 Task: Format the document to make it visually appealing by changing fonts, colors, and styles.
Action: Mouse scrolled (565, 482) with delta (0, 0)
Screenshot: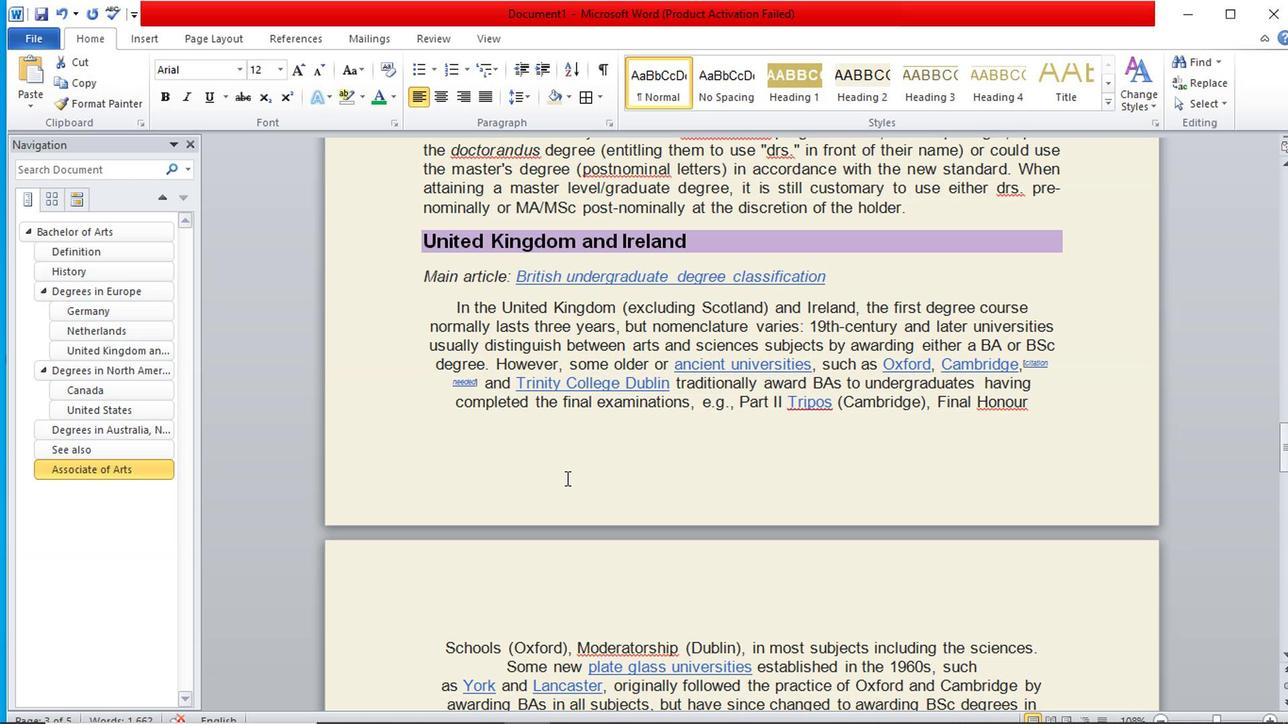 
Action: Mouse scrolled (565, 482) with delta (0, 0)
Screenshot: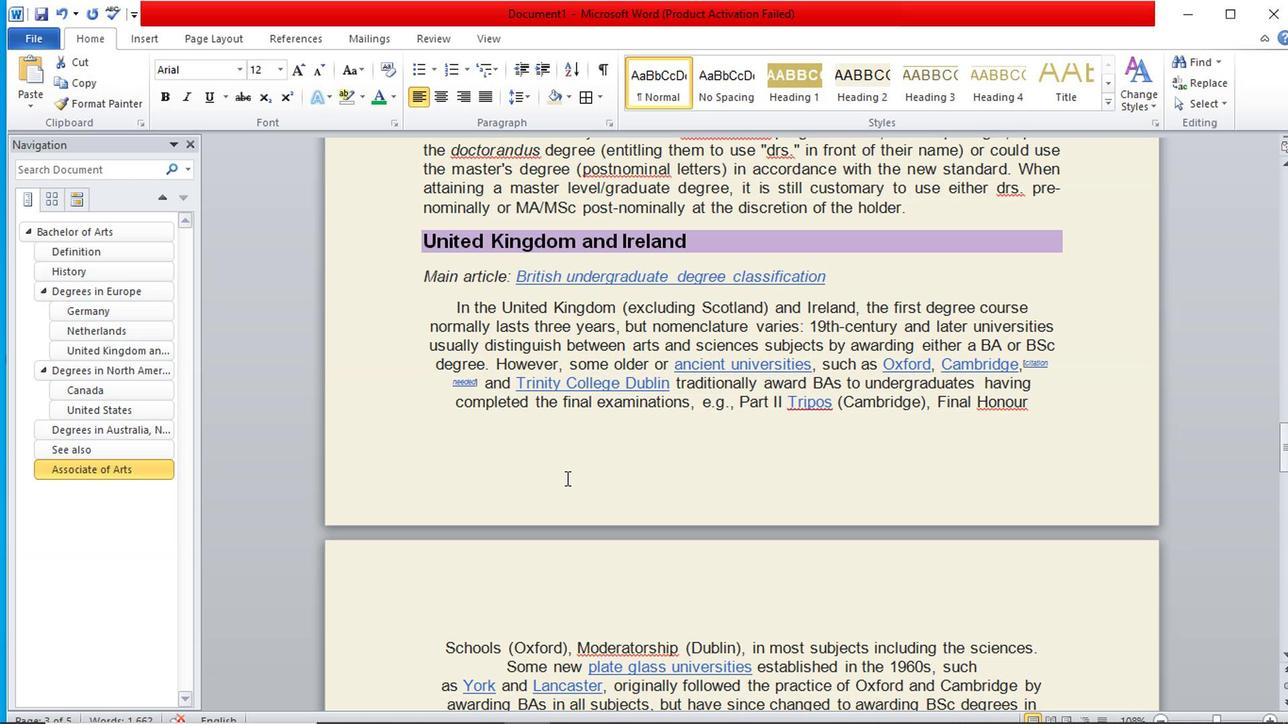 
Action: Mouse scrolled (565, 482) with delta (0, 0)
Screenshot: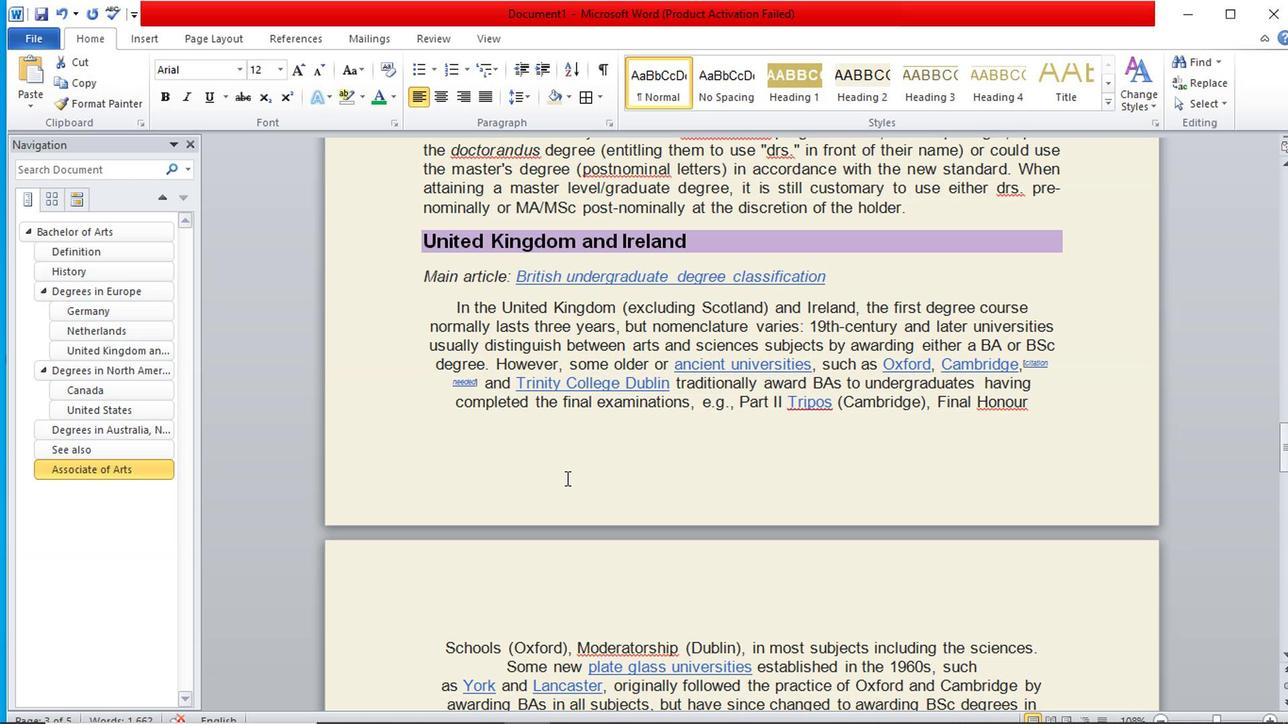 
Action: Mouse scrolled (565, 482) with delta (0, 0)
Screenshot: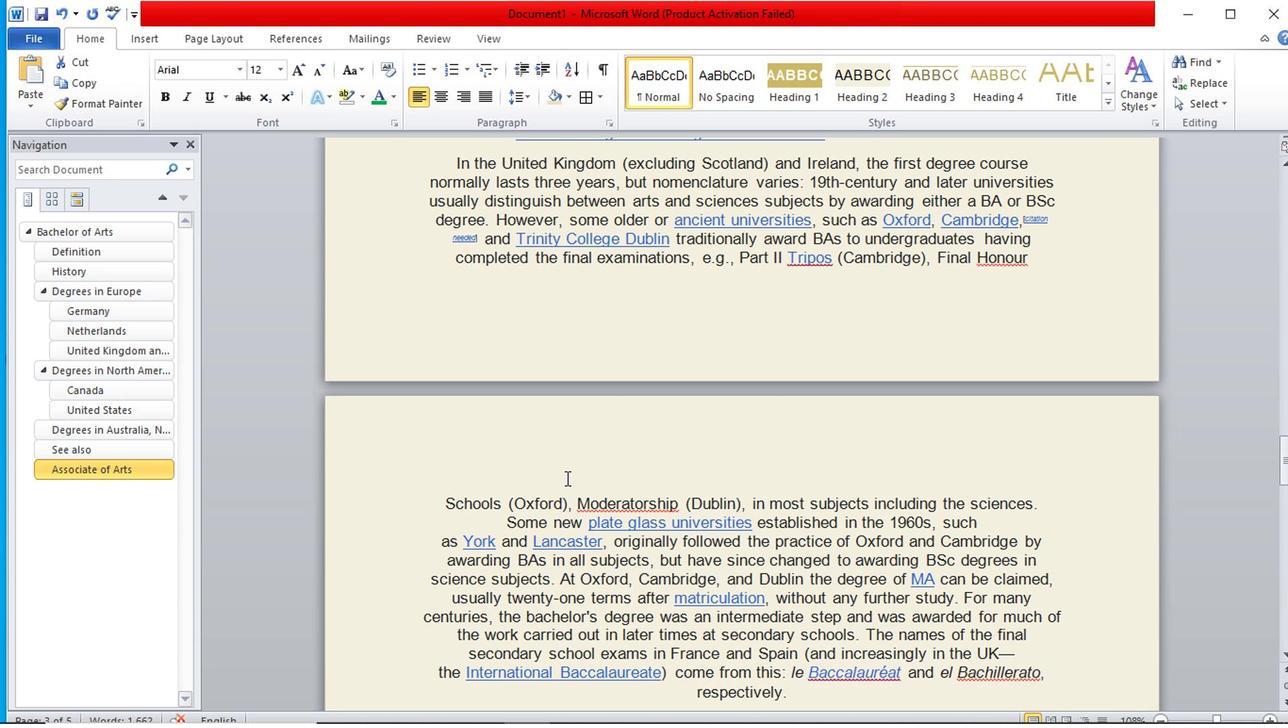 
Action: Mouse scrolled (565, 482) with delta (0, 0)
Screenshot: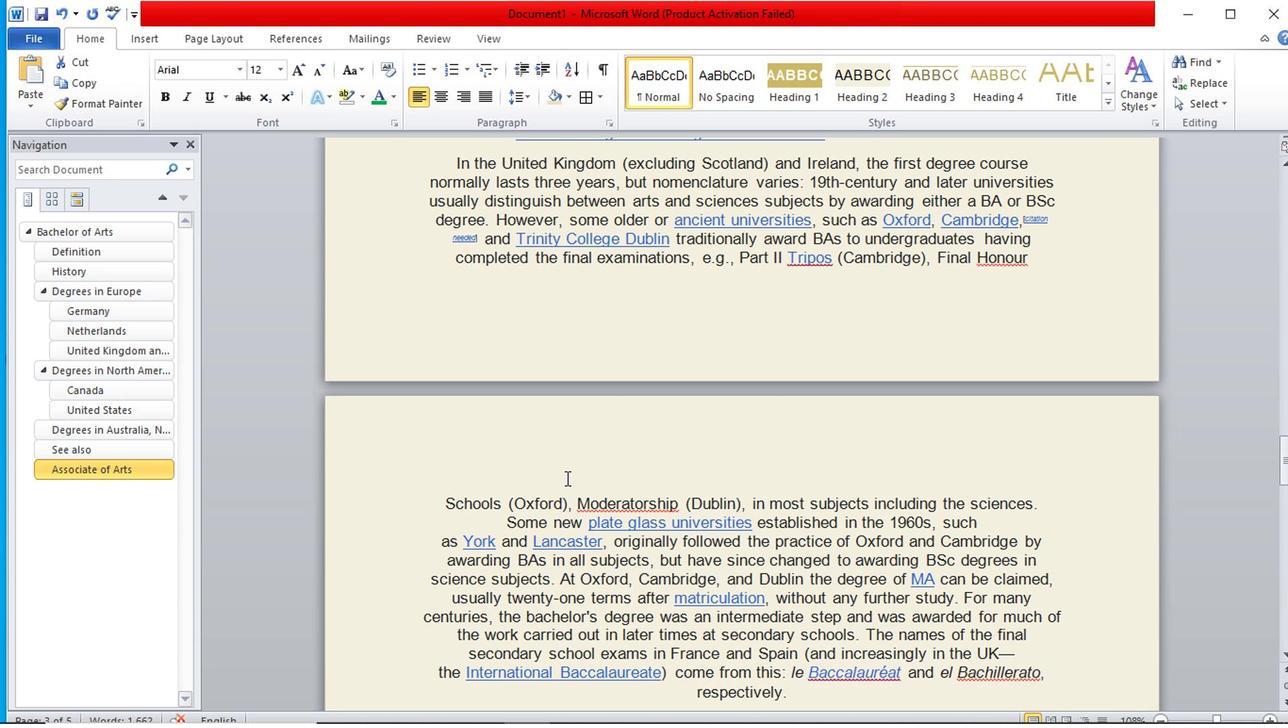
Action: Mouse scrolled (565, 482) with delta (0, 0)
Screenshot: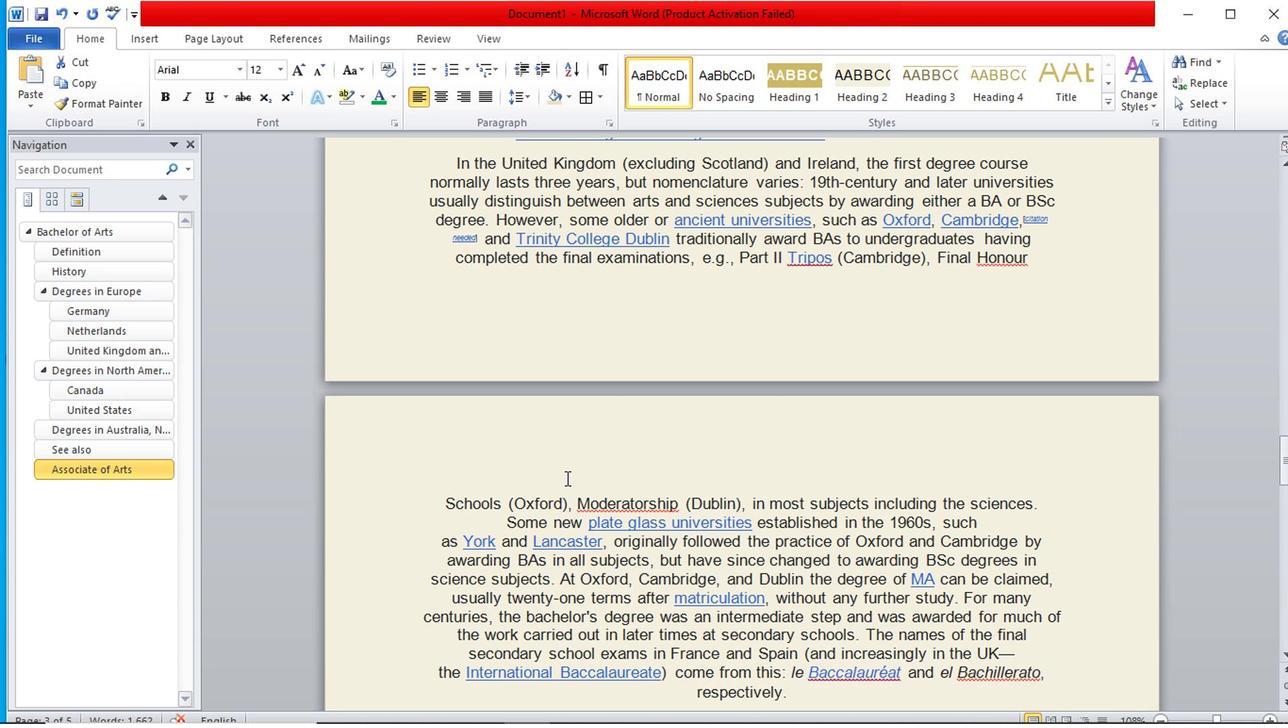 
Action: Mouse scrolled (565, 482) with delta (0, 0)
Screenshot: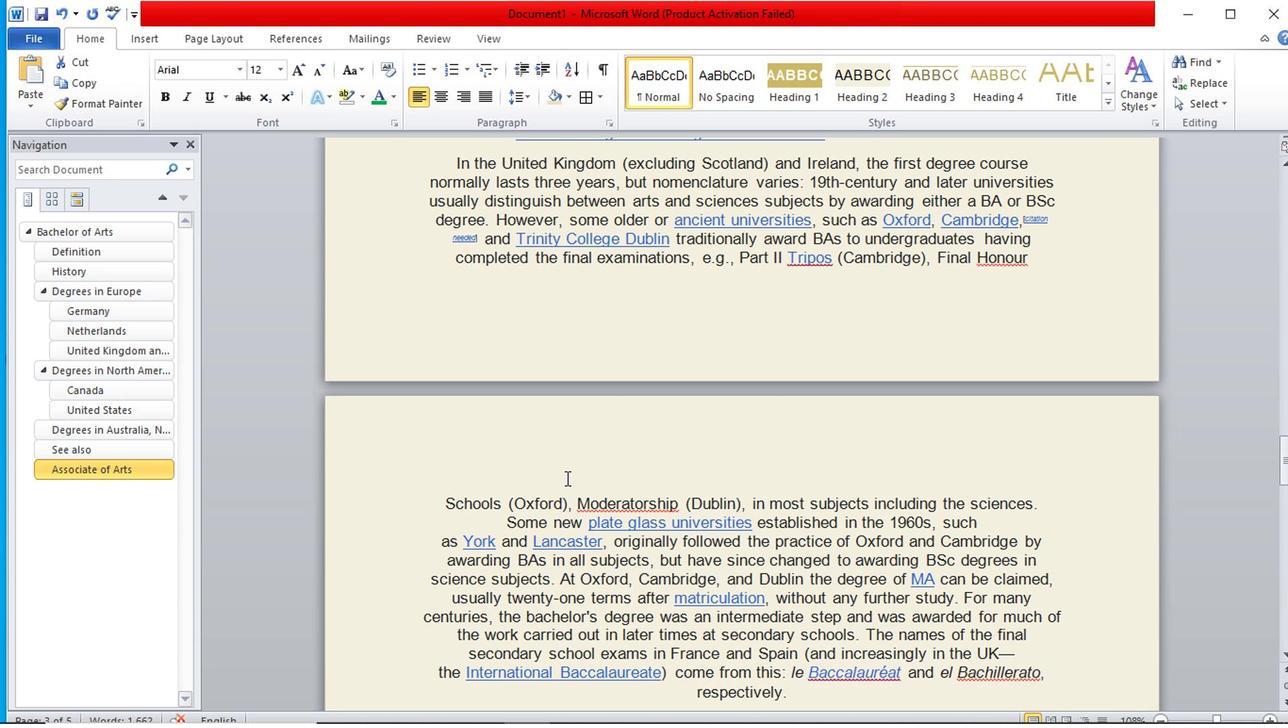 
Action: Mouse moved to (574, 480)
Screenshot: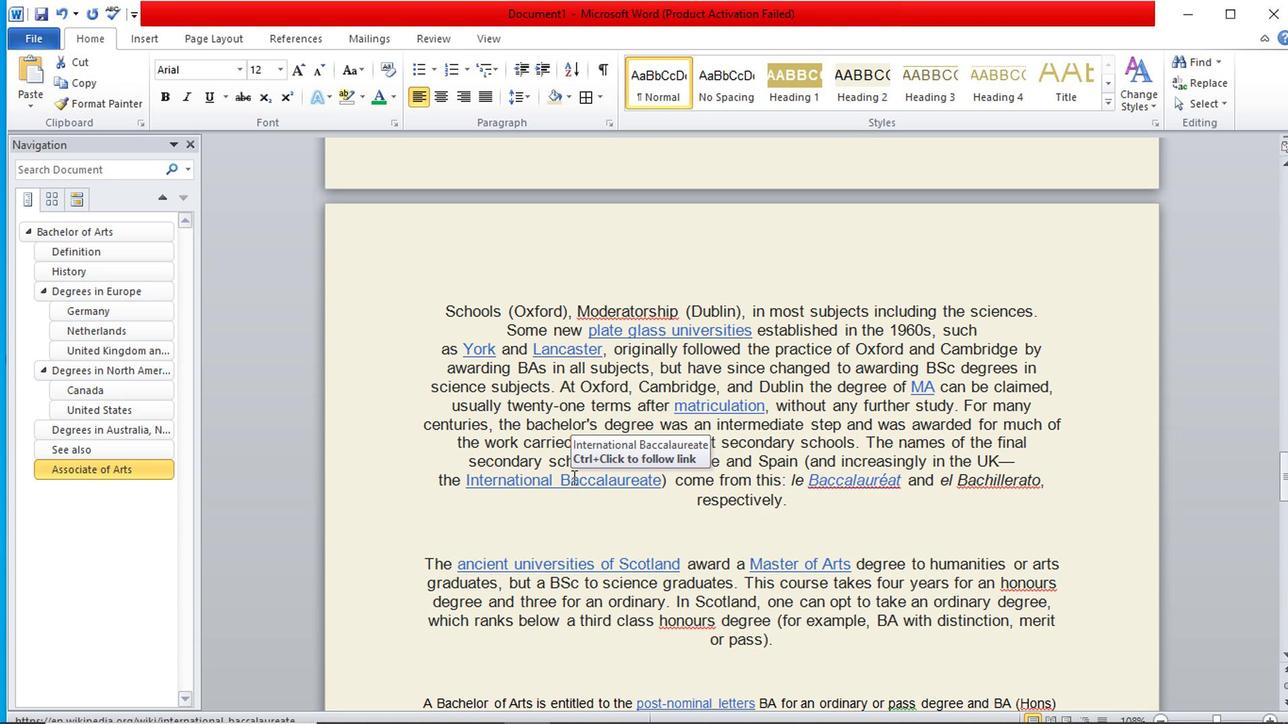 
Action: Mouse scrolled (574, 479) with delta (0, 0)
Screenshot: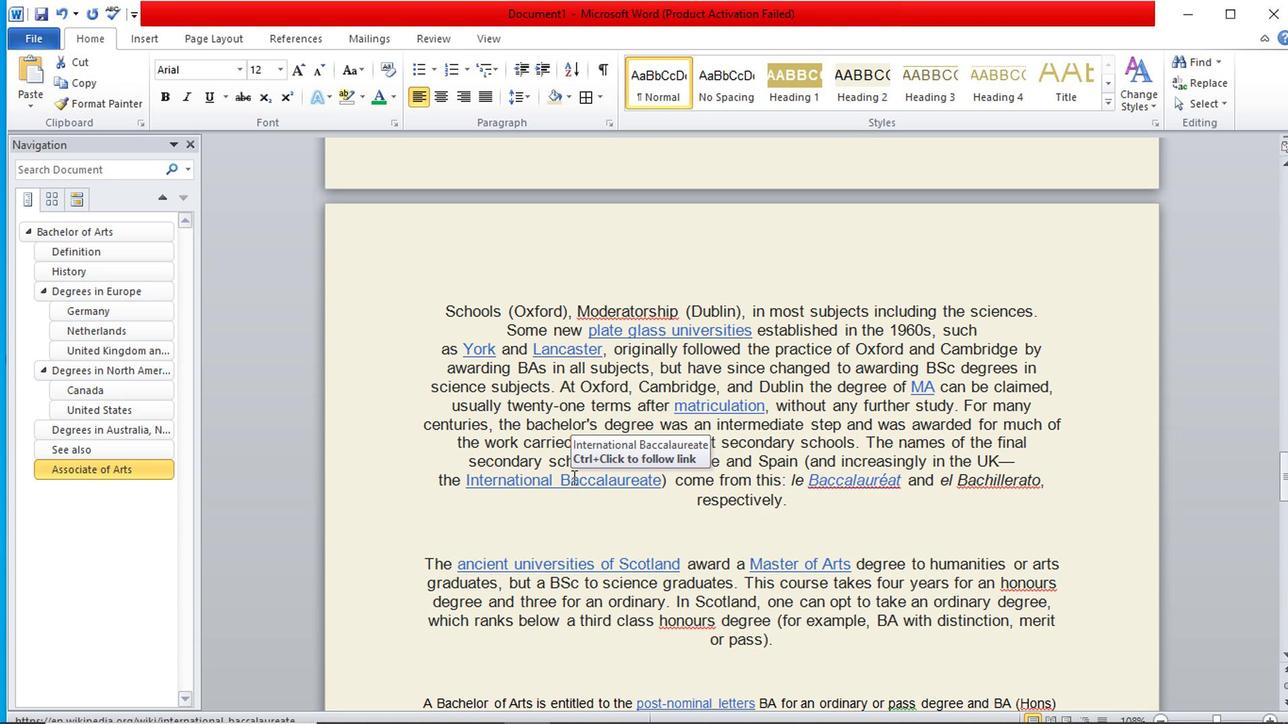 
Action: Mouse scrolled (574, 479) with delta (0, 0)
Screenshot: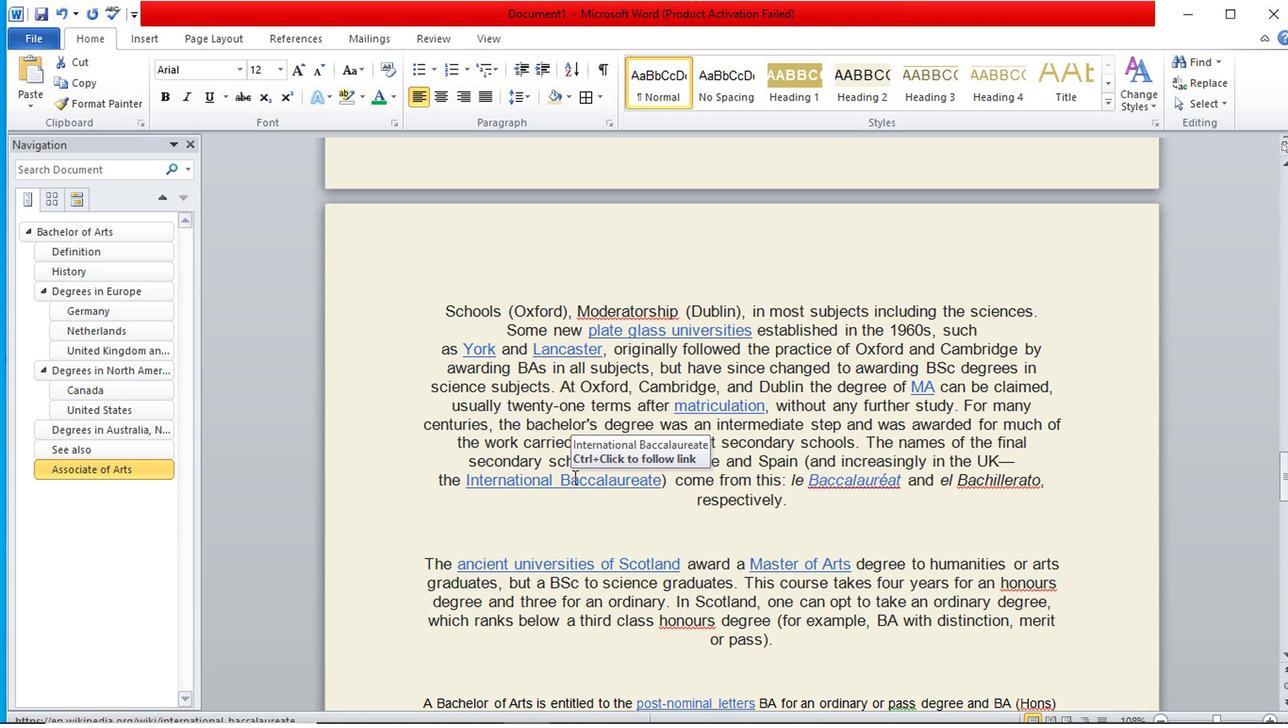 
Action: Mouse moved to (574, 480)
Screenshot: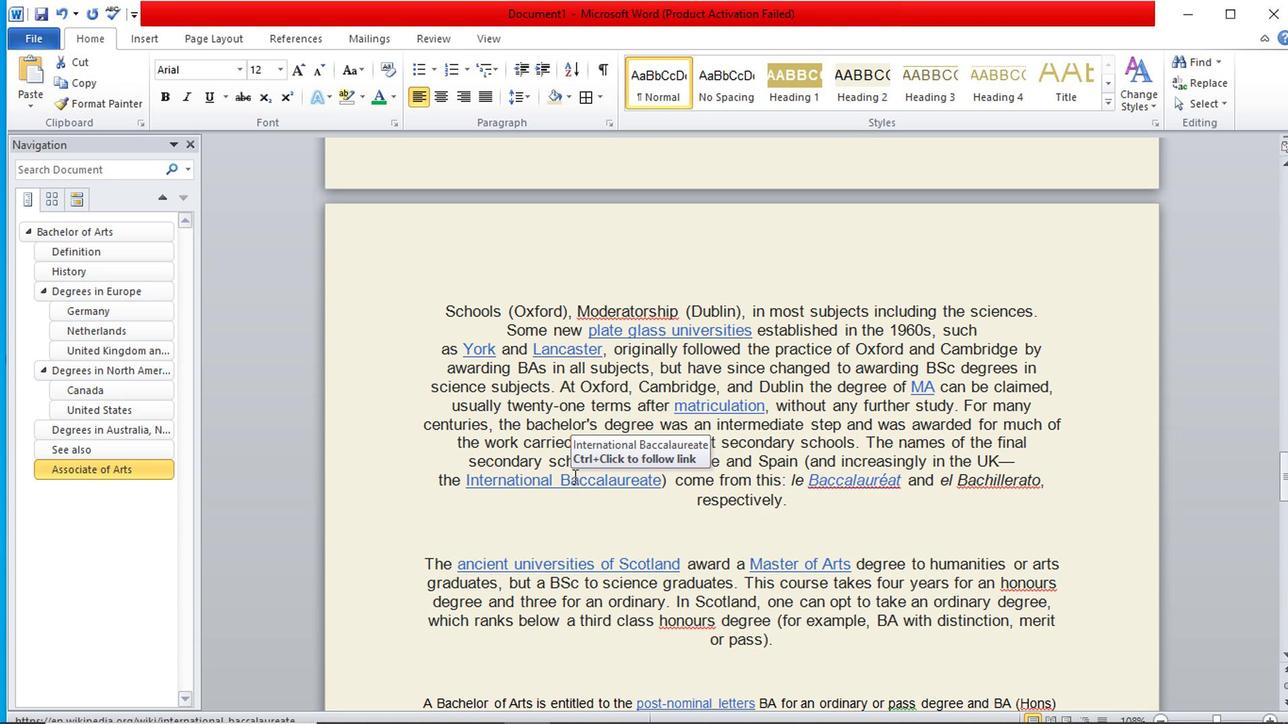 
Action: Mouse scrolled (574, 479) with delta (0, 0)
Screenshot: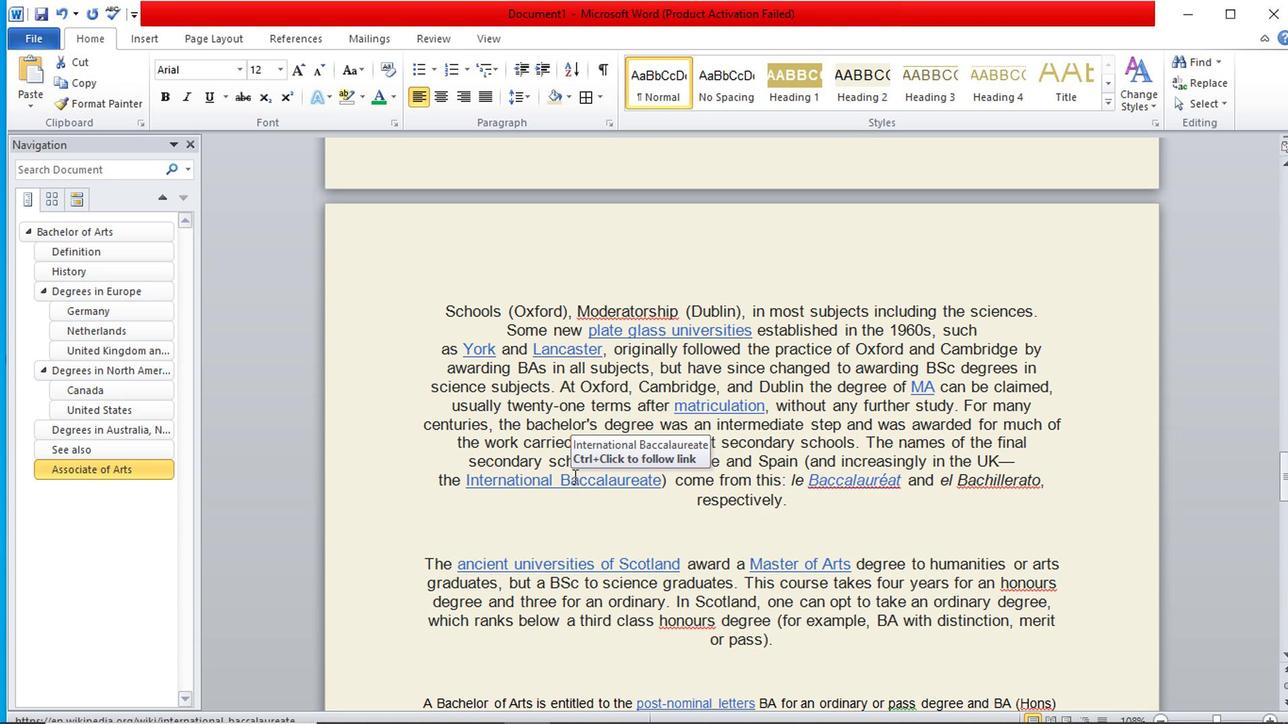 
Action: Mouse scrolled (574, 479) with delta (0, 0)
Screenshot: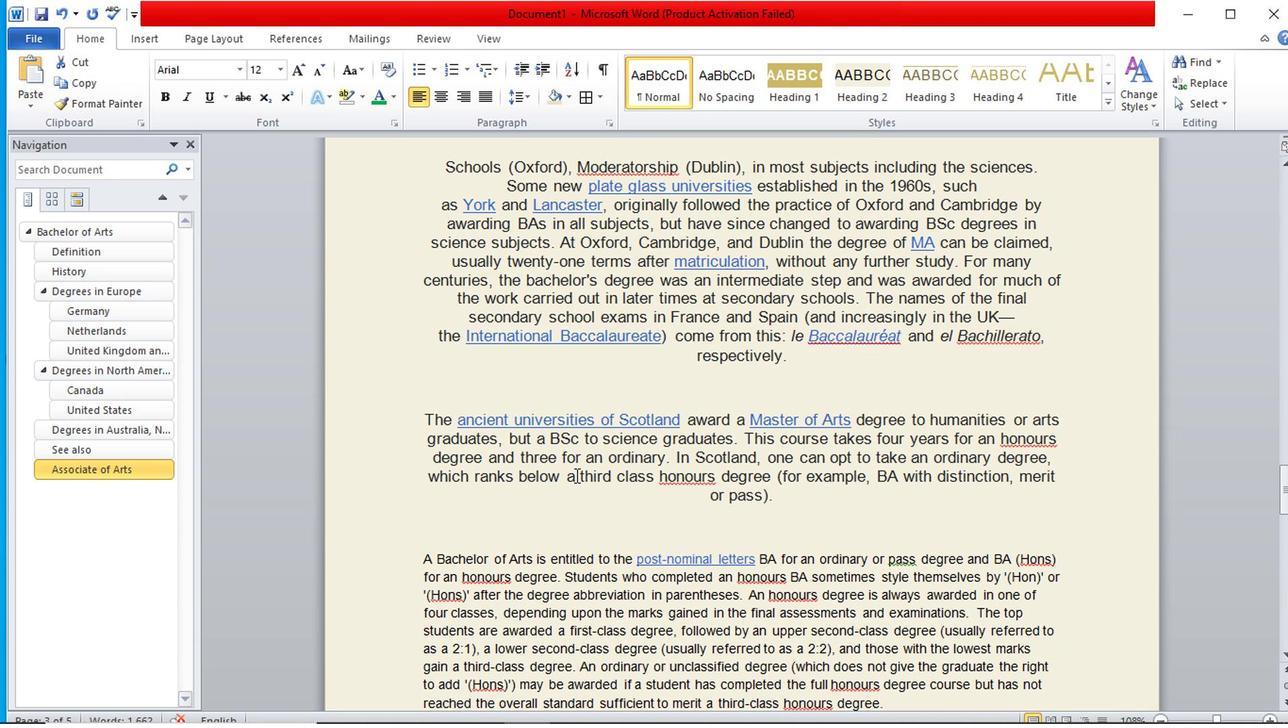
Action: Mouse scrolled (574, 479) with delta (0, 0)
Screenshot: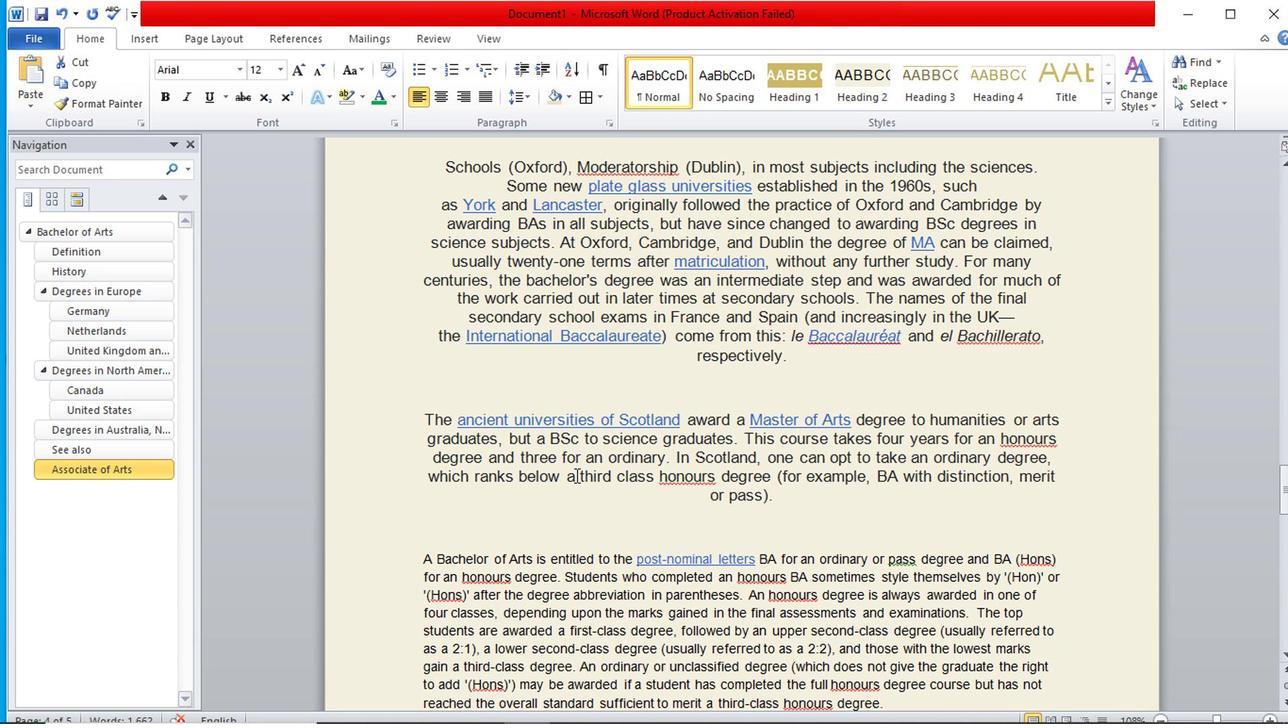 
Action: Mouse scrolled (574, 479) with delta (0, 0)
Screenshot: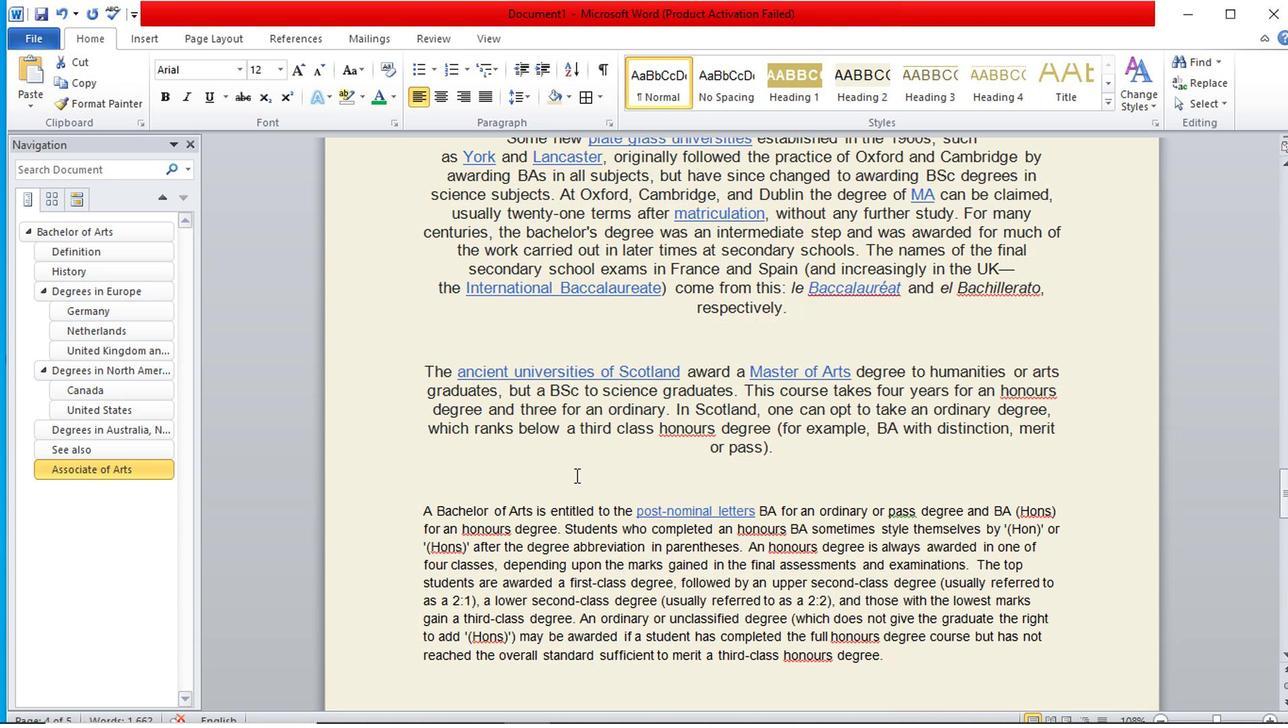 
Action: Mouse scrolled (574, 479) with delta (0, 0)
Screenshot: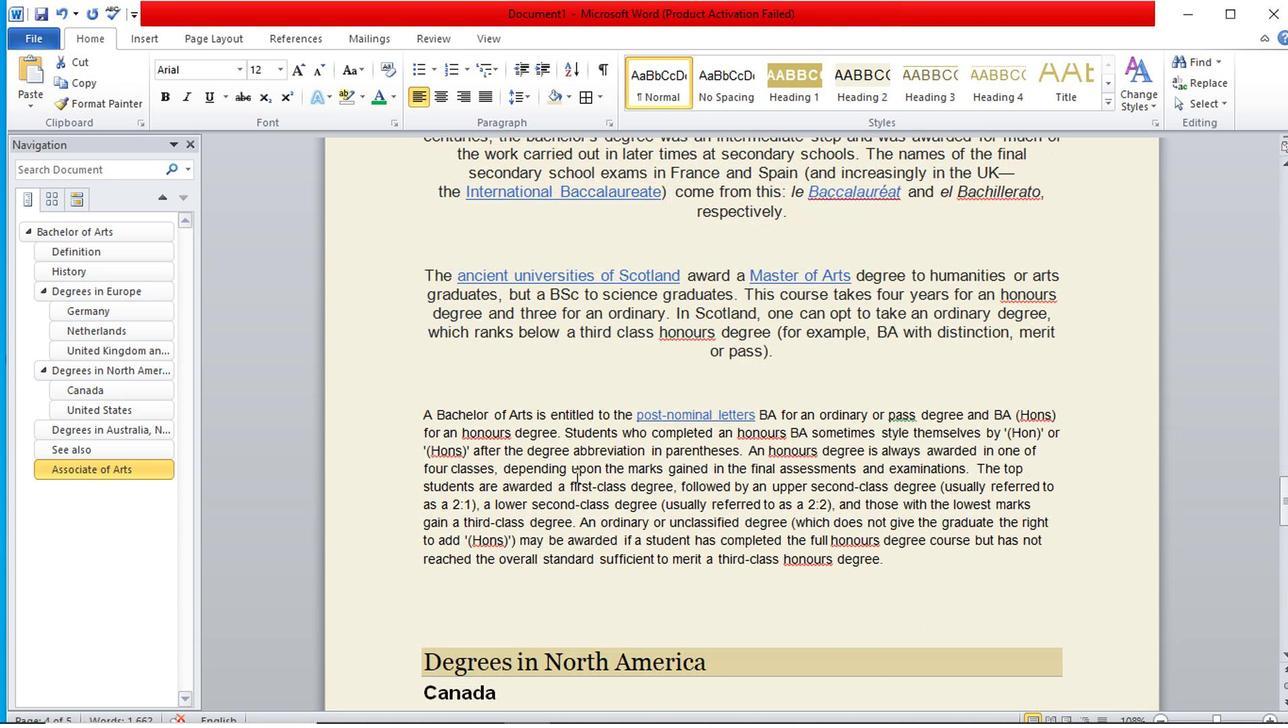 
Action: Mouse scrolled (574, 479) with delta (0, 0)
Screenshot: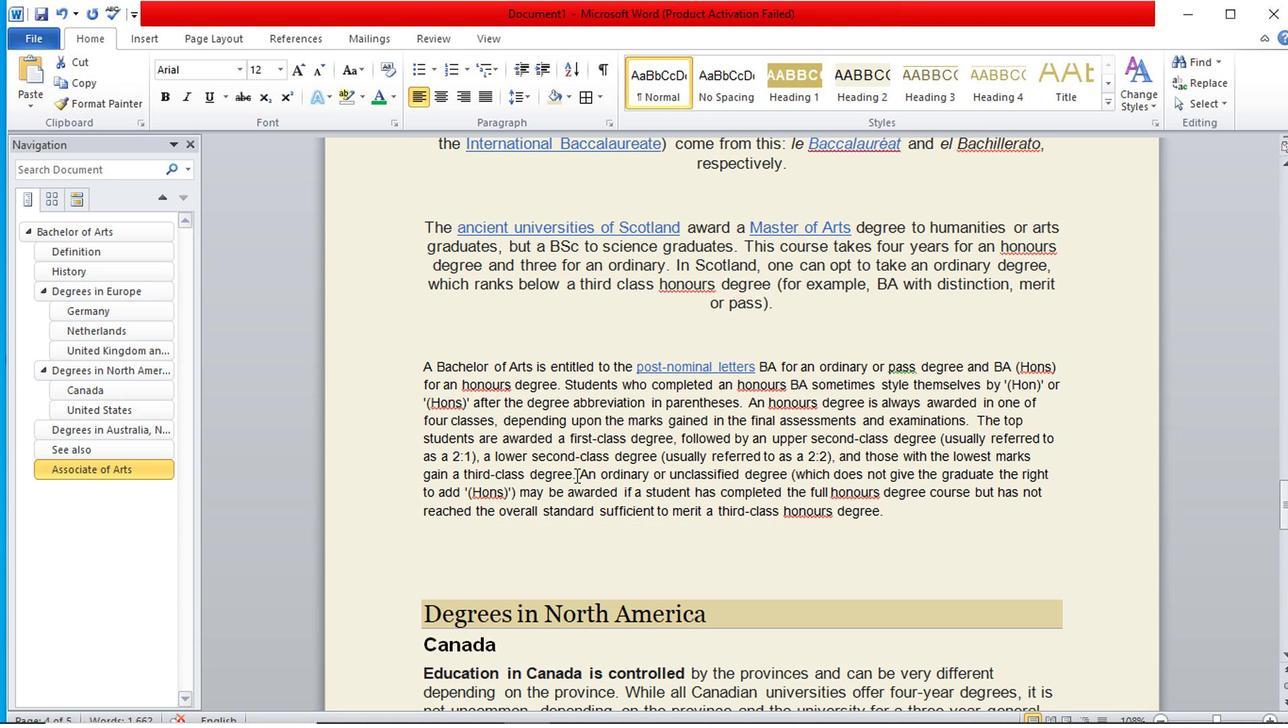 
Action: Mouse scrolled (574, 479) with delta (0, 0)
Screenshot: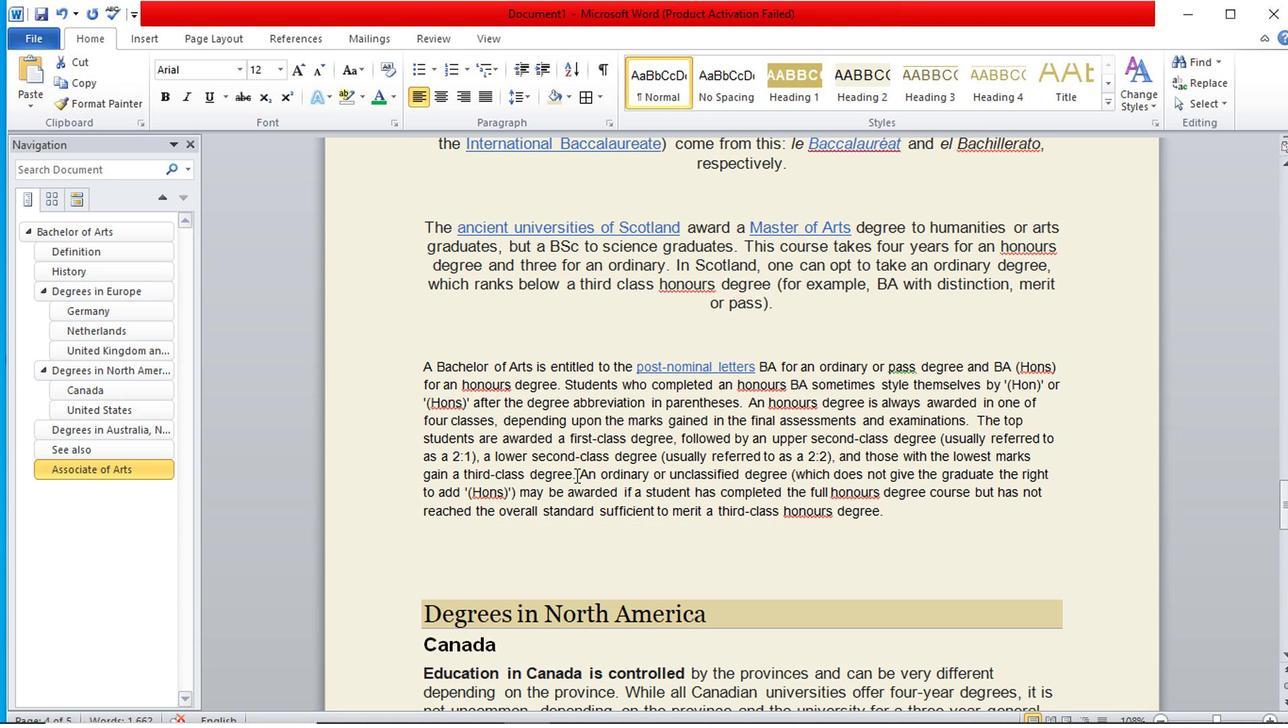 
Action: Mouse moved to (544, 450)
Screenshot: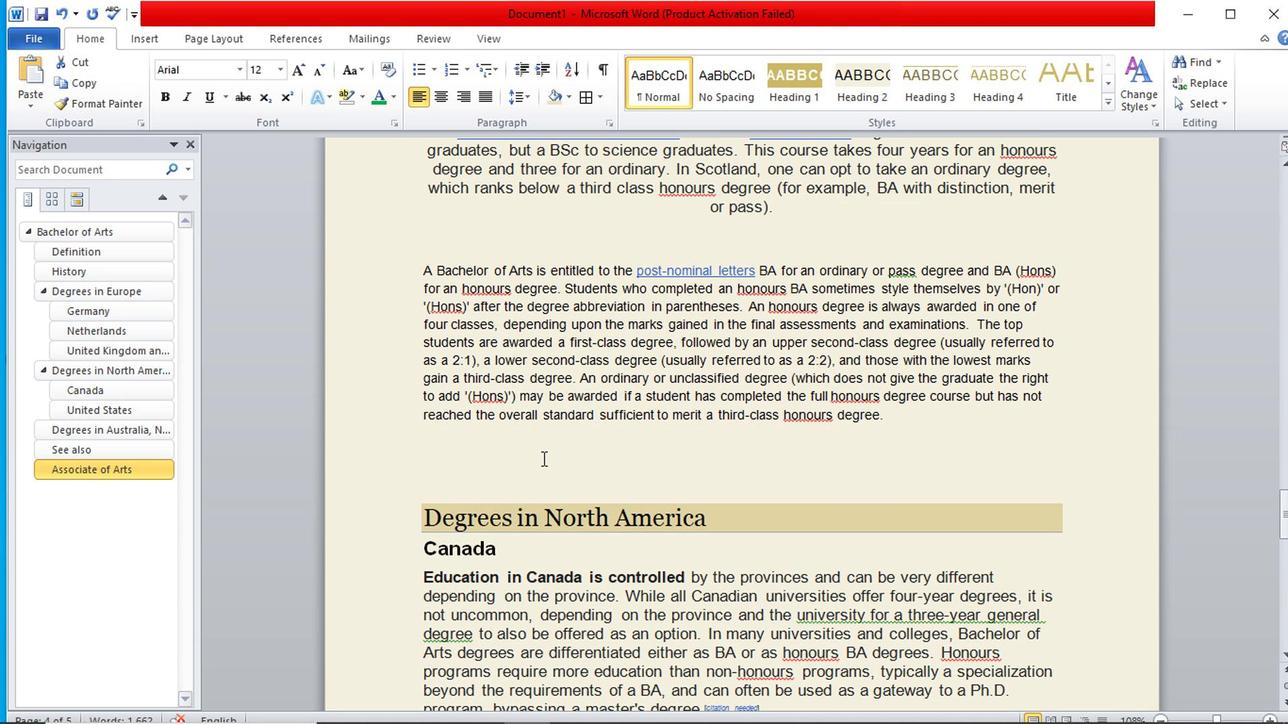 
Action: Mouse scrolled (544, 449) with delta (0, 0)
Screenshot: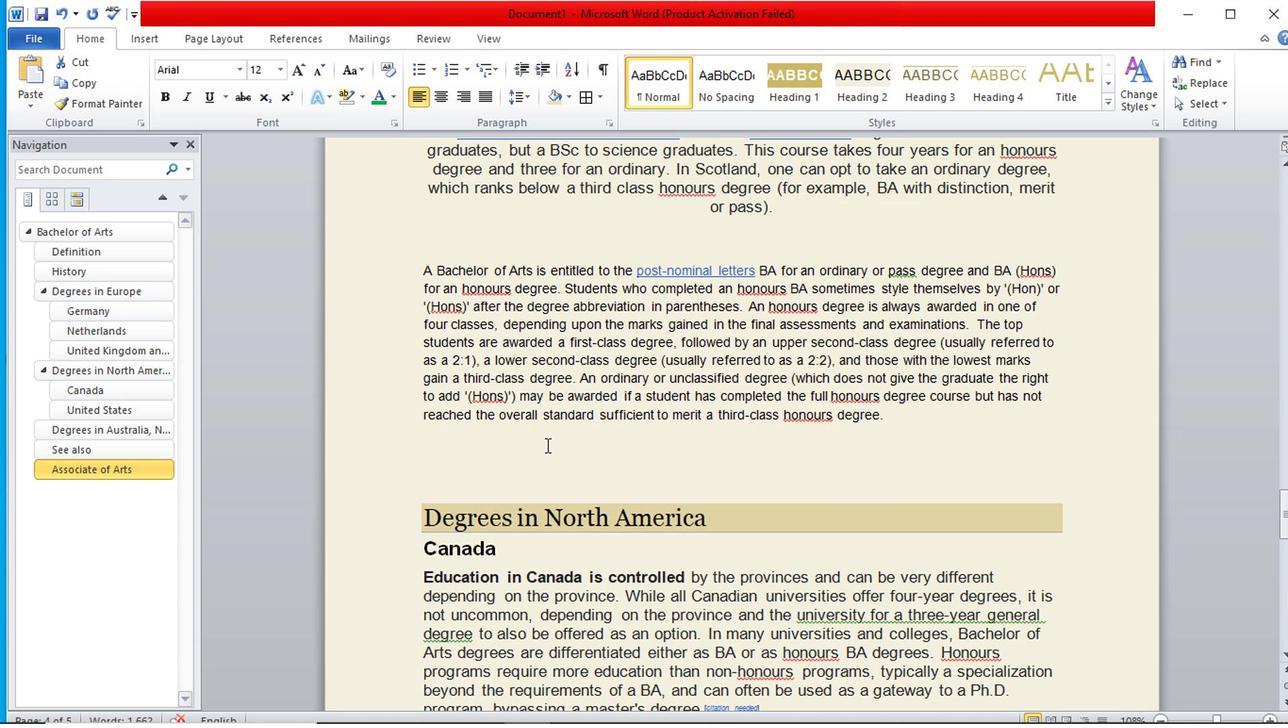 
Action: Mouse moved to (548, 413)
Screenshot: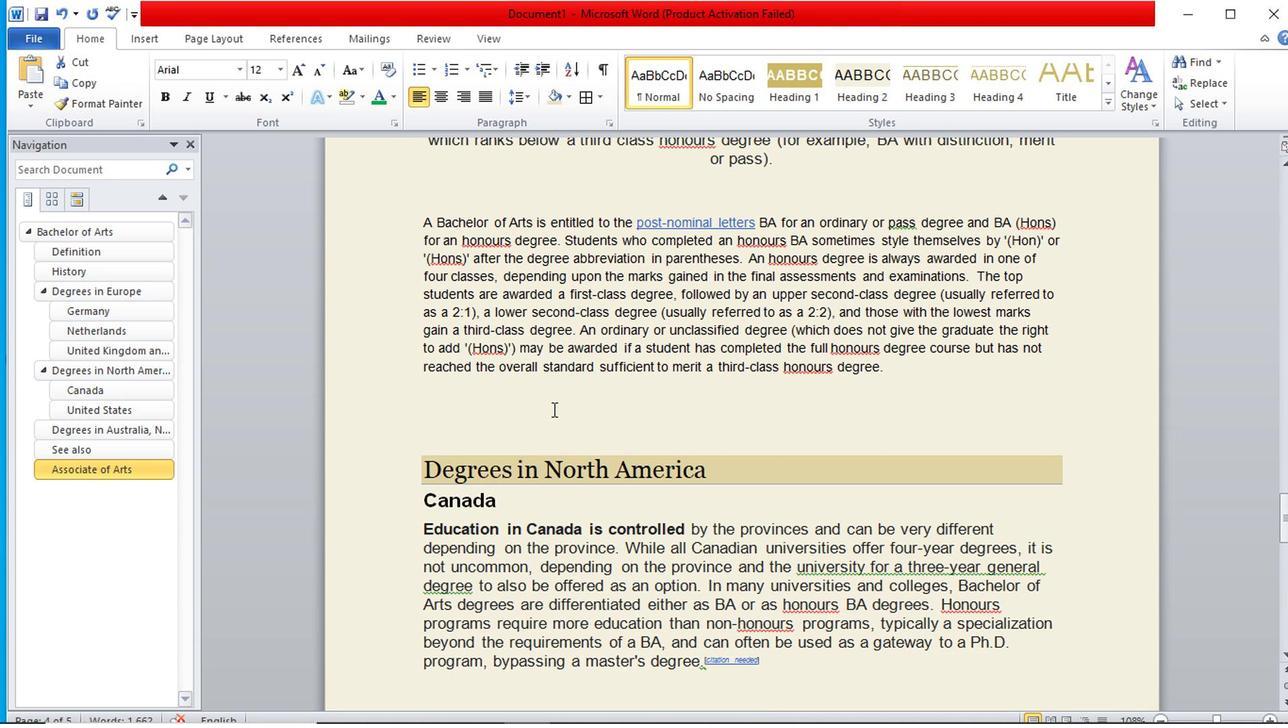 
Action: Mouse scrolled (548, 412) with delta (0, 0)
Screenshot: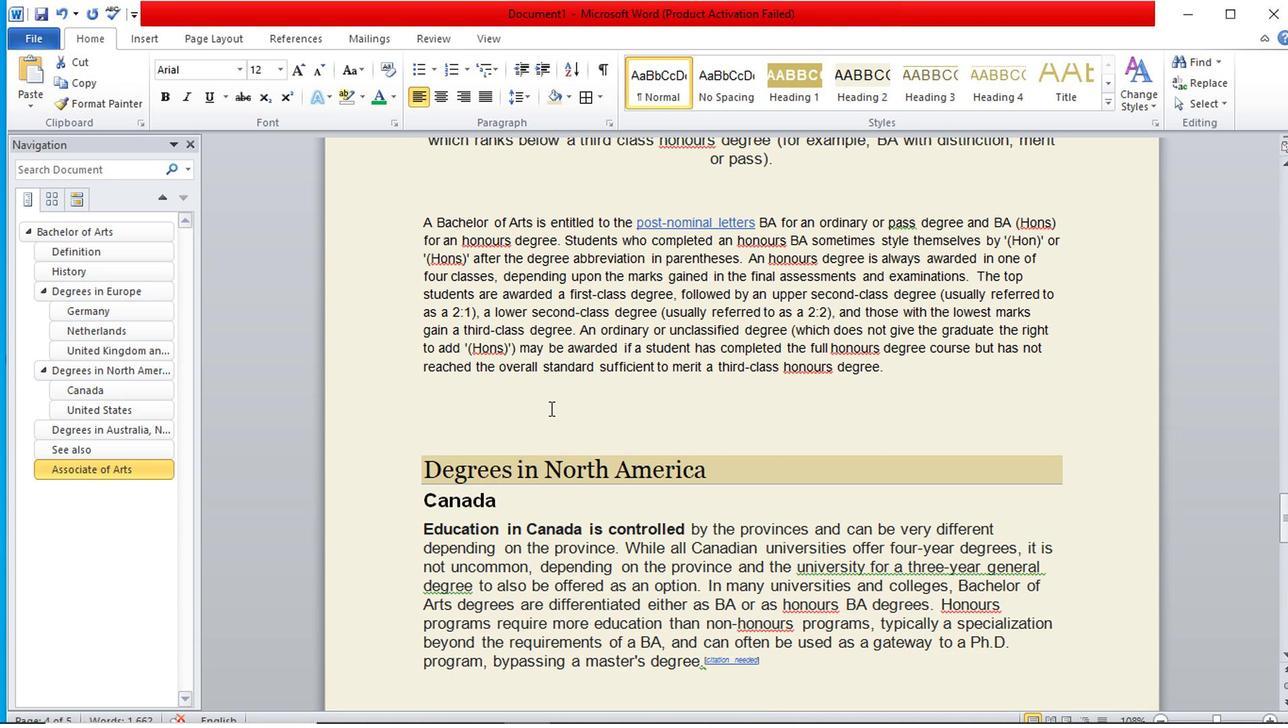 
Action: Mouse scrolled (548, 412) with delta (0, 0)
Screenshot: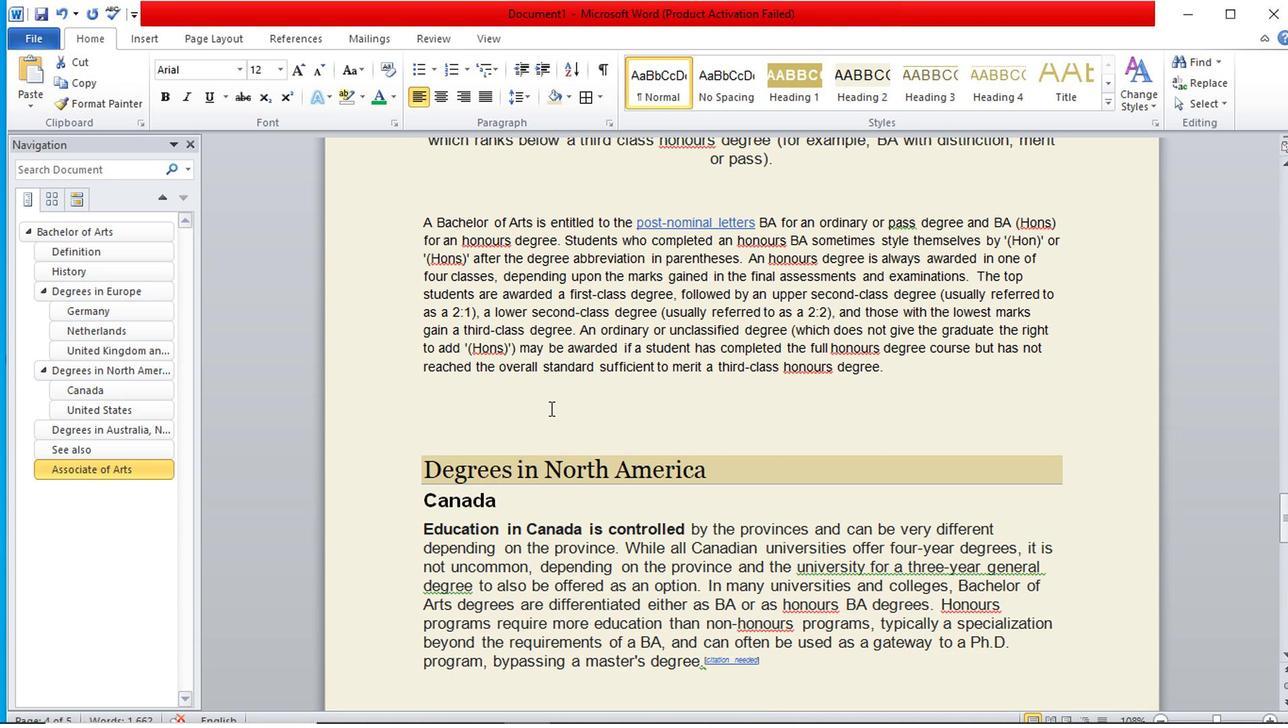 
Action: Mouse scrolled (548, 412) with delta (0, 0)
Screenshot: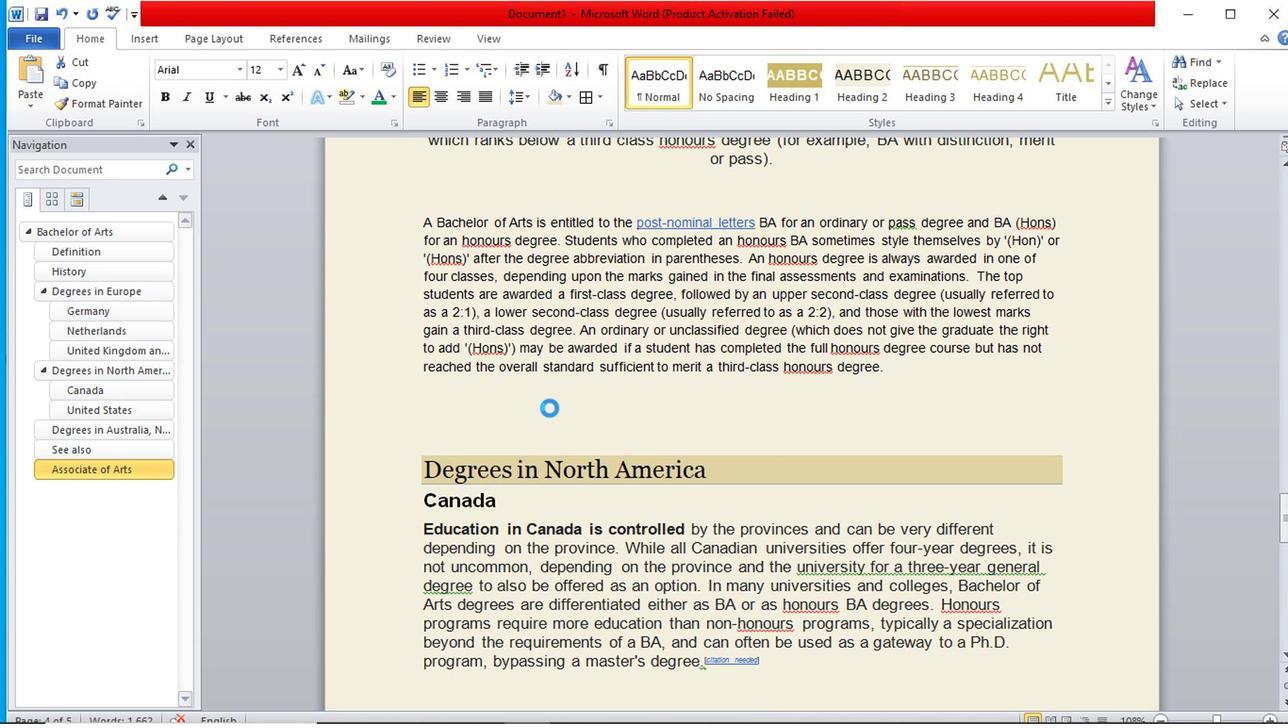 
Action: Mouse scrolled (548, 412) with delta (0, 0)
Screenshot: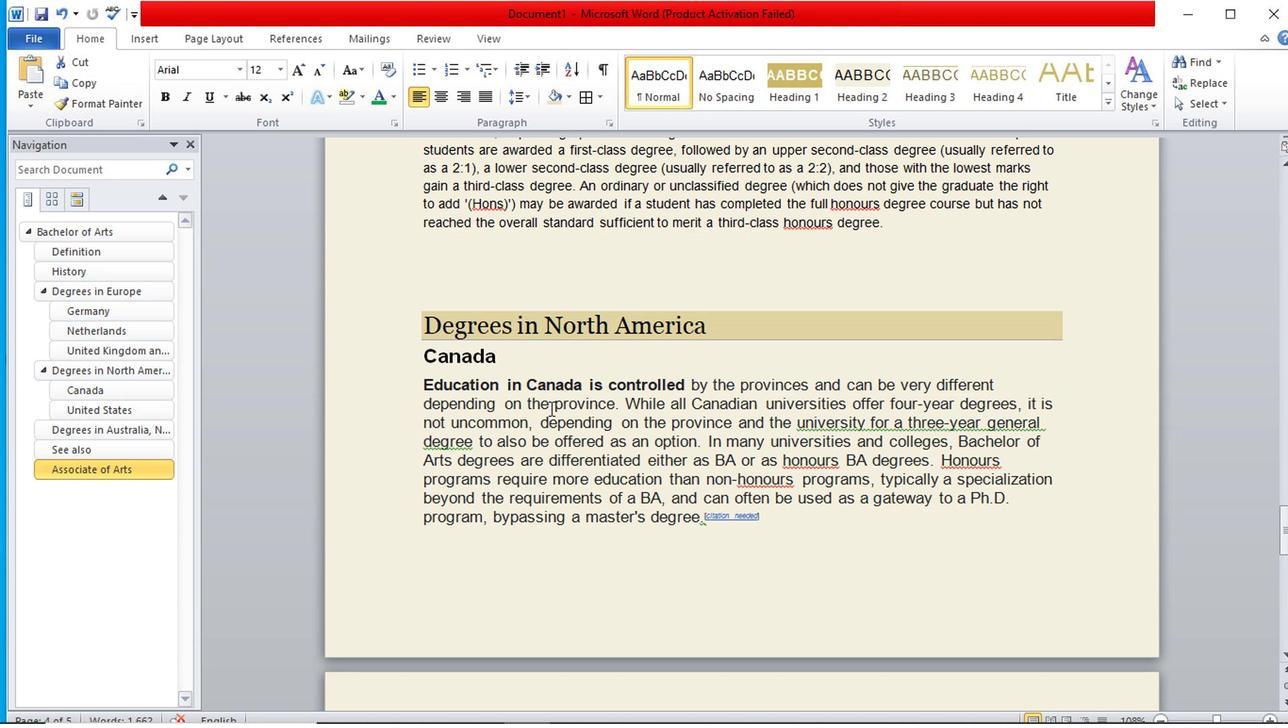 
Action: Mouse scrolled (548, 412) with delta (0, 0)
Screenshot: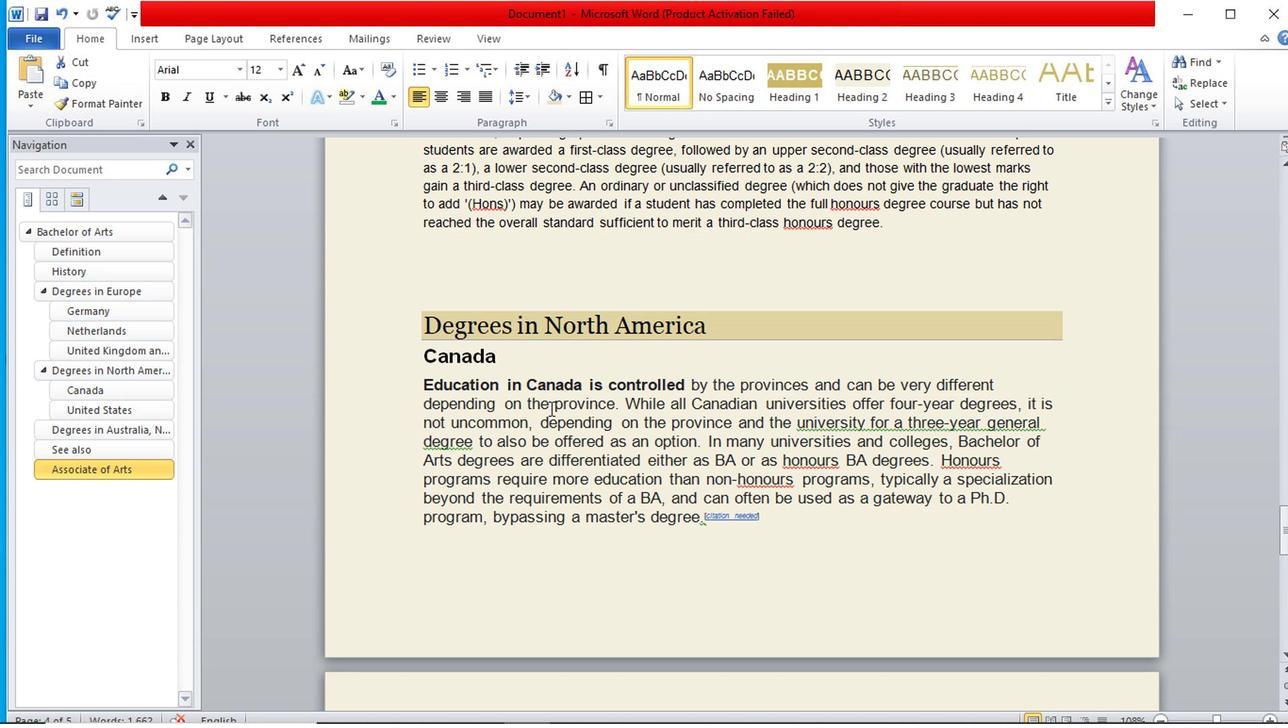 
Action: Mouse scrolled (548, 412) with delta (0, 0)
Screenshot: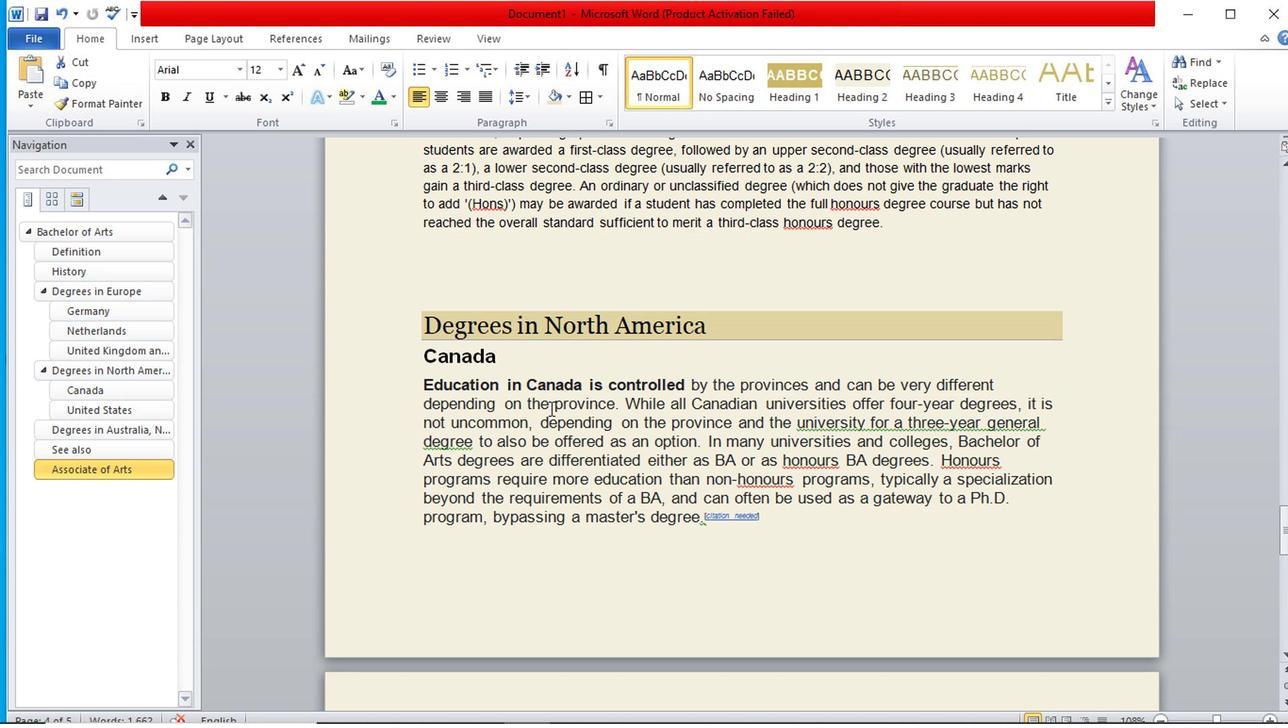 
Action: Mouse moved to (542, 408)
Screenshot: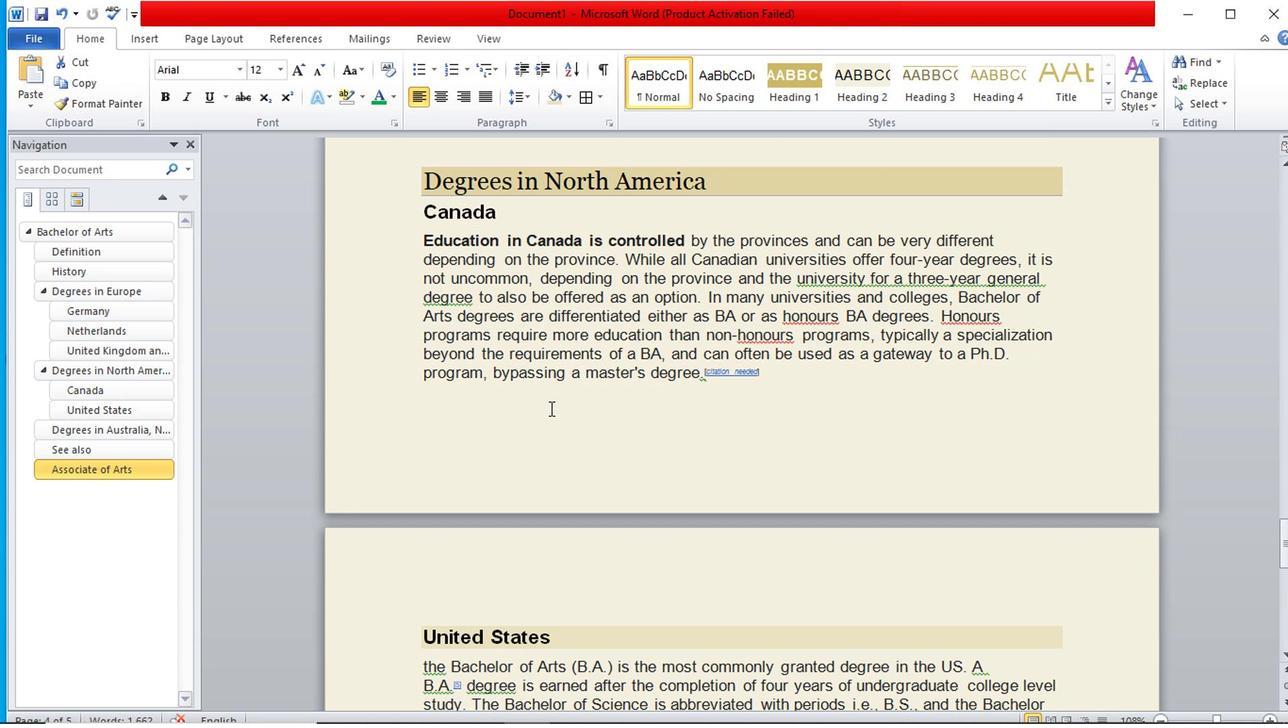 
Action: Mouse scrolled (542, 406) with delta (0, -1)
Screenshot: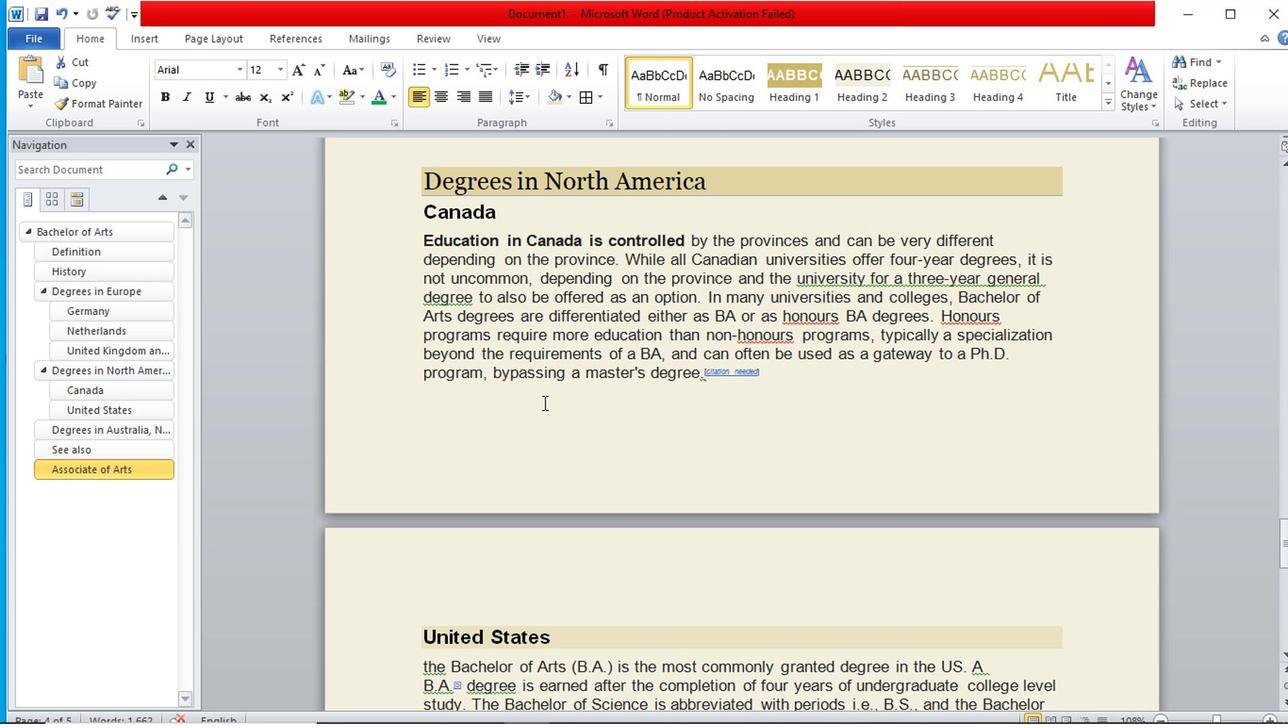 
Action: Mouse scrolled (542, 406) with delta (0, -1)
Screenshot: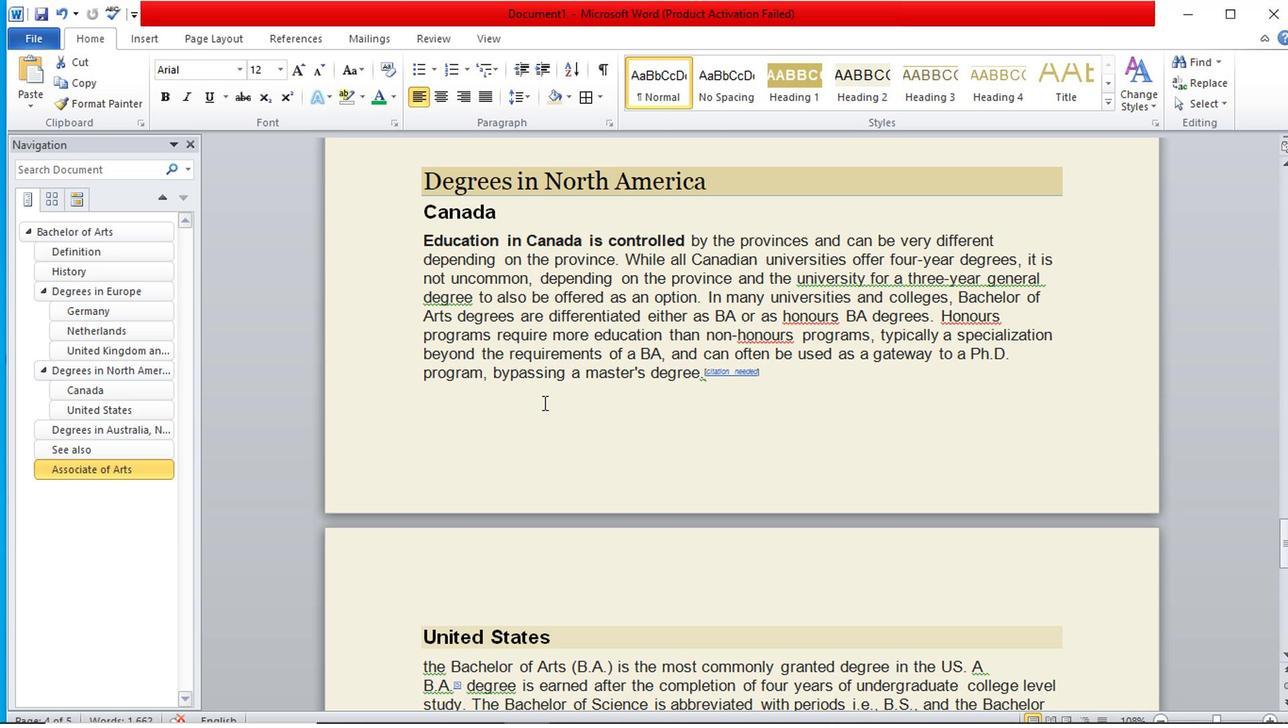 
Action: Mouse scrolled (542, 406) with delta (0, -1)
Screenshot: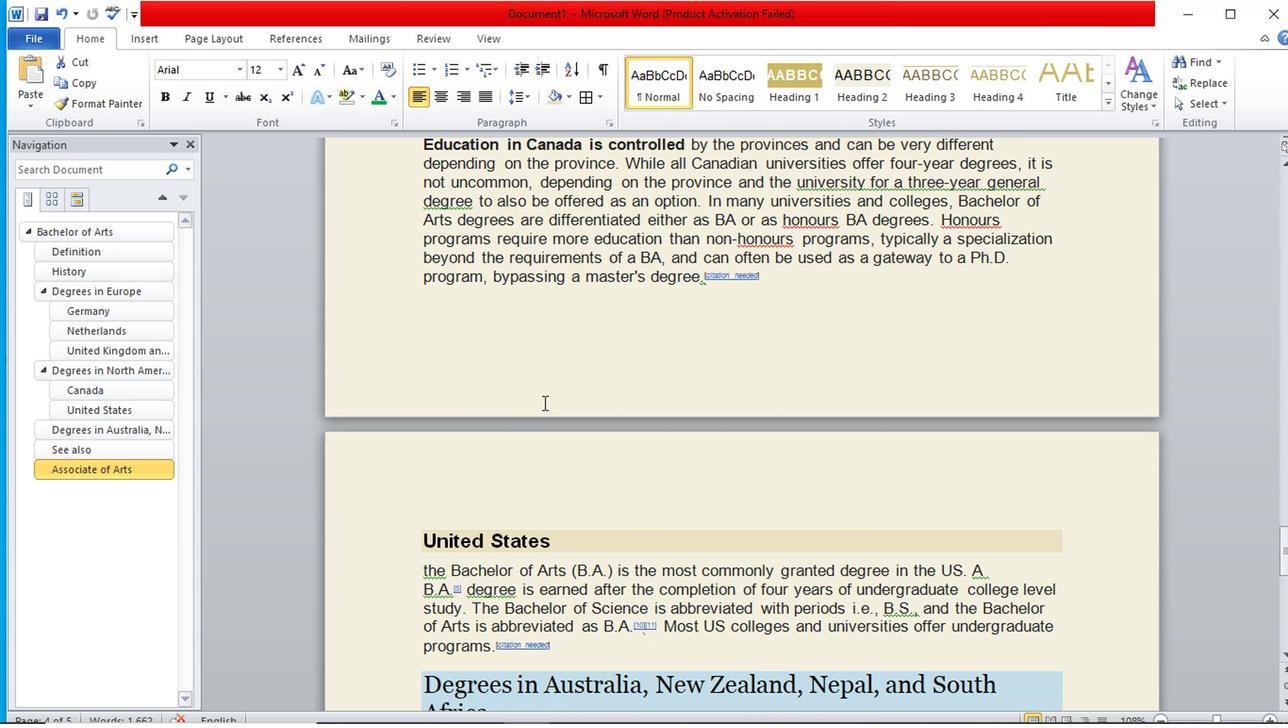 
Action: Mouse scrolled (542, 406) with delta (0, -1)
Screenshot: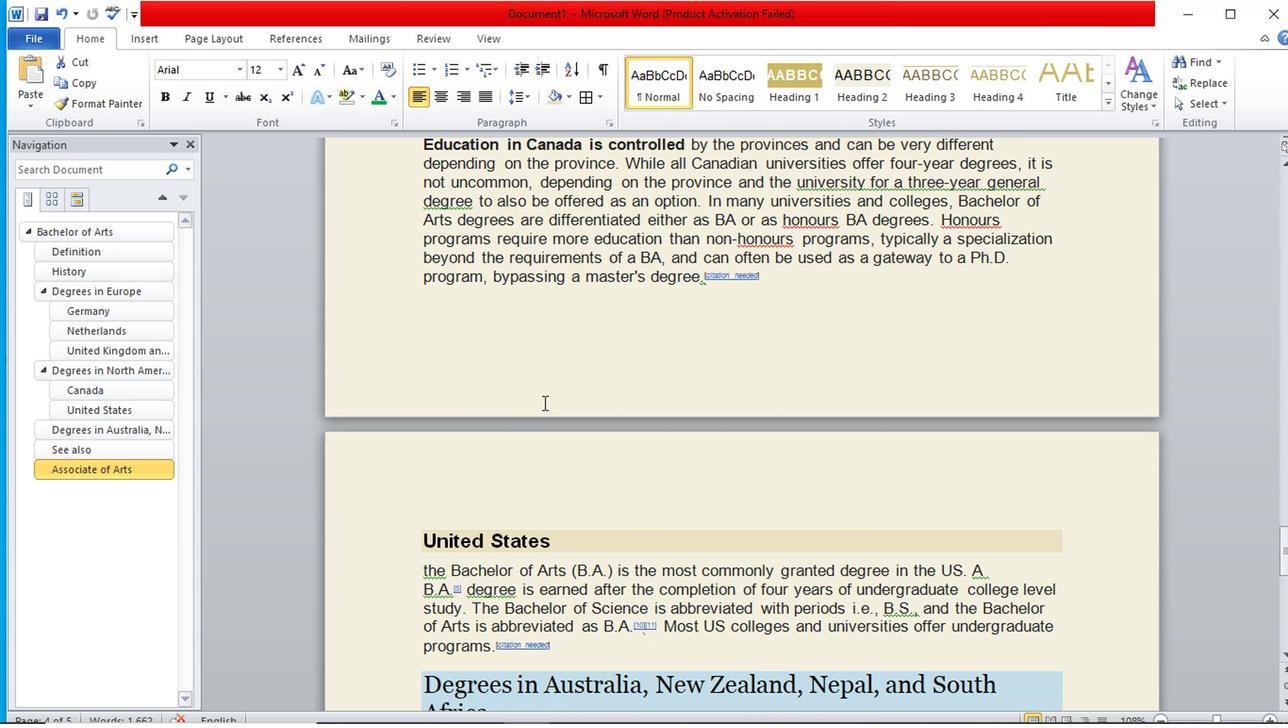 
Action: Mouse scrolled (542, 406) with delta (0, -1)
Screenshot: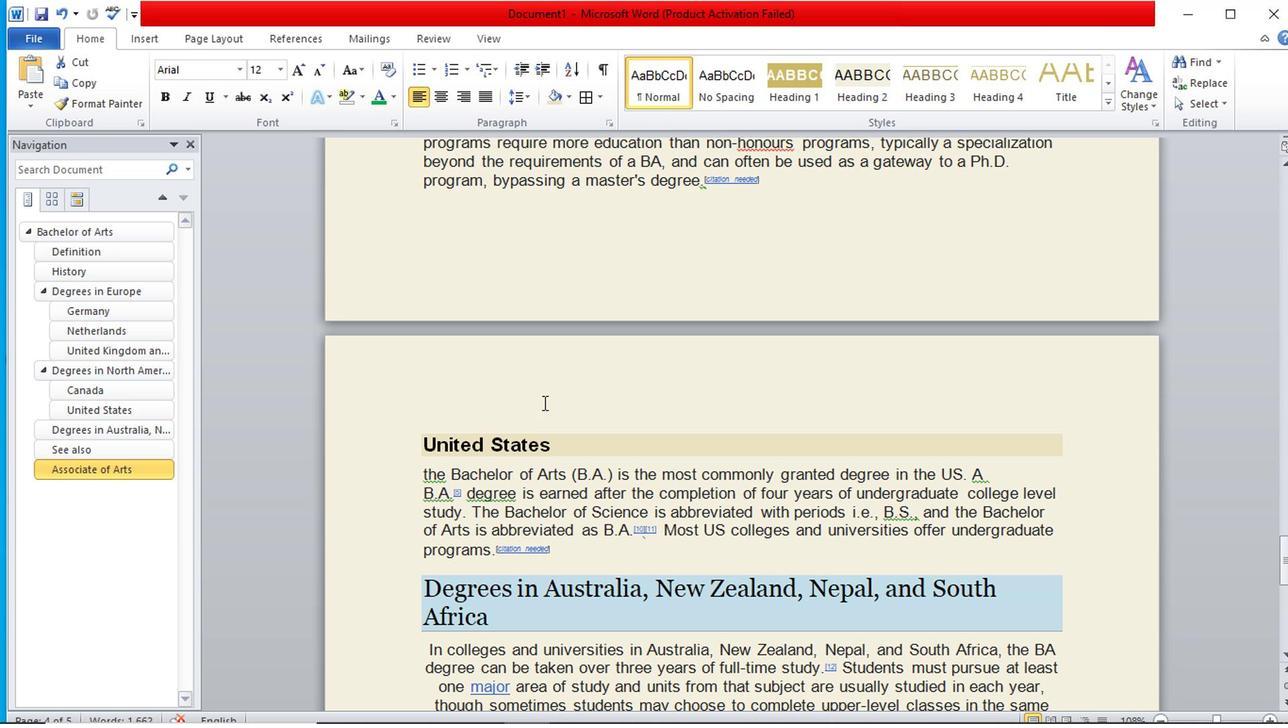 
Action: Mouse scrolled (542, 406) with delta (0, -1)
Screenshot: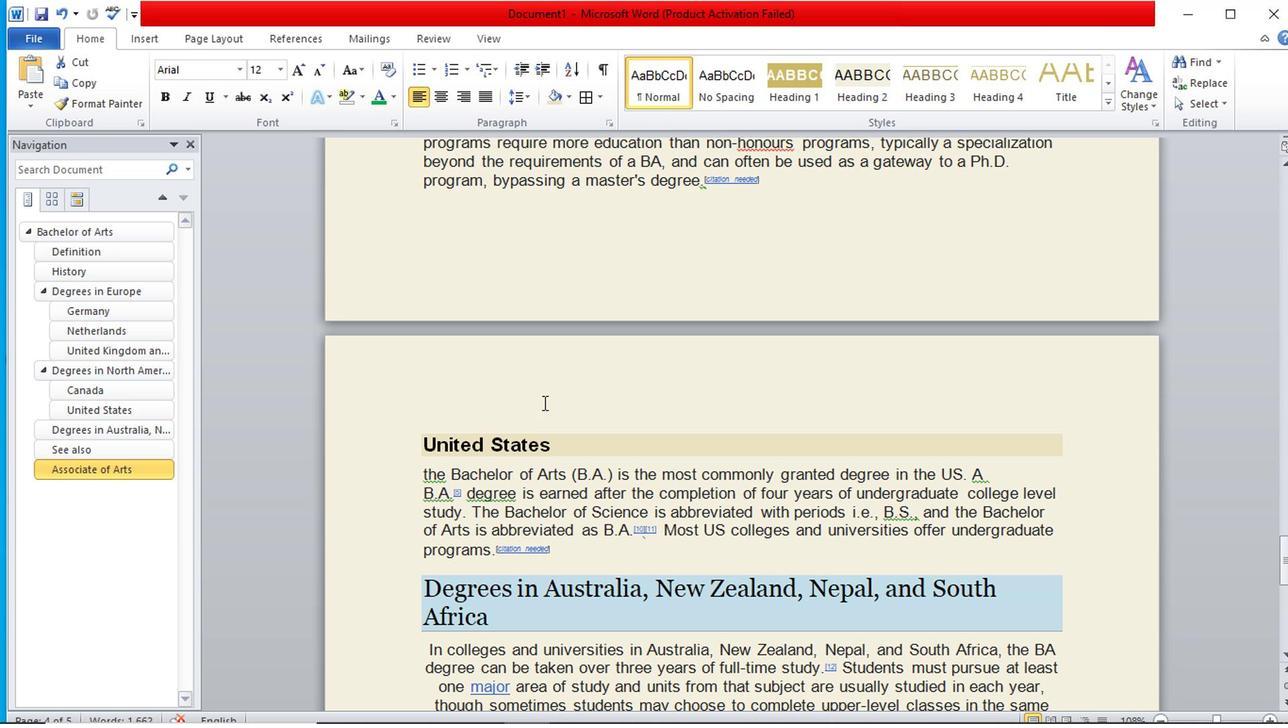 
Action: Mouse scrolled (542, 406) with delta (0, -1)
Screenshot: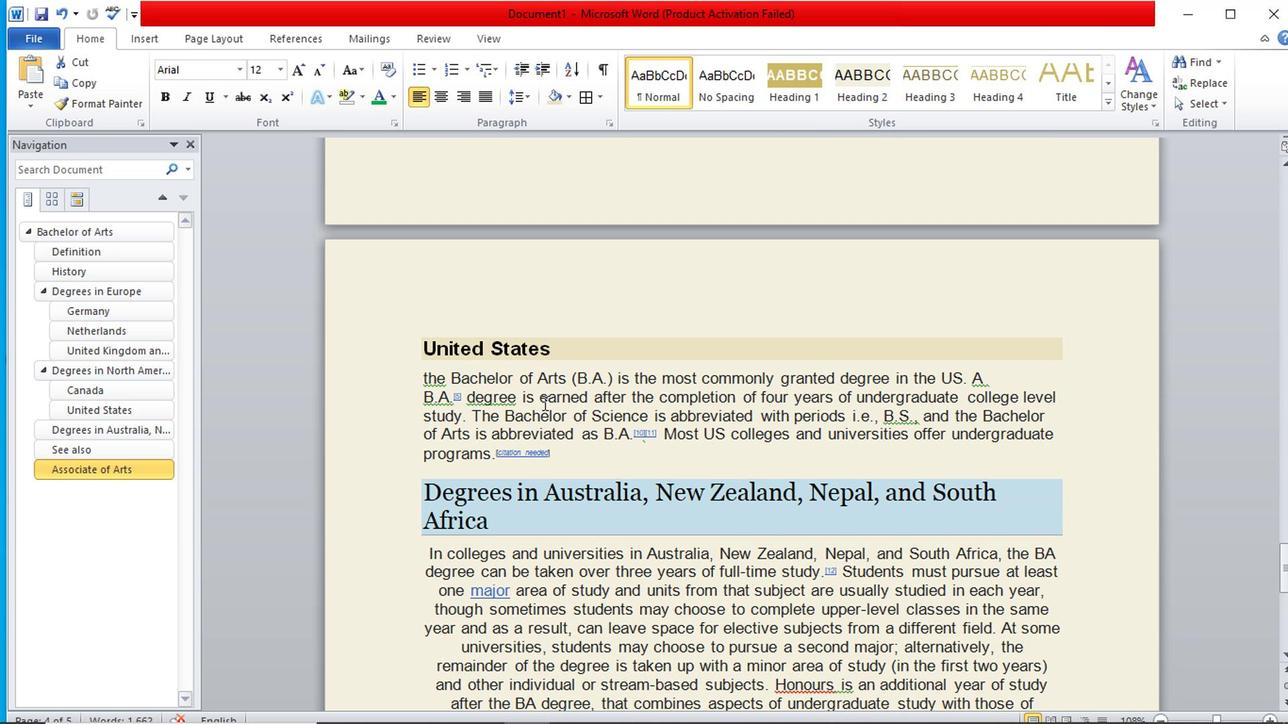 
Action: Mouse scrolled (542, 406) with delta (0, -1)
Screenshot: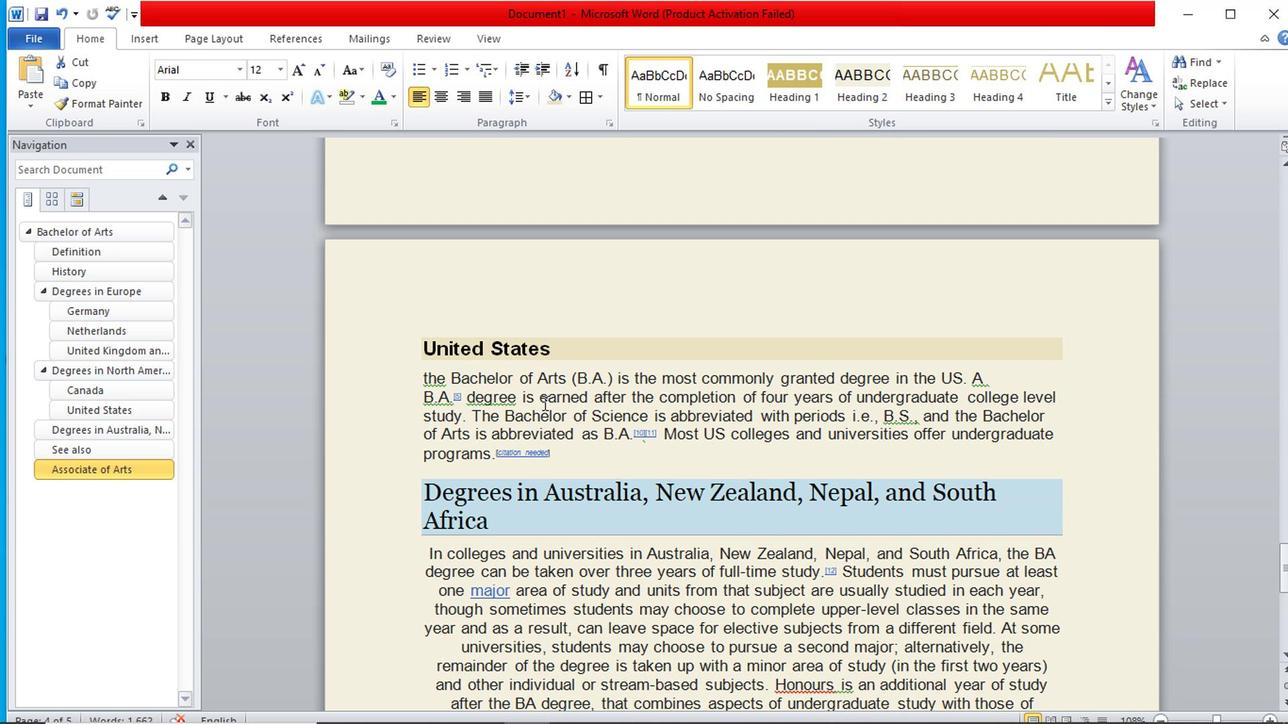
Action: Mouse scrolled (542, 406) with delta (0, -1)
Screenshot: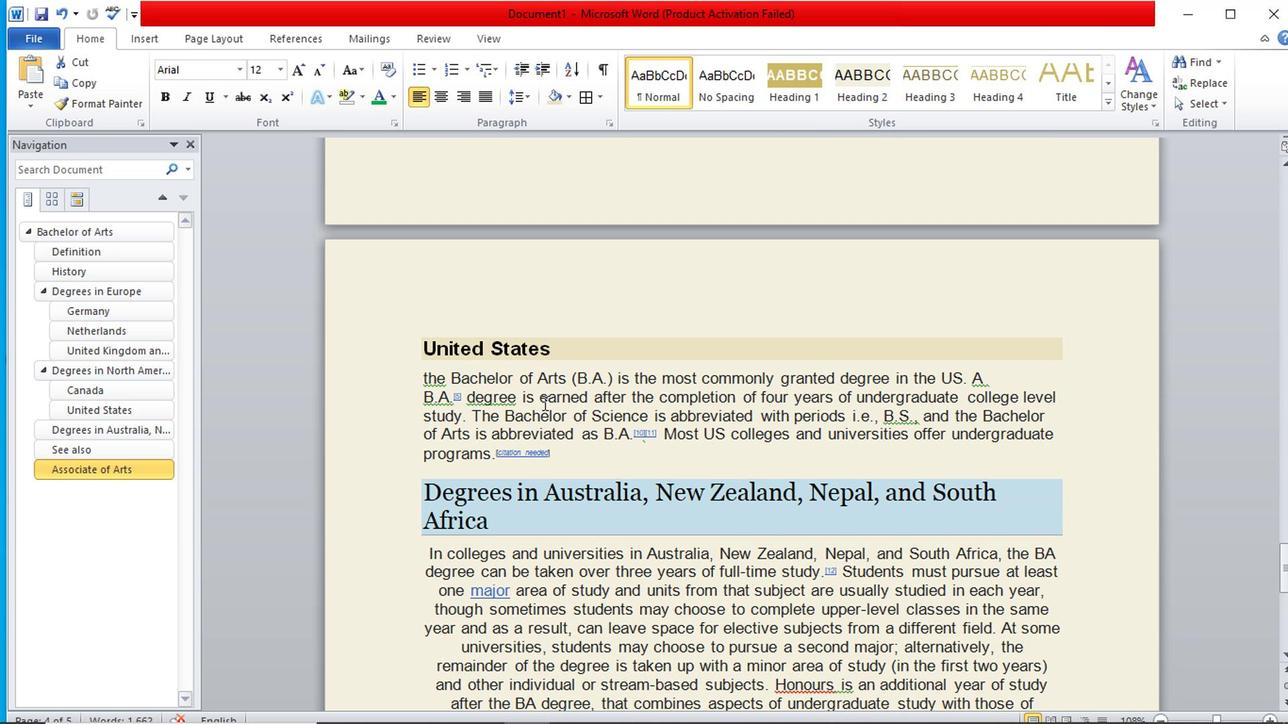 
Action: Mouse scrolled (542, 406) with delta (0, -1)
Screenshot: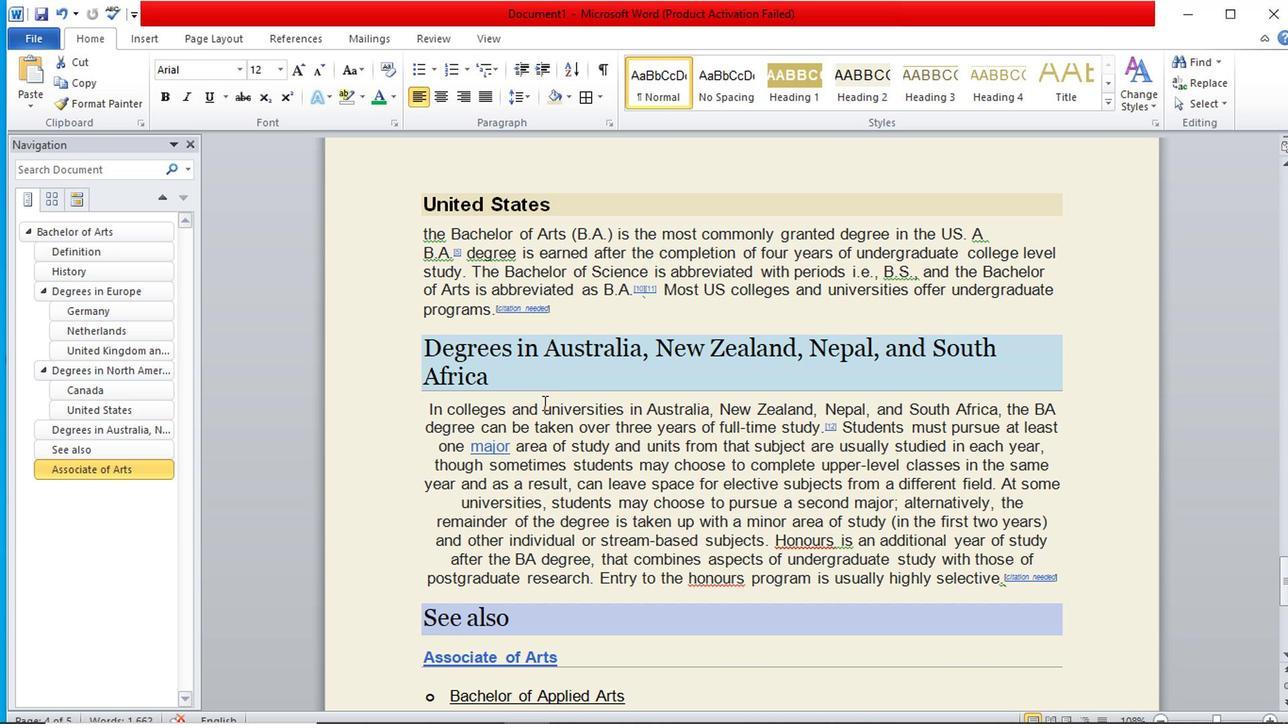 
Action: Mouse scrolled (542, 406) with delta (0, -1)
Screenshot: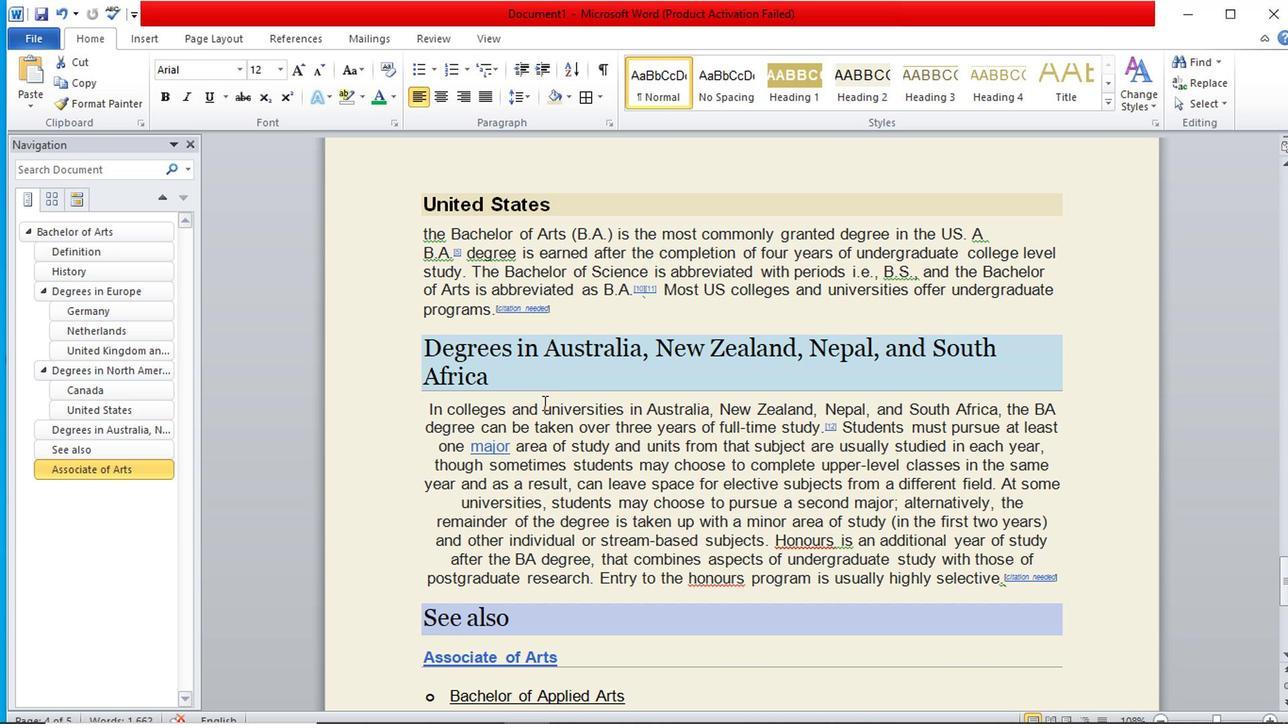 
Action: Mouse scrolled (542, 406) with delta (0, -1)
Screenshot: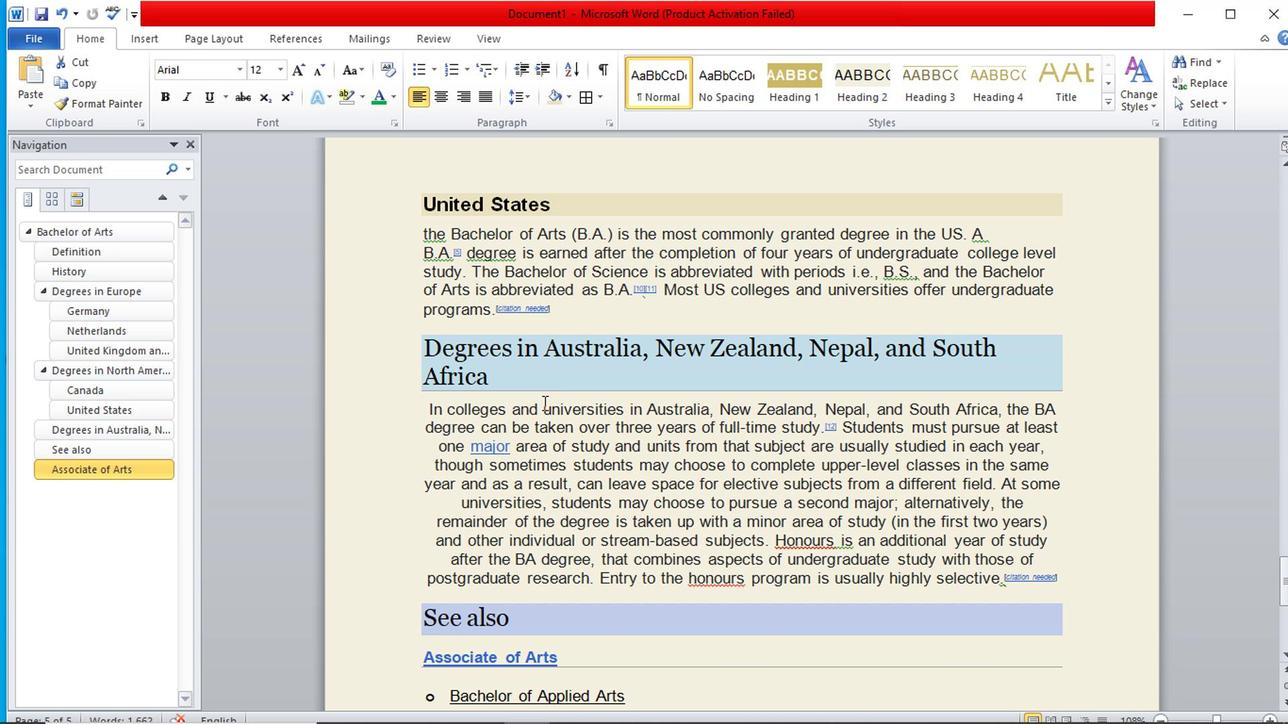 
Action: Mouse scrolled (542, 406) with delta (0, -1)
Screenshot: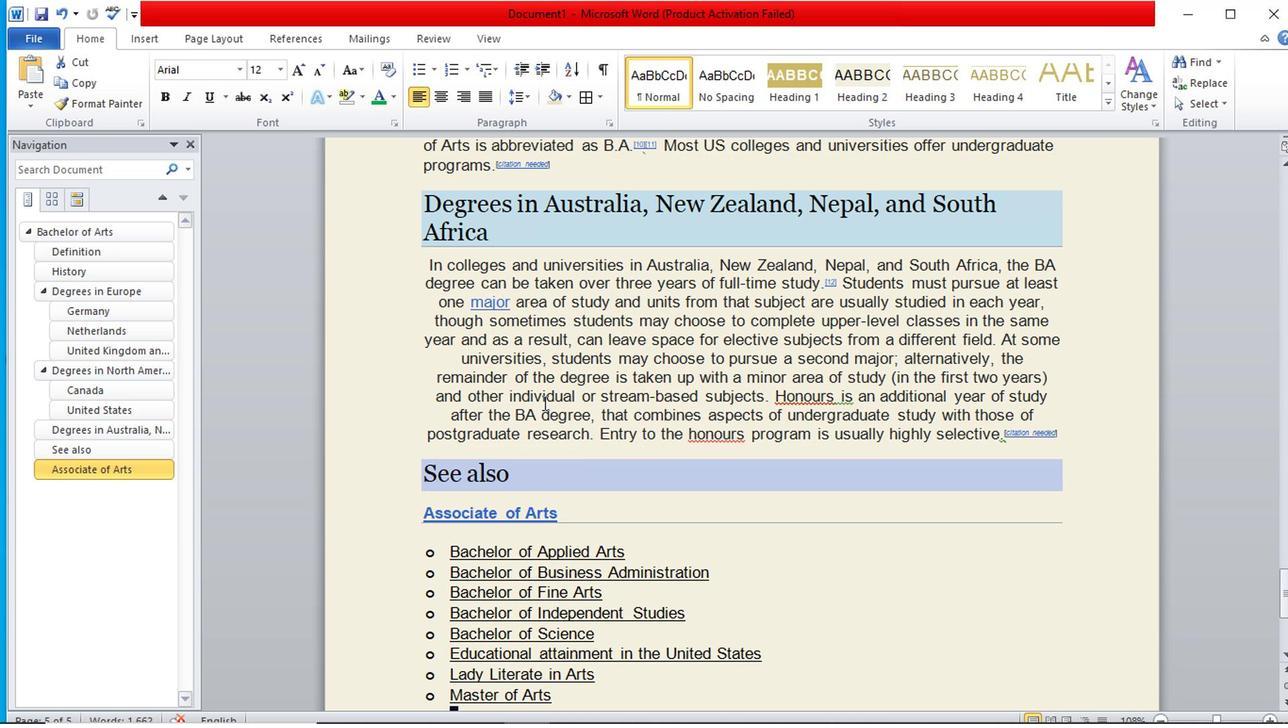 
Action: Mouse scrolled (542, 406) with delta (0, -1)
Screenshot: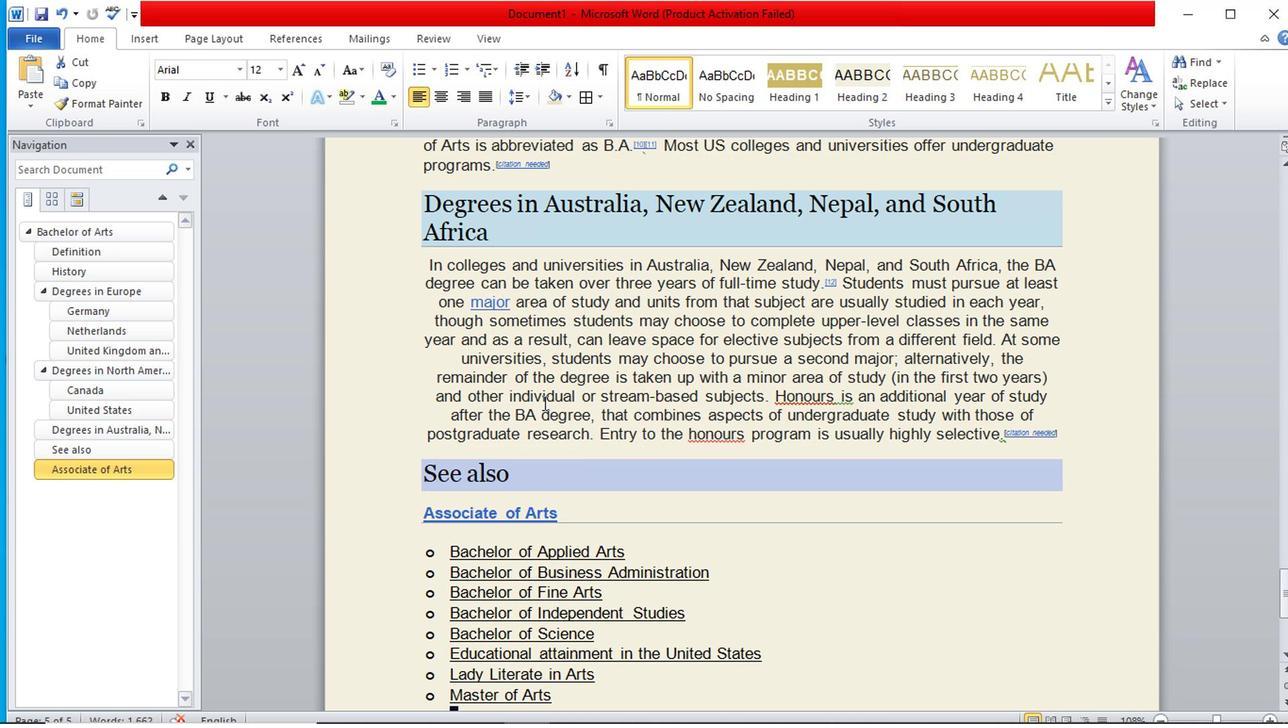 
Action: Mouse scrolled (542, 406) with delta (0, -1)
Screenshot: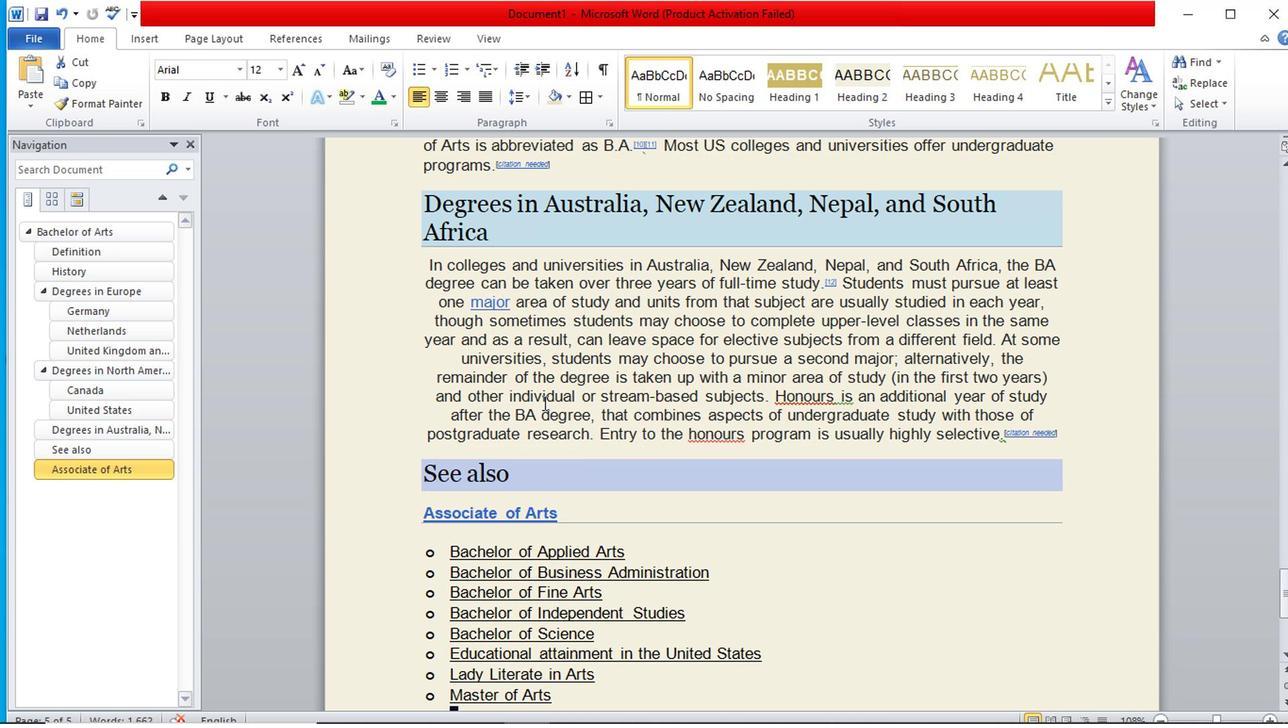 
Action: Mouse scrolled (542, 406) with delta (0, -1)
Screenshot: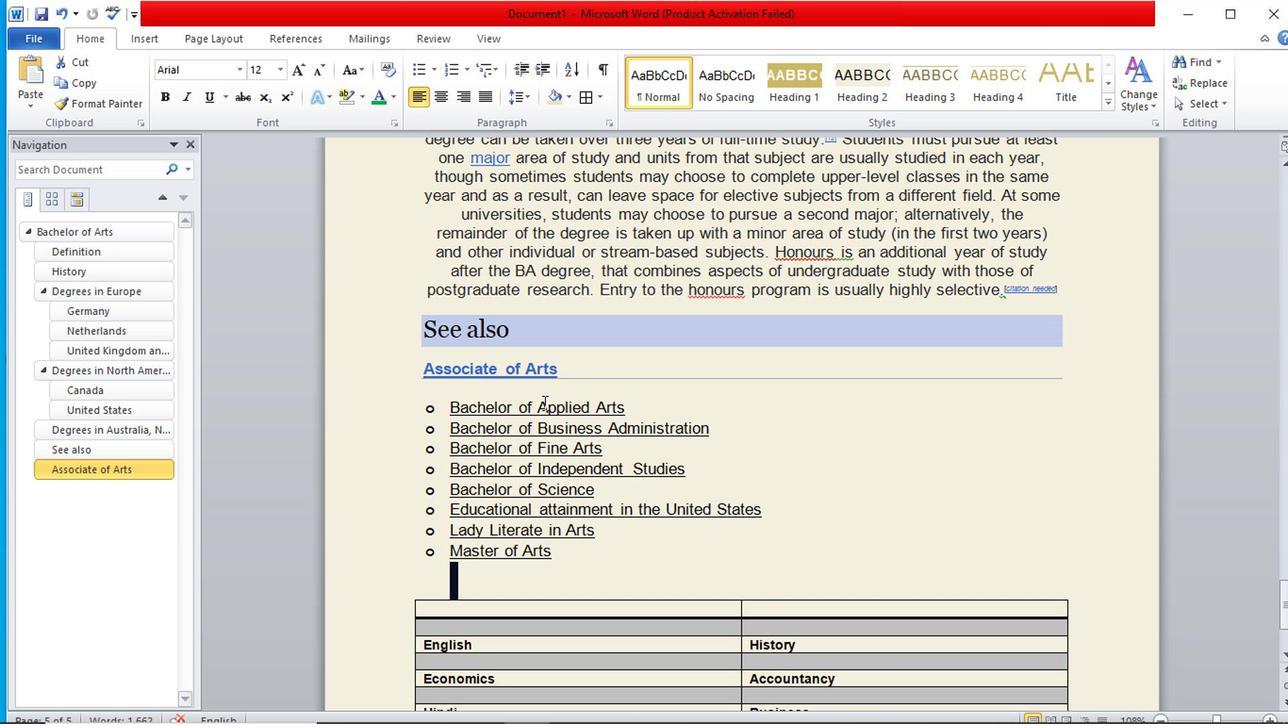 
Action: Mouse scrolled (542, 406) with delta (0, -1)
Screenshot: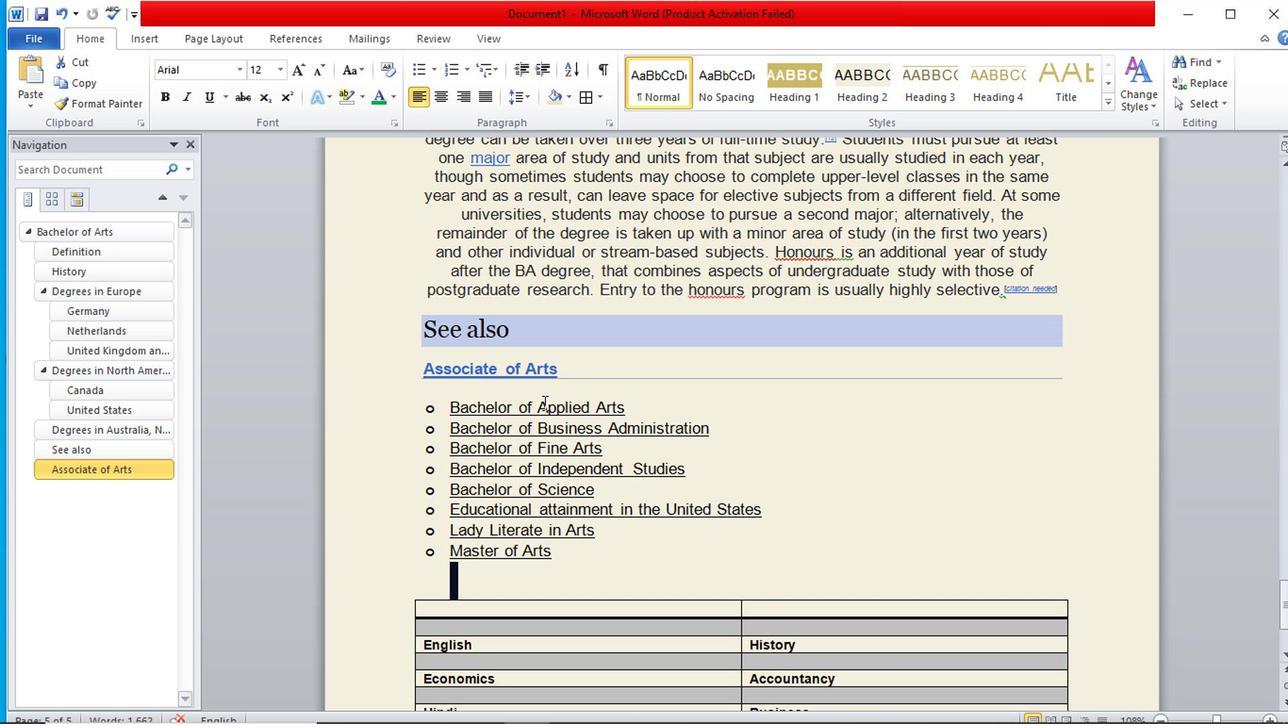 
Action: Mouse scrolled (542, 406) with delta (0, -1)
Screenshot: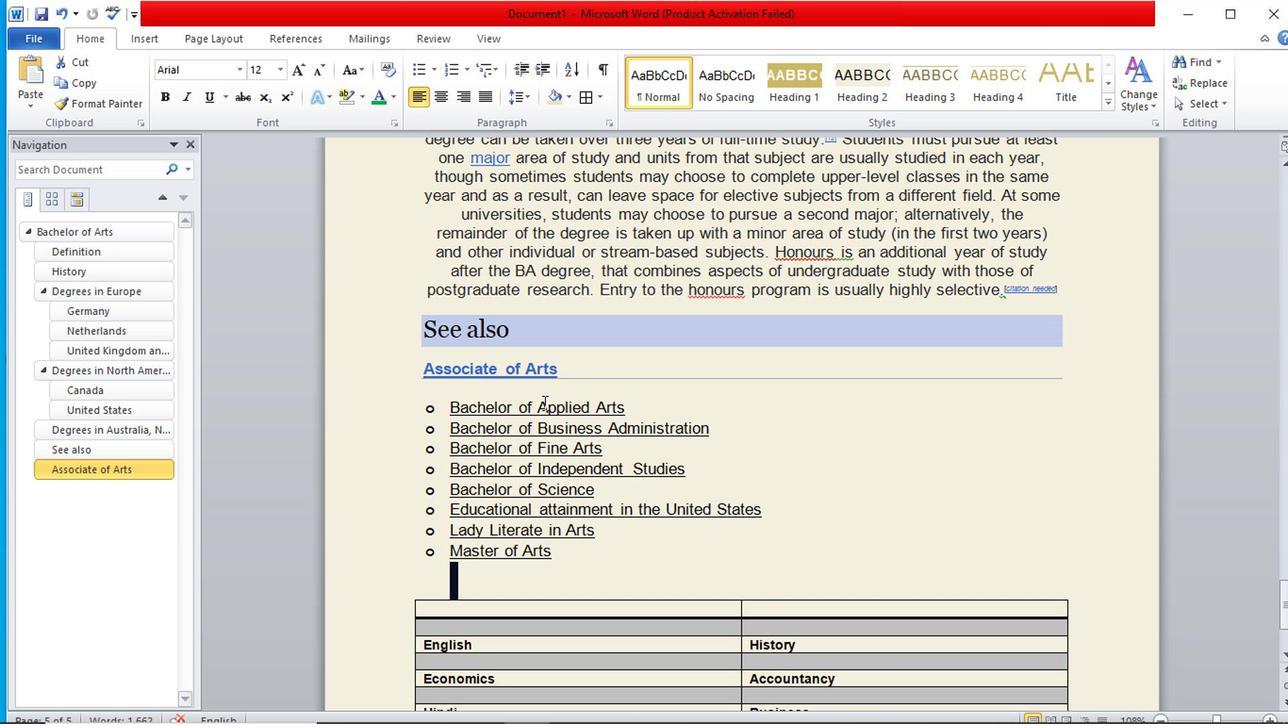 
Action: Mouse scrolled (542, 406) with delta (0, -1)
Screenshot: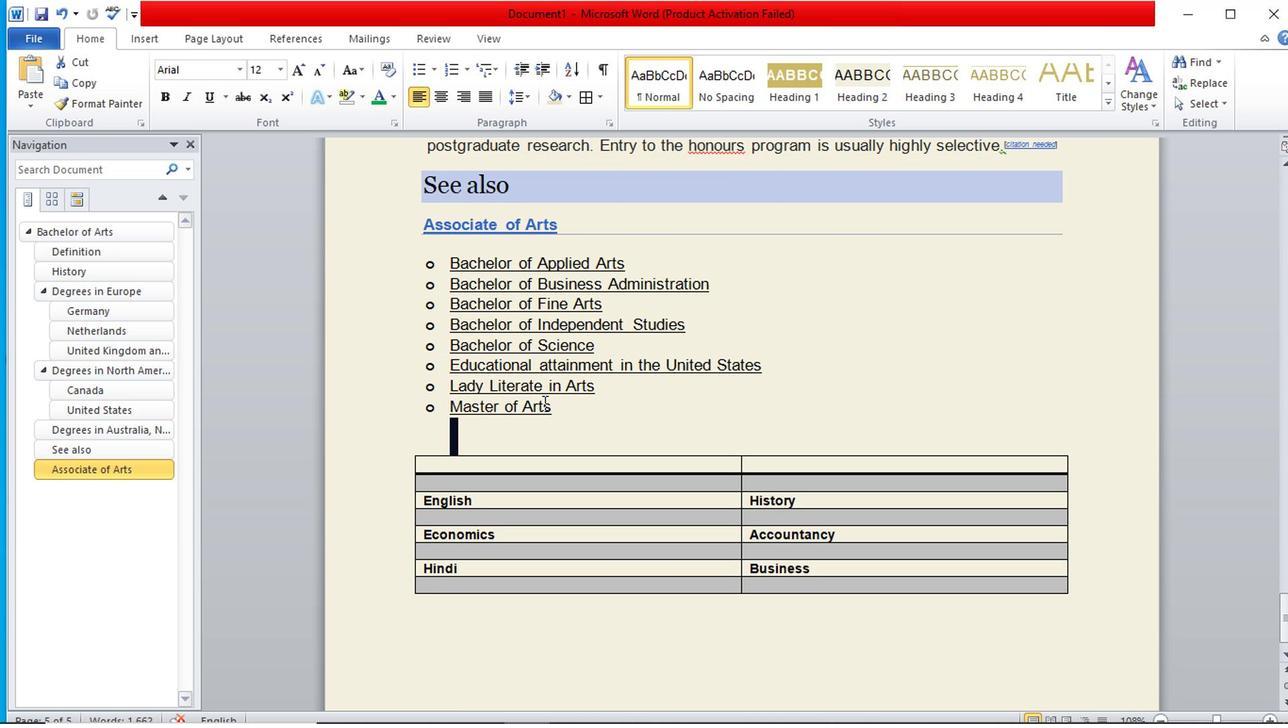 
Action: Mouse scrolled (542, 406) with delta (0, -1)
Screenshot: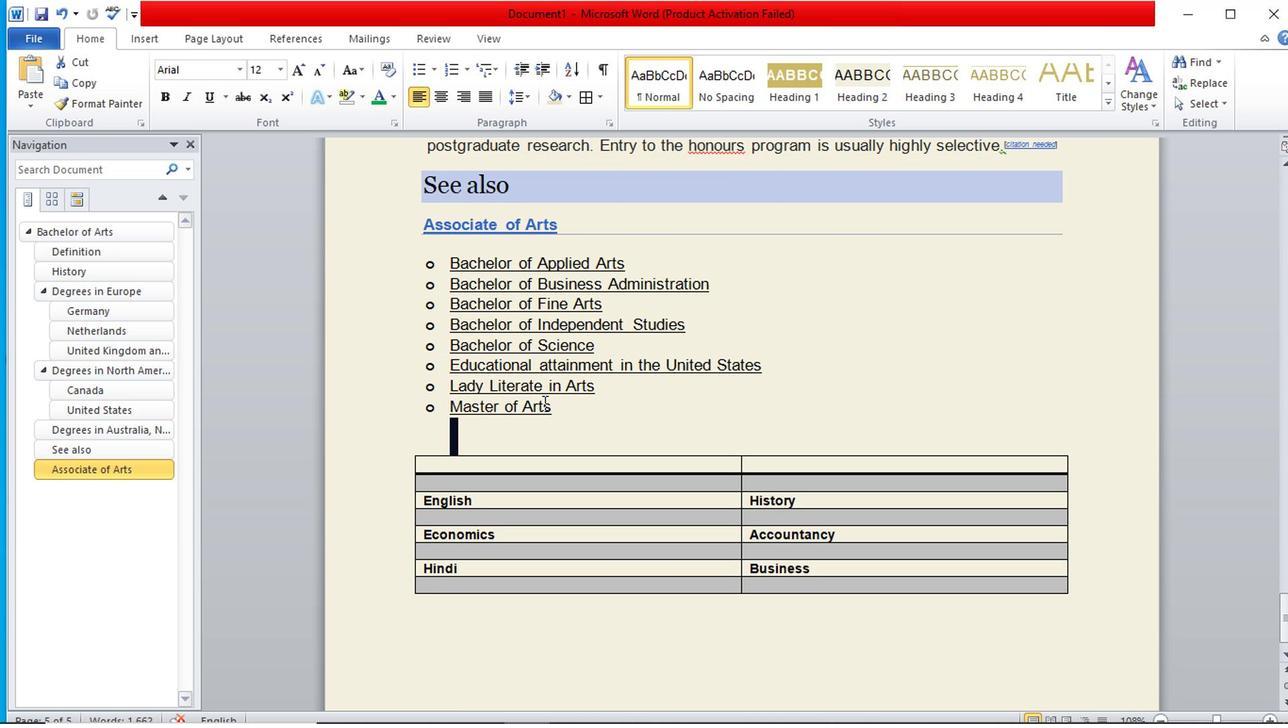 
Action: Mouse scrolled (542, 406) with delta (0, -1)
Screenshot: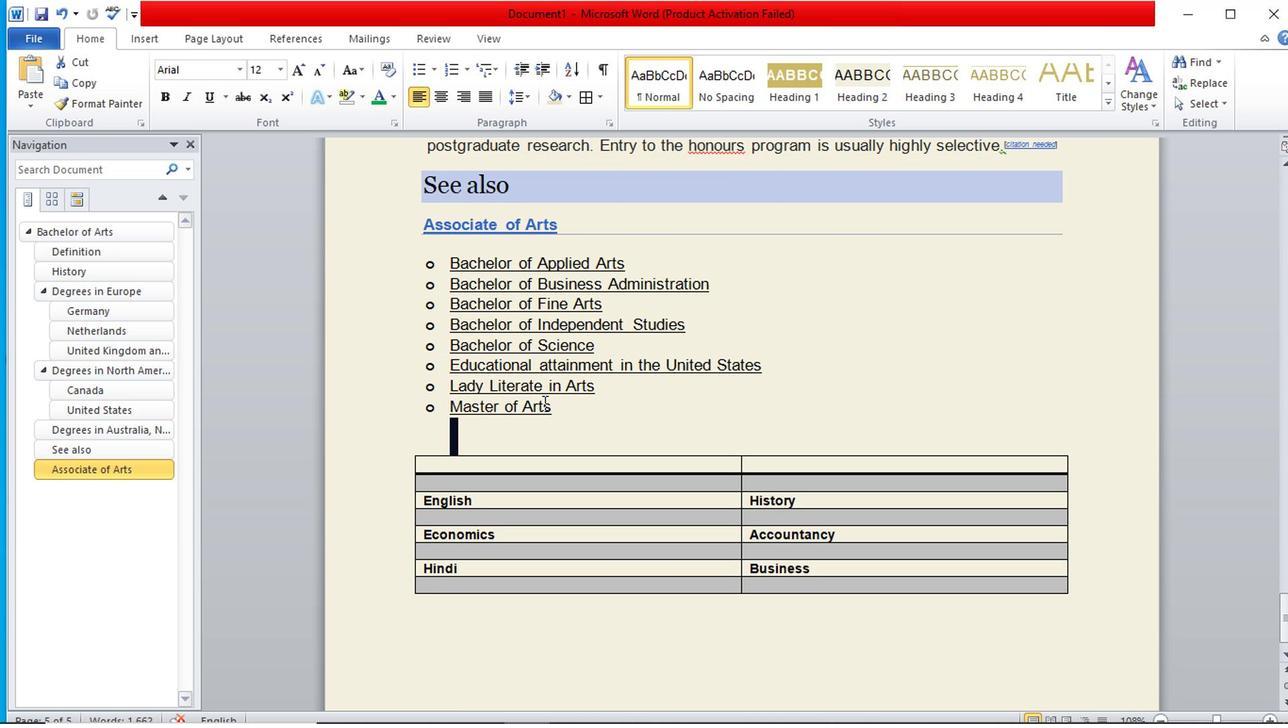 
Action: Mouse scrolled (542, 406) with delta (0, -1)
Screenshot: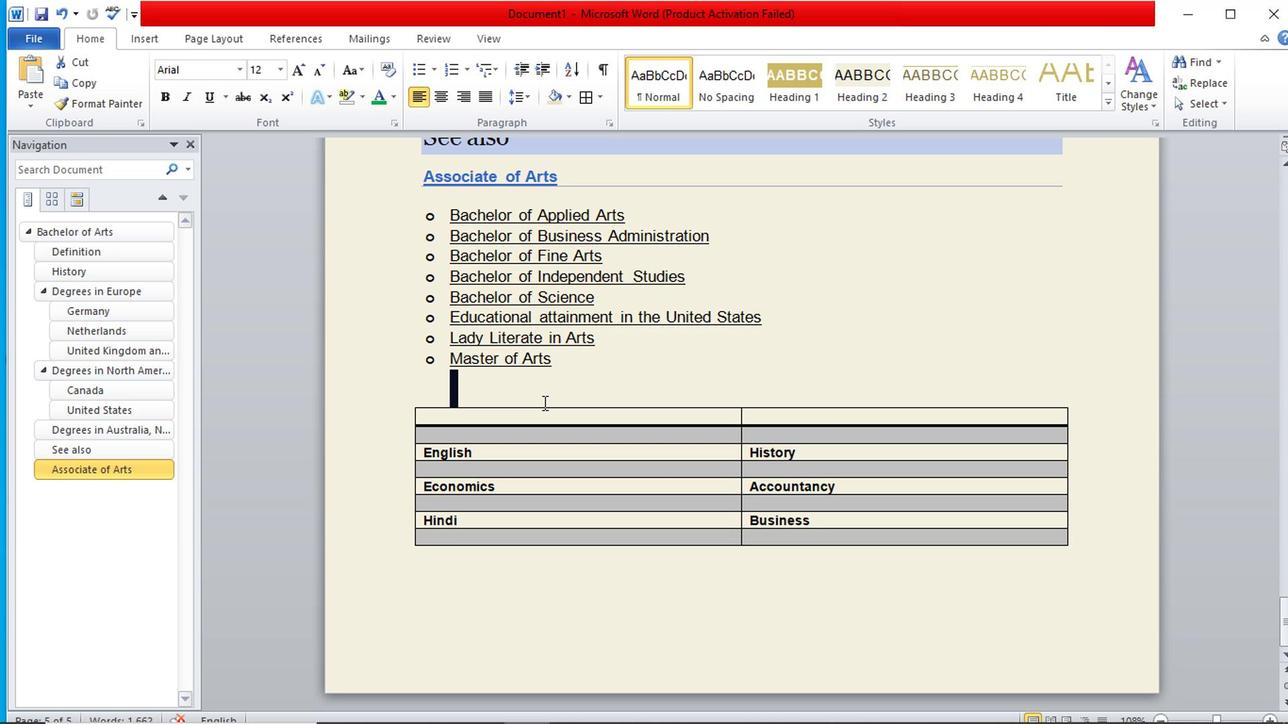 
Action: Mouse scrolled (542, 406) with delta (0, -1)
Screenshot: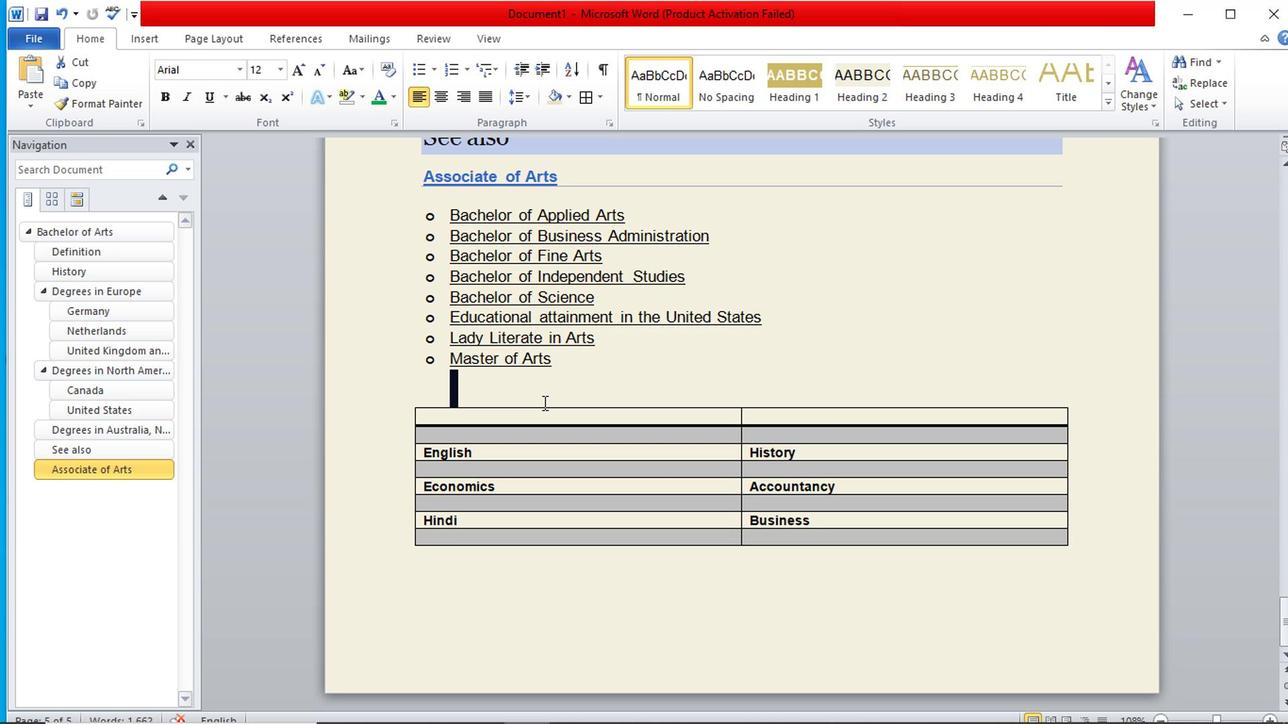 
Action: Mouse scrolled (542, 408) with delta (0, 0)
Screenshot: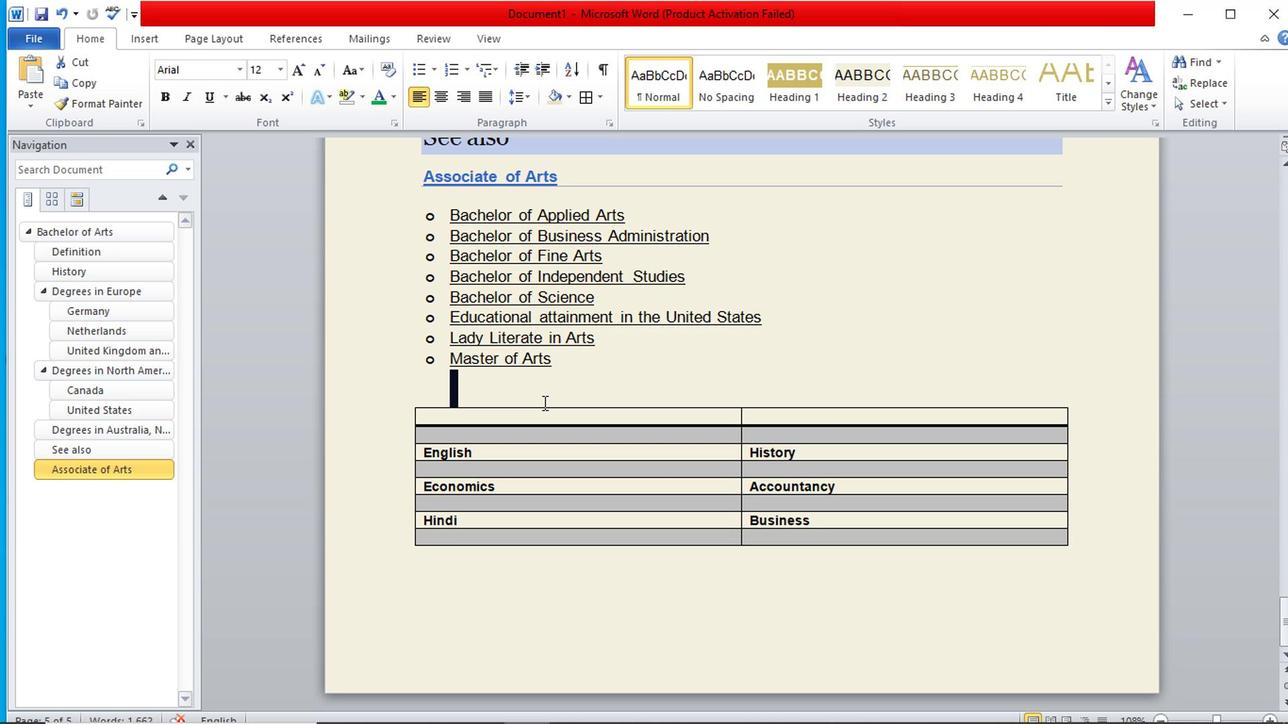 
Action: Mouse scrolled (542, 408) with delta (0, 0)
Screenshot: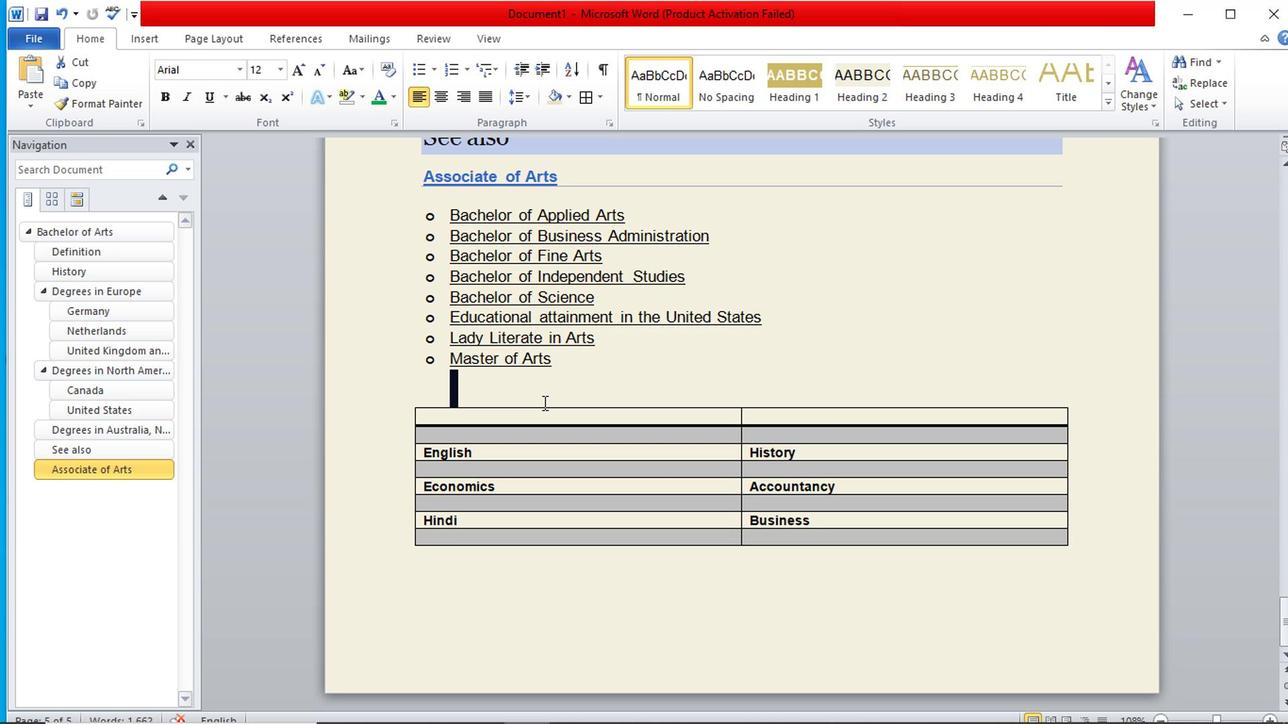 
Action: Mouse scrolled (542, 408) with delta (0, 0)
Screenshot: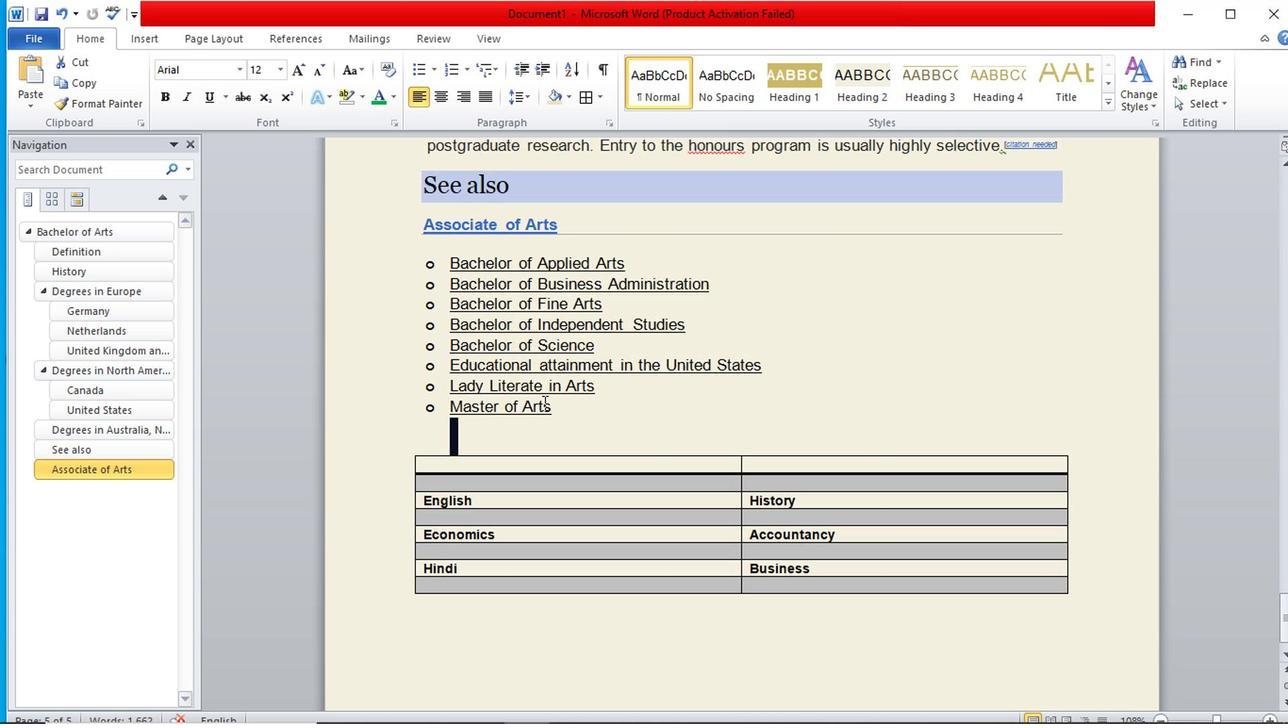 
Action: Mouse scrolled (542, 408) with delta (0, 0)
Screenshot: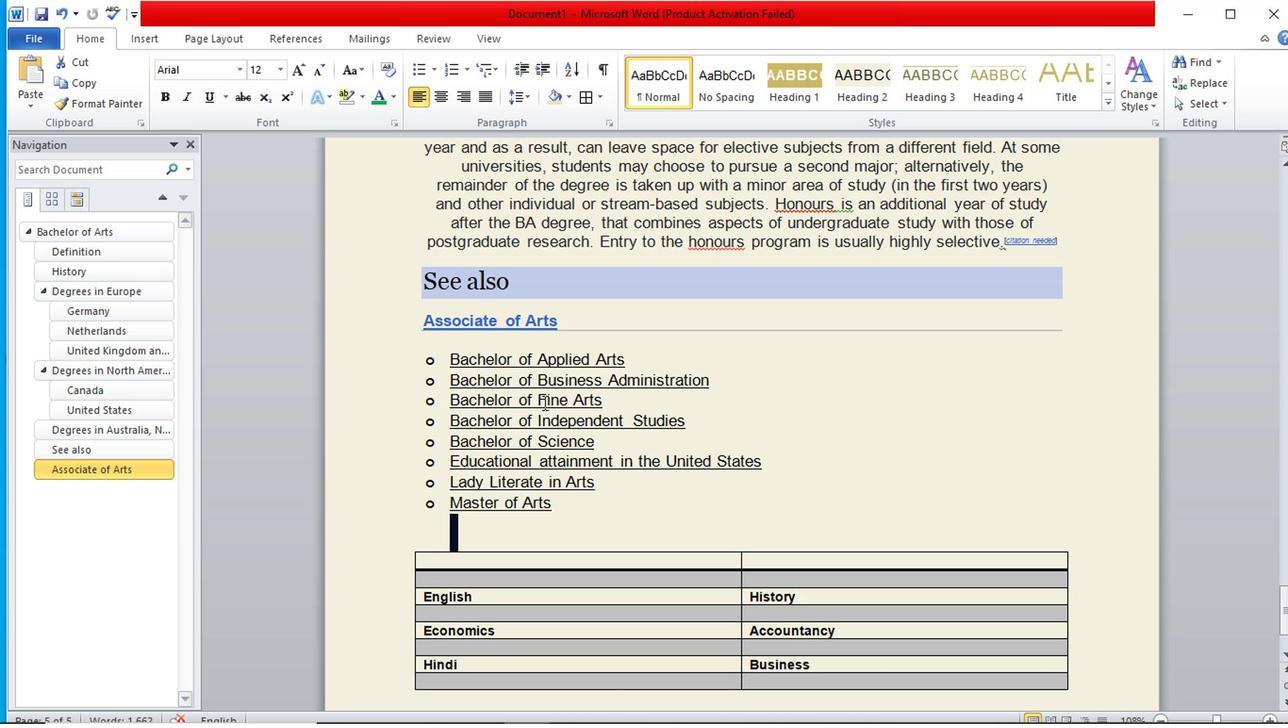 
Action: Mouse scrolled (542, 408) with delta (0, 0)
Screenshot: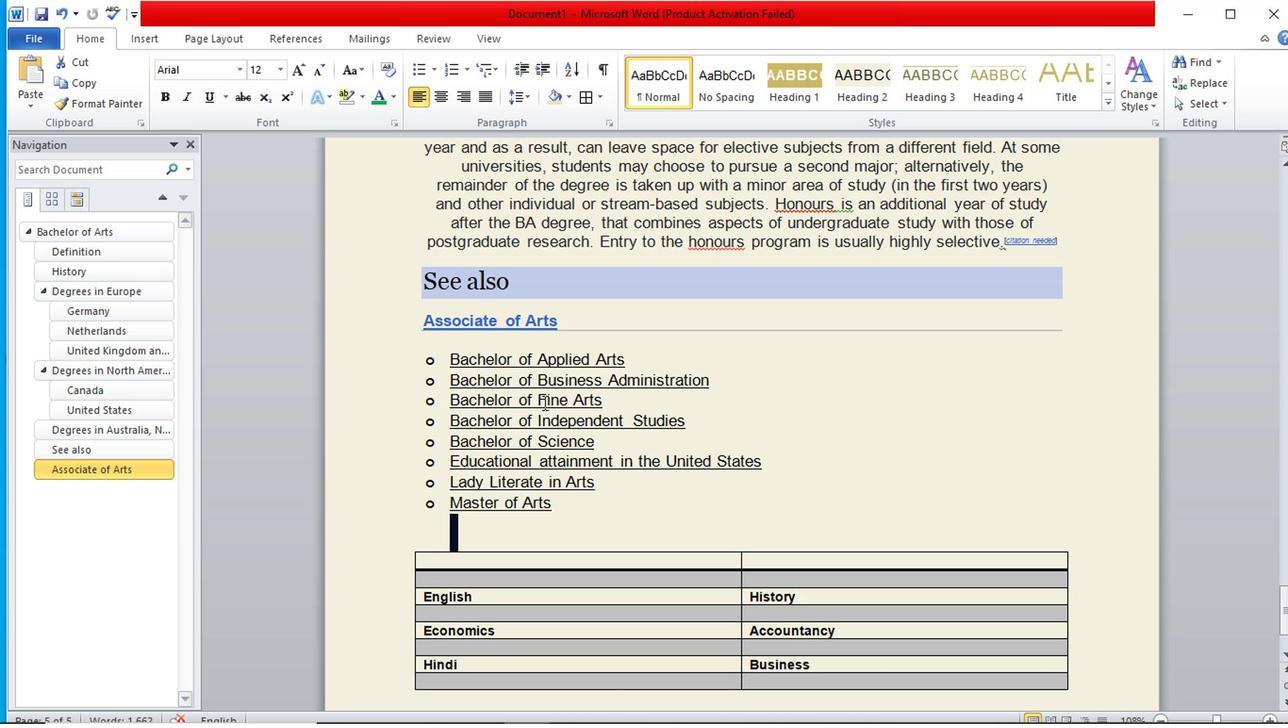 
Action: Mouse scrolled (542, 408) with delta (0, 0)
Screenshot: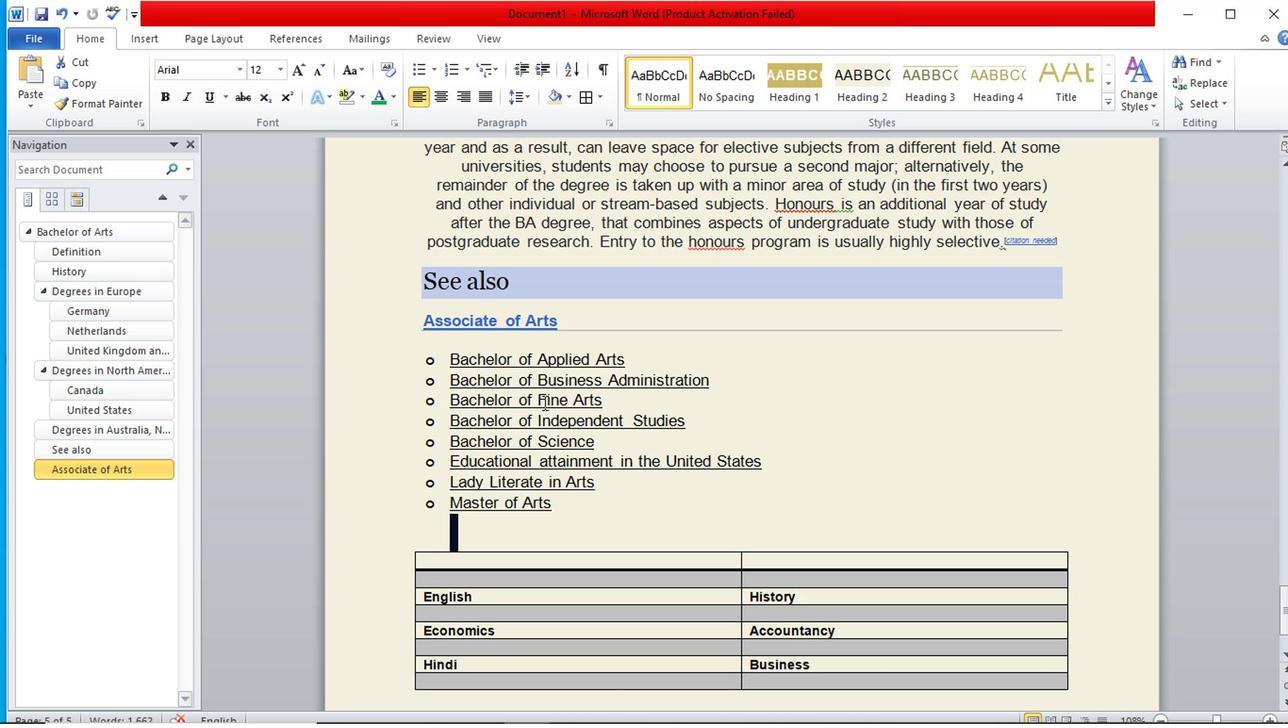
Action: Mouse scrolled (542, 408) with delta (0, 0)
Screenshot: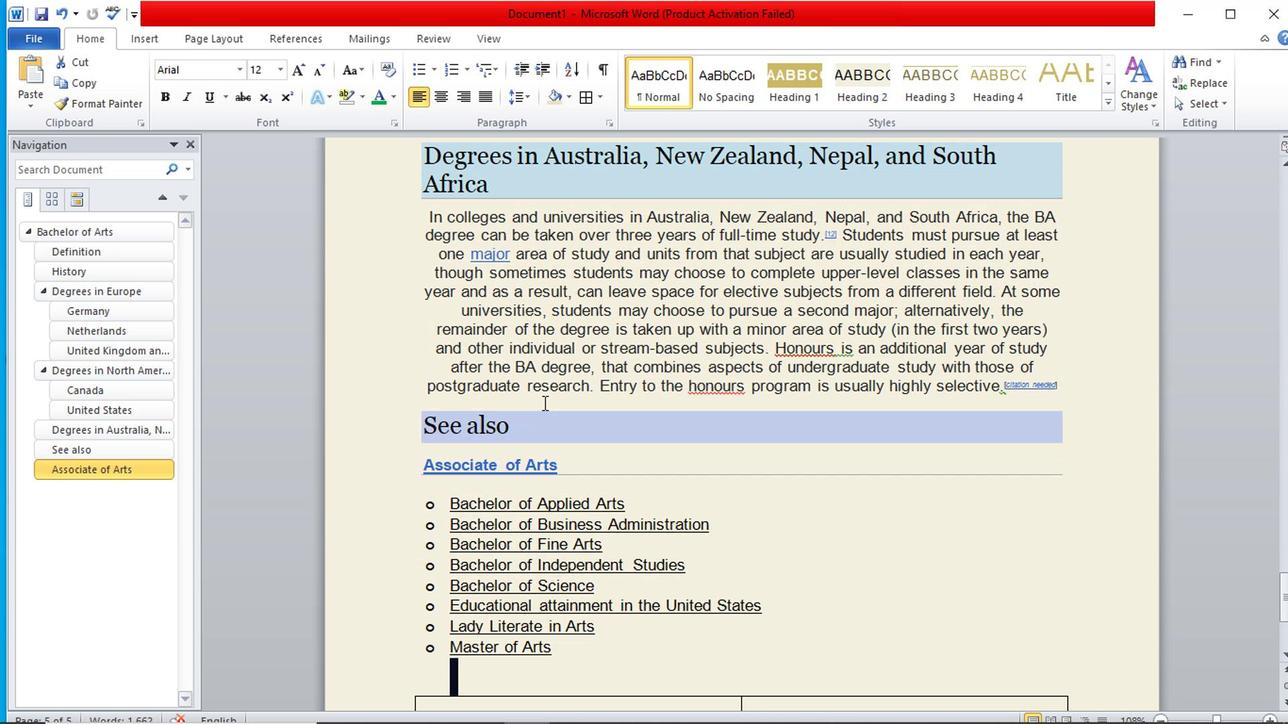 
Action: Mouse scrolled (542, 408) with delta (0, 0)
Screenshot: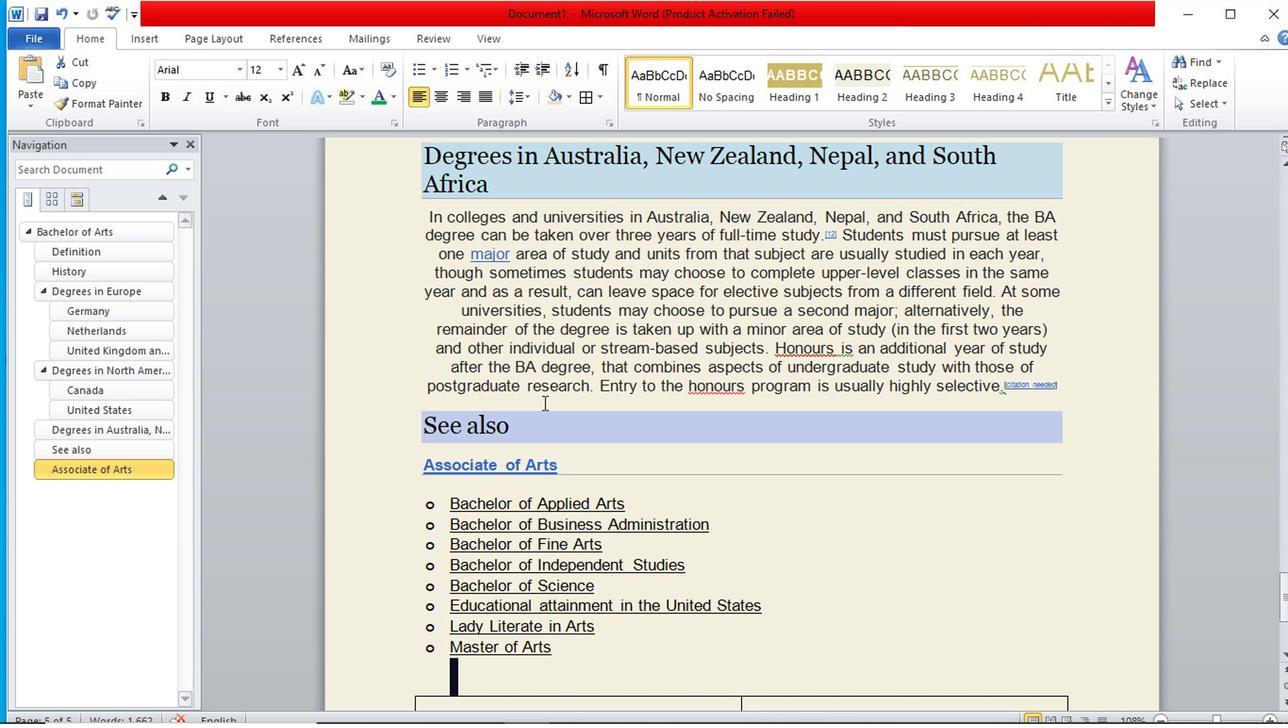 
Action: Mouse scrolled (542, 408) with delta (0, 0)
Screenshot: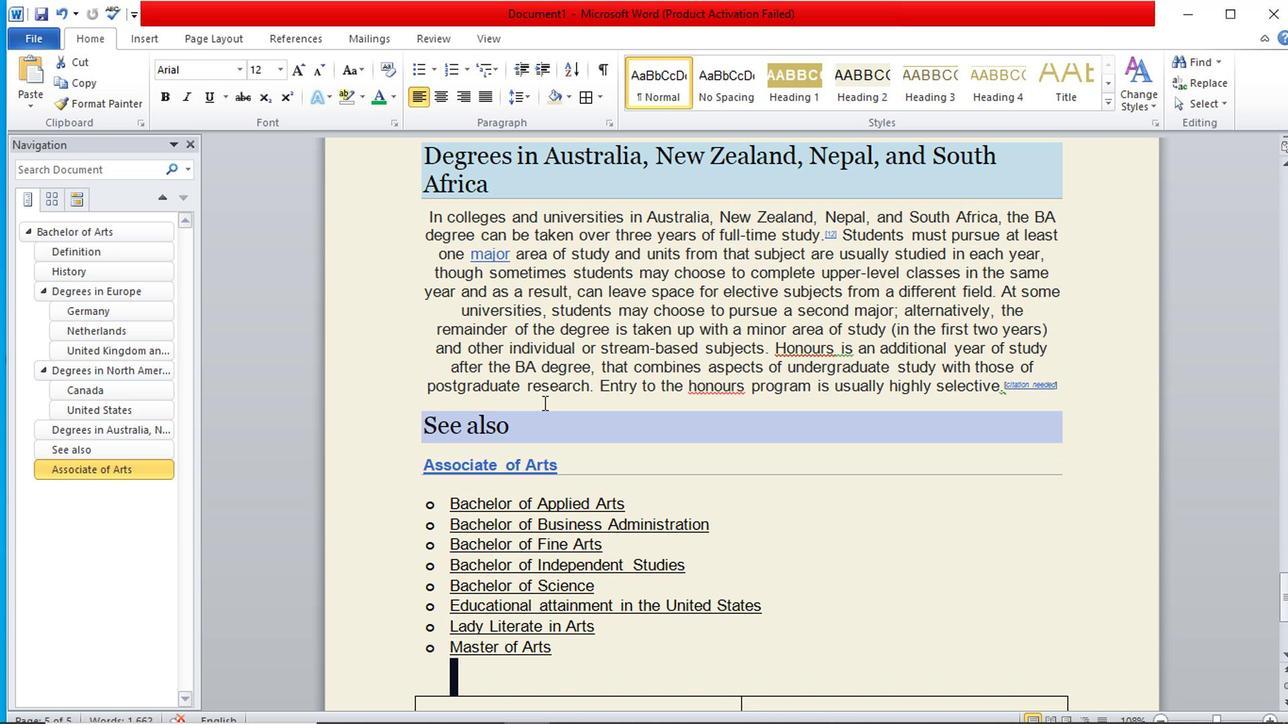 
Action: Mouse scrolled (542, 408) with delta (0, 0)
Screenshot: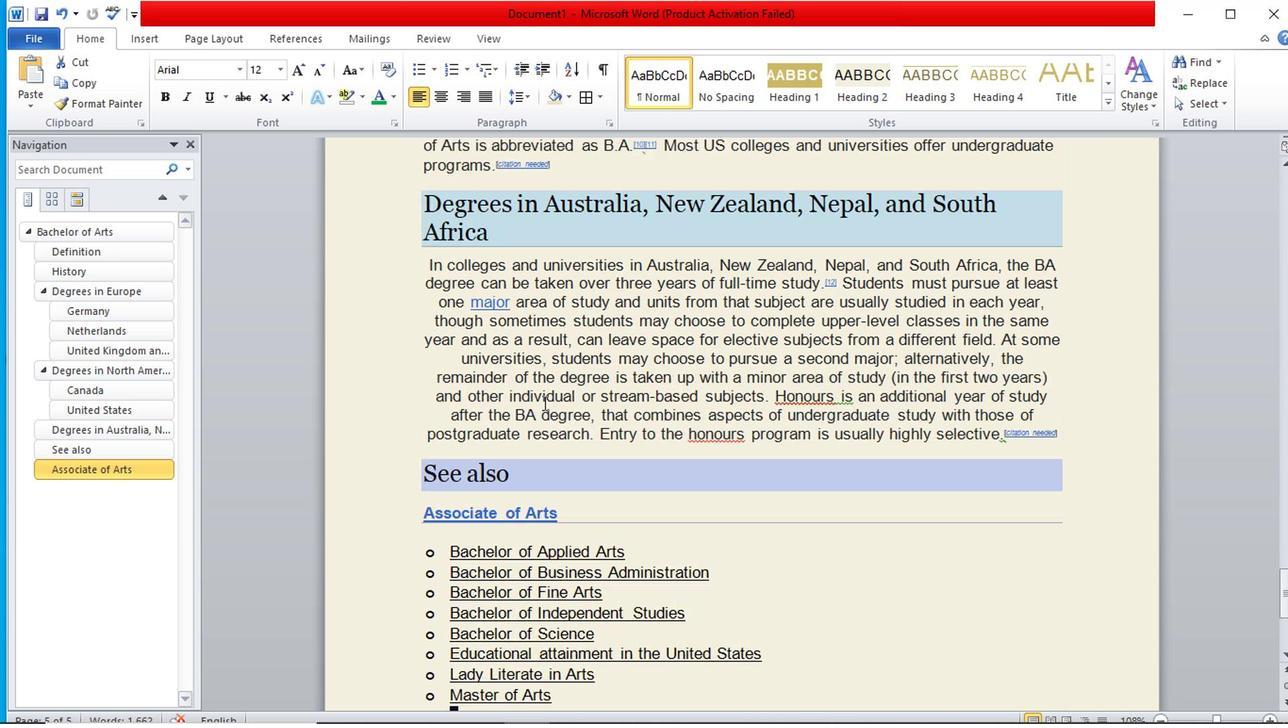 
Action: Mouse scrolled (542, 408) with delta (0, 0)
Screenshot: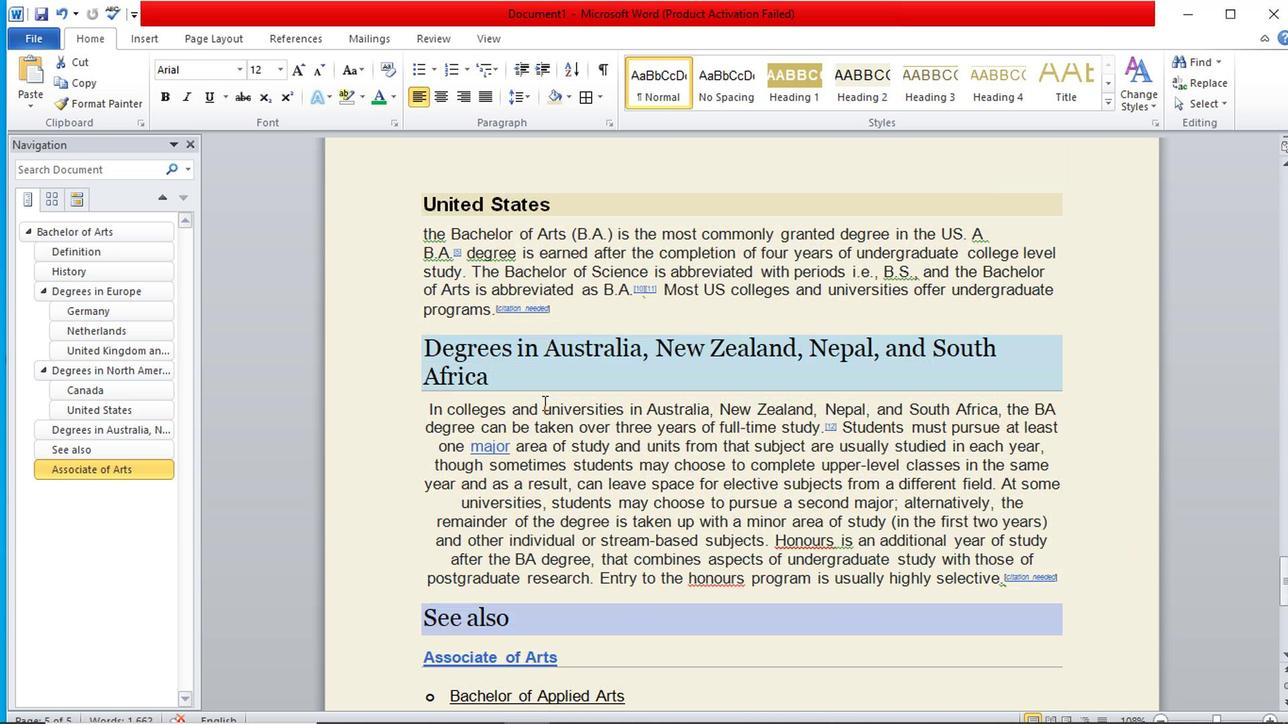 
Action: Mouse scrolled (542, 408) with delta (0, 0)
Screenshot: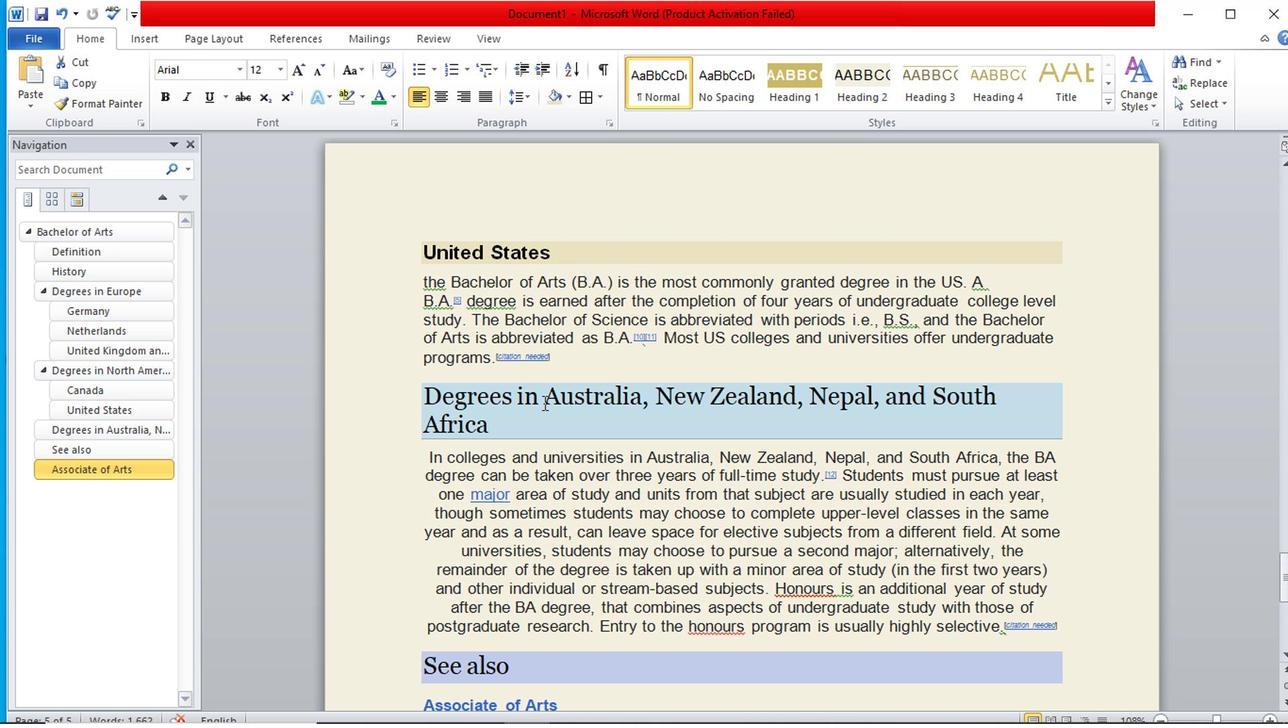 
Action: Mouse scrolled (542, 408) with delta (0, 0)
Screenshot: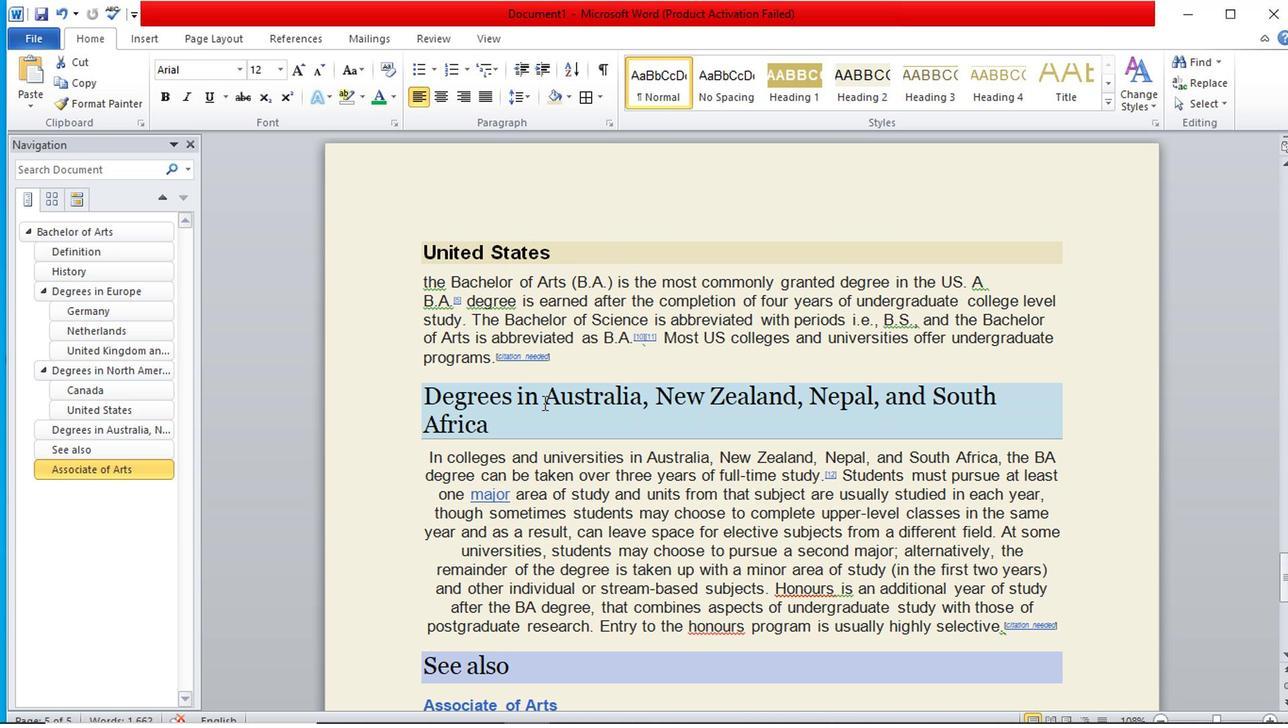 
Action: Mouse scrolled (542, 408) with delta (0, 0)
Screenshot: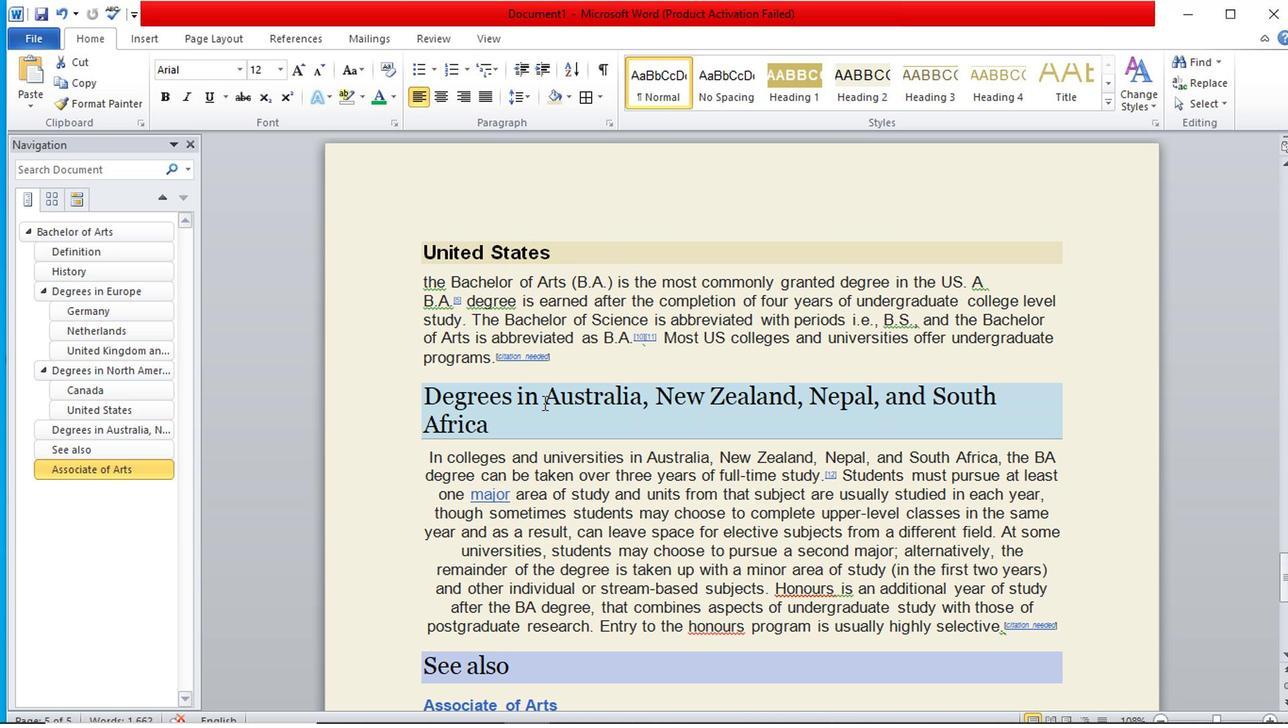 
Action: Mouse scrolled (542, 408) with delta (0, 0)
Screenshot: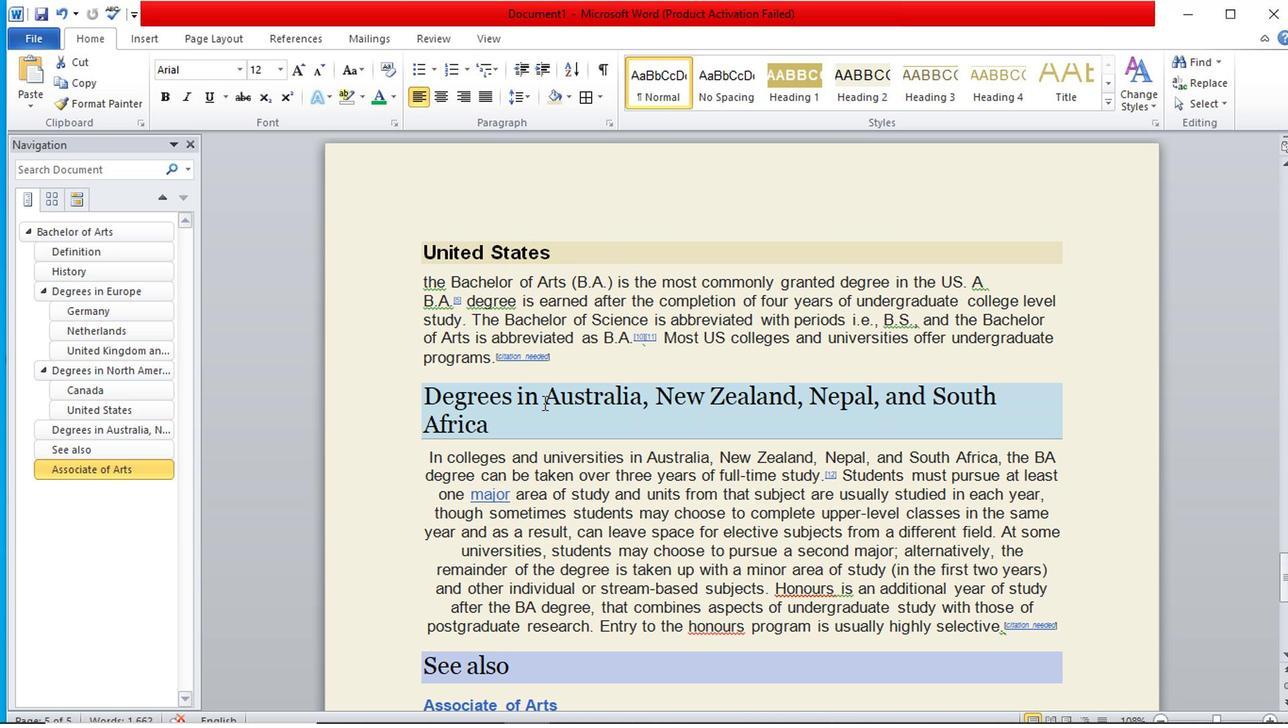 
Action: Mouse scrolled (542, 408) with delta (0, 0)
Screenshot: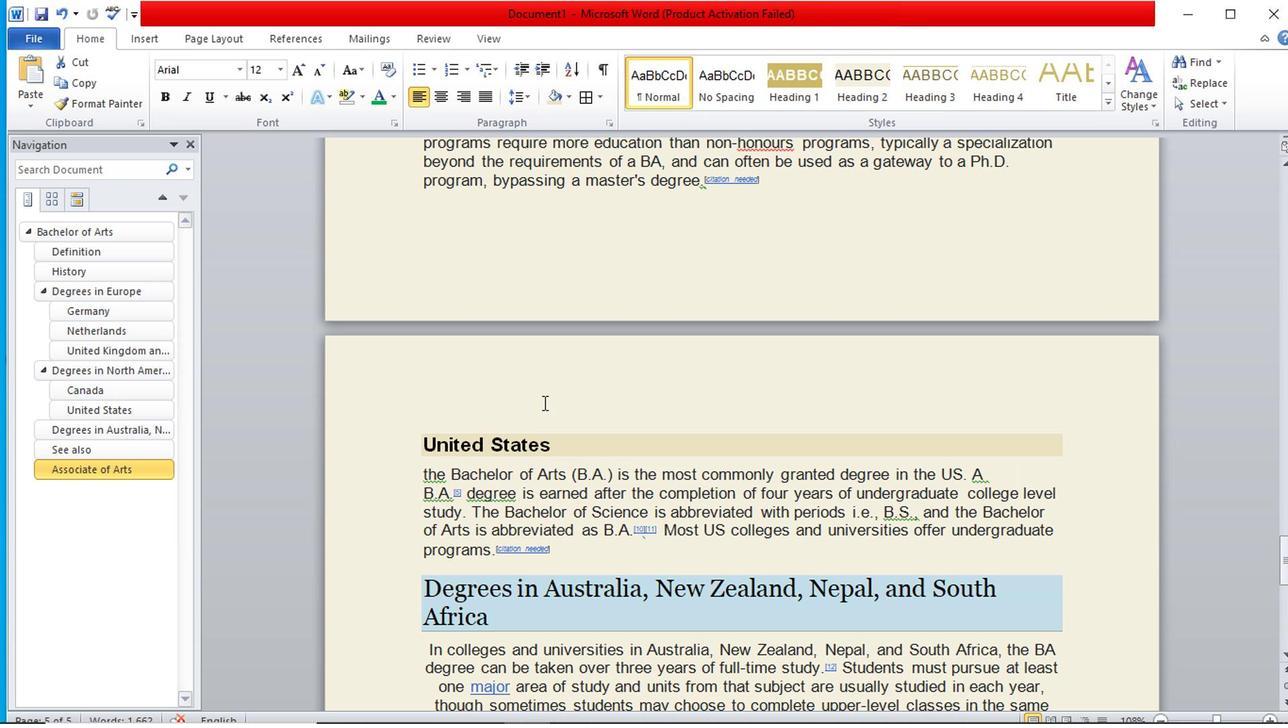 
Action: Mouse scrolled (542, 408) with delta (0, 0)
Screenshot: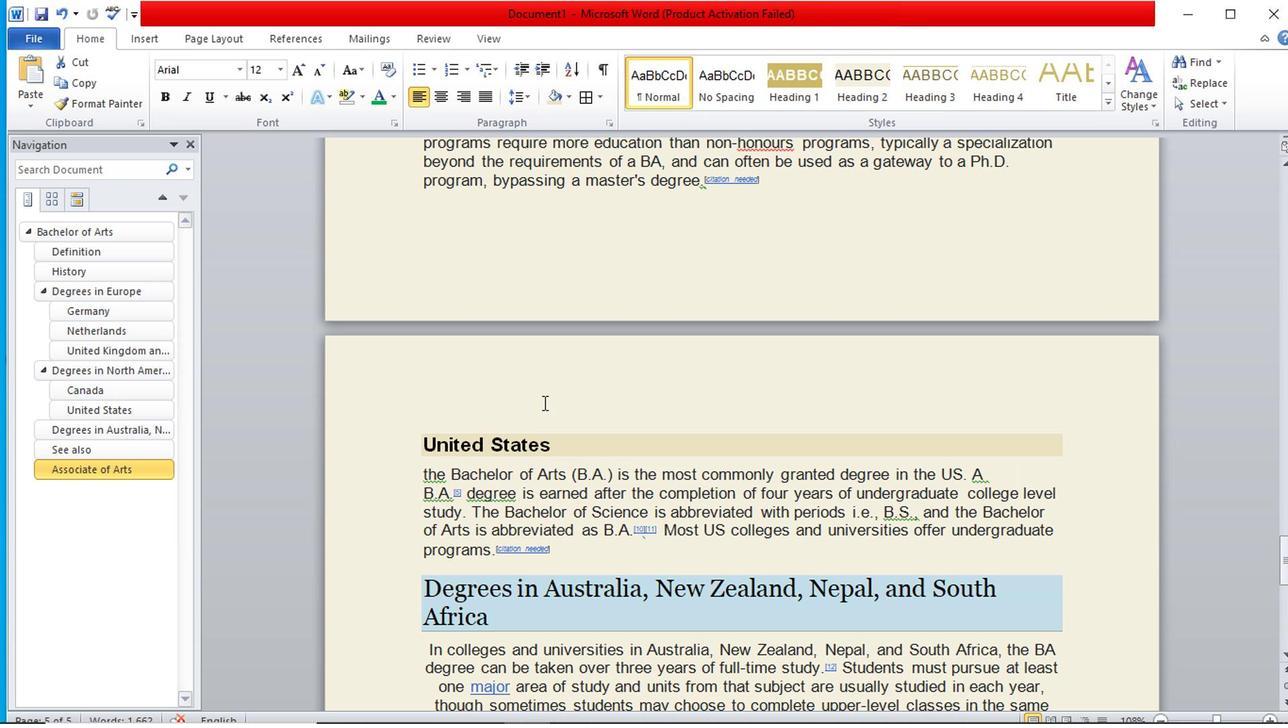 
Action: Mouse scrolled (542, 408) with delta (0, 0)
Screenshot: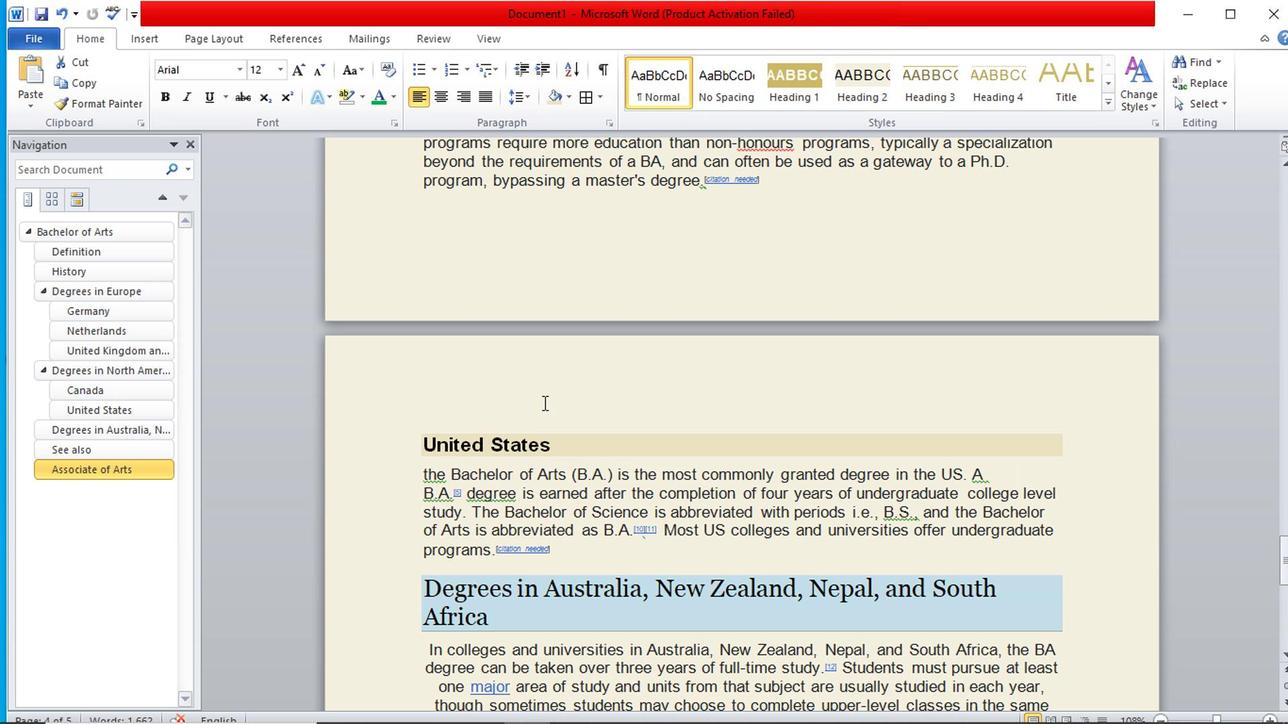 
Action: Mouse scrolled (542, 408) with delta (0, 0)
Screenshot: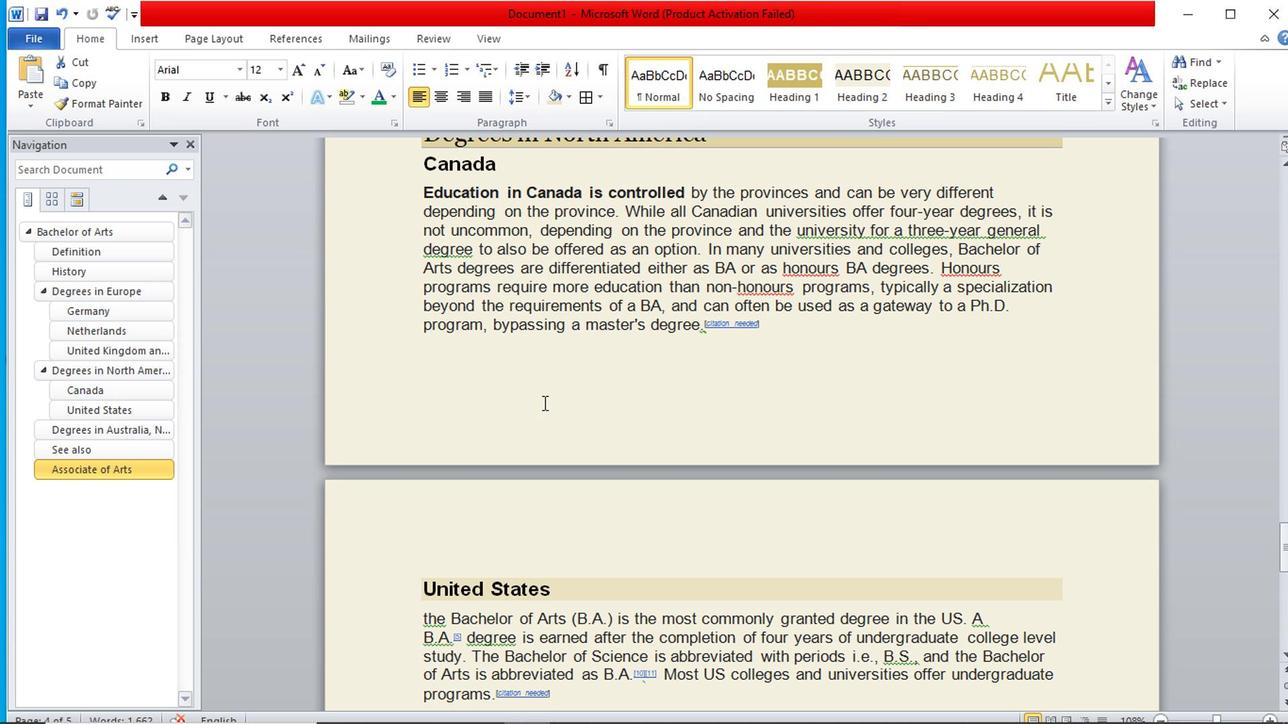 
Action: Mouse scrolled (542, 408) with delta (0, 0)
Screenshot: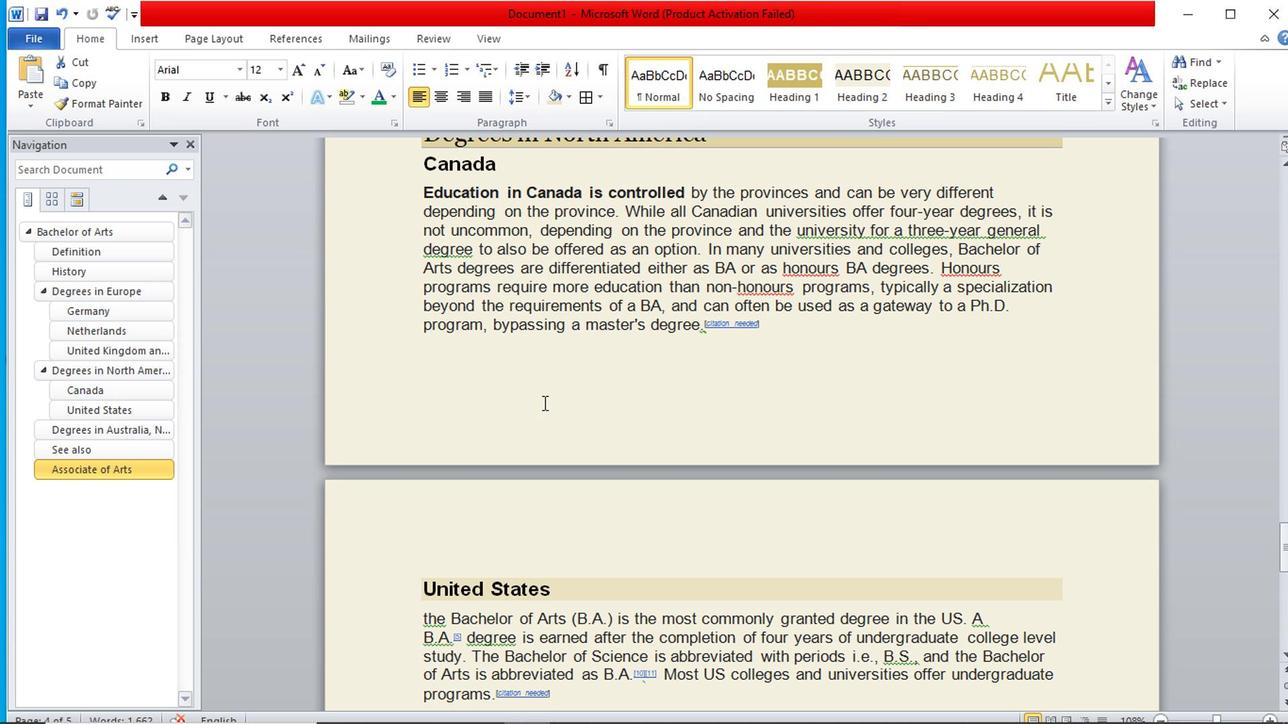 
Action: Mouse scrolled (542, 408) with delta (0, 0)
Screenshot: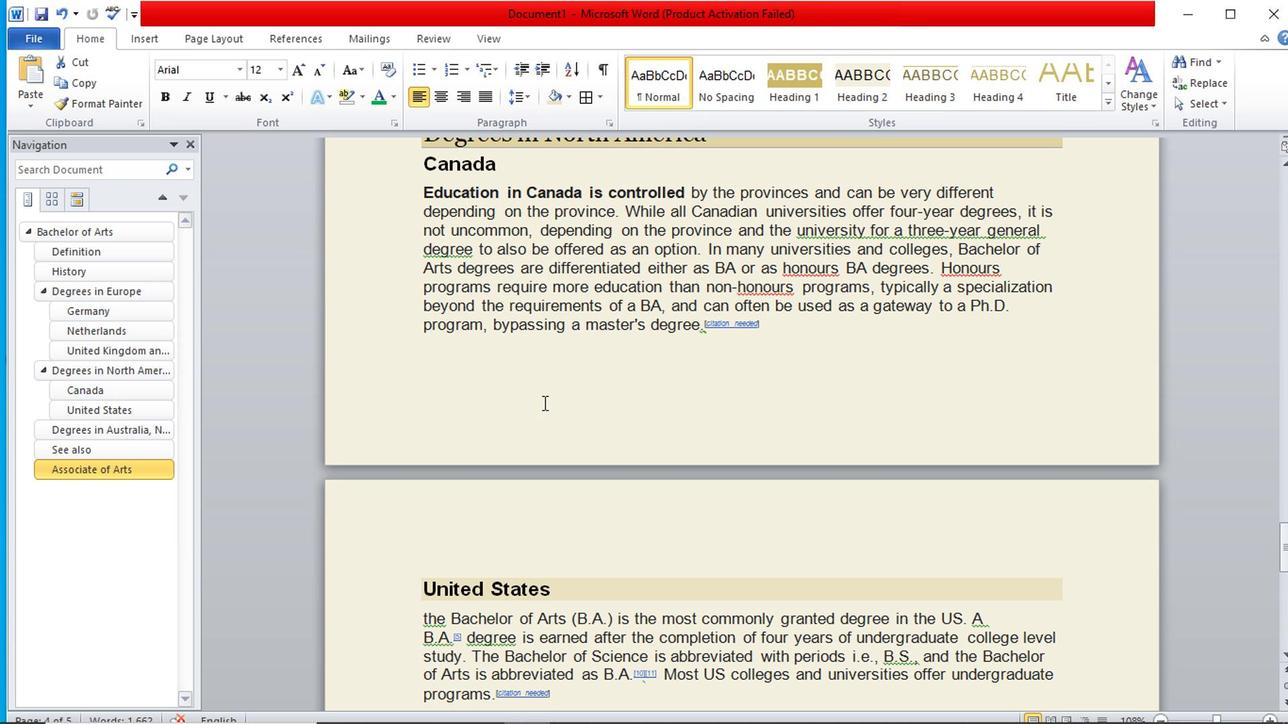 
Action: Mouse scrolled (542, 408) with delta (0, 0)
Screenshot: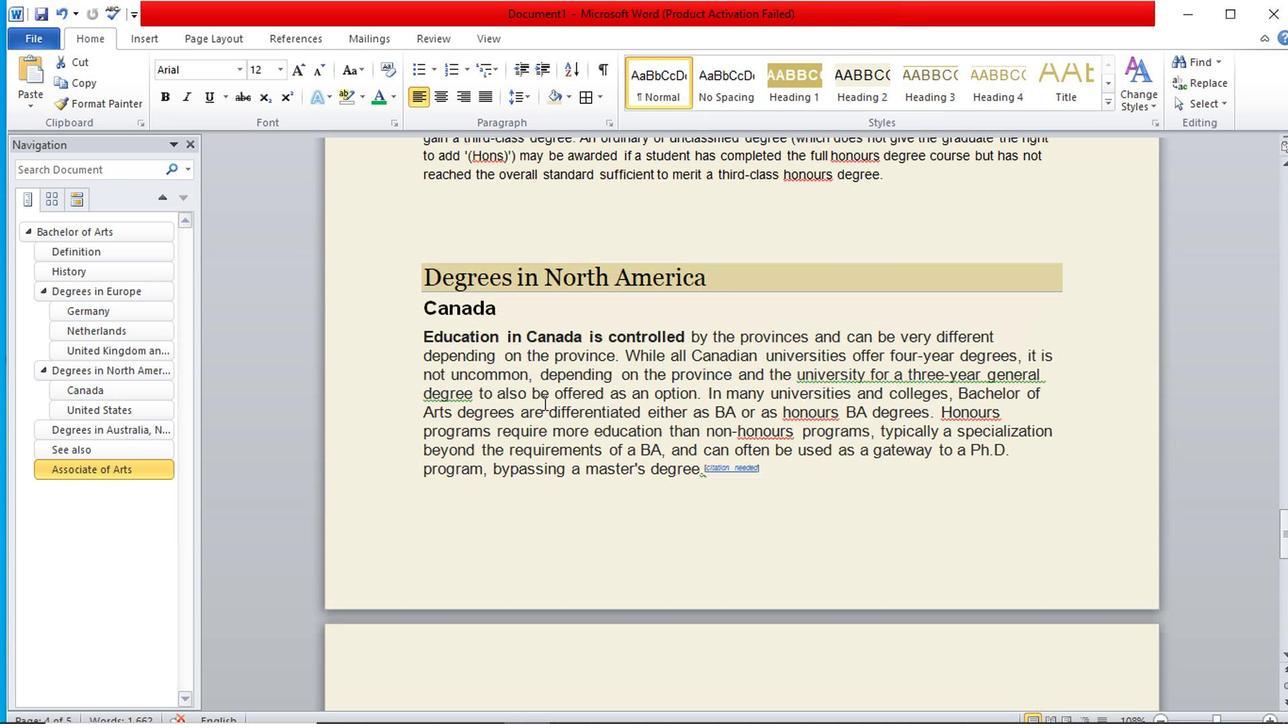 
Action: Mouse scrolled (542, 408) with delta (0, 0)
Screenshot: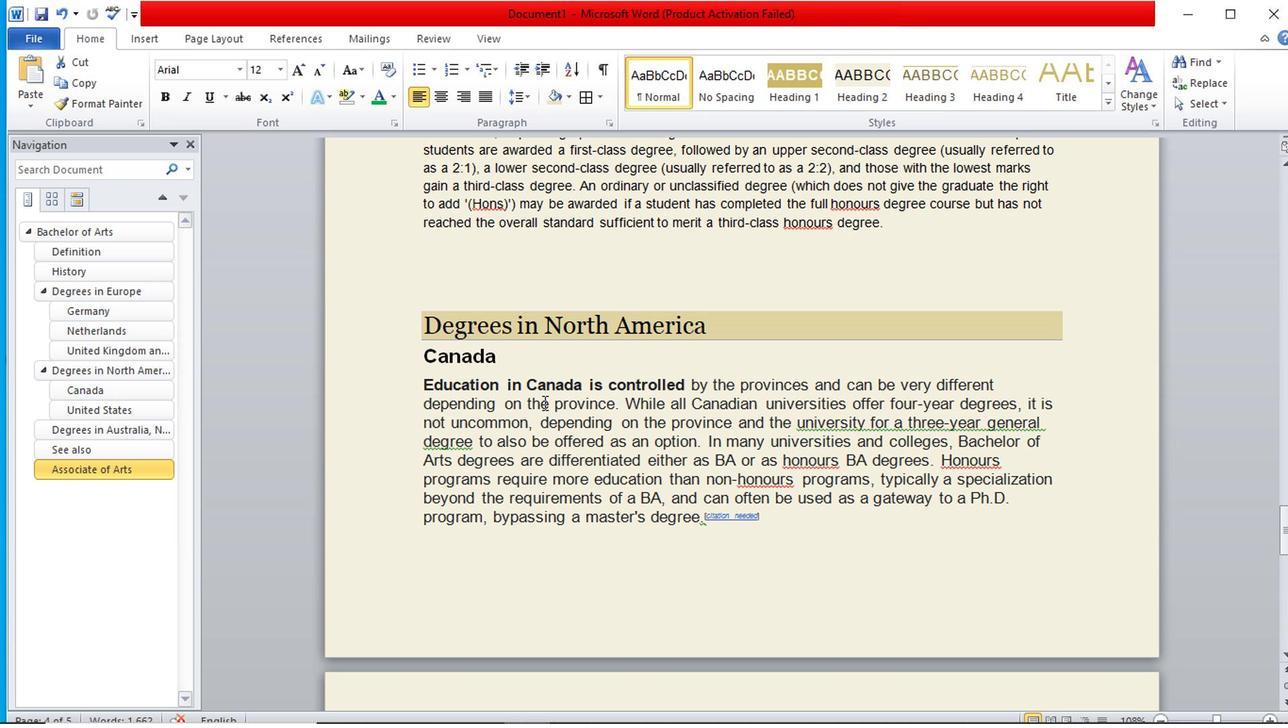 
Action: Mouse scrolled (542, 408) with delta (0, 0)
Screenshot: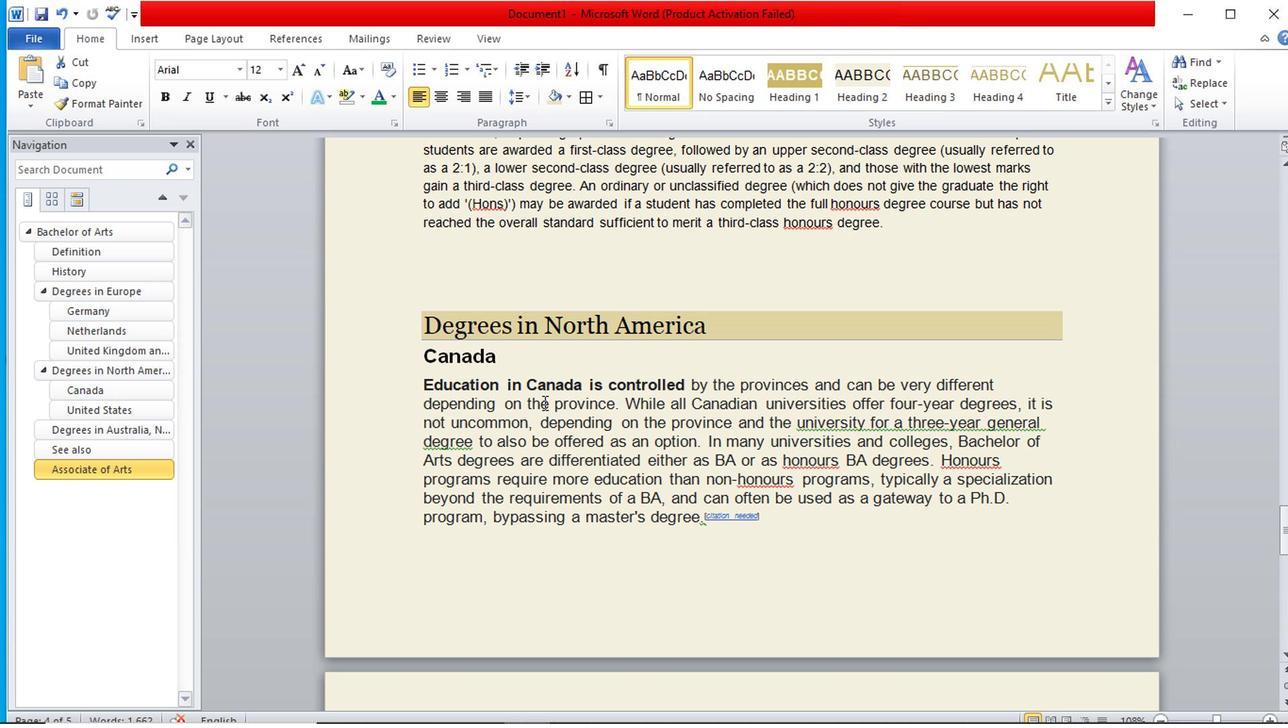 
Action: Mouse scrolled (542, 408) with delta (0, 0)
Screenshot: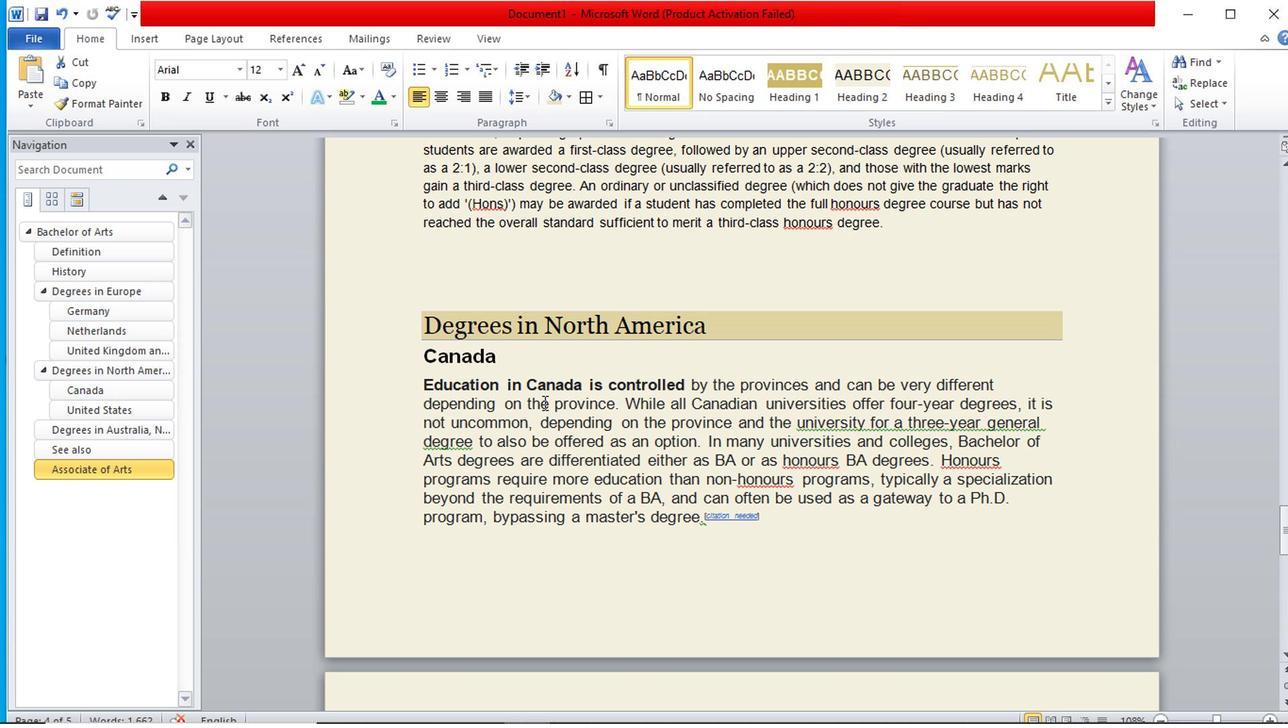 
Action: Mouse moved to (492, 405)
Screenshot: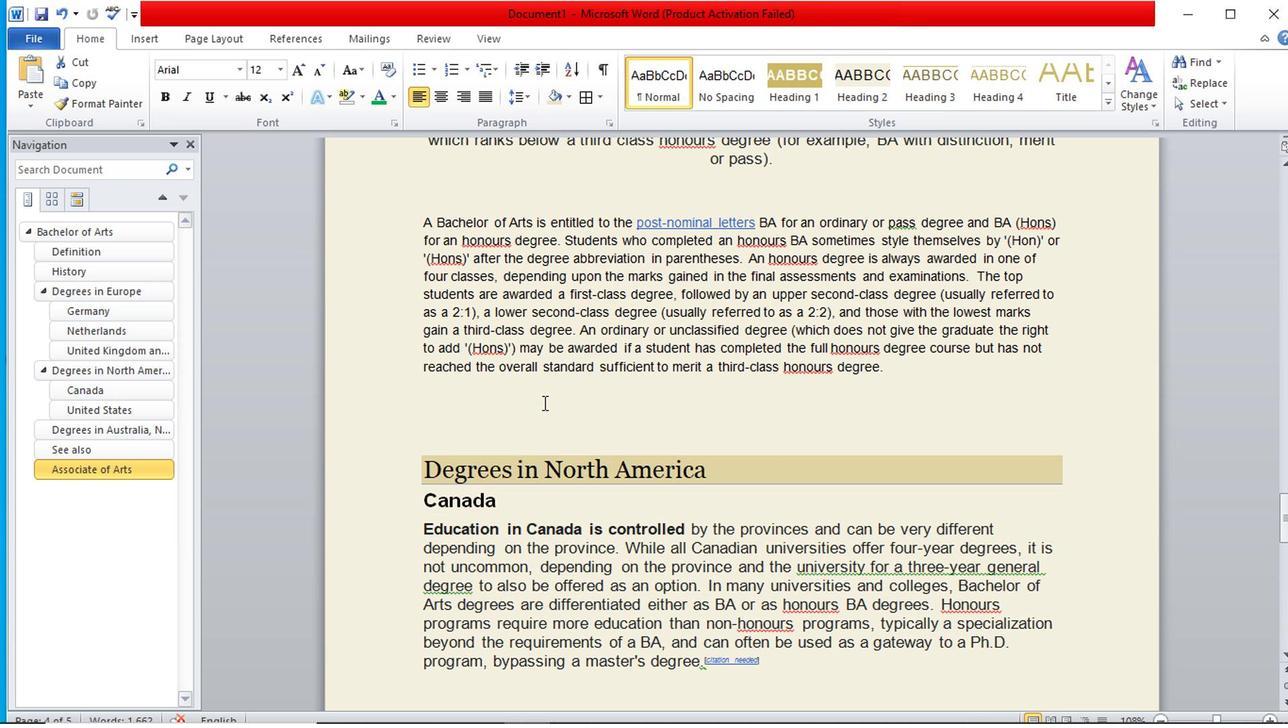 
Action: Mouse scrolled (492, 406) with delta (0, 0)
Screenshot: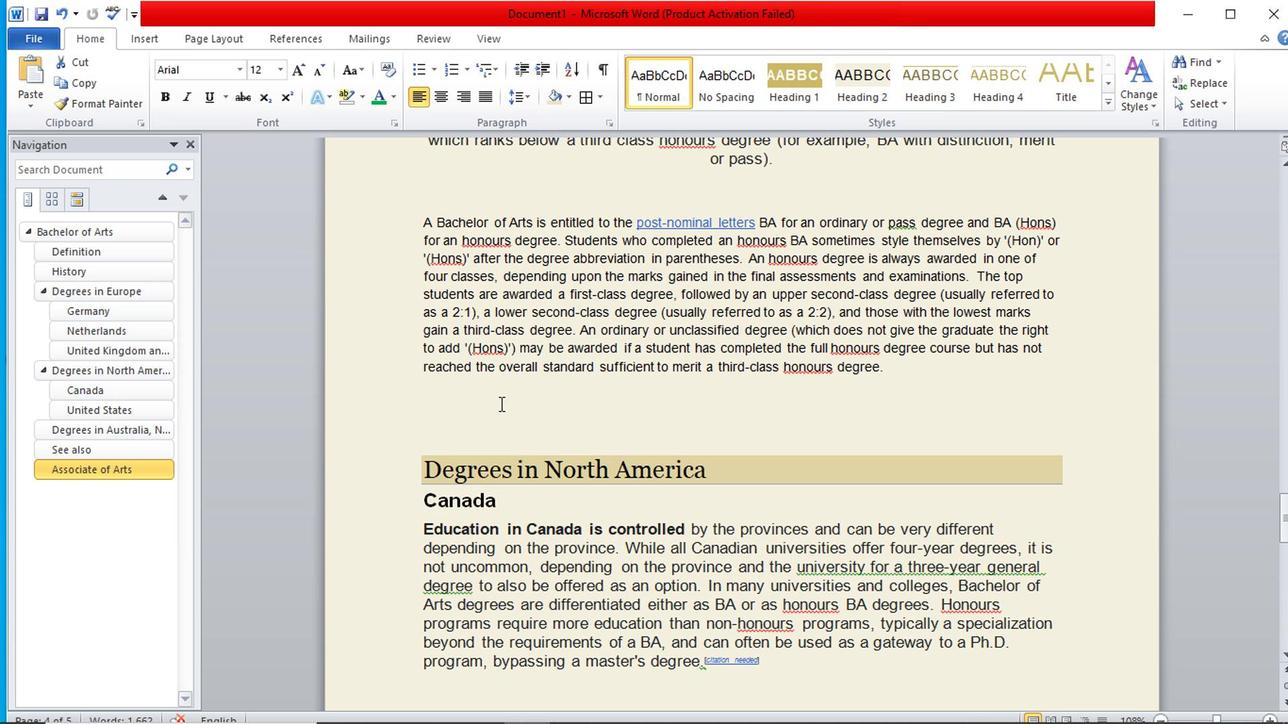 
Action: Mouse scrolled (492, 406) with delta (0, 0)
Screenshot: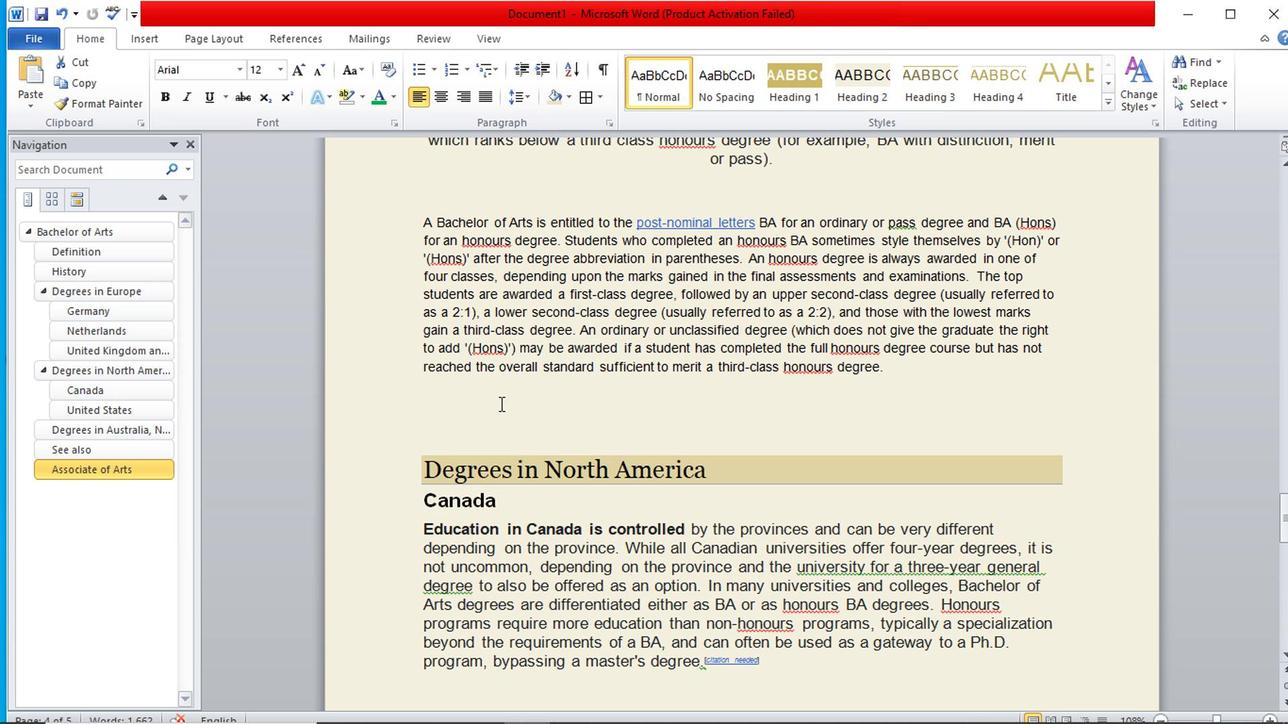 
Action: Mouse scrolled (492, 406) with delta (0, 0)
Screenshot: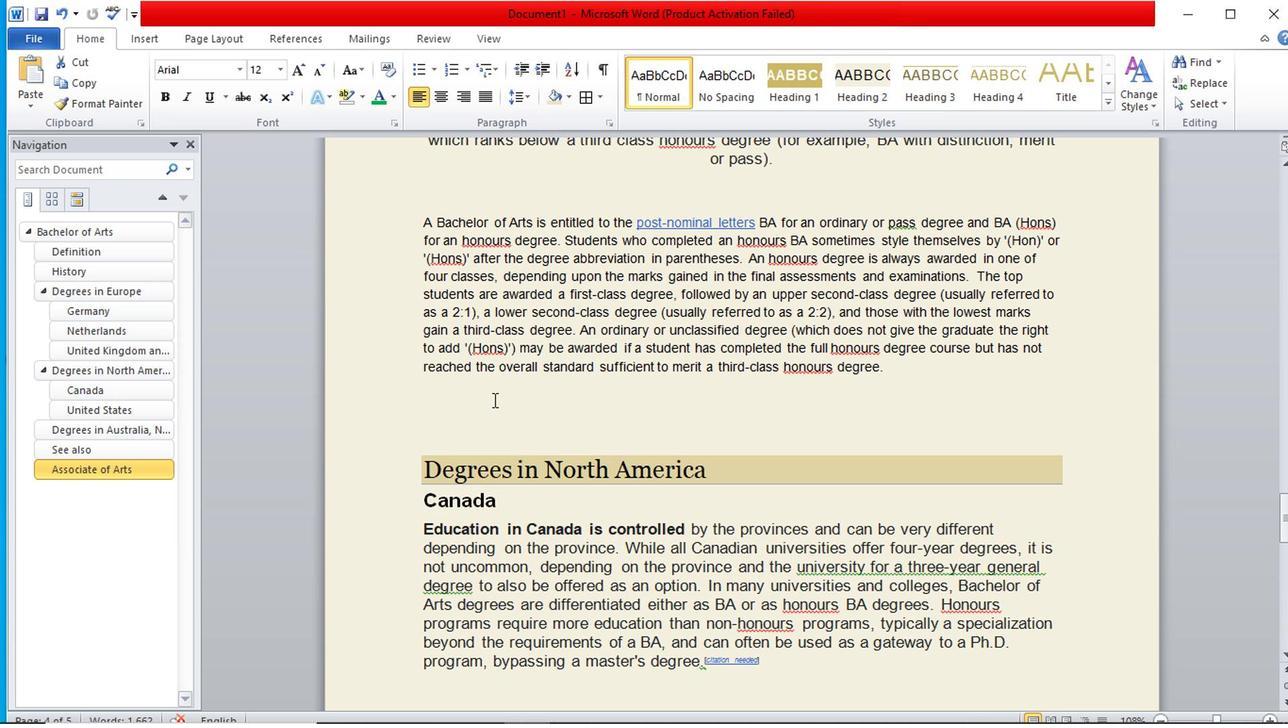 
Action: Mouse moved to (491, 326)
Screenshot: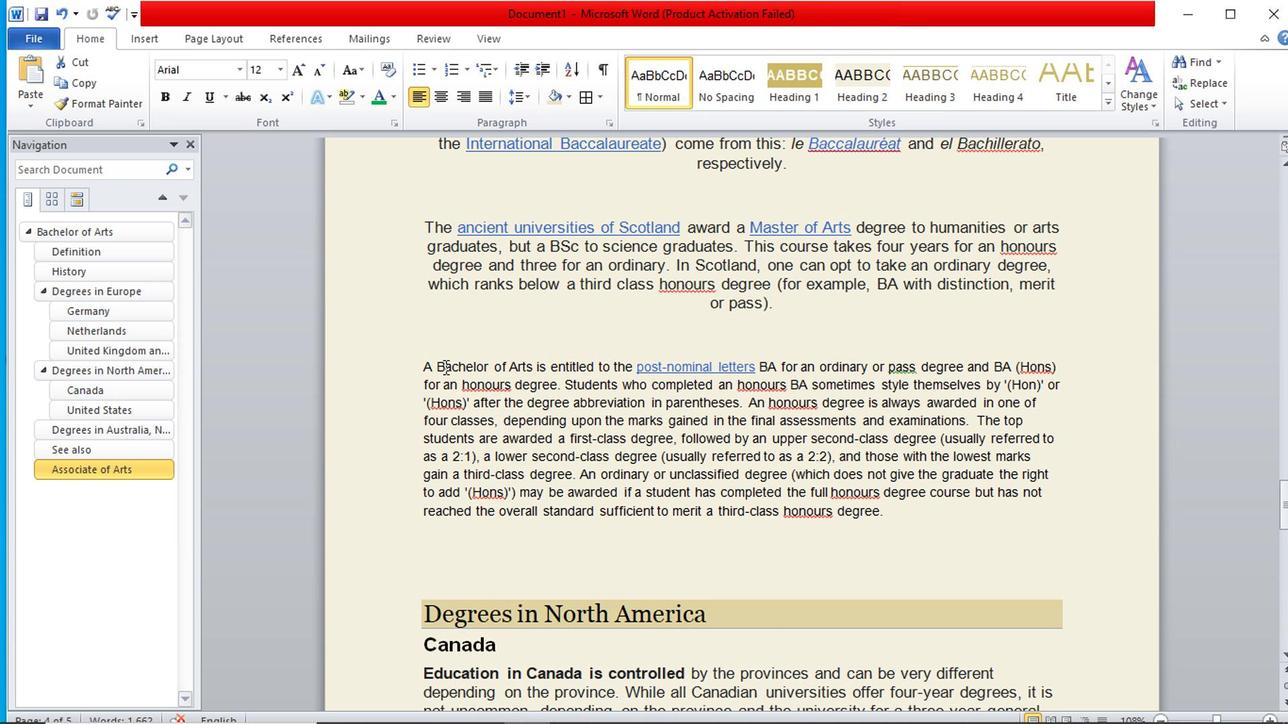 
Action: Mouse scrolled (491, 327) with delta (0, 0)
Screenshot: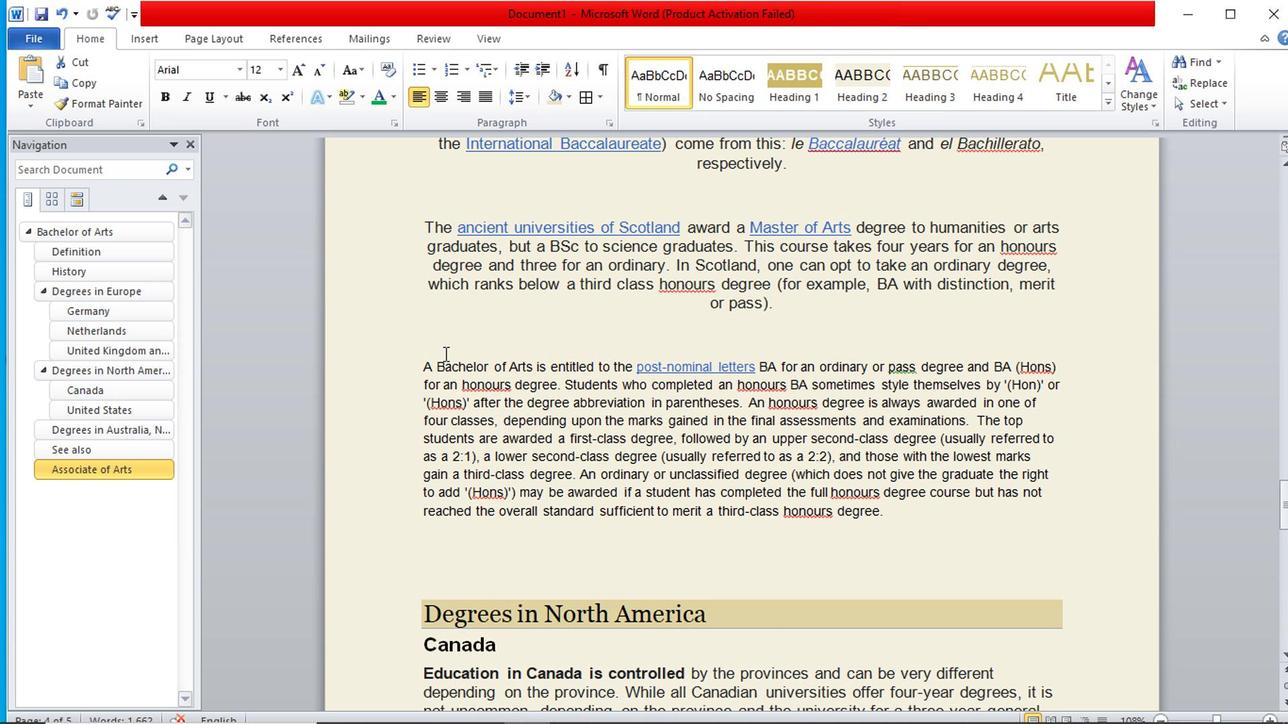 
Action: Mouse scrolled (491, 327) with delta (0, 0)
Screenshot: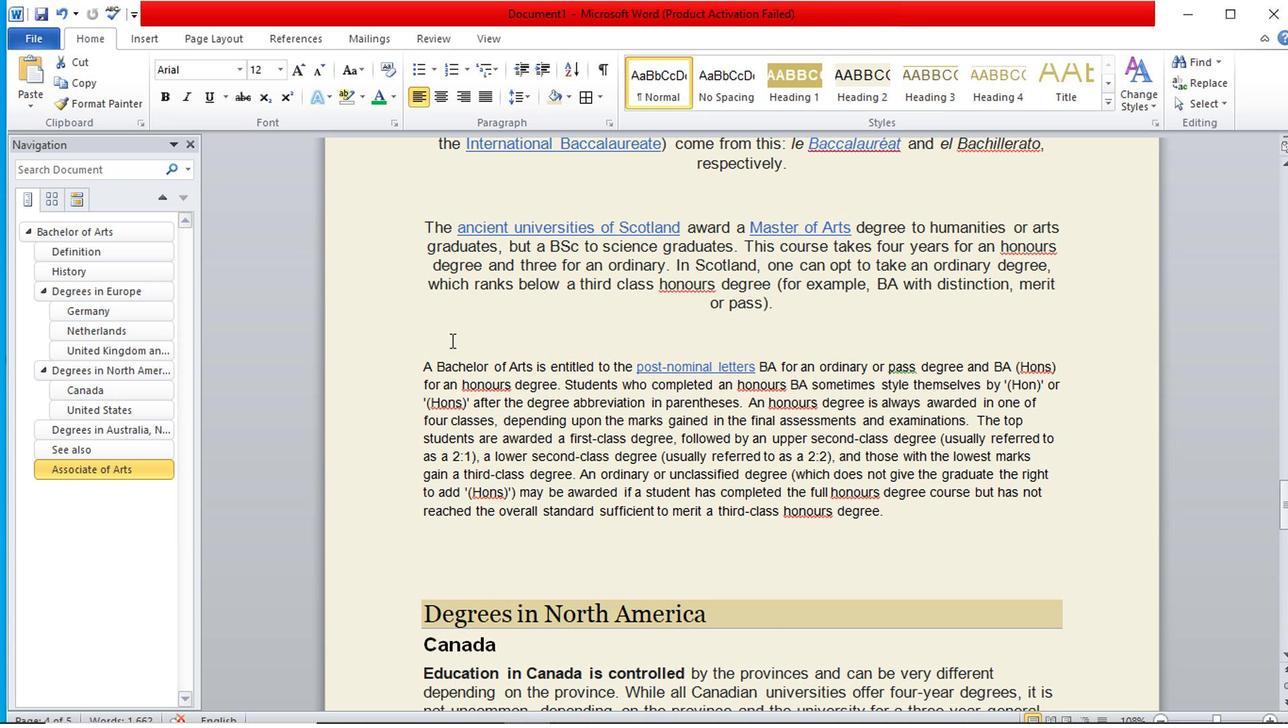 
Action: Mouse scrolled (491, 327) with delta (0, 0)
Screenshot: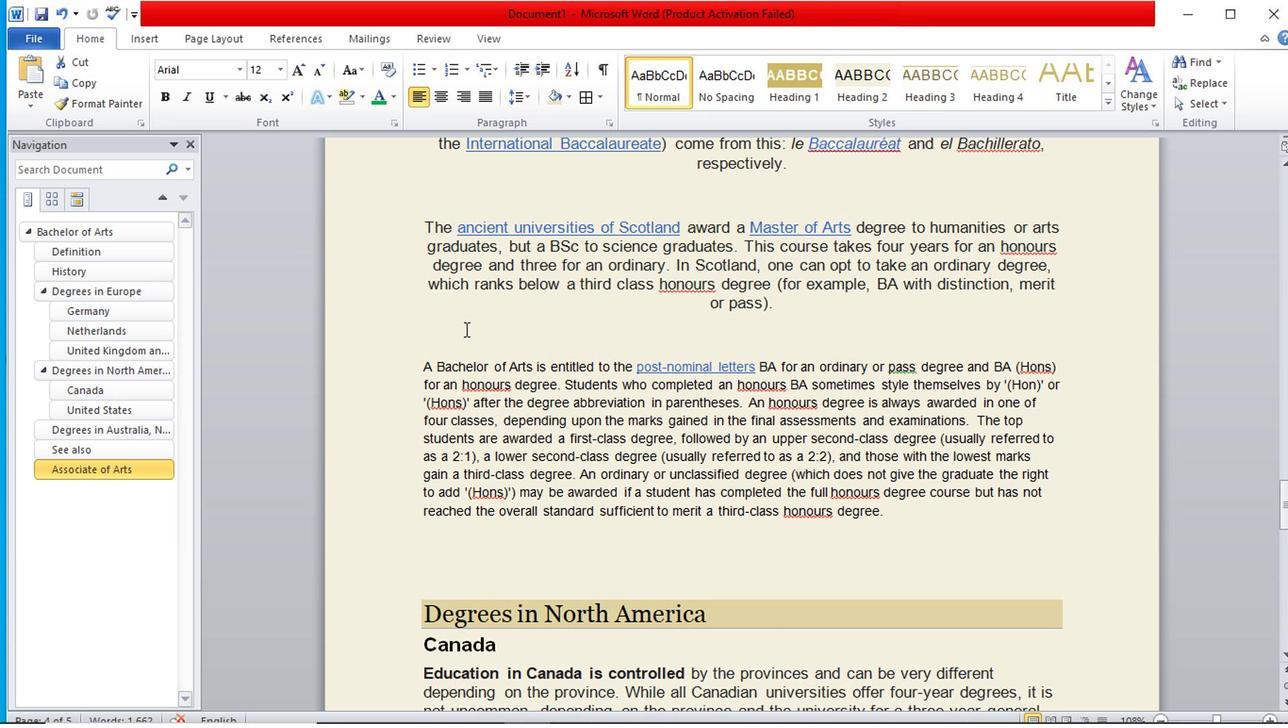 
Action: Mouse moved to (492, 326)
Screenshot: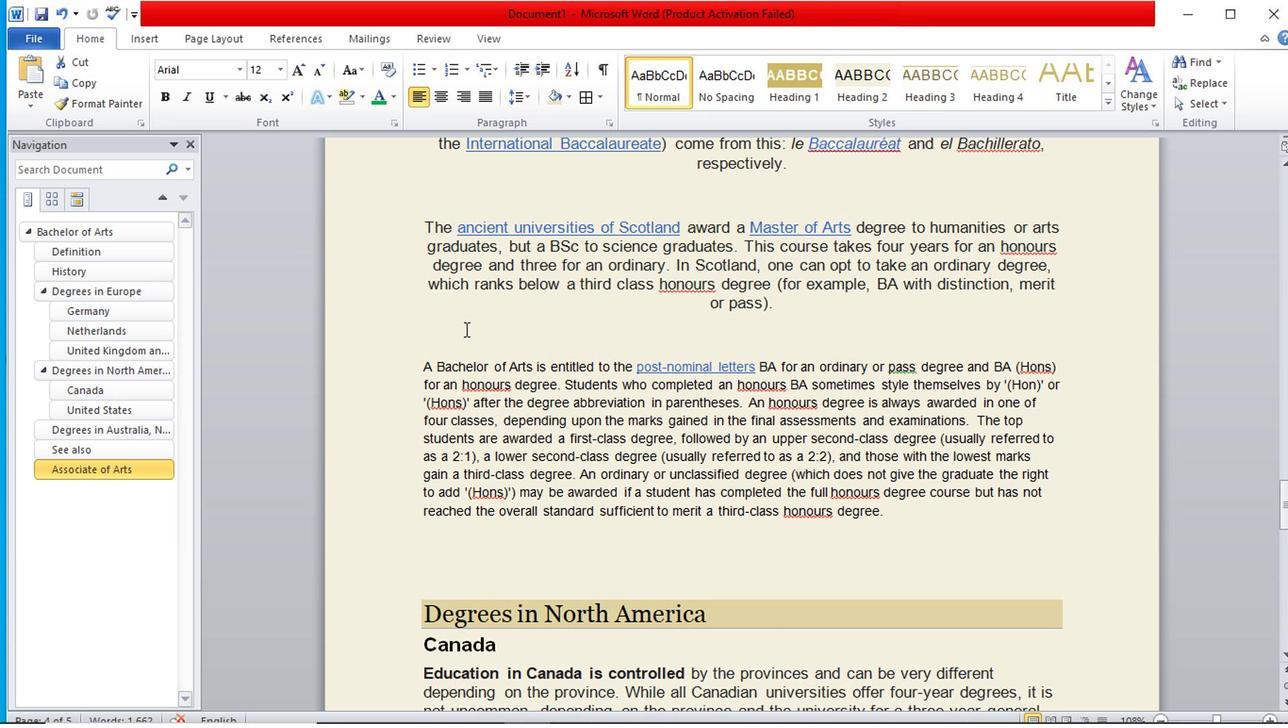 
Action: Mouse scrolled (492, 327) with delta (0, 0)
Screenshot: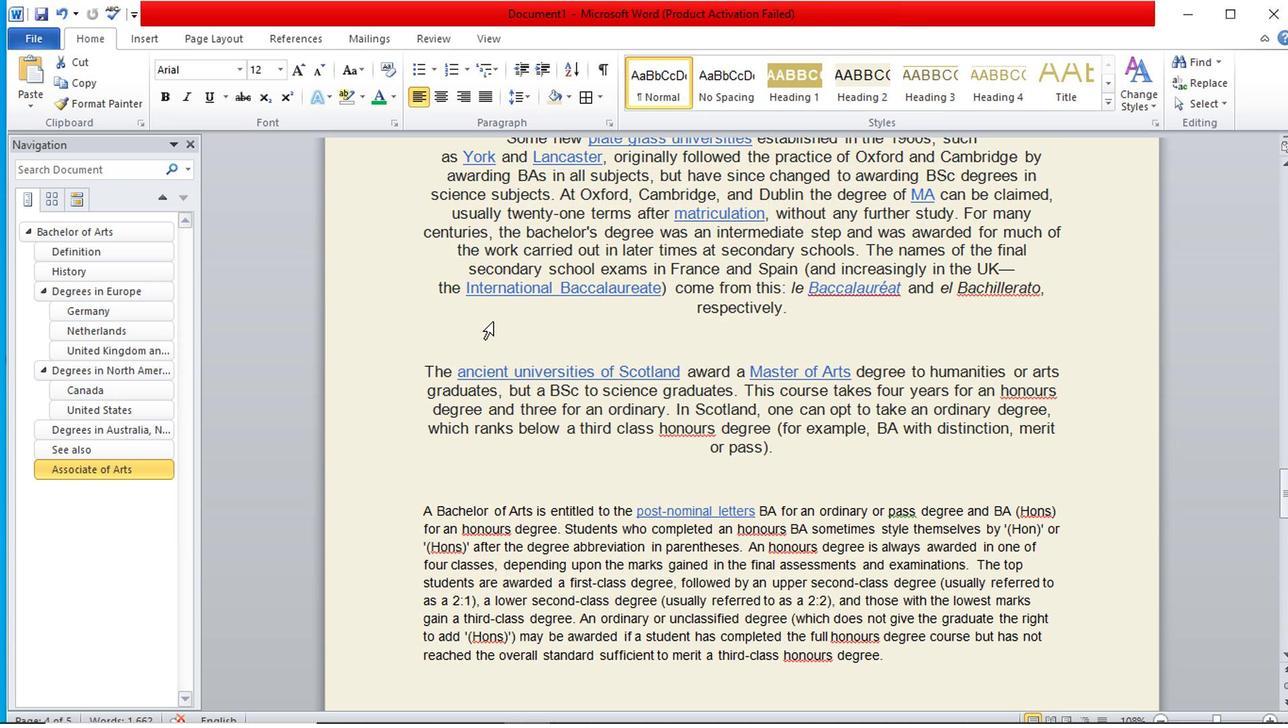 
Action: Mouse scrolled (492, 327) with delta (0, 0)
Screenshot: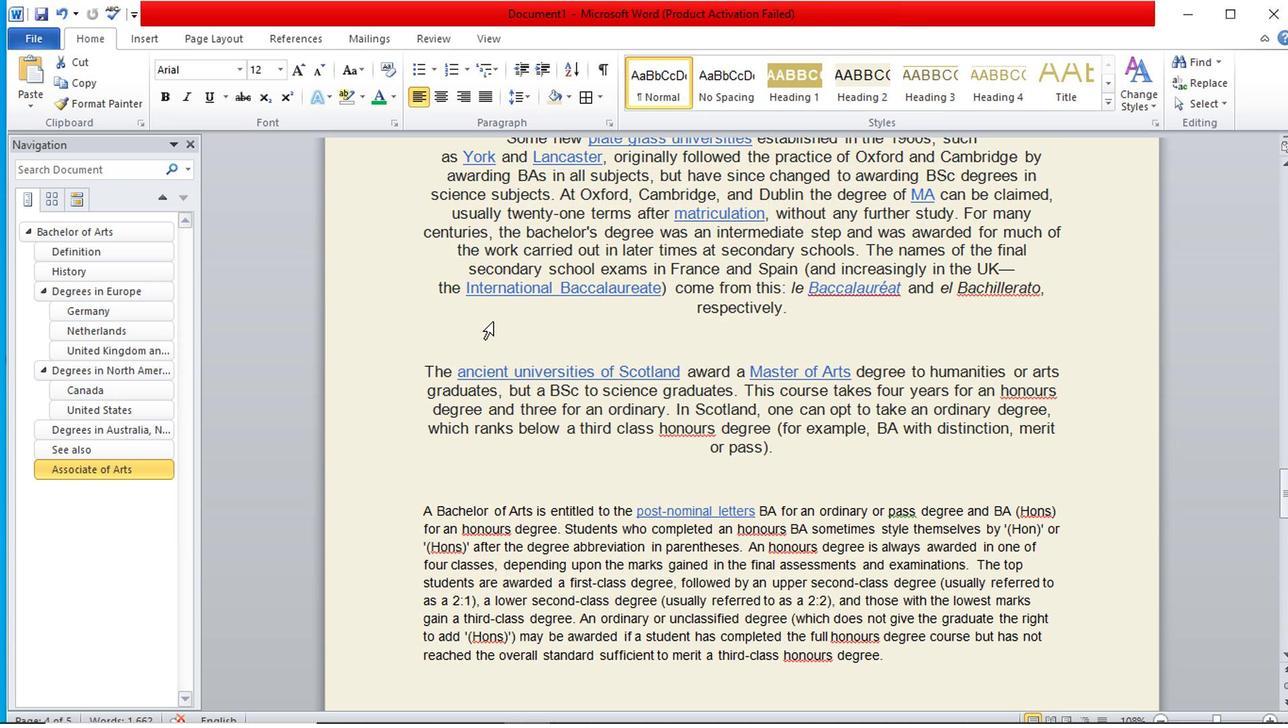 
Action: Mouse scrolled (492, 327) with delta (0, 0)
Screenshot: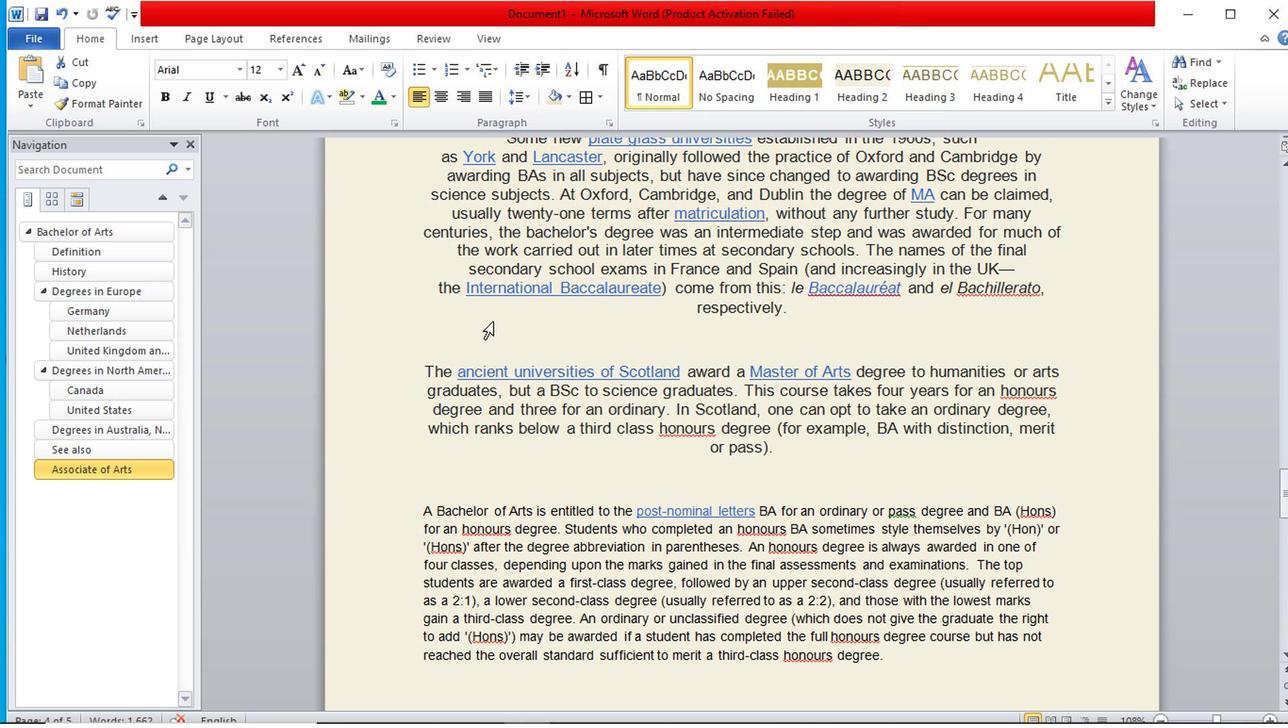 
Action: Mouse scrolled (492, 327) with delta (0, 0)
Screenshot: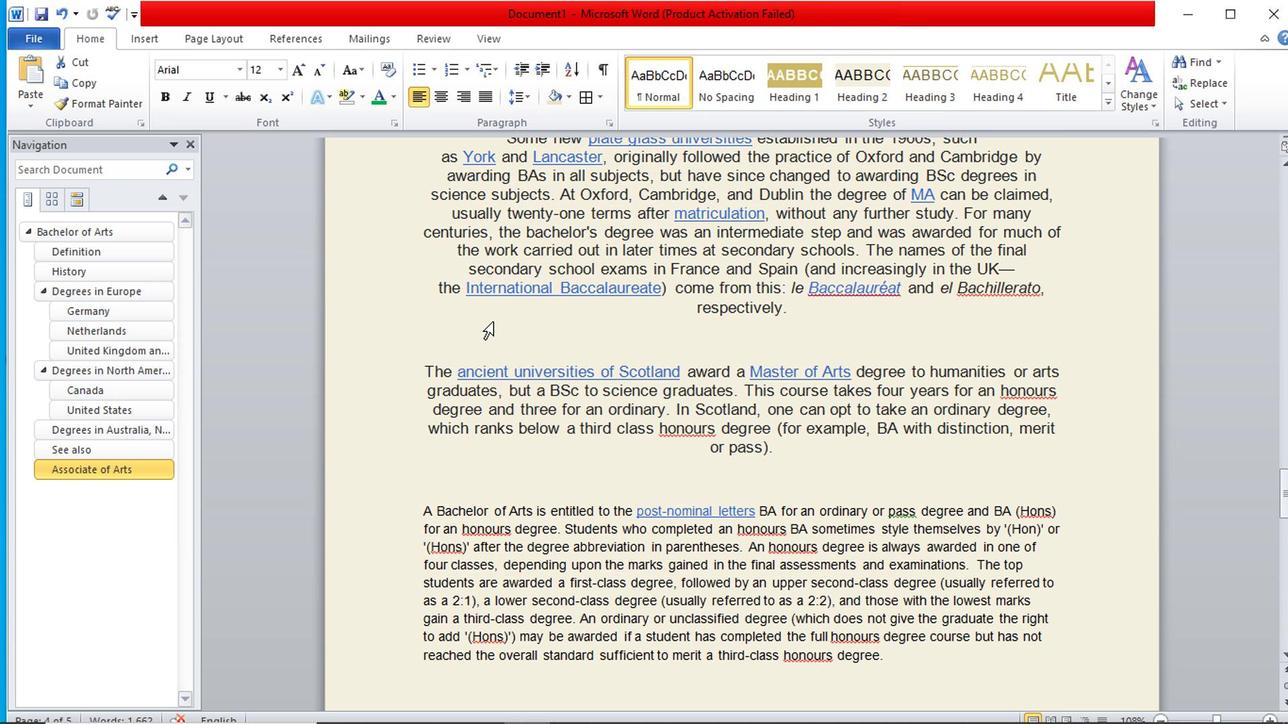 
Action: Mouse moved to (528, 335)
Screenshot: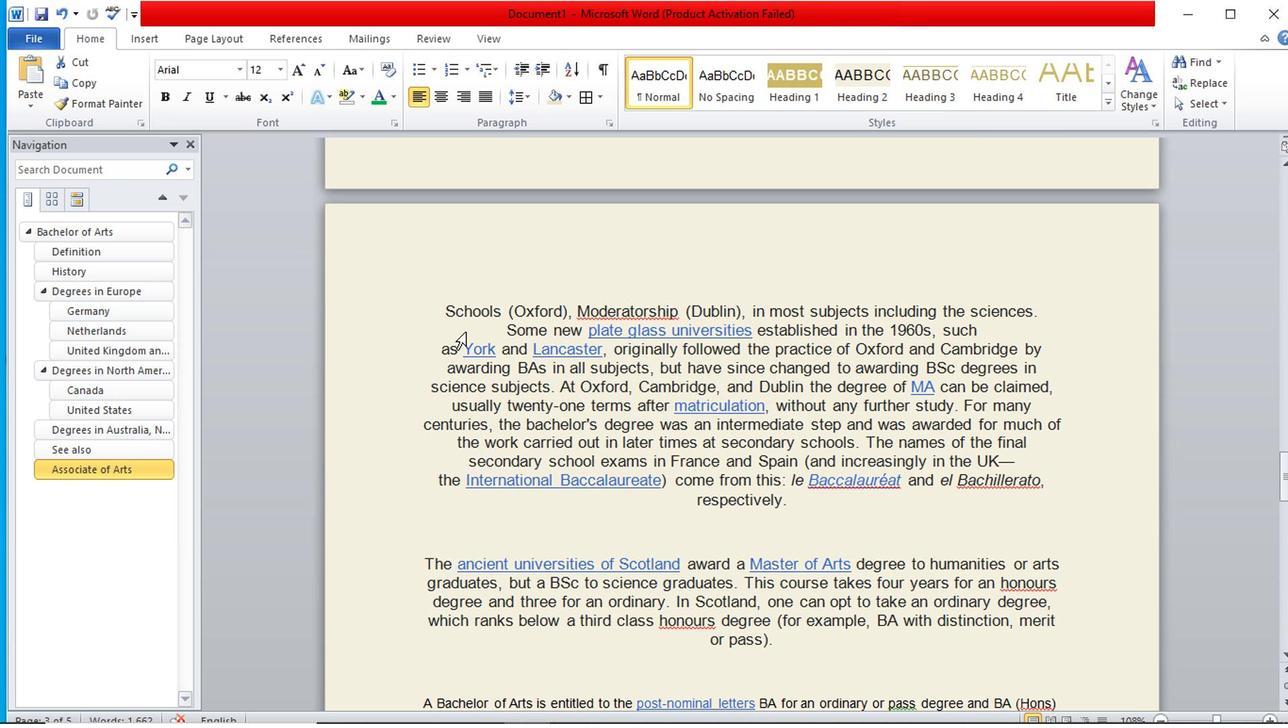
Action: Mouse scrolled (528, 336) with delta (0, 0)
Screenshot: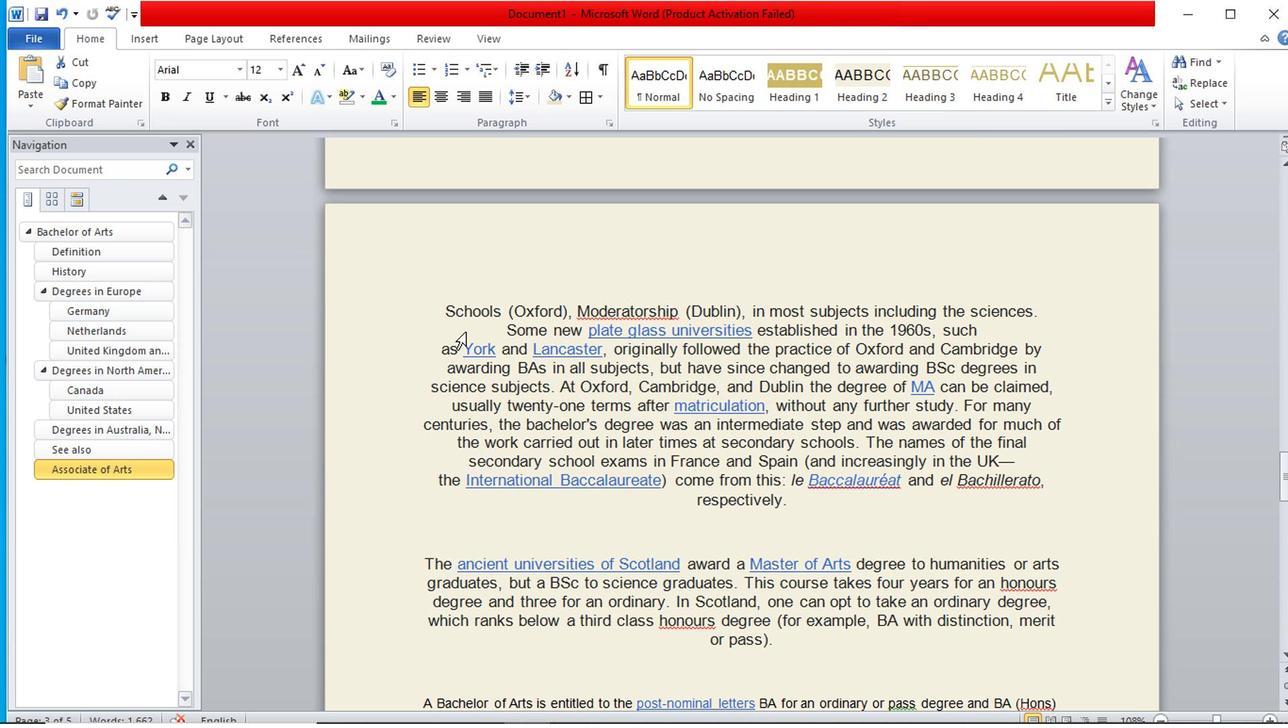 
Action: Mouse moved to (532, 336)
Screenshot: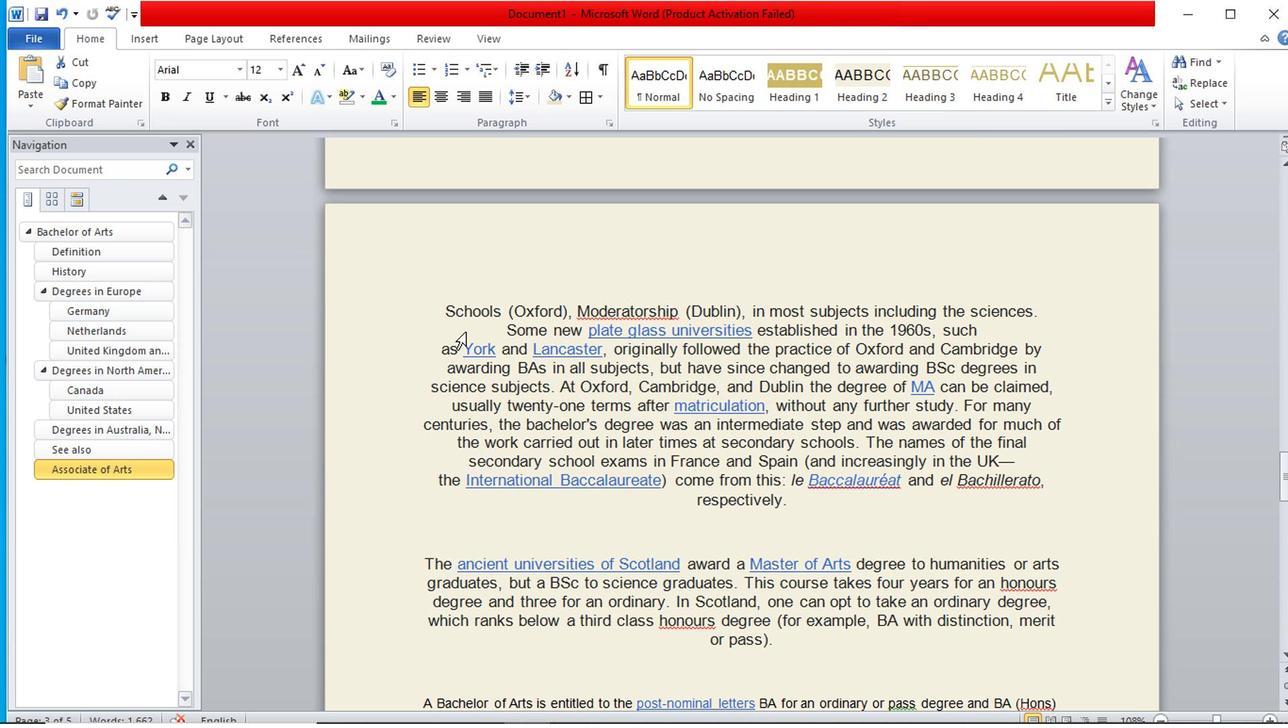 
Action: Mouse scrolled (532, 336) with delta (0, 0)
Screenshot: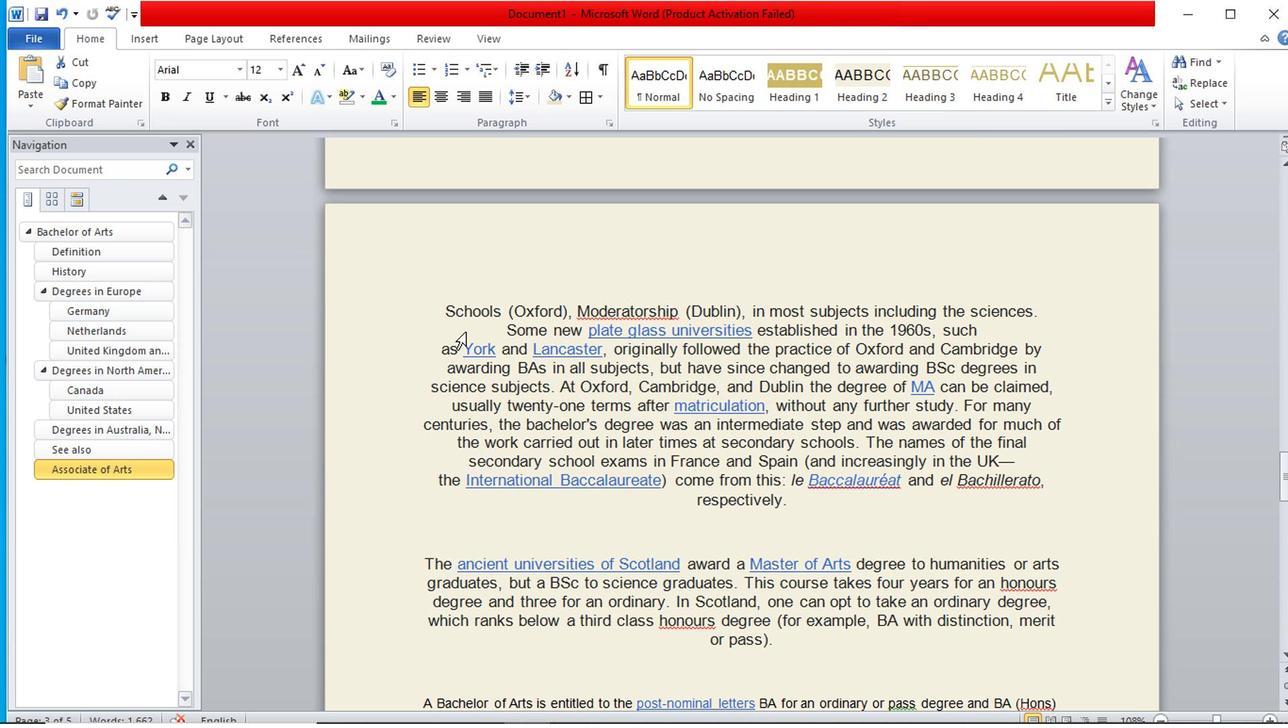 
Action: Mouse scrolled (532, 336) with delta (0, 0)
Screenshot: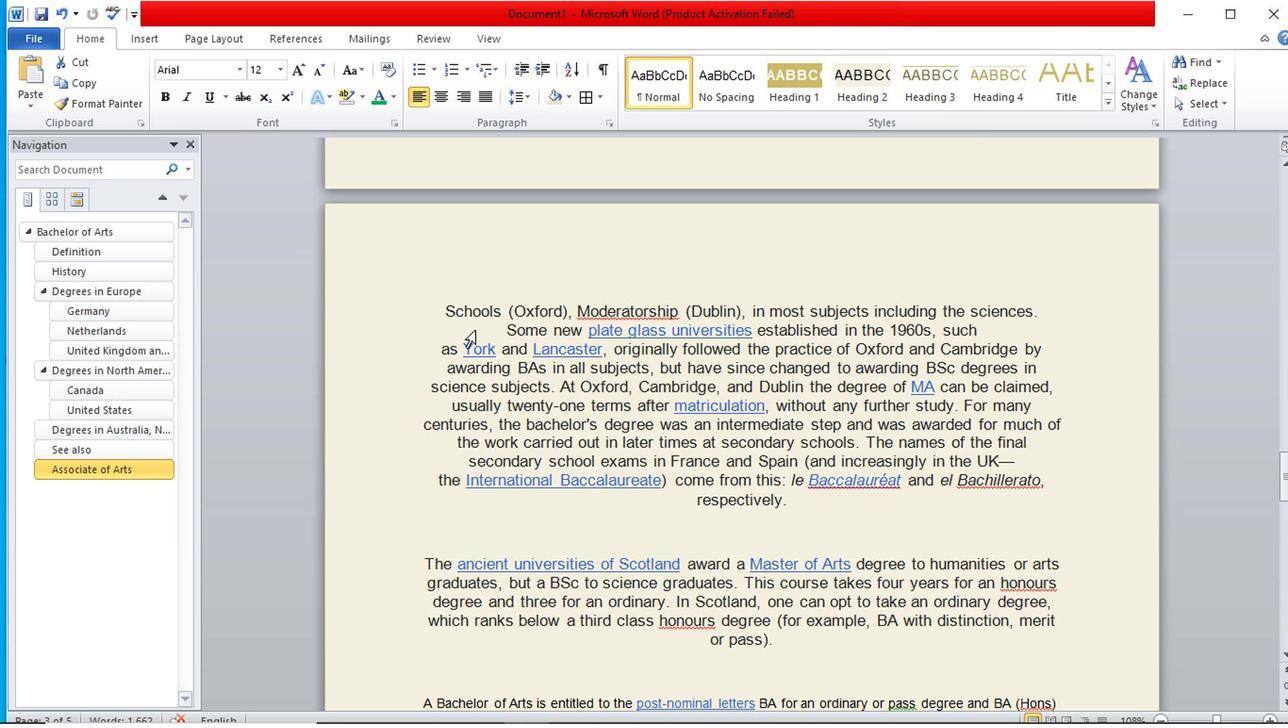 
Action: Mouse scrolled (532, 336) with delta (0, 0)
Screenshot: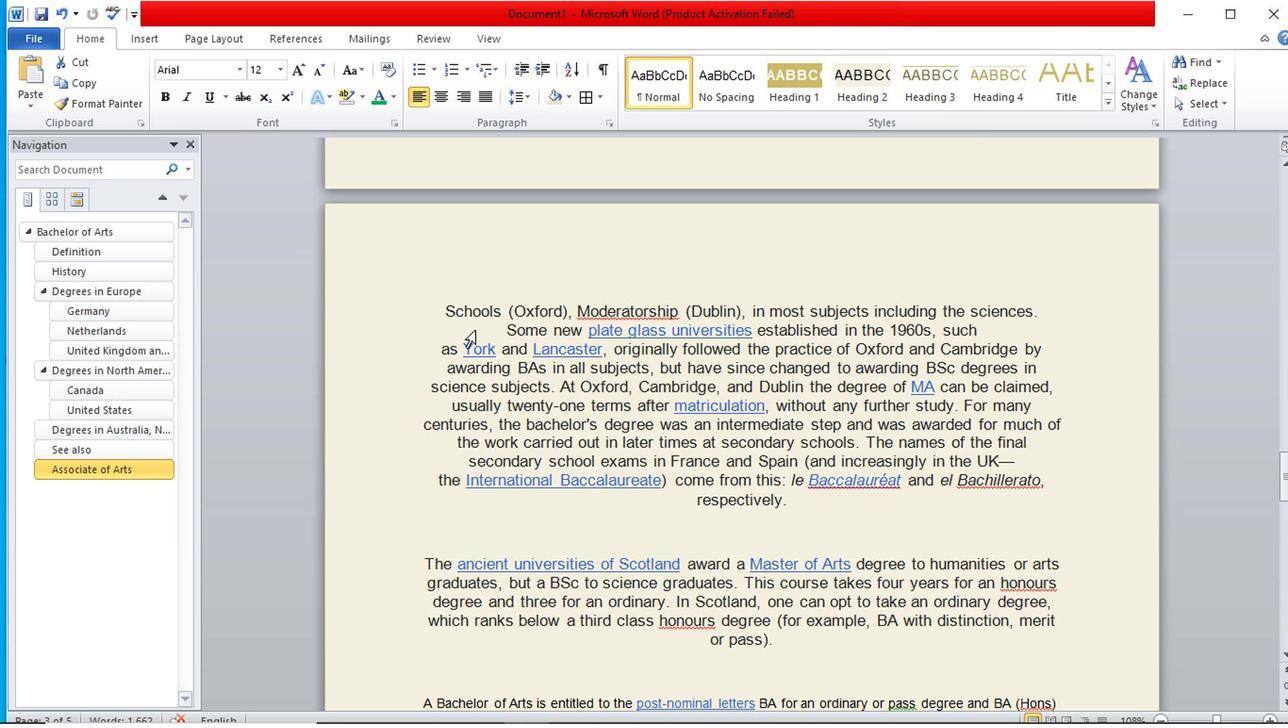 
Action: Mouse moved to (536, 331)
Screenshot: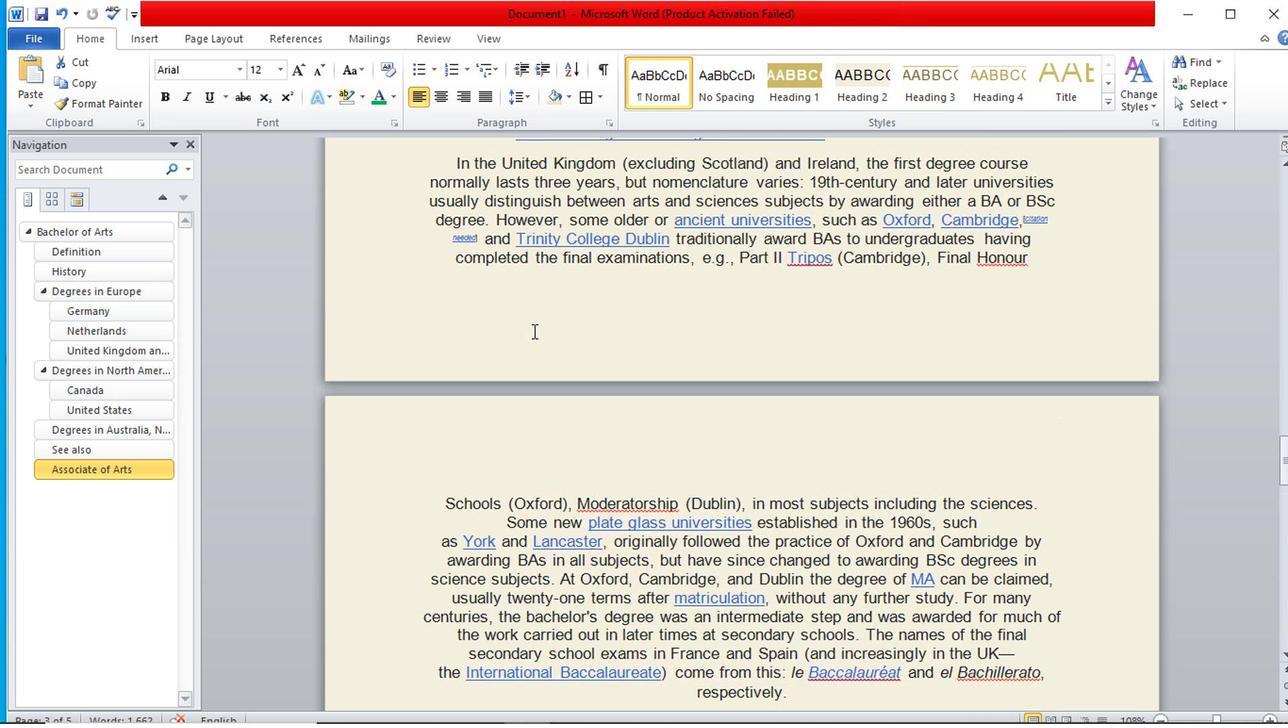
Action: Mouse scrolled (536, 332) with delta (0, 0)
Screenshot: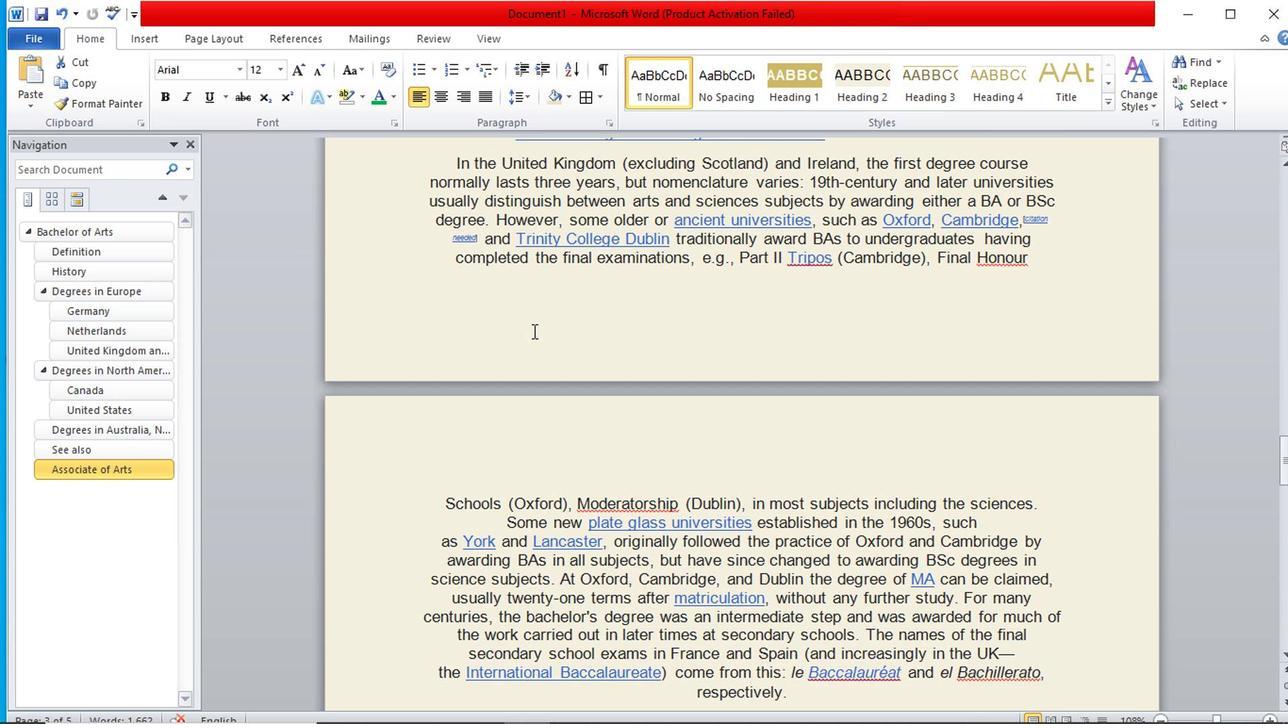 
Action: Mouse scrolled (536, 332) with delta (0, 0)
Screenshot: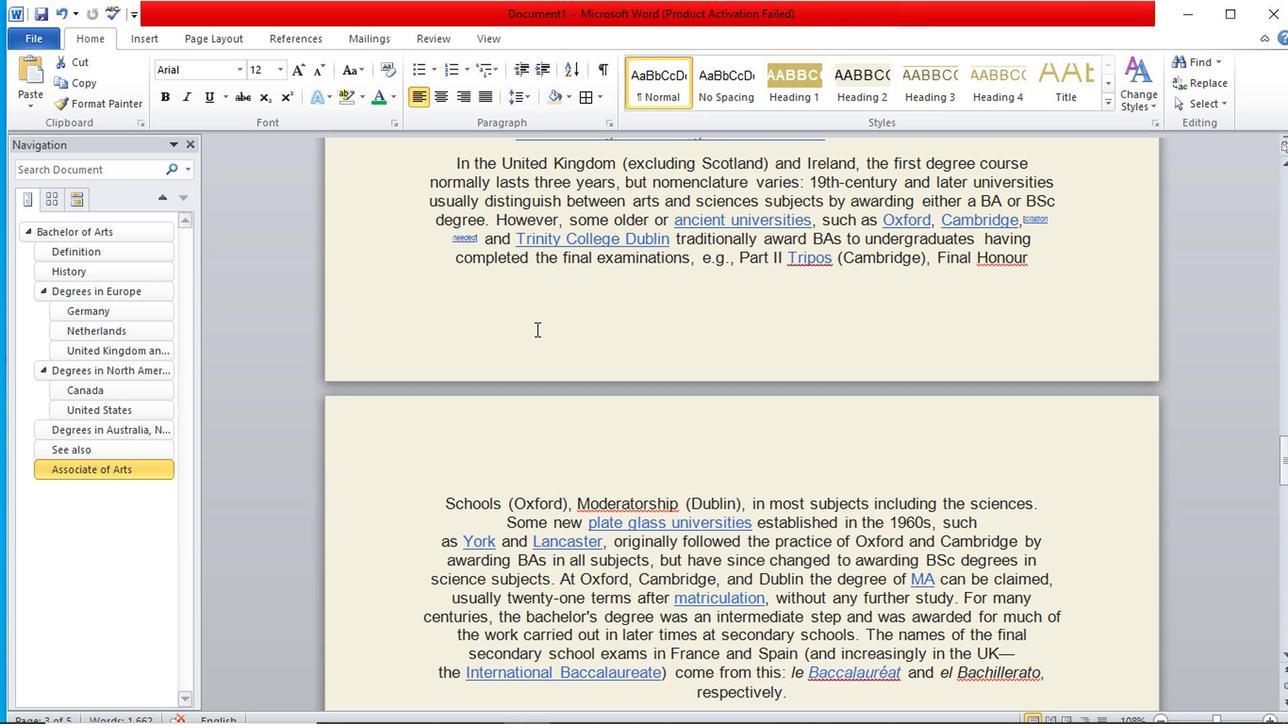 
Action: Mouse scrolled (536, 332) with delta (0, 0)
Screenshot: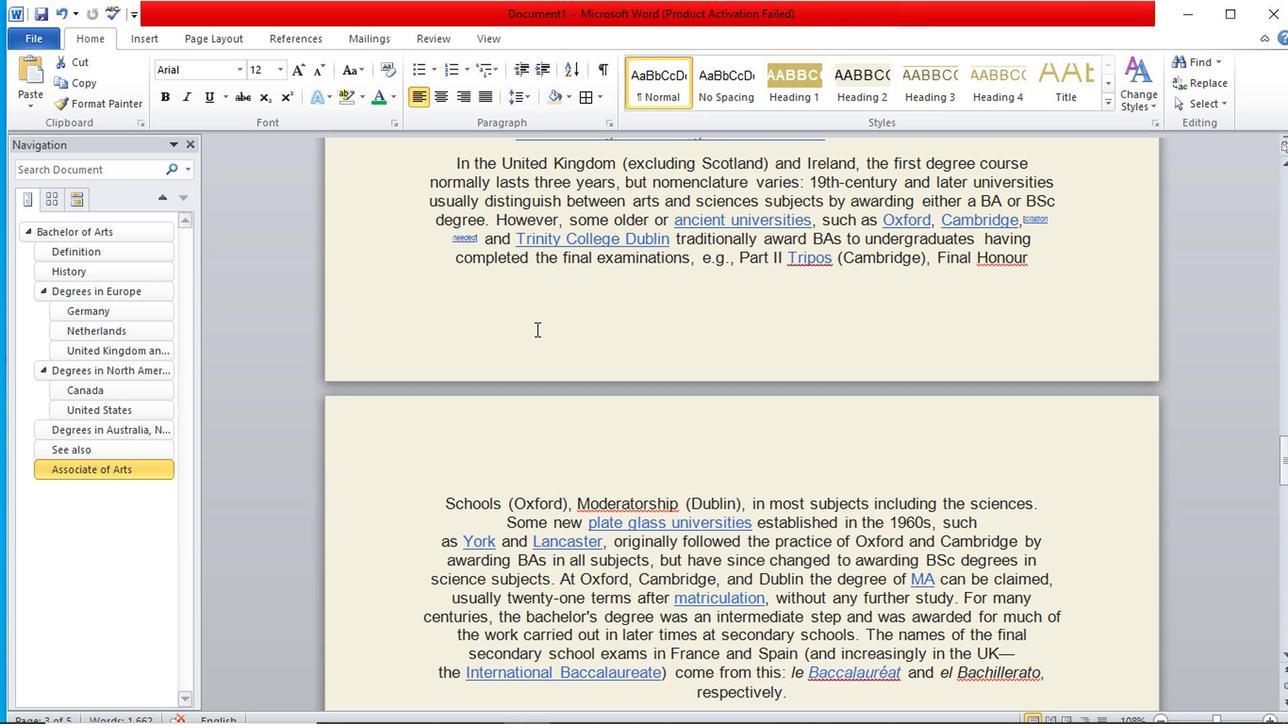 
Action: Mouse scrolled (536, 332) with delta (0, 0)
Screenshot: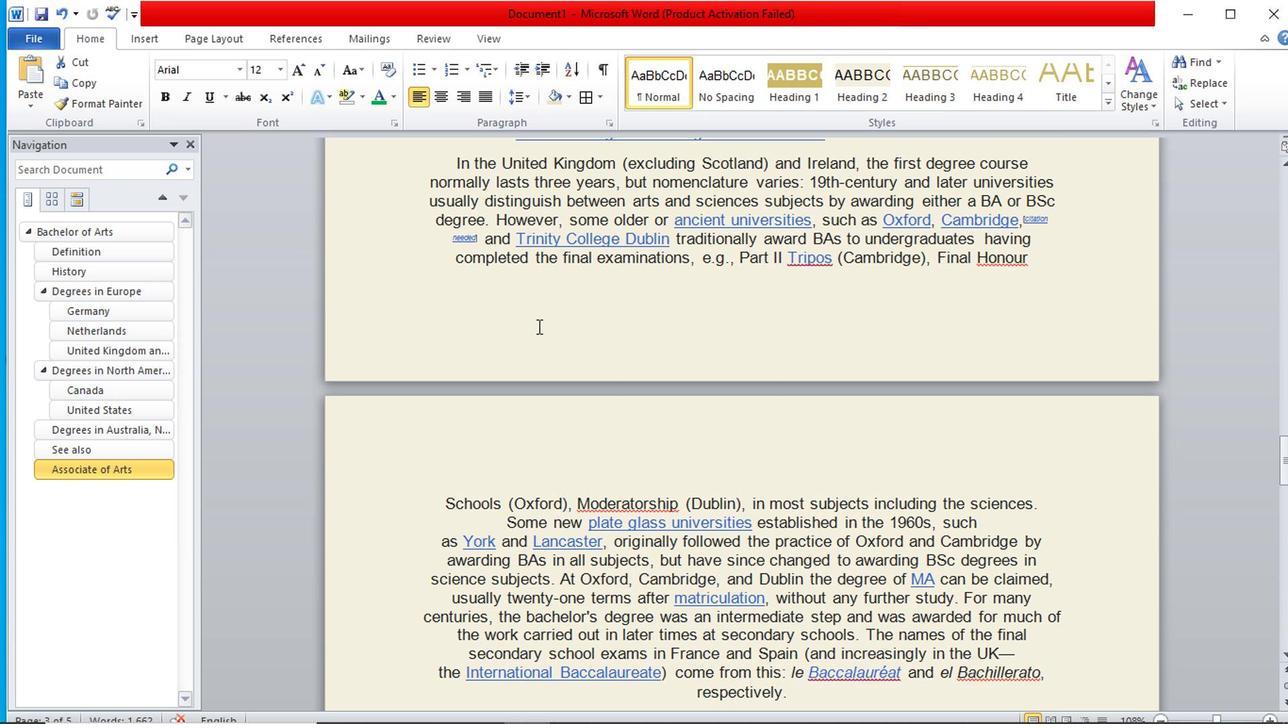 
Action: Mouse scrolled (536, 332) with delta (0, 0)
Screenshot: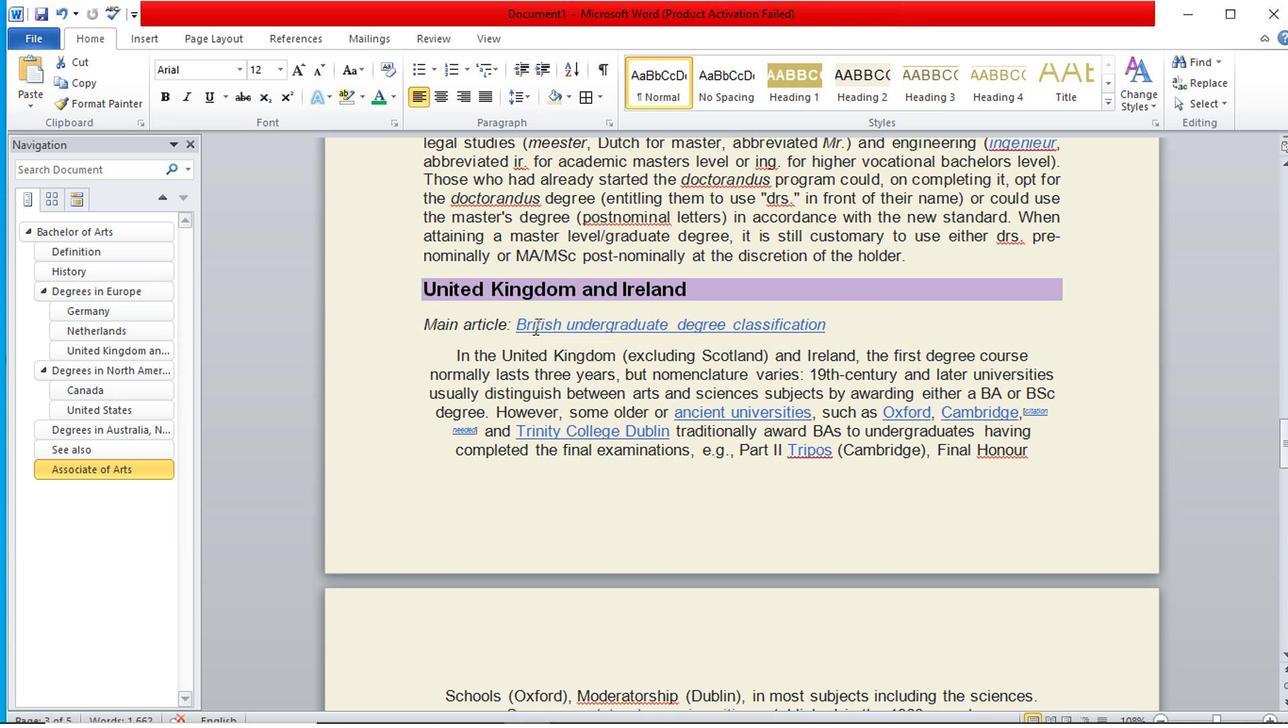 
Action: Mouse scrolled (536, 332) with delta (0, 0)
Screenshot: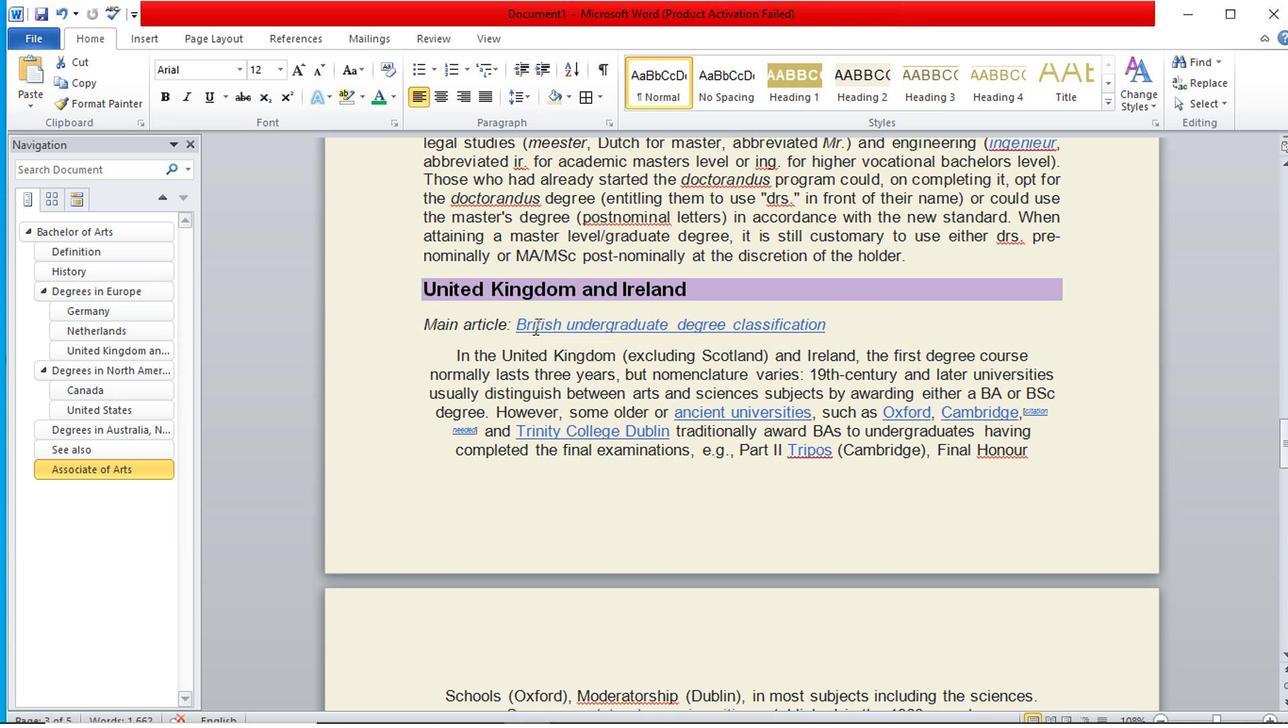 
Action: Mouse scrolled (536, 332) with delta (0, 0)
Screenshot: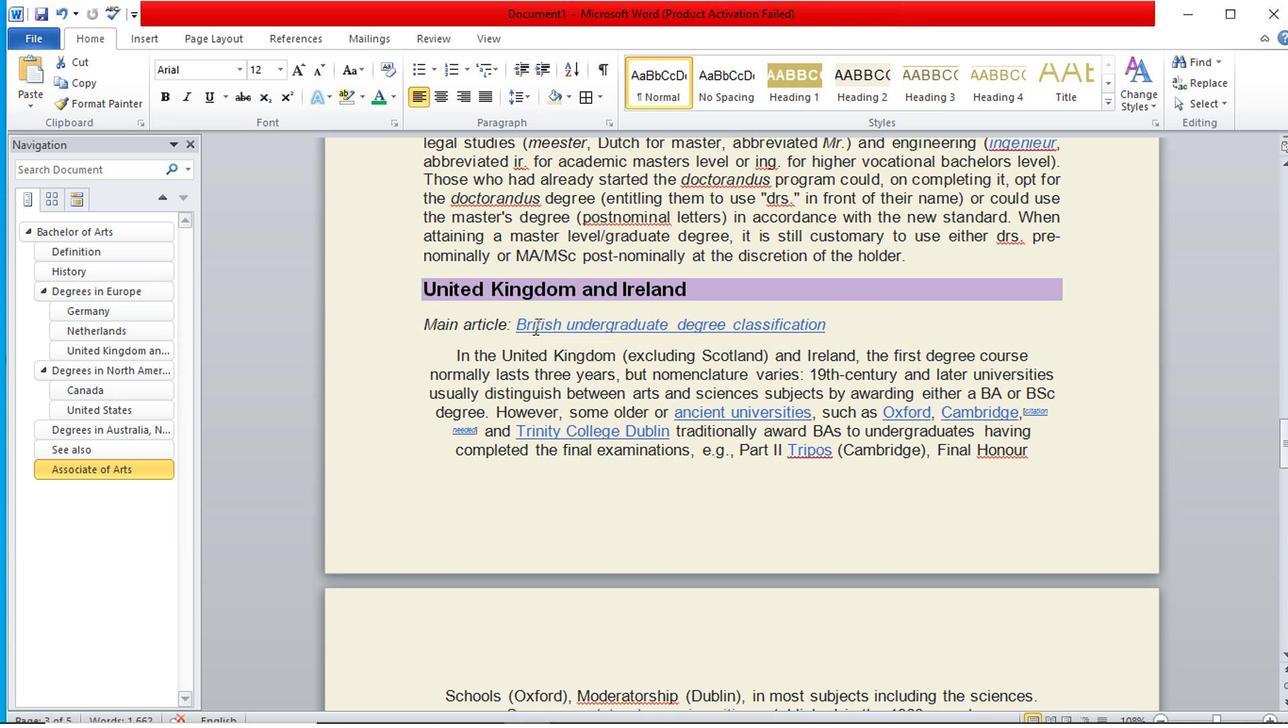
Action: Mouse moved to (537, 330)
Screenshot: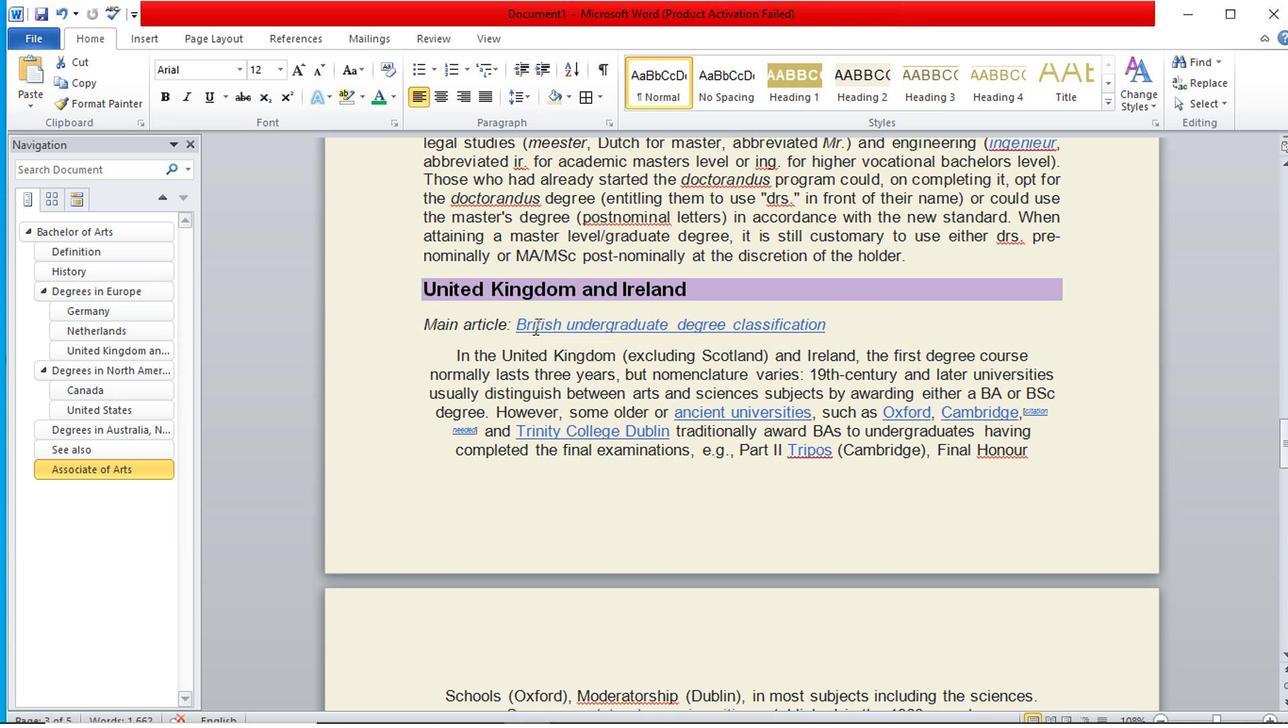 
Action: Mouse scrolled (537, 331) with delta (0, 0)
Screenshot: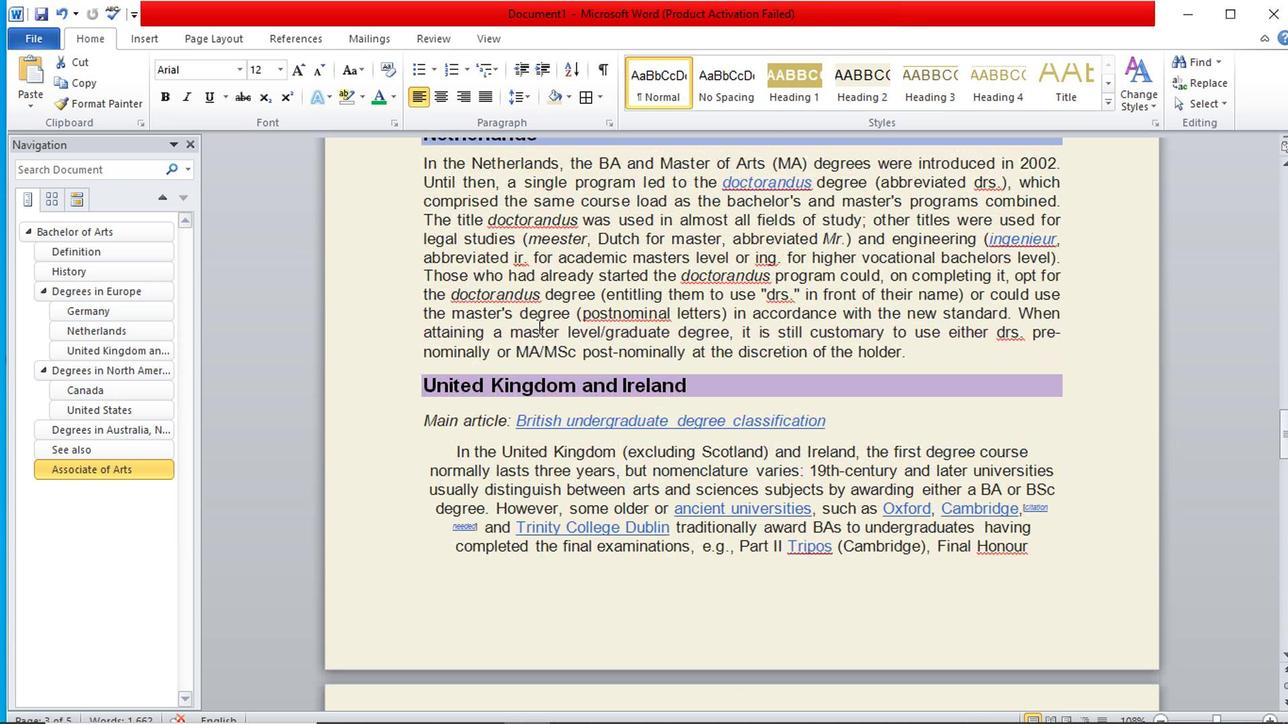 
Action: Mouse scrolled (537, 331) with delta (0, 0)
Screenshot: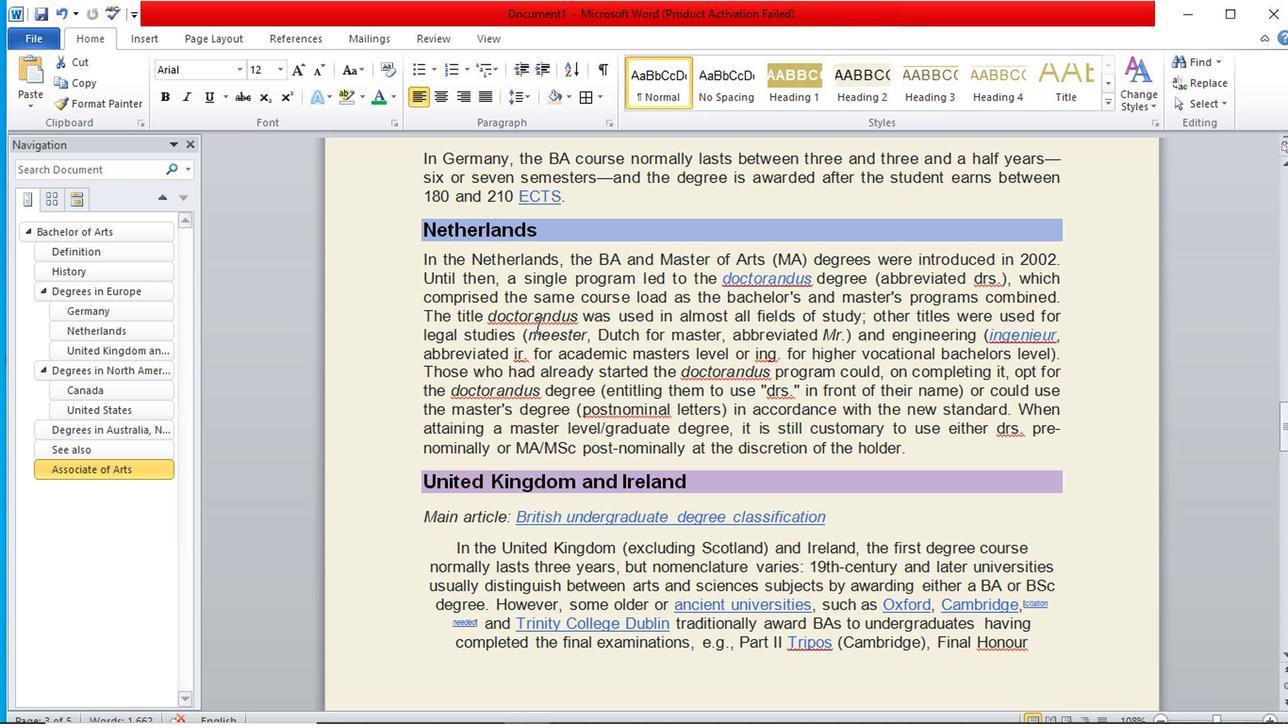 
Action: Mouse scrolled (537, 331) with delta (0, 0)
Screenshot: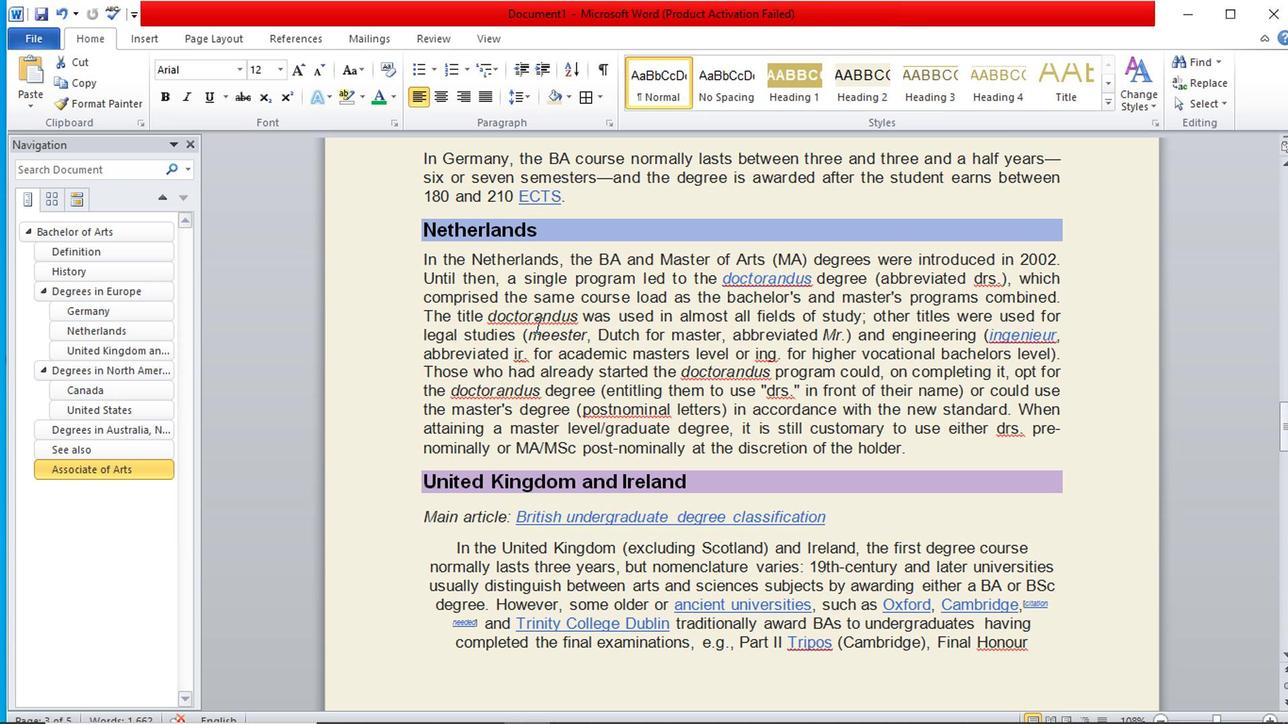 
Action: Mouse scrolled (537, 331) with delta (0, 0)
Screenshot: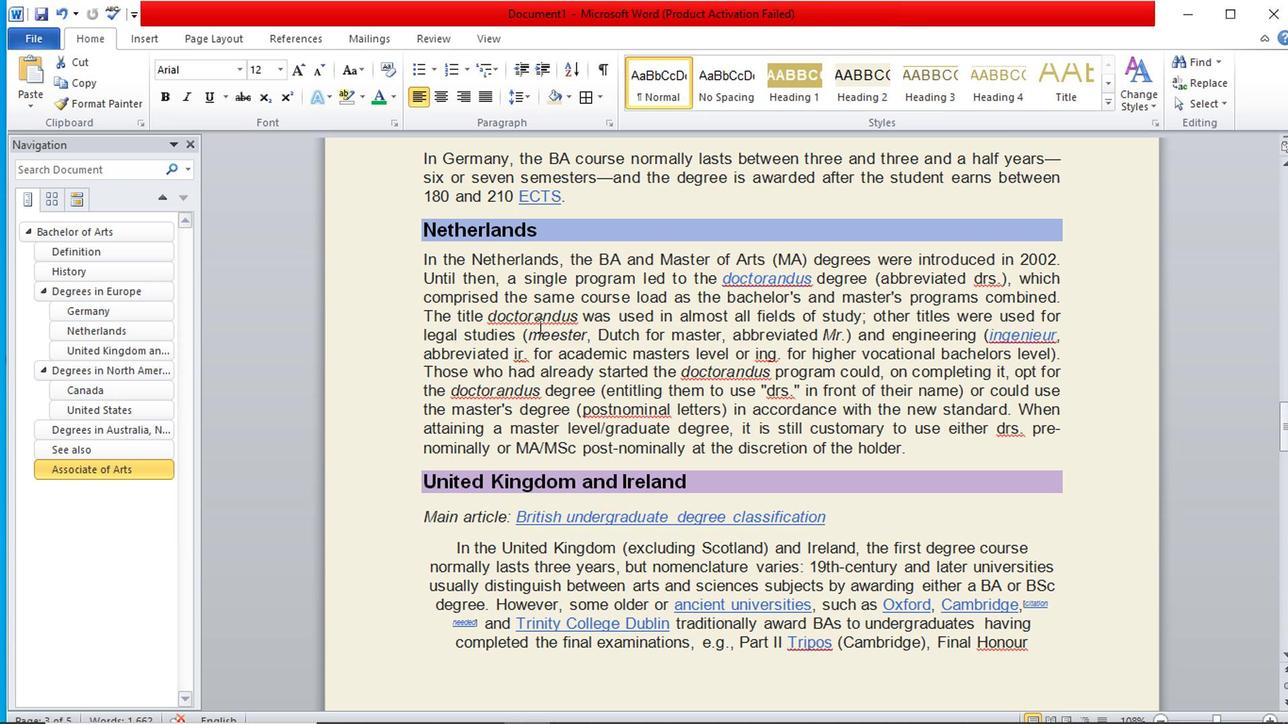 
Action: Mouse scrolled (537, 331) with delta (0, 0)
Screenshot: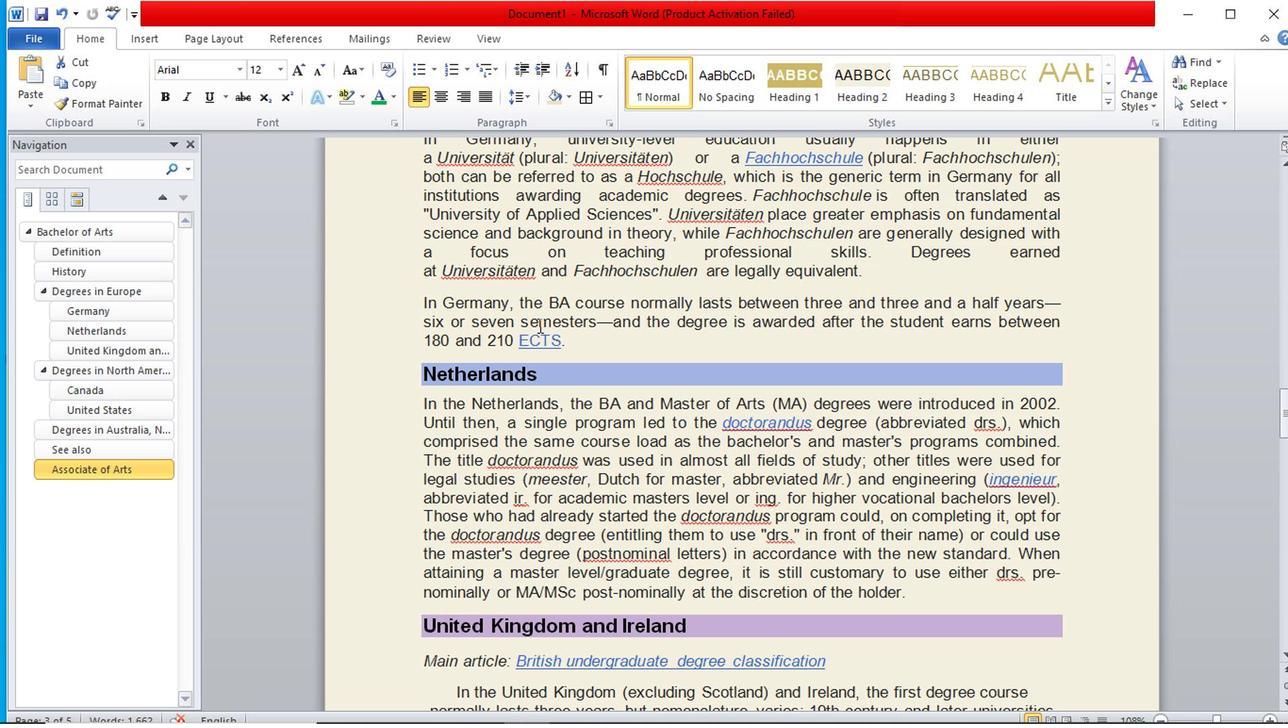 
Action: Mouse scrolled (537, 331) with delta (0, 0)
Screenshot: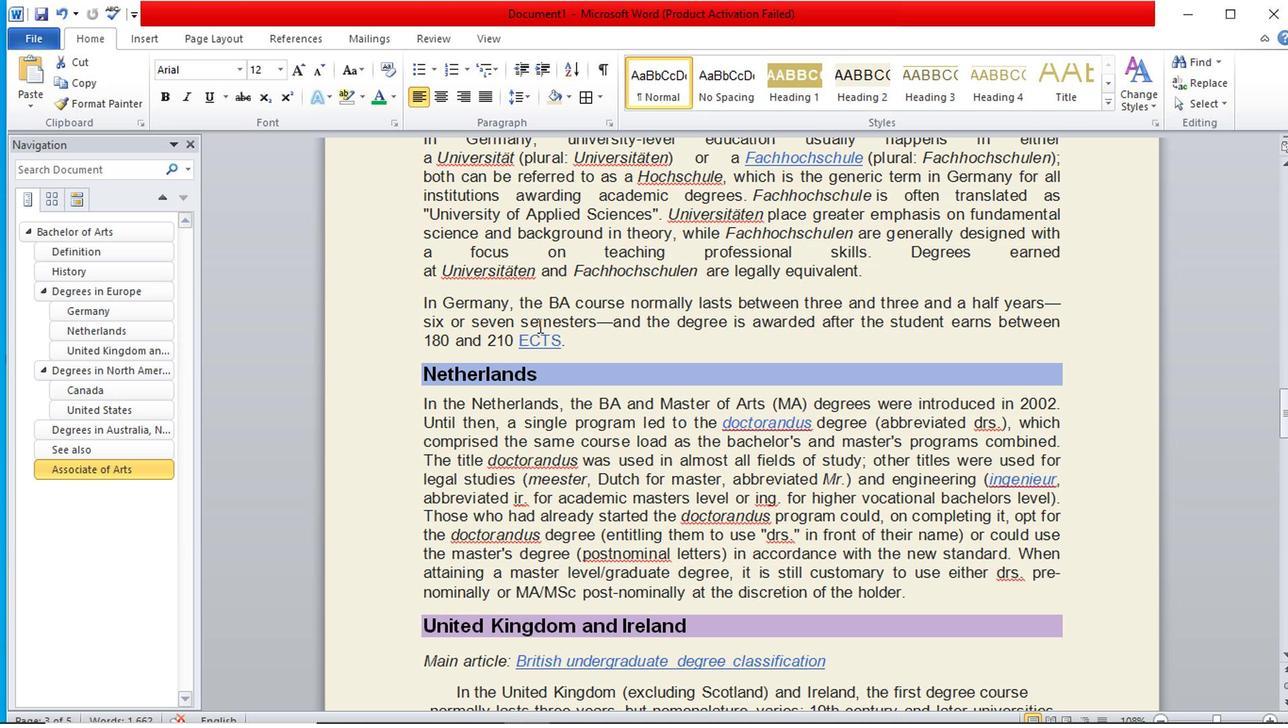 
Action: Mouse scrolled (537, 331) with delta (0, 0)
Screenshot: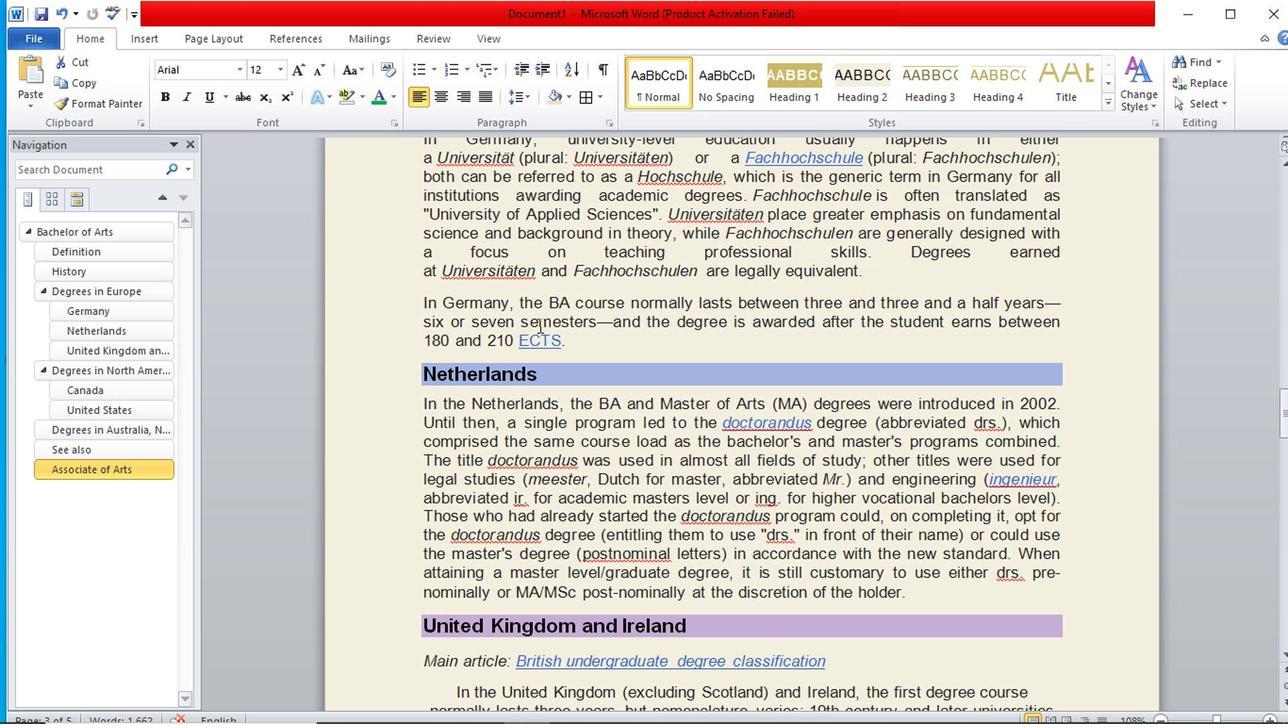 
Action: Mouse scrolled (537, 331) with delta (0, 0)
Screenshot: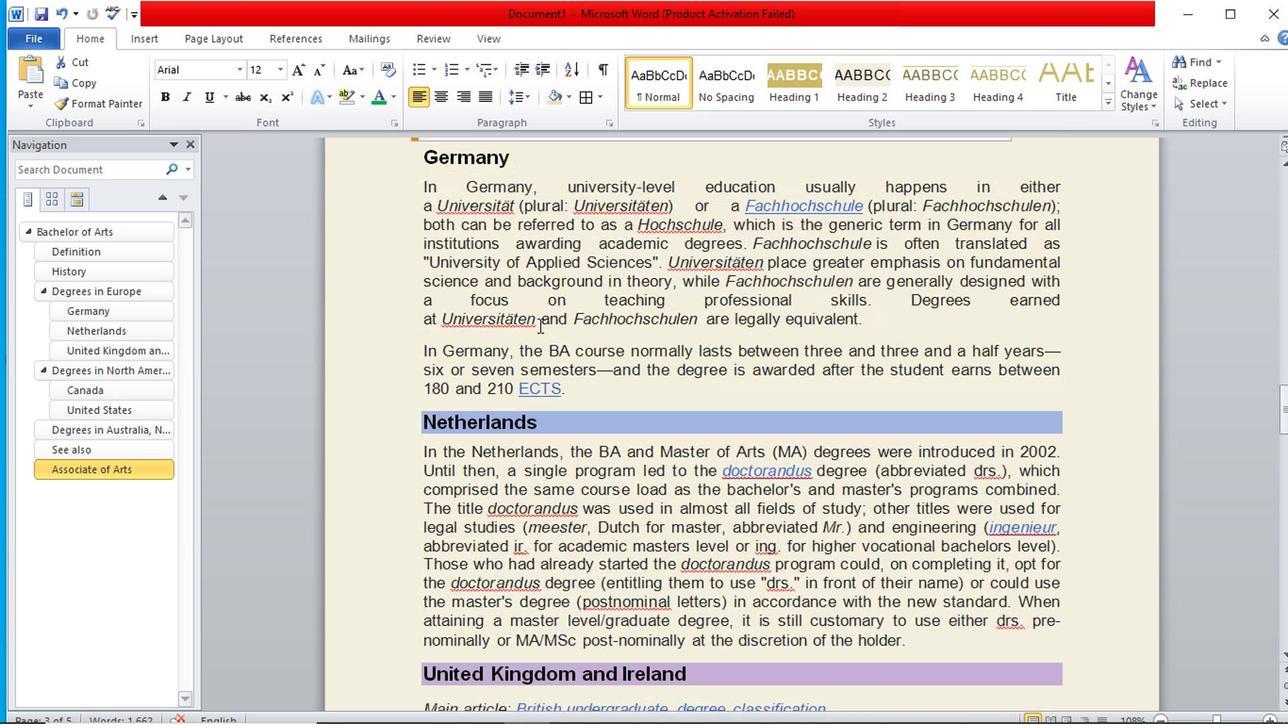 
Action: Mouse moved to (420, 330)
Screenshot: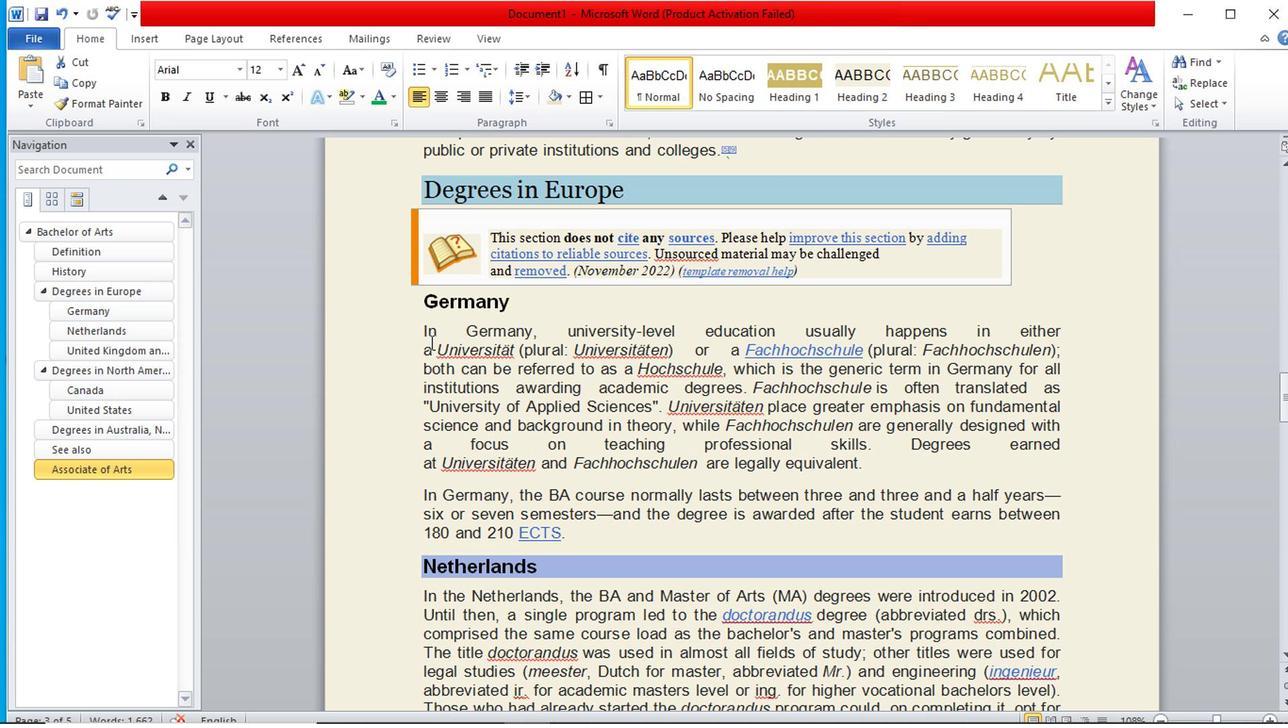 
Action: Mouse pressed left at (420, 330)
Screenshot: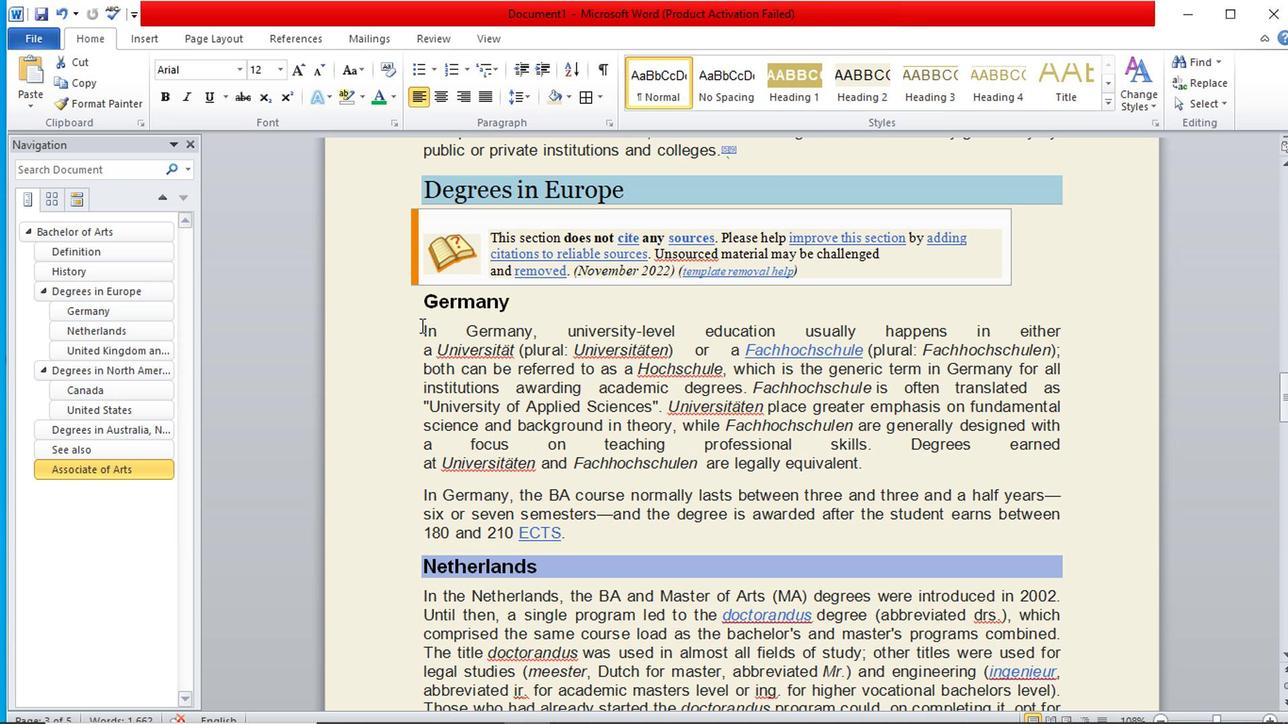 
Action: Mouse moved to (901, 476)
Screenshot: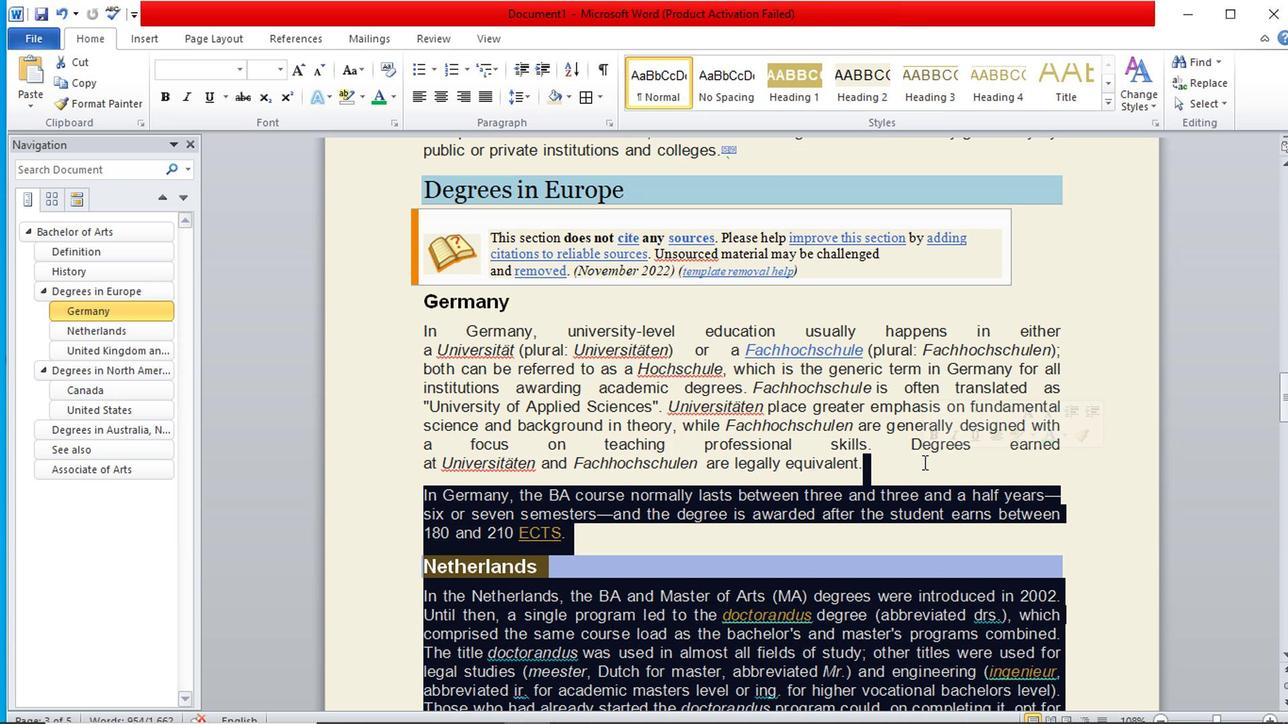 
Action: Mouse pressed left at (901, 476)
Screenshot: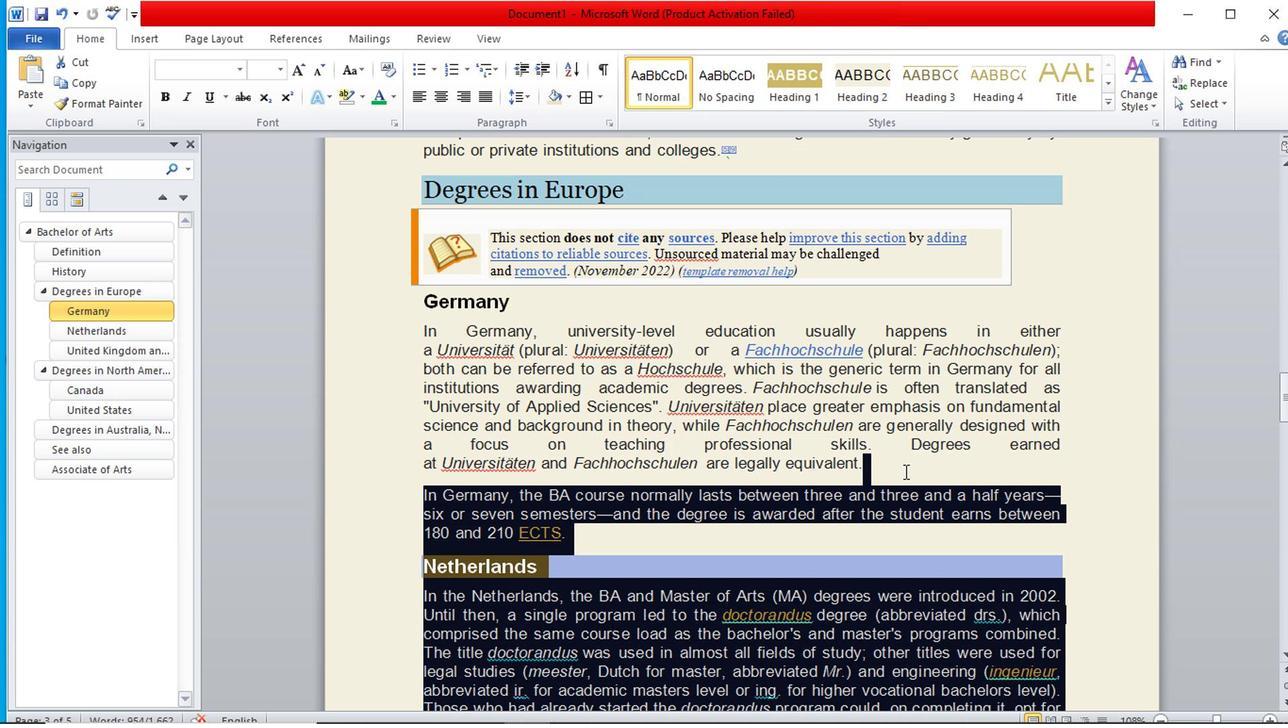 
Action: Mouse moved to (1024, 316)
Screenshot: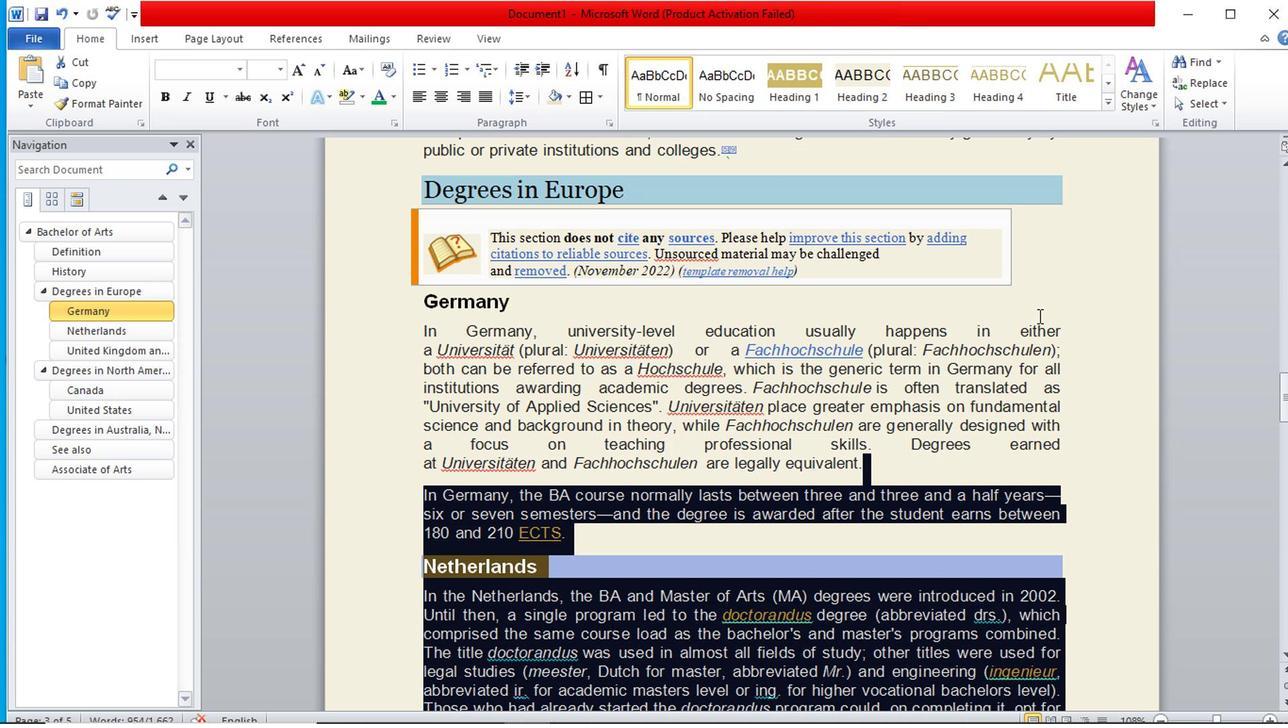 
Action: Mouse pressed left at (1024, 316)
Screenshot: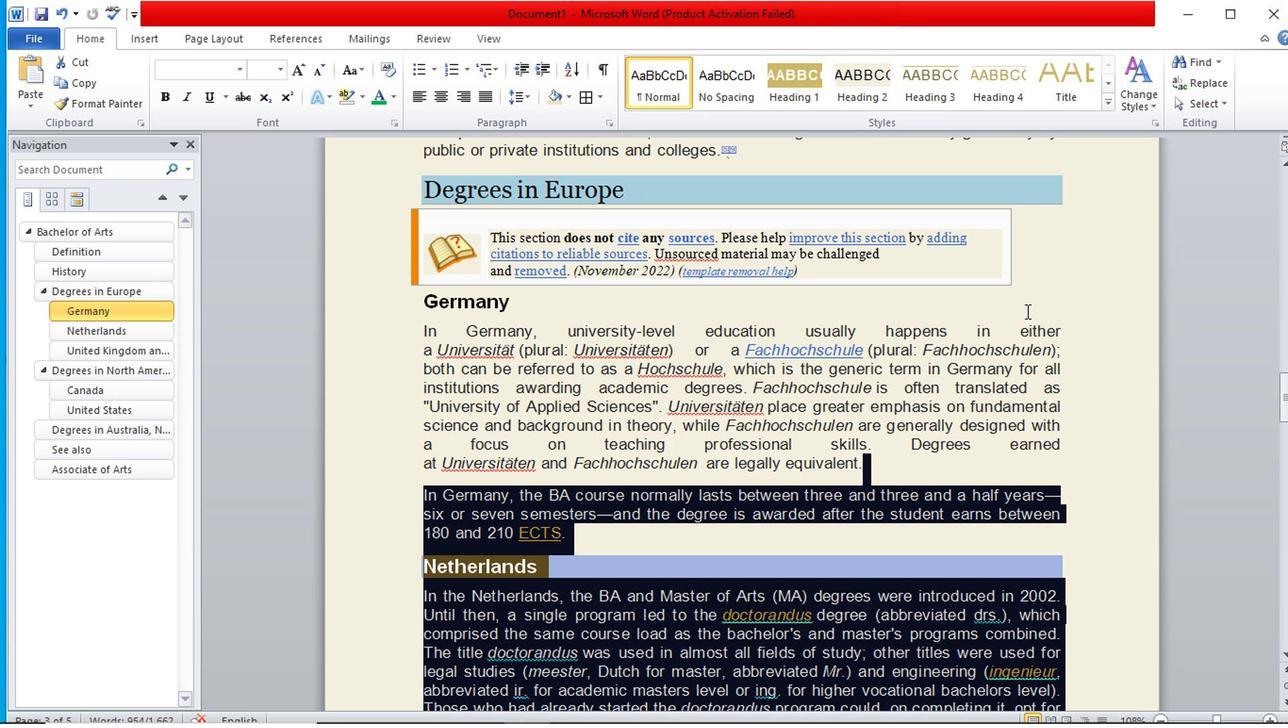 
Action: Mouse moved to (190, 105)
Screenshot: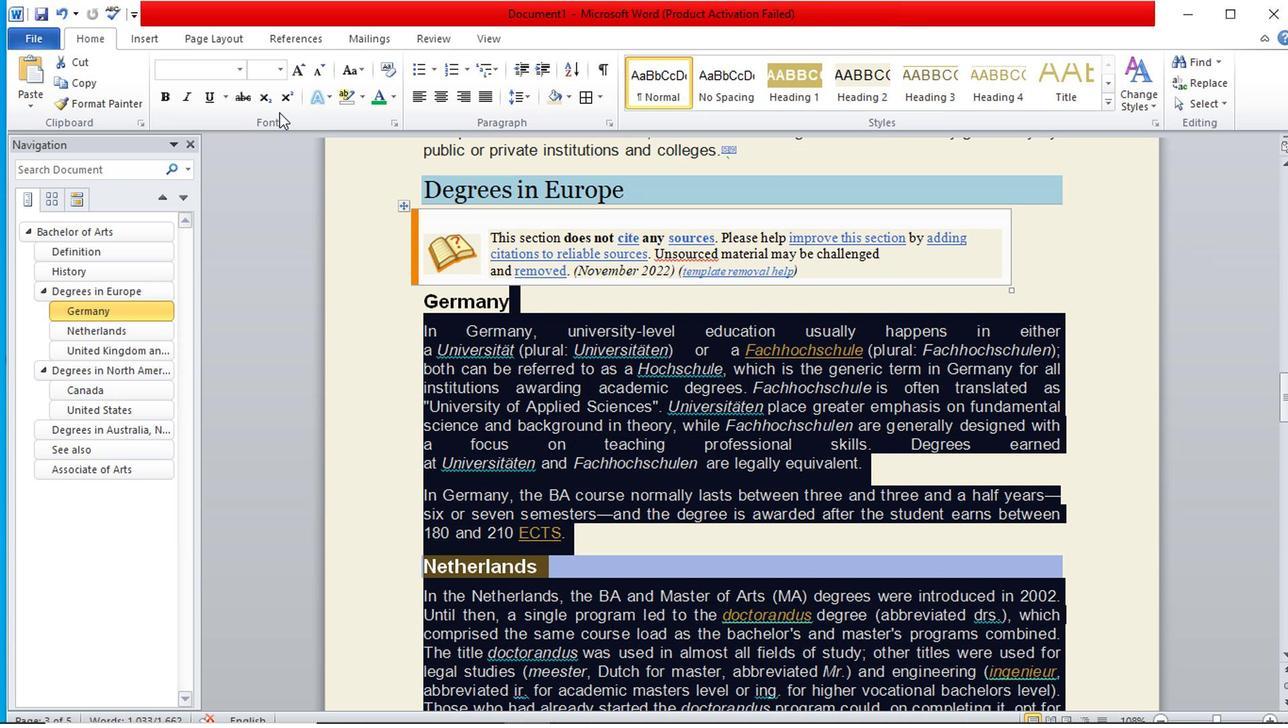 
Action: Mouse pressed left at (190, 105)
Screenshot: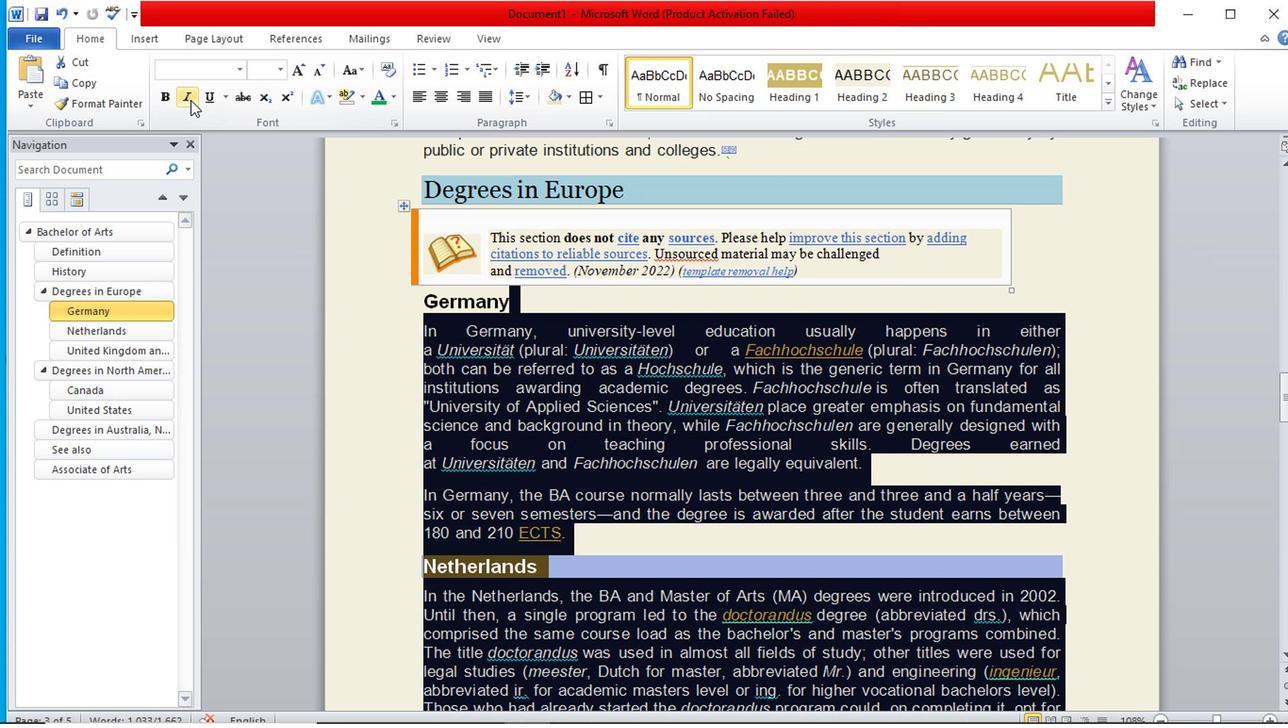 
Action: Mouse pressed left at (190, 105)
Screenshot: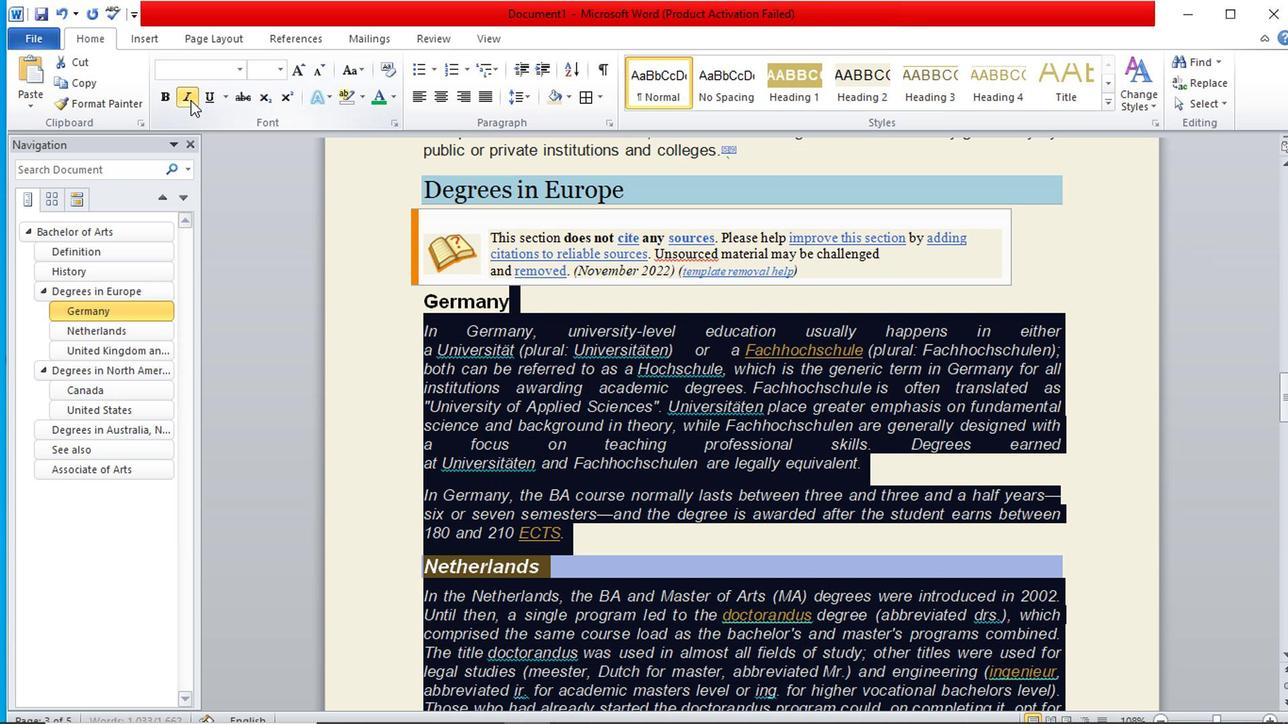 
Action: Mouse moved to (1169, 430)
Screenshot: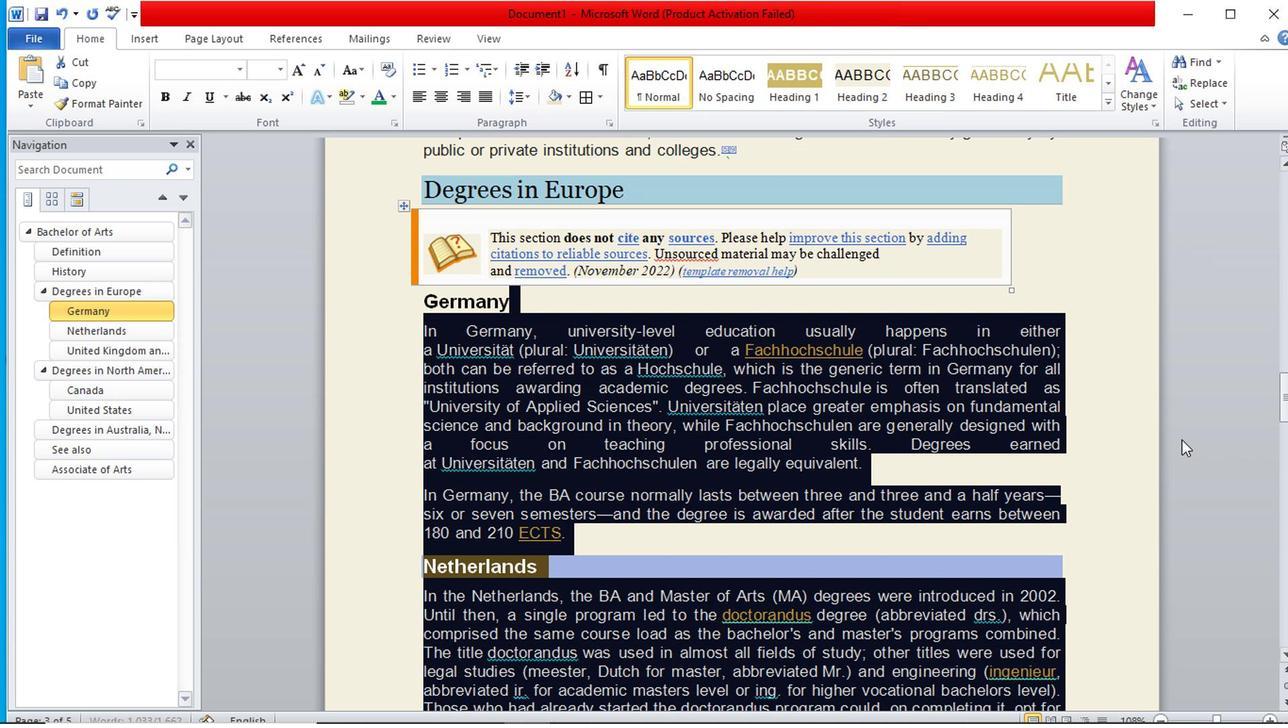 
Action: Mouse pressed left at (1169, 430)
Screenshot: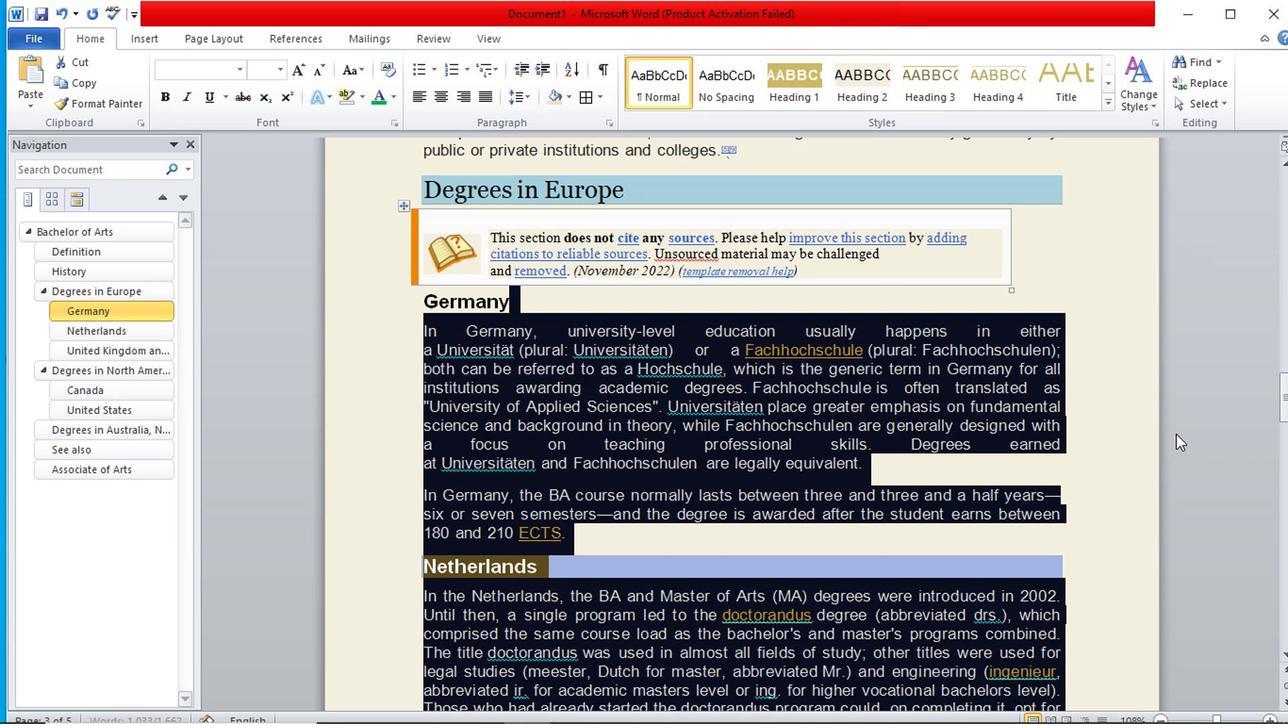 
Action: Mouse moved to (877, 494)
Screenshot: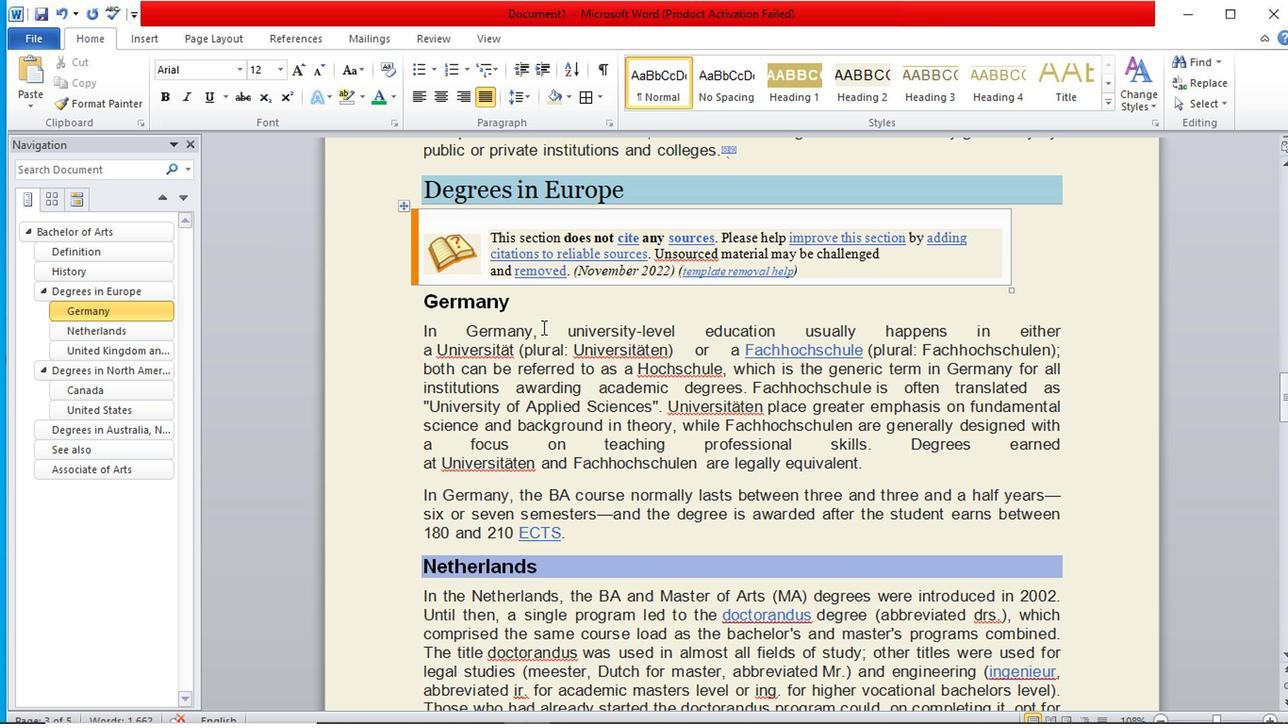 
Action: Mouse scrolled (877, 493) with delta (0, 0)
Screenshot: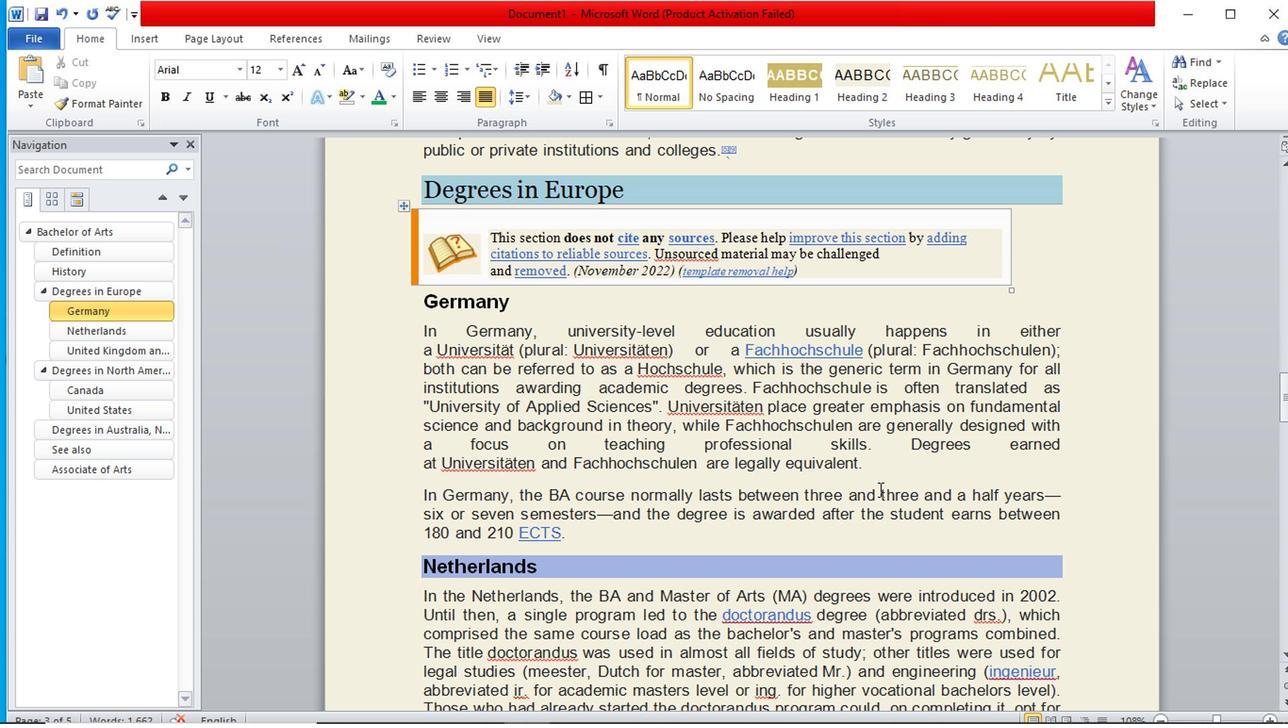 
Action: Mouse scrolled (877, 493) with delta (0, 0)
Screenshot: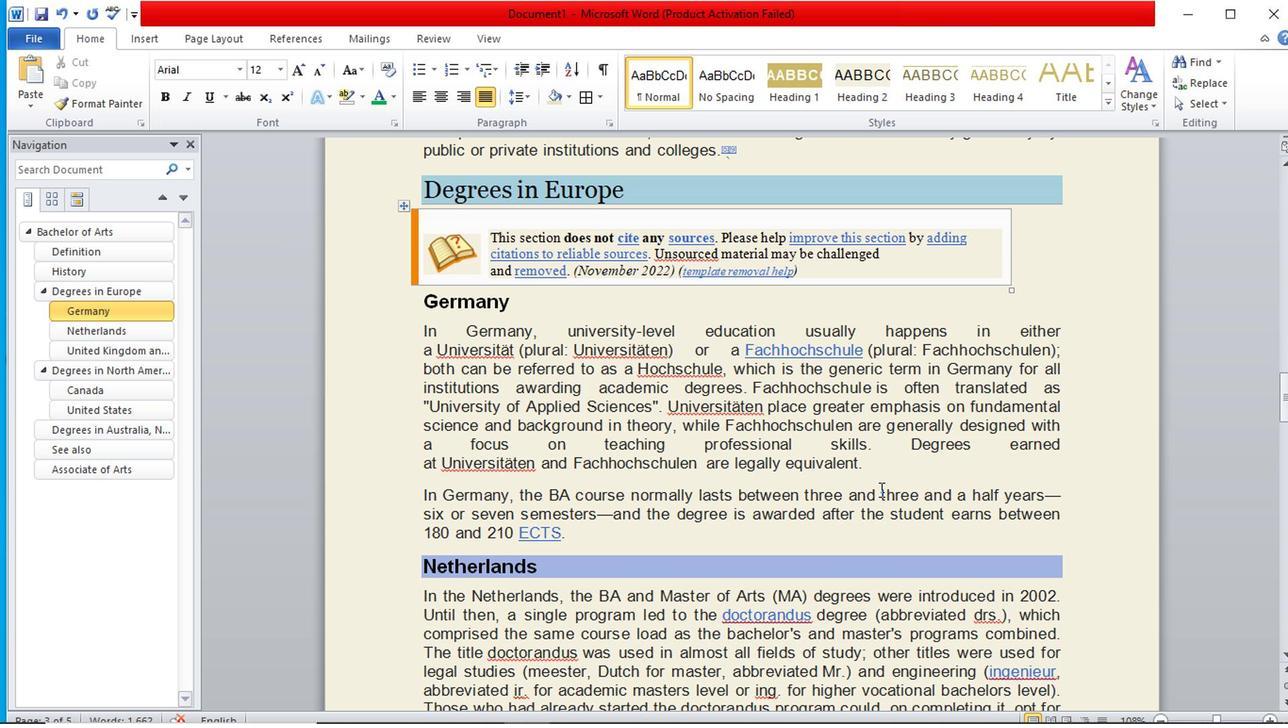 
Action: Mouse scrolled (877, 493) with delta (0, 0)
Screenshot: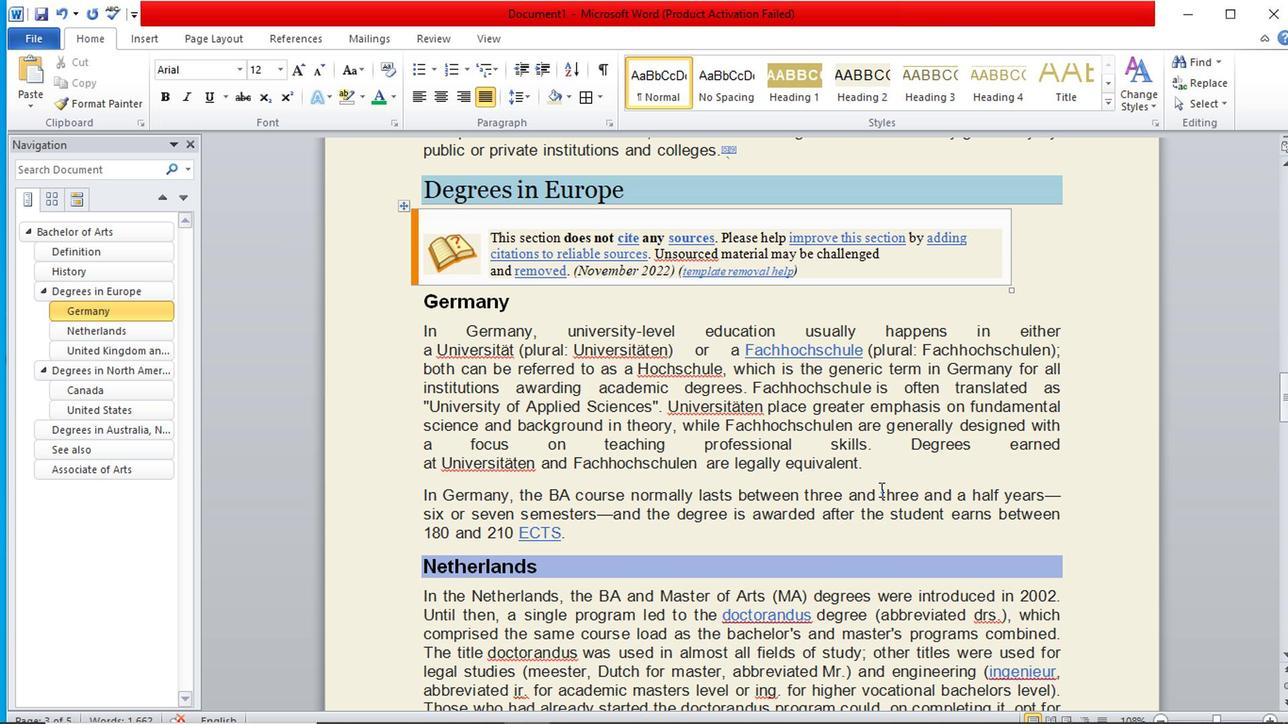 
Action: Mouse scrolled (877, 493) with delta (0, 0)
Screenshot: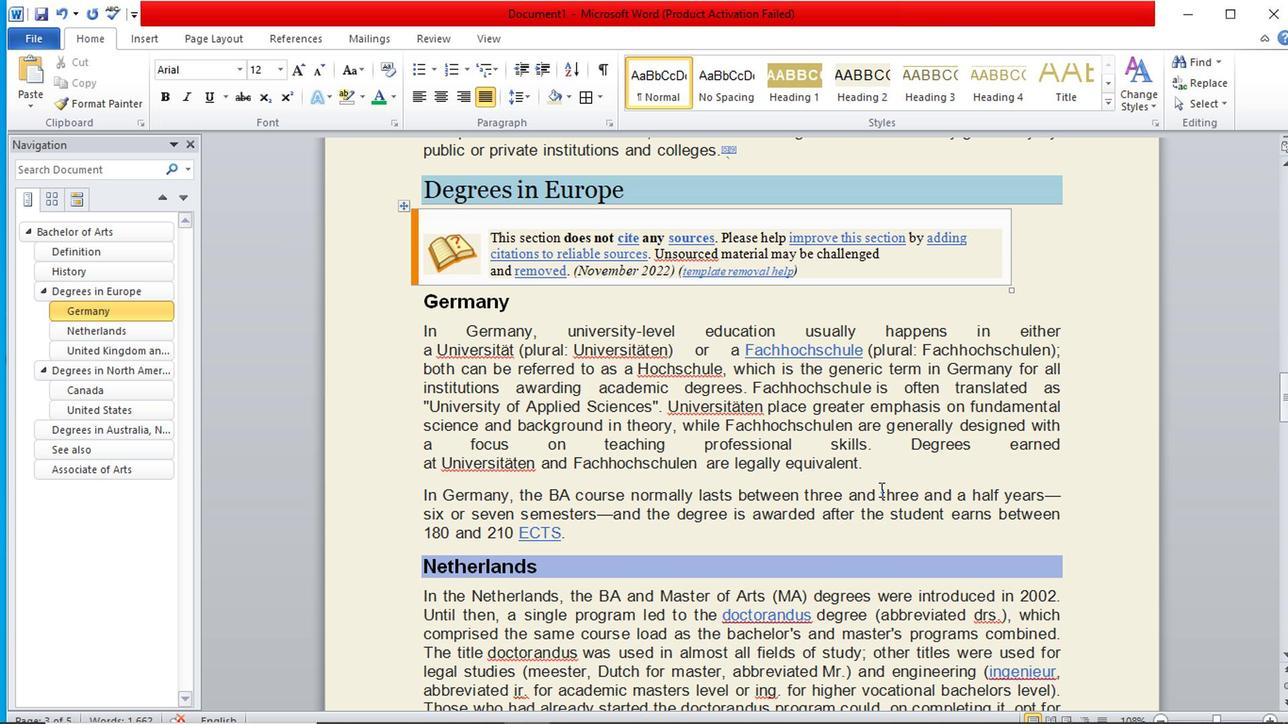 
Action: Mouse moved to (875, 494)
Screenshot: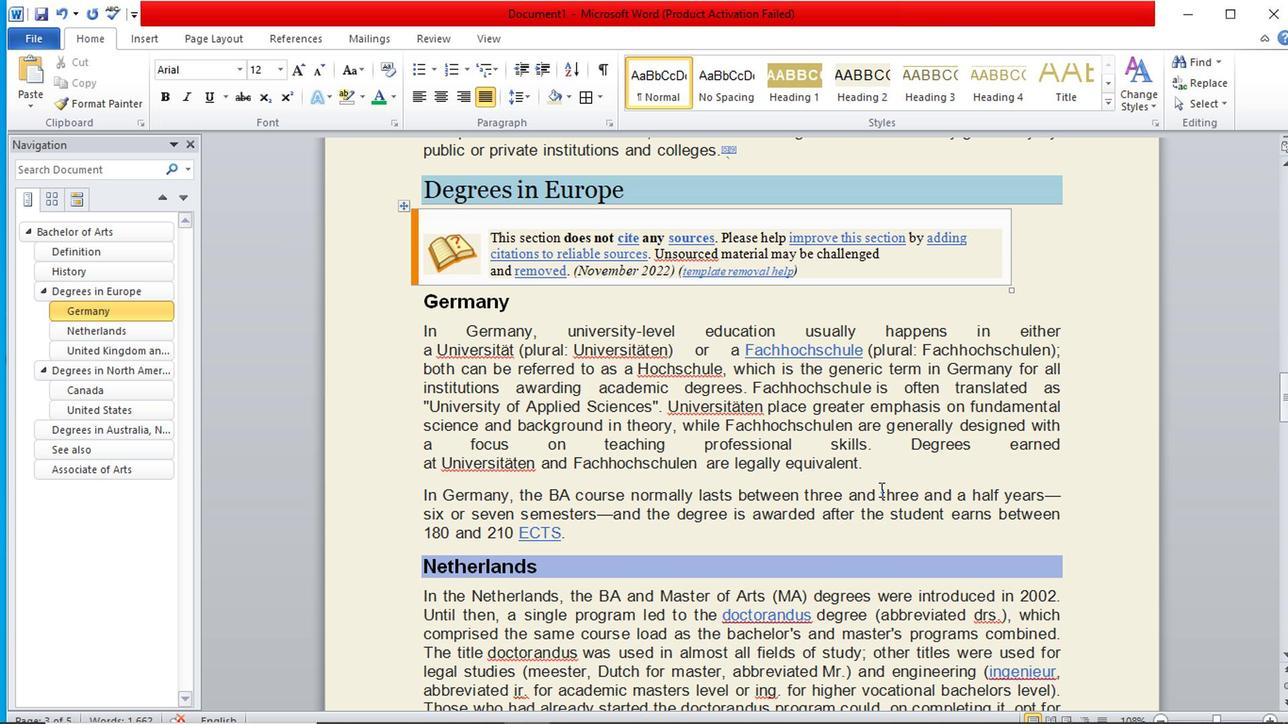 
Action: Mouse scrolled (875, 493) with delta (0, 0)
Screenshot: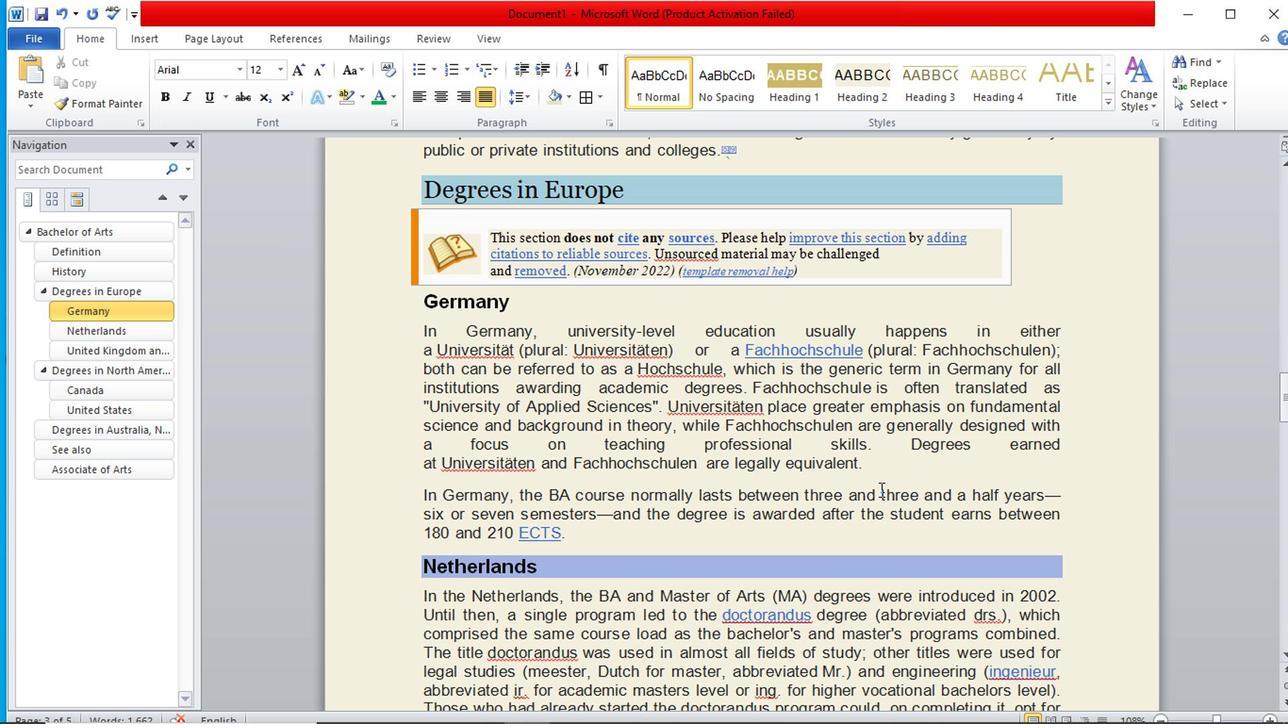 
Action: Mouse moved to (869, 494)
Screenshot: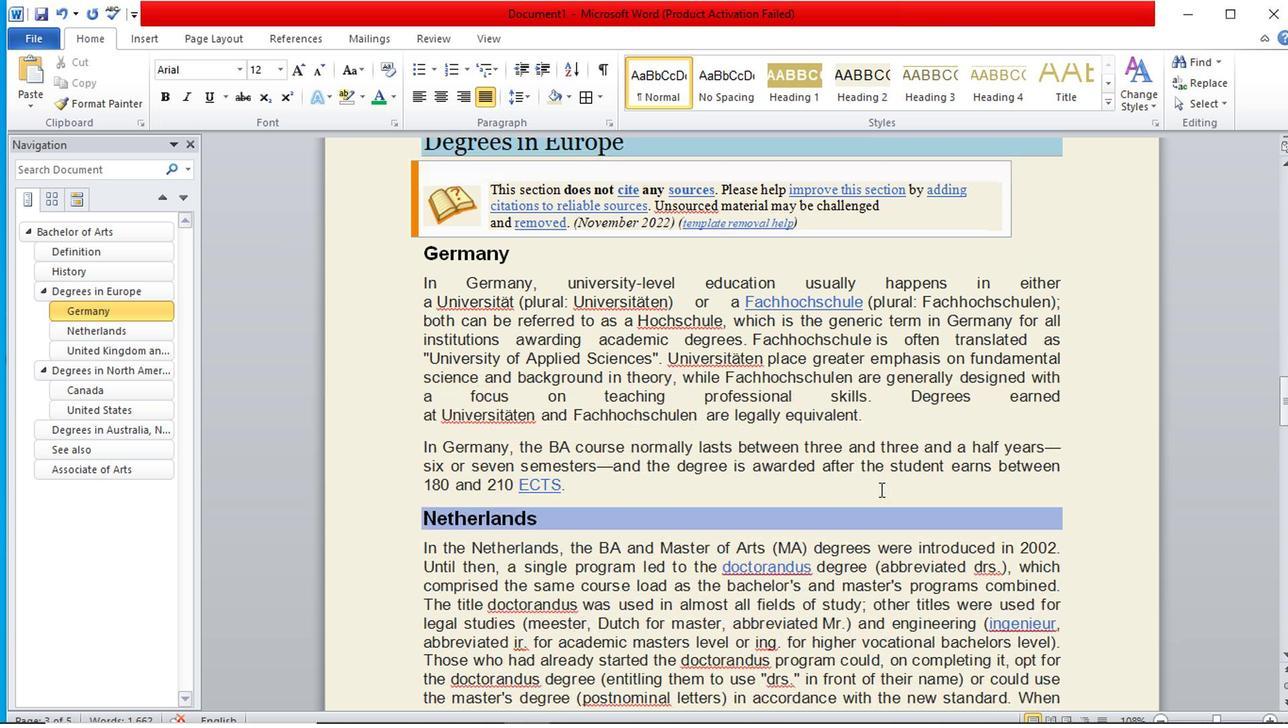 
Action: Mouse scrolled (869, 493) with delta (0, 0)
Screenshot: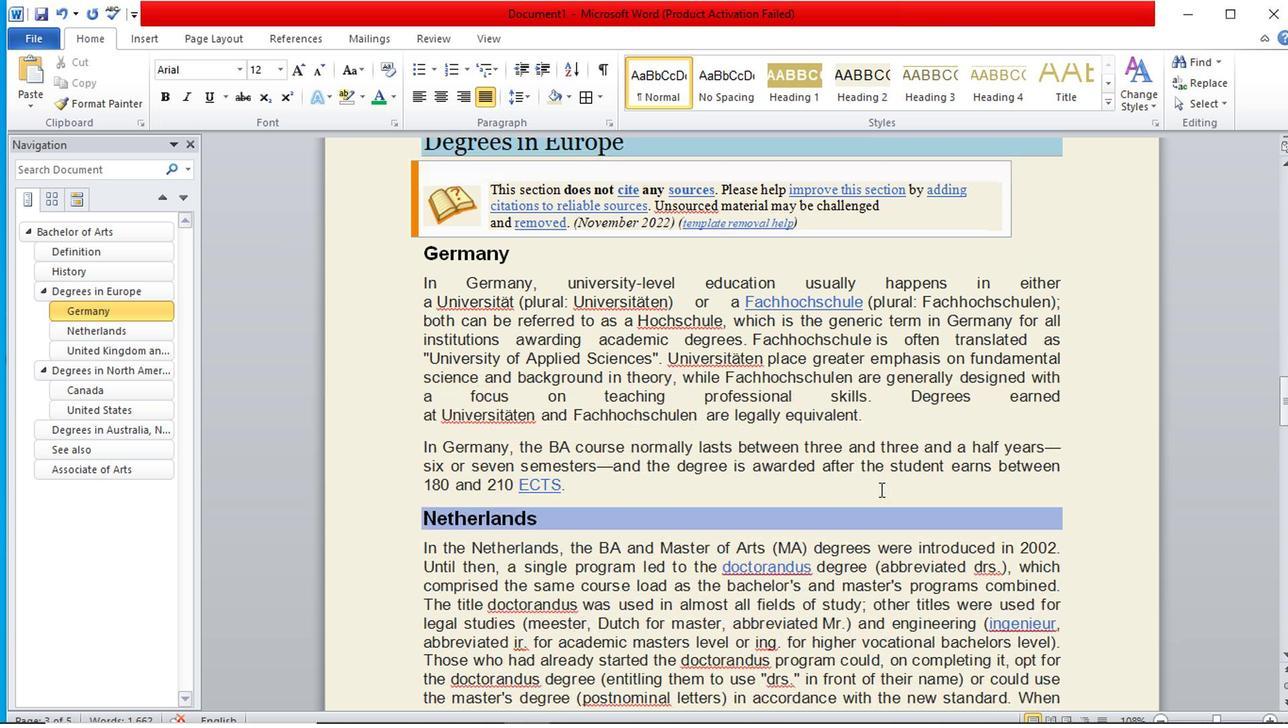 
Action: Mouse moved to (867, 492)
Screenshot: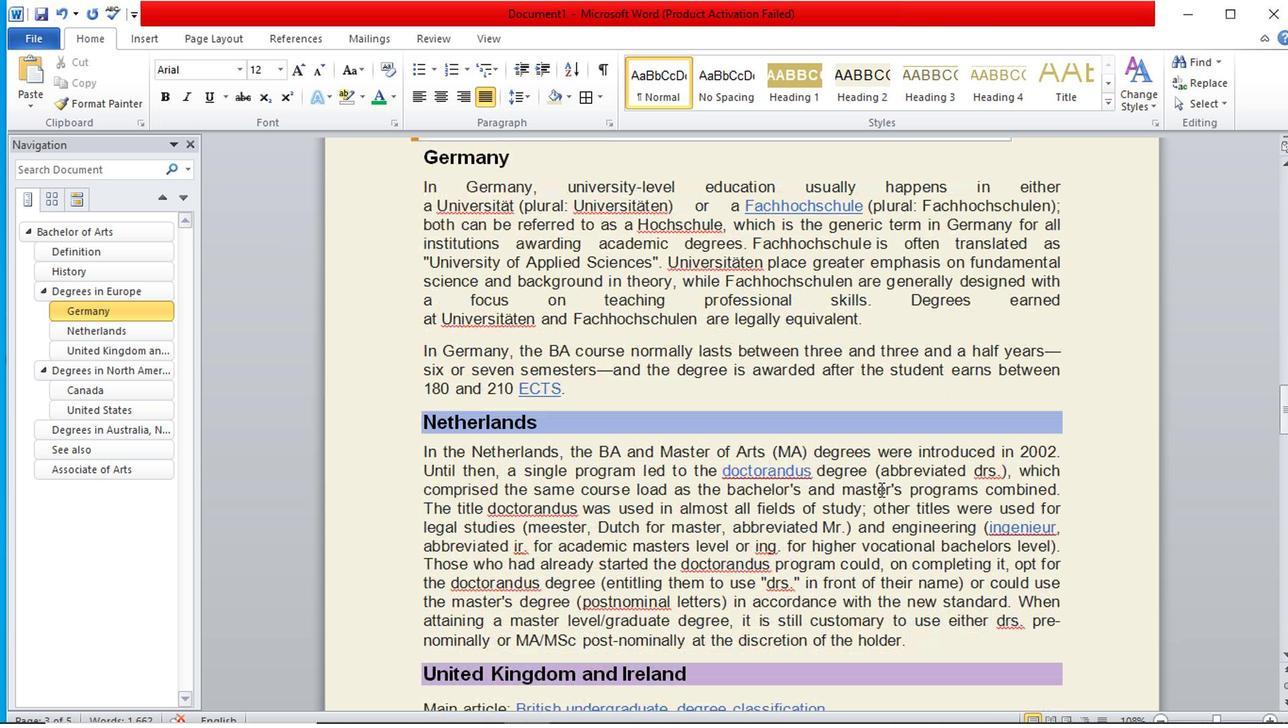 
Action: Mouse scrolled (867, 493) with delta (0, 1)
Screenshot: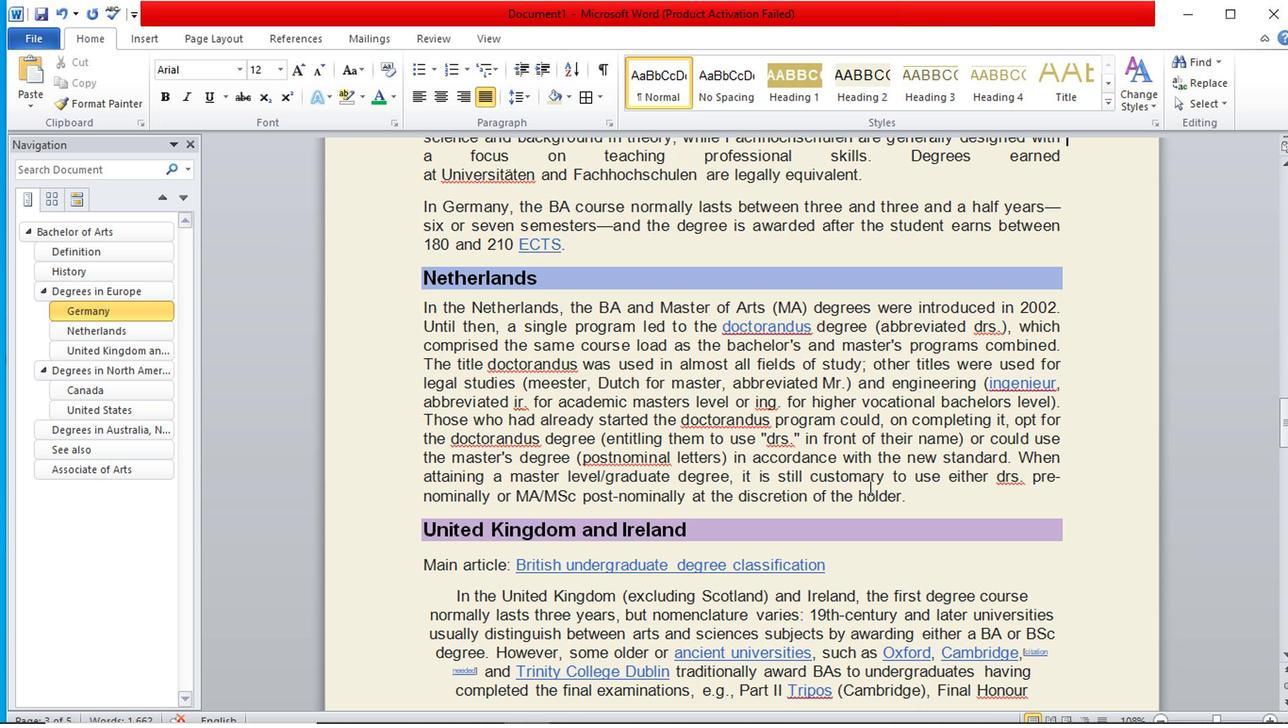 
Action: Mouse scrolled (867, 493) with delta (0, 1)
Screenshot: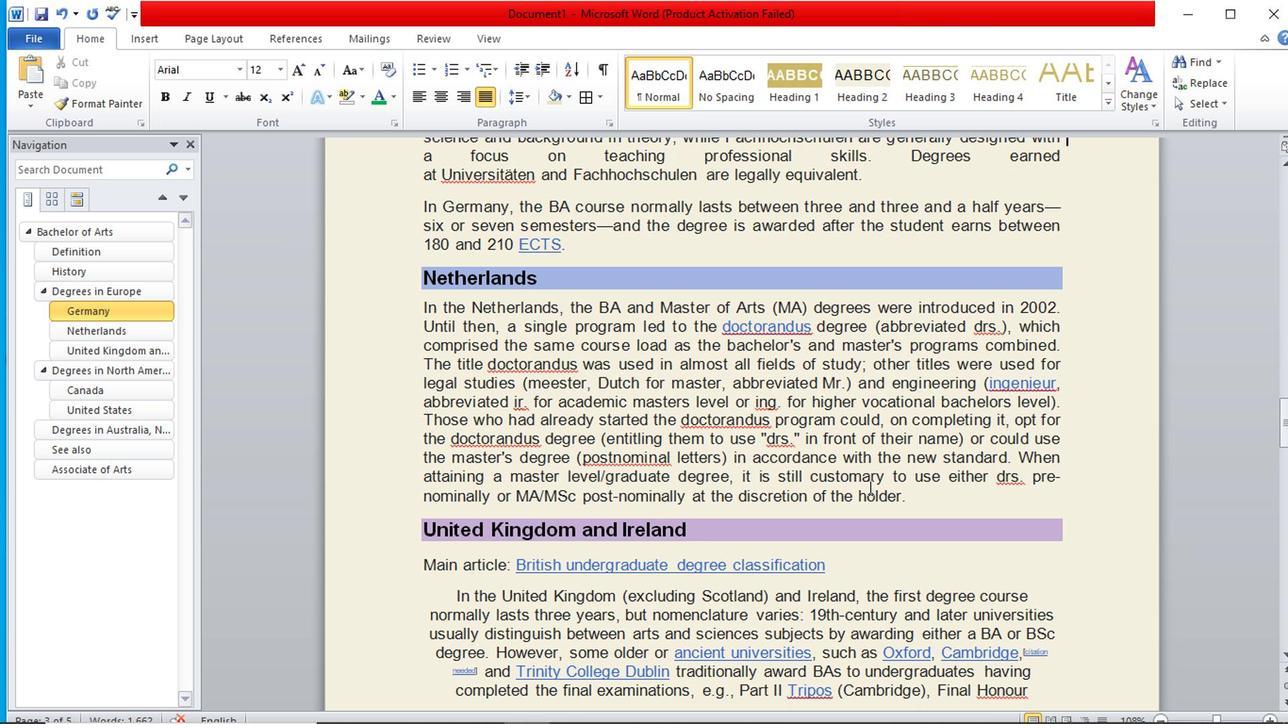 
Action: Mouse scrolled (867, 493) with delta (0, 1)
Screenshot: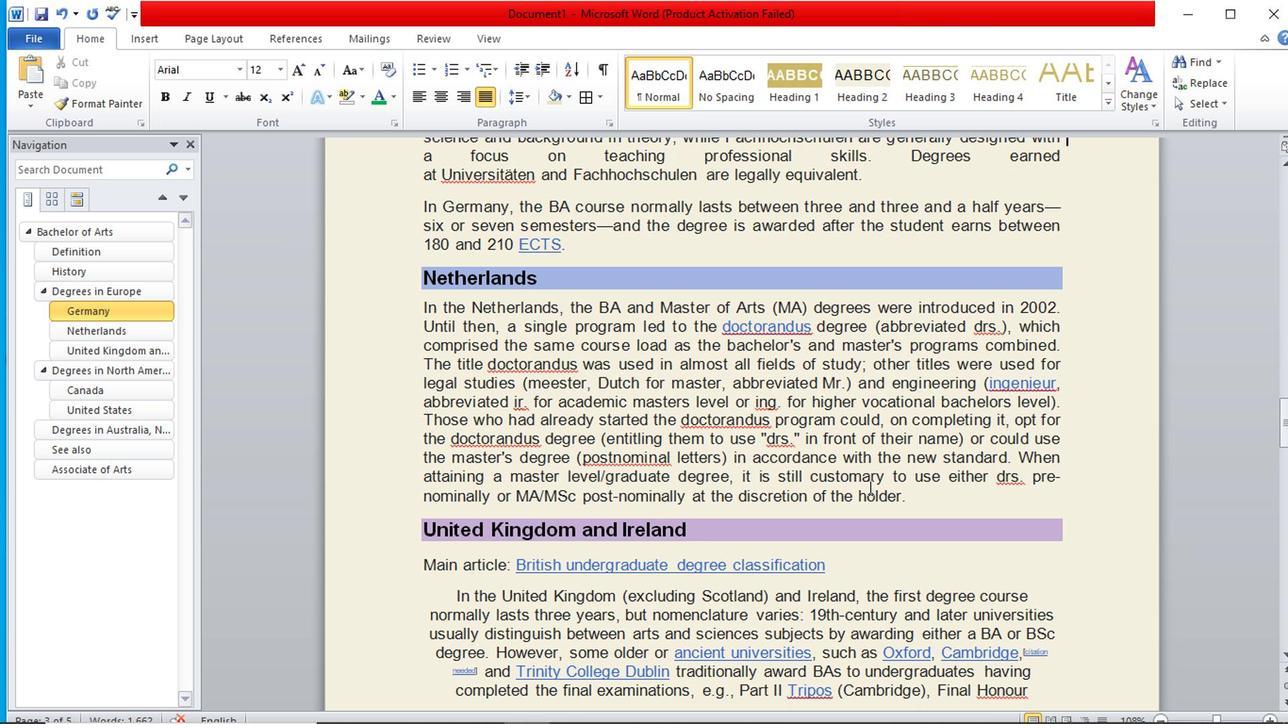 
Action: Mouse scrolled (867, 493) with delta (0, 1)
Screenshot: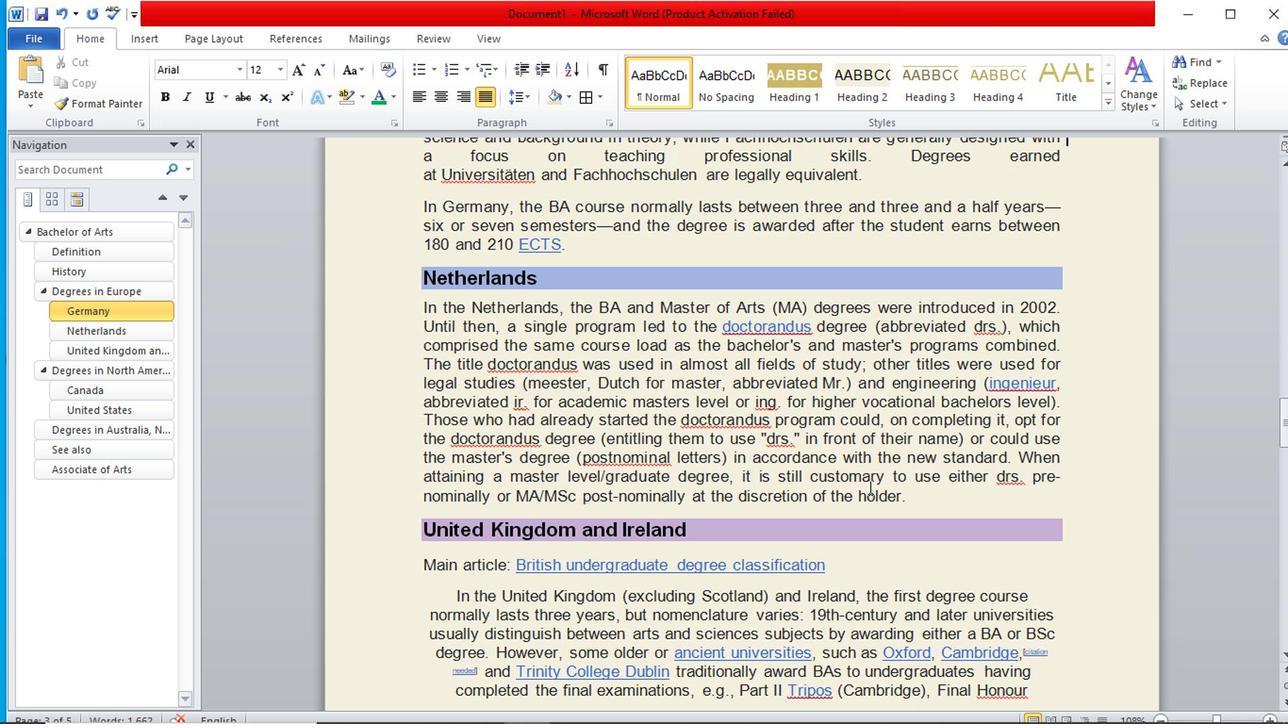 
Action: Mouse scrolled (867, 493) with delta (0, 1)
Screenshot: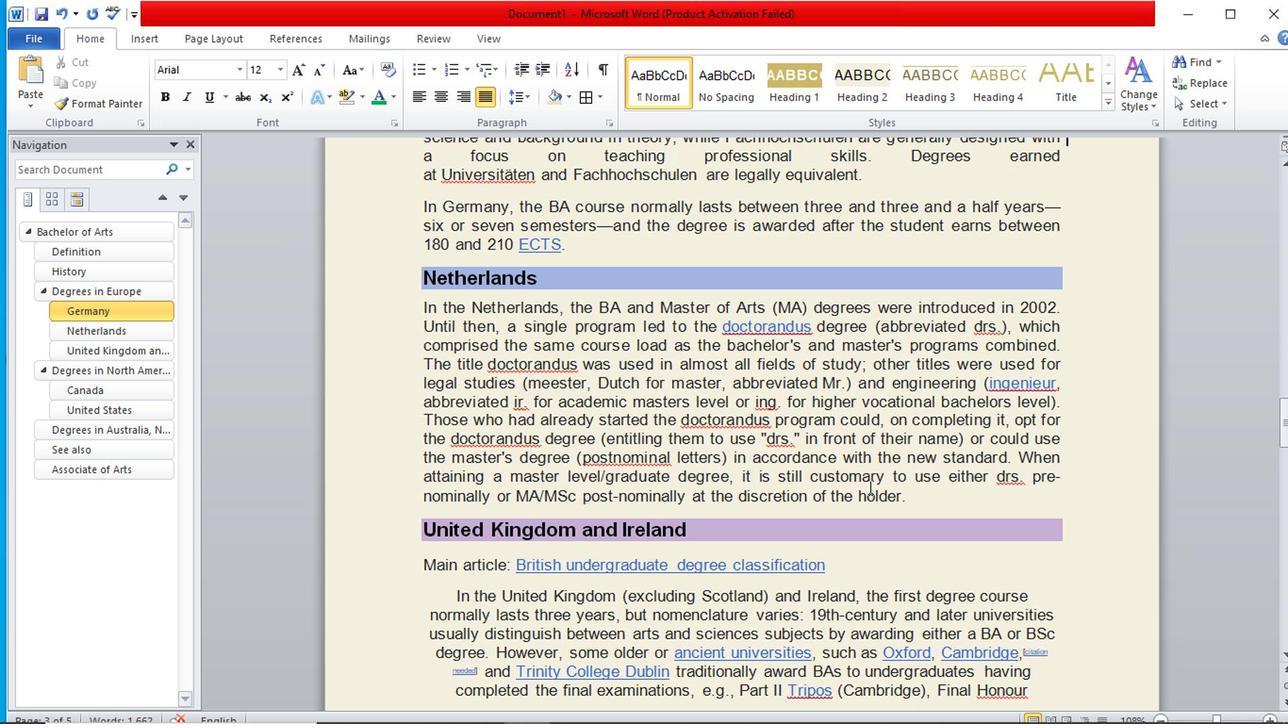 
Action: Mouse scrolled (867, 493) with delta (0, 1)
Screenshot: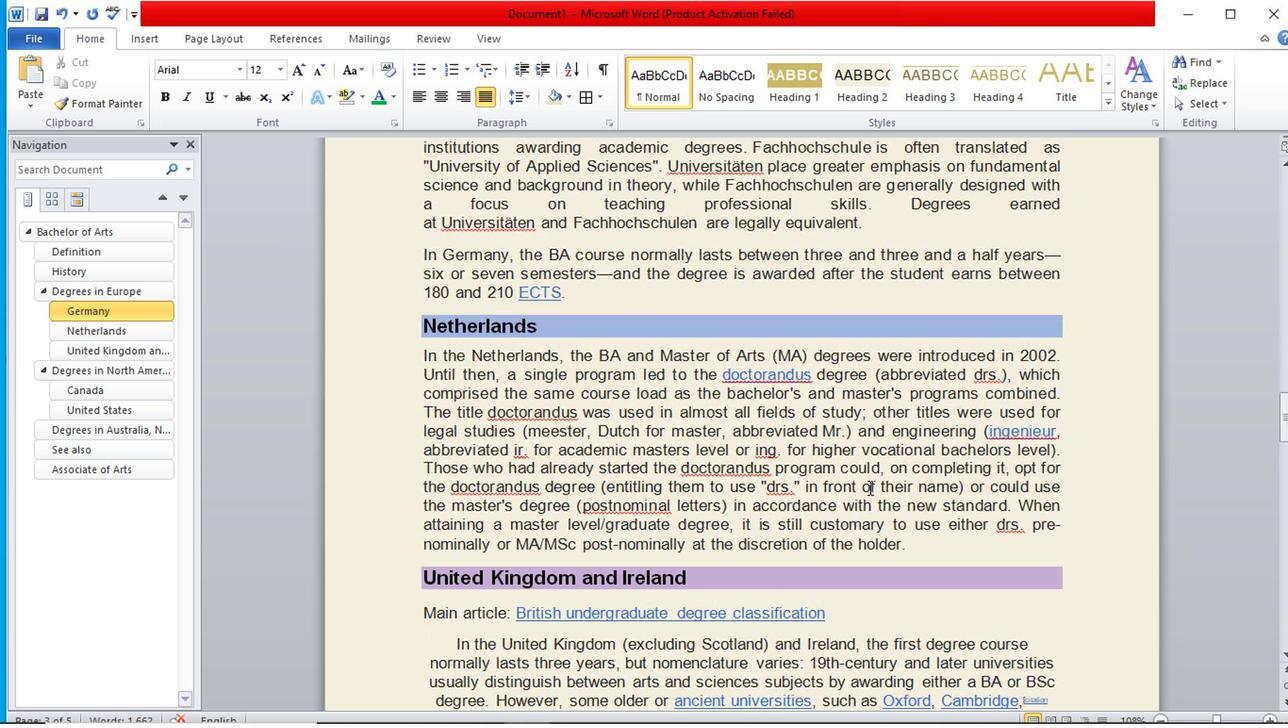 
Action: Mouse moved to (832, 511)
Screenshot: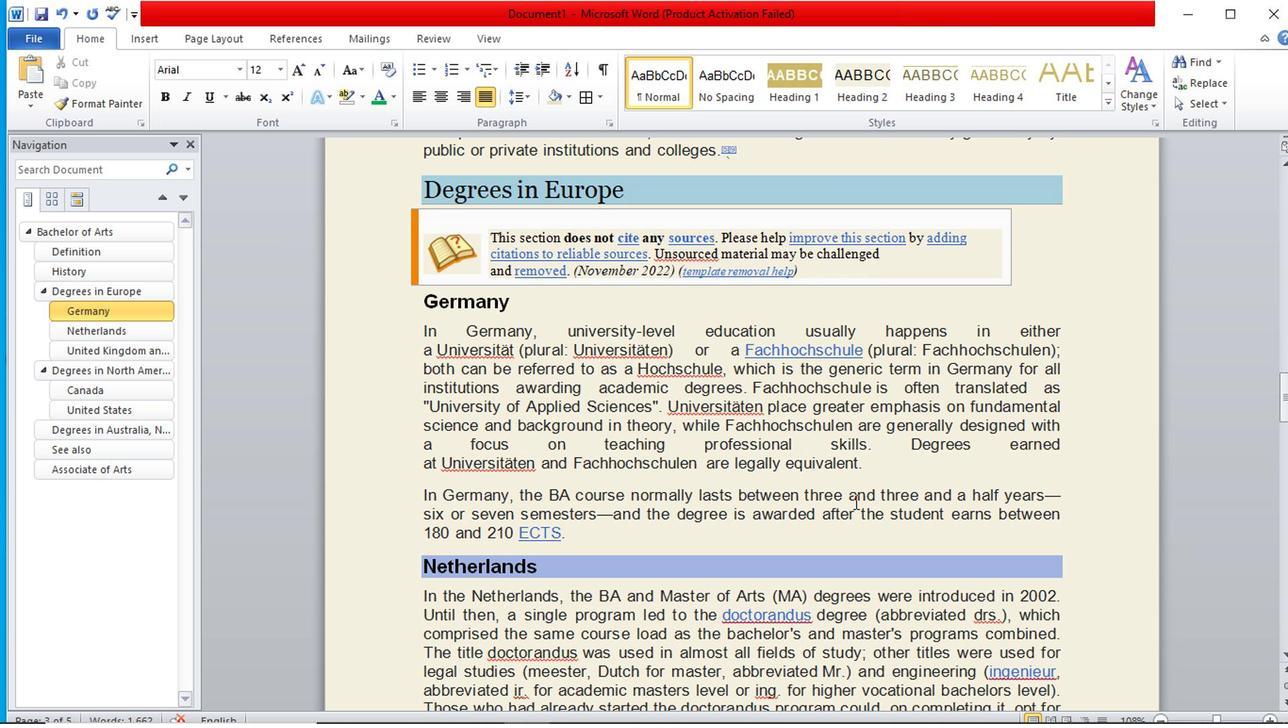 
Action: Mouse scrolled (832, 512) with delta (0, 1)
Screenshot: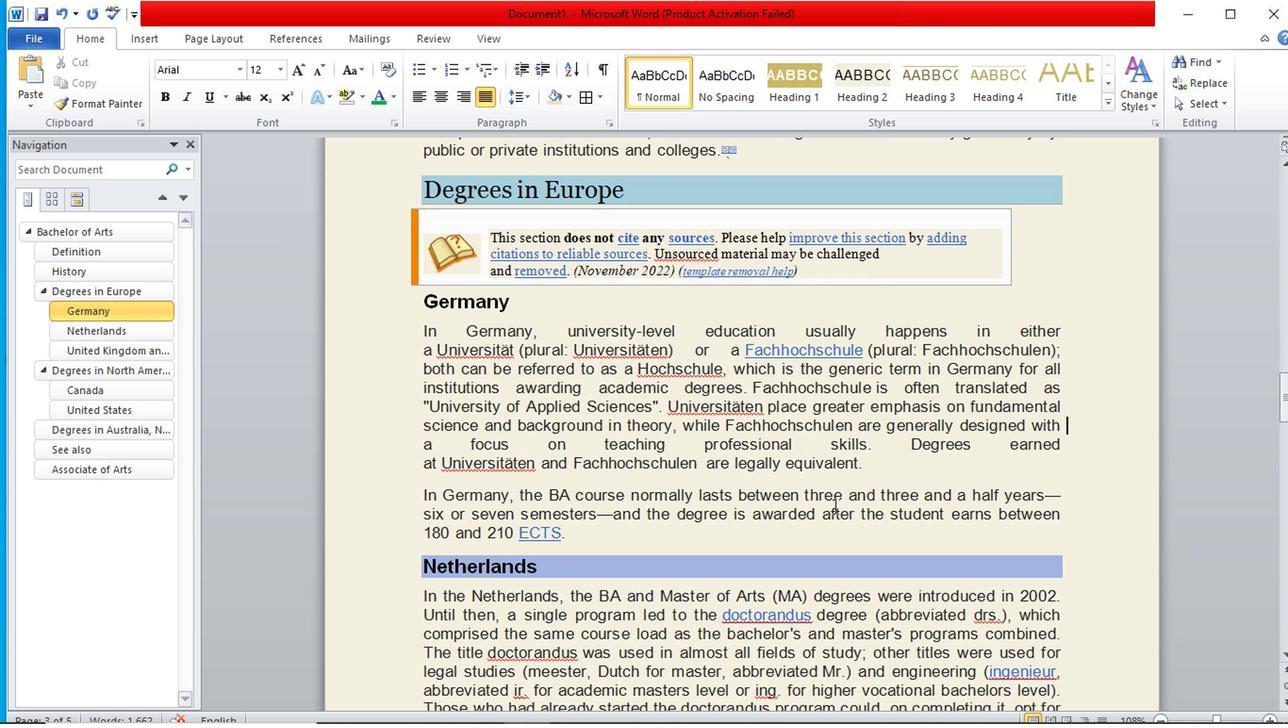 
Action: Mouse scrolled (832, 512) with delta (0, 1)
Screenshot: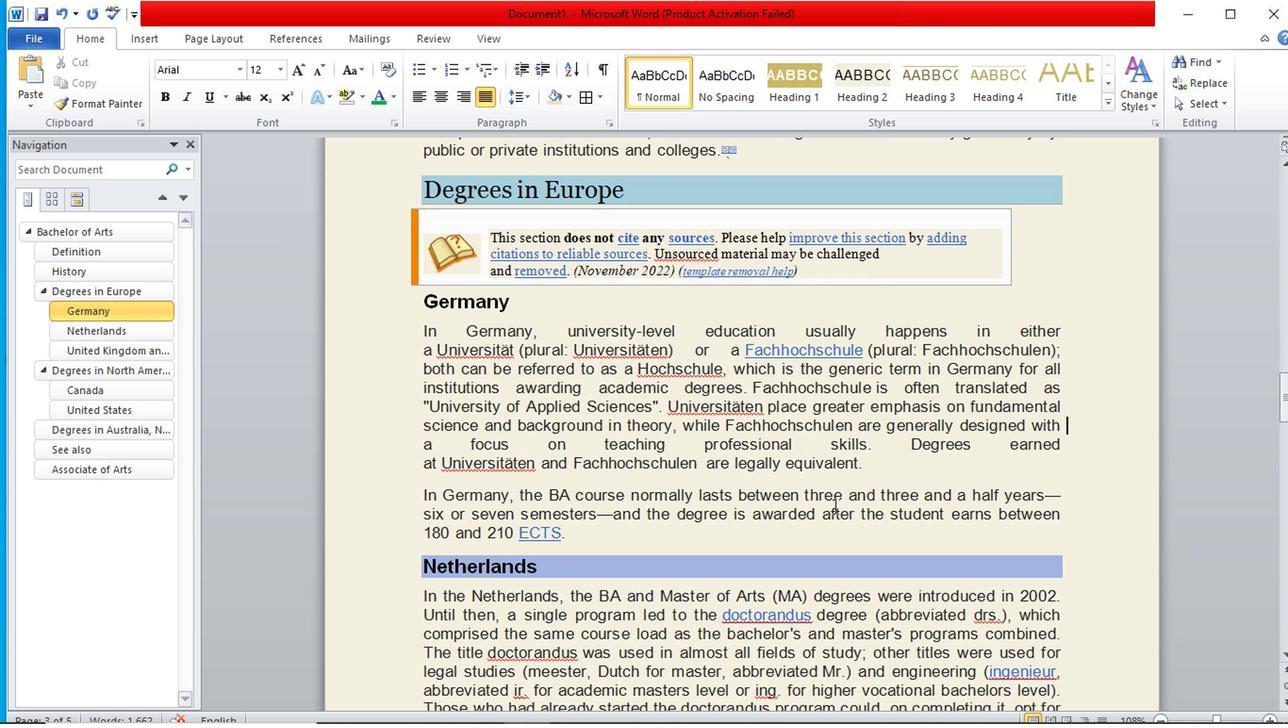 
Action: Mouse moved to (728, 505)
Screenshot: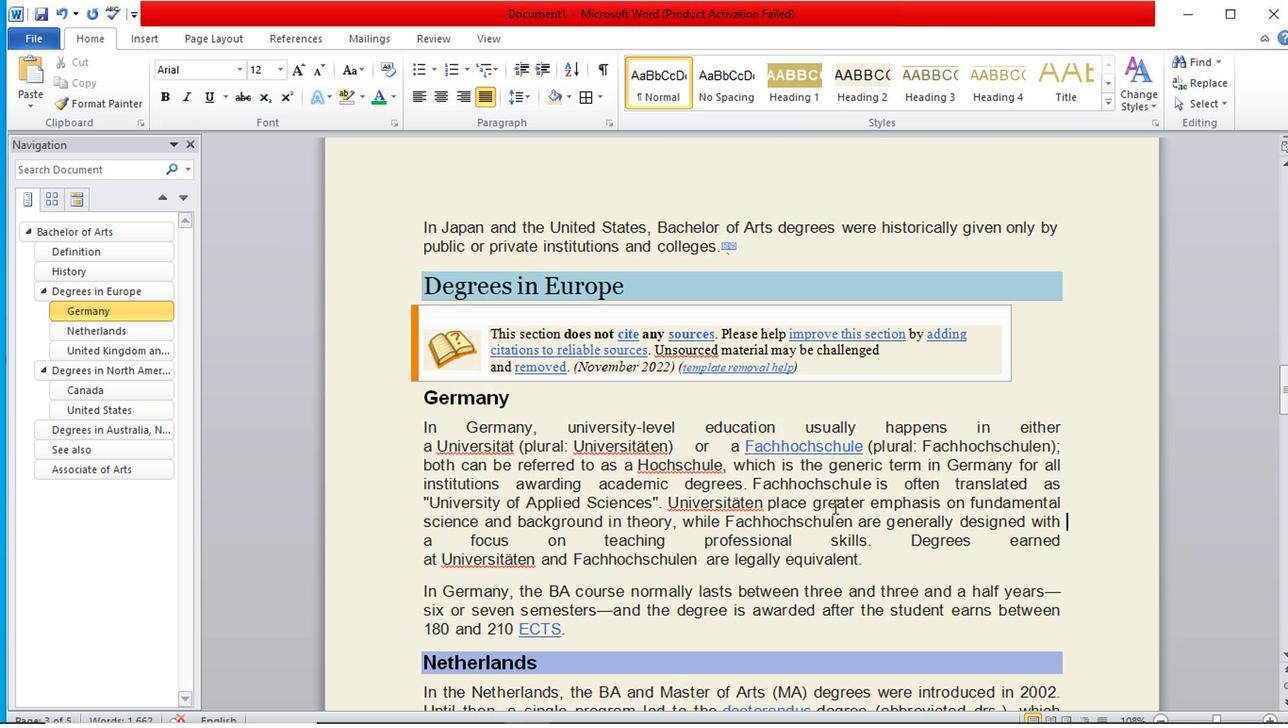 
Action: Mouse scrolled (728, 506) with delta (0, 0)
Screenshot: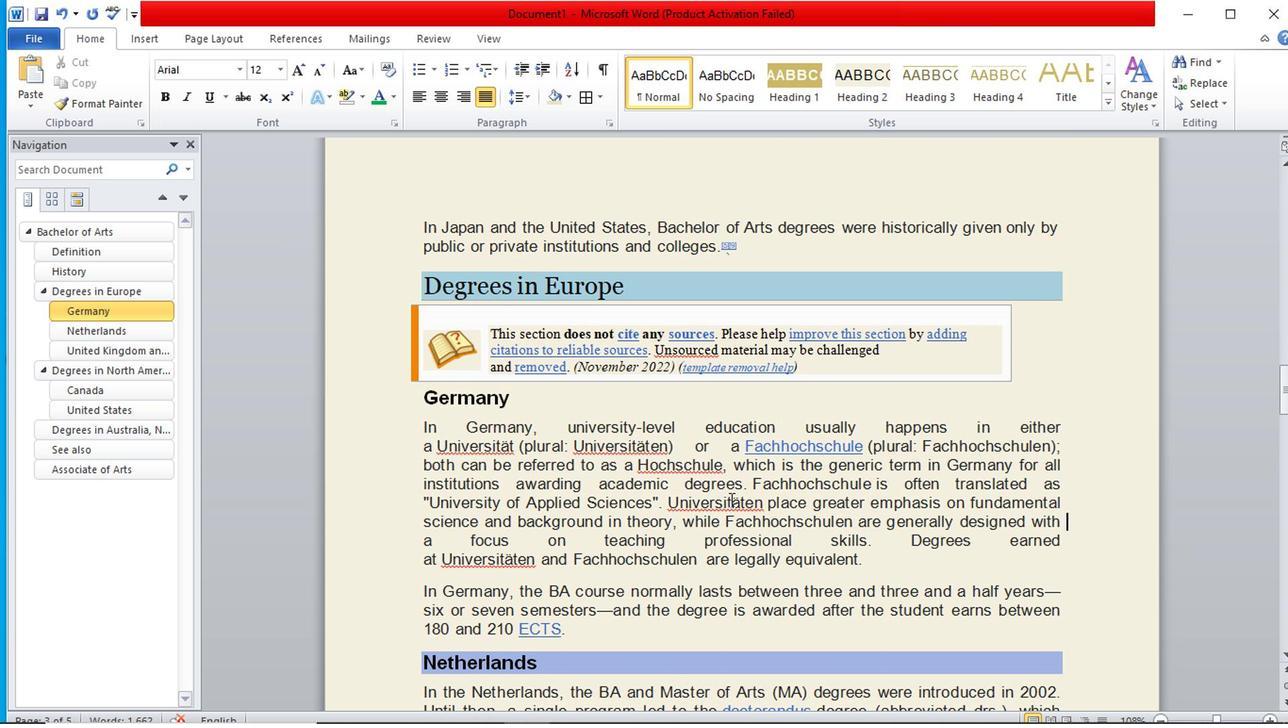 
Action: Mouse scrolled (728, 506) with delta (0, 0)
Screenshot: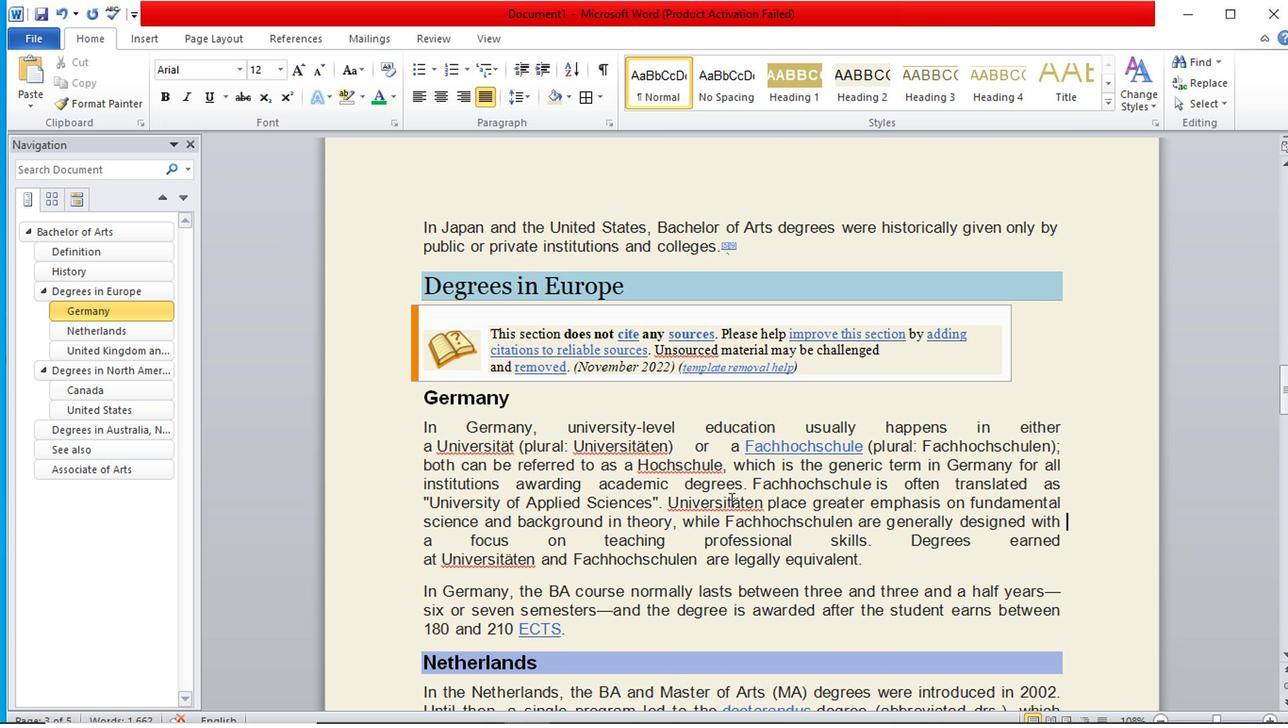 
Action: Mouse moved to (722, 481)
Screenshot: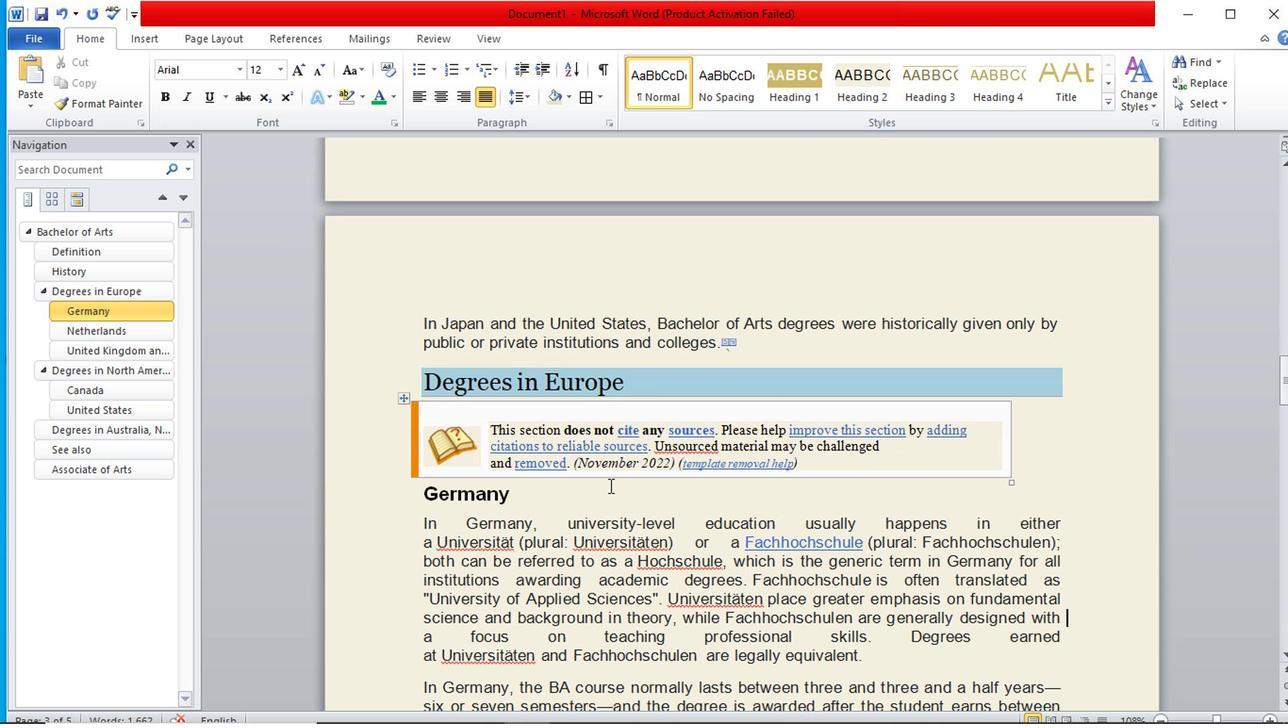 
Action: Mouse scrolled (722, 480) with delta (0, 0)
Screenshot: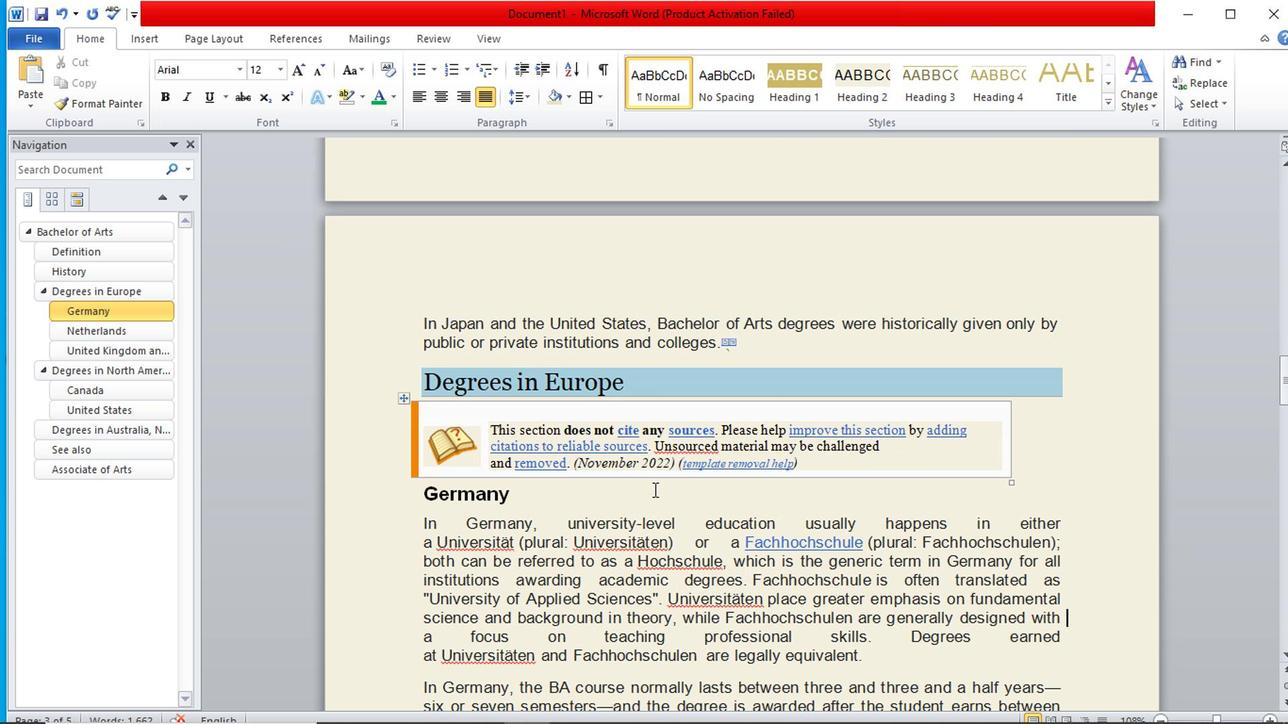 
Action: Mouse scrolled (722, 480) with delta (0, 0)
Screenshot: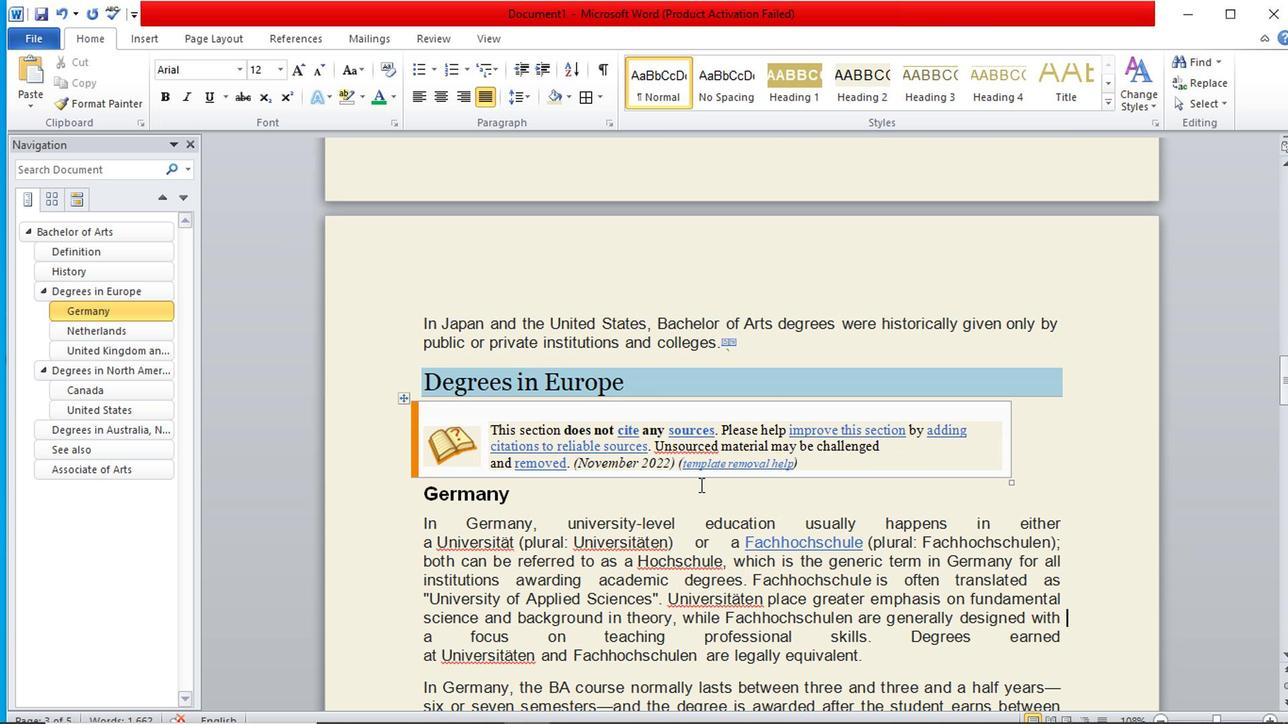 
Action: Mouse scrolled (722, 480) with delta (0, 0)
Screenshot: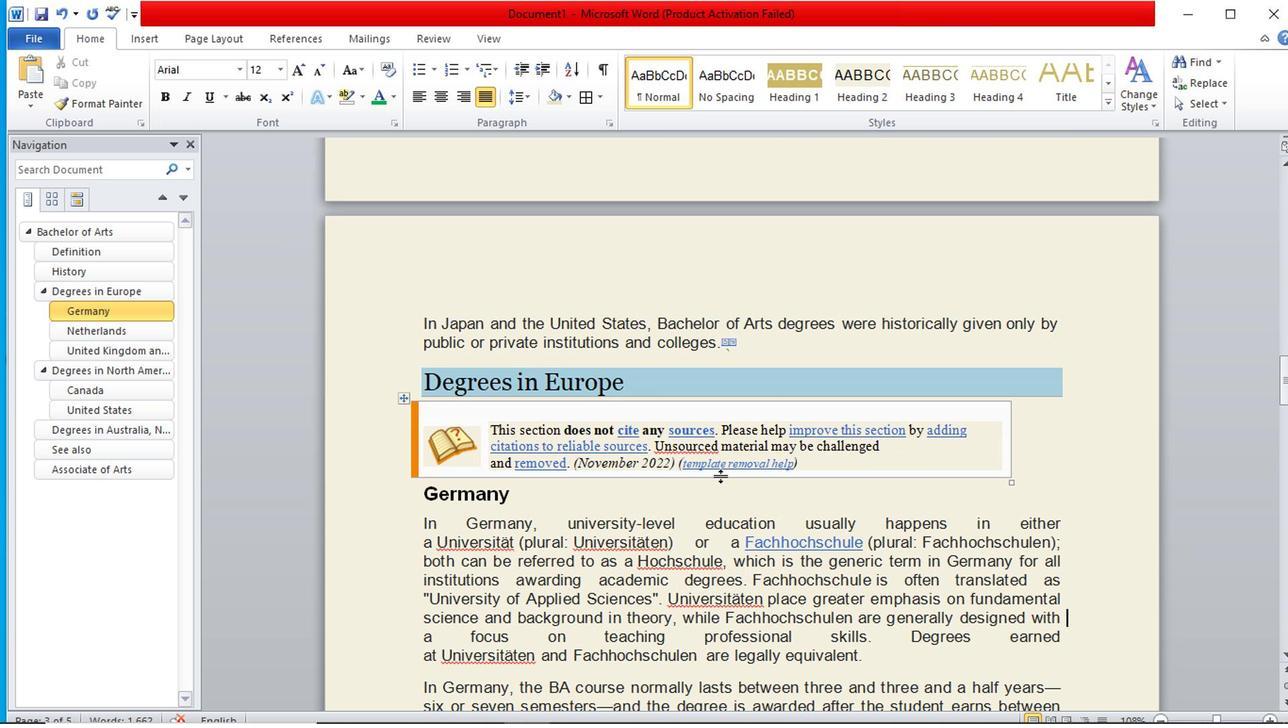 
Action: Mouse moved to (568, 467)
Screenshot: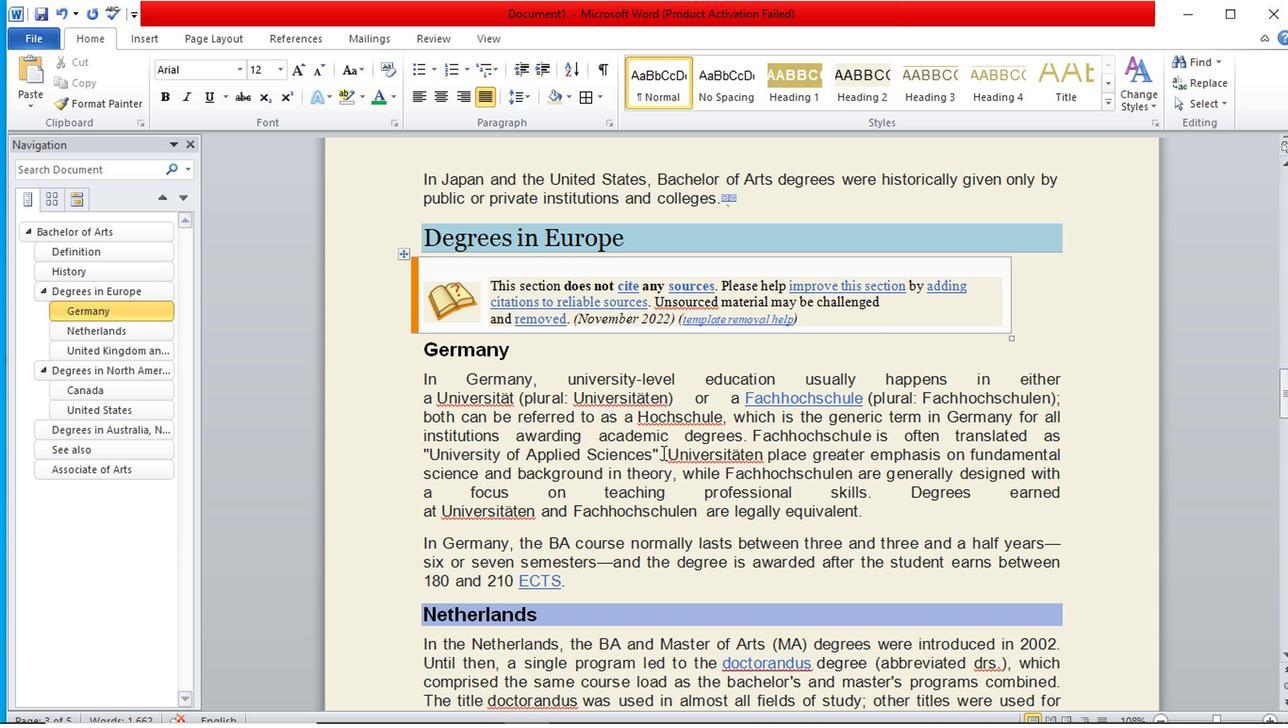 
Action: Mouse scrolled (568, 466) with delta (0, 0)
Screenshot: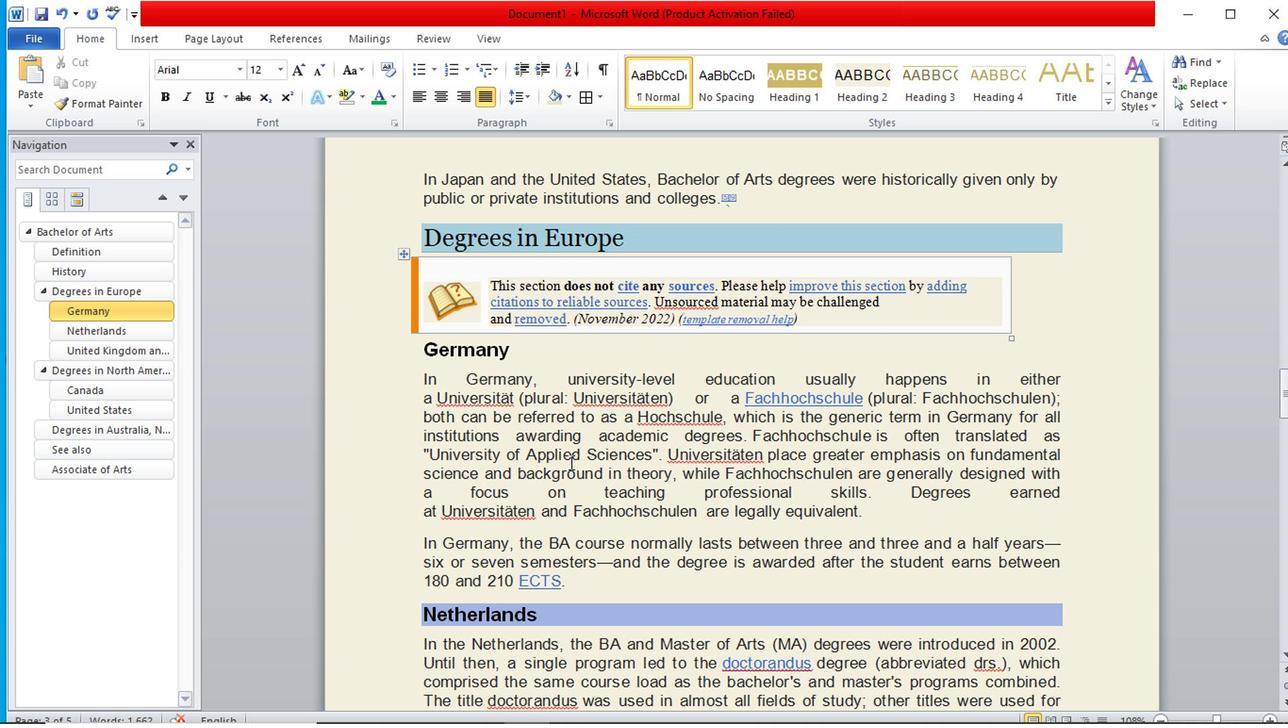 
Action: Mouse moved to (418, 338)
Screenshot: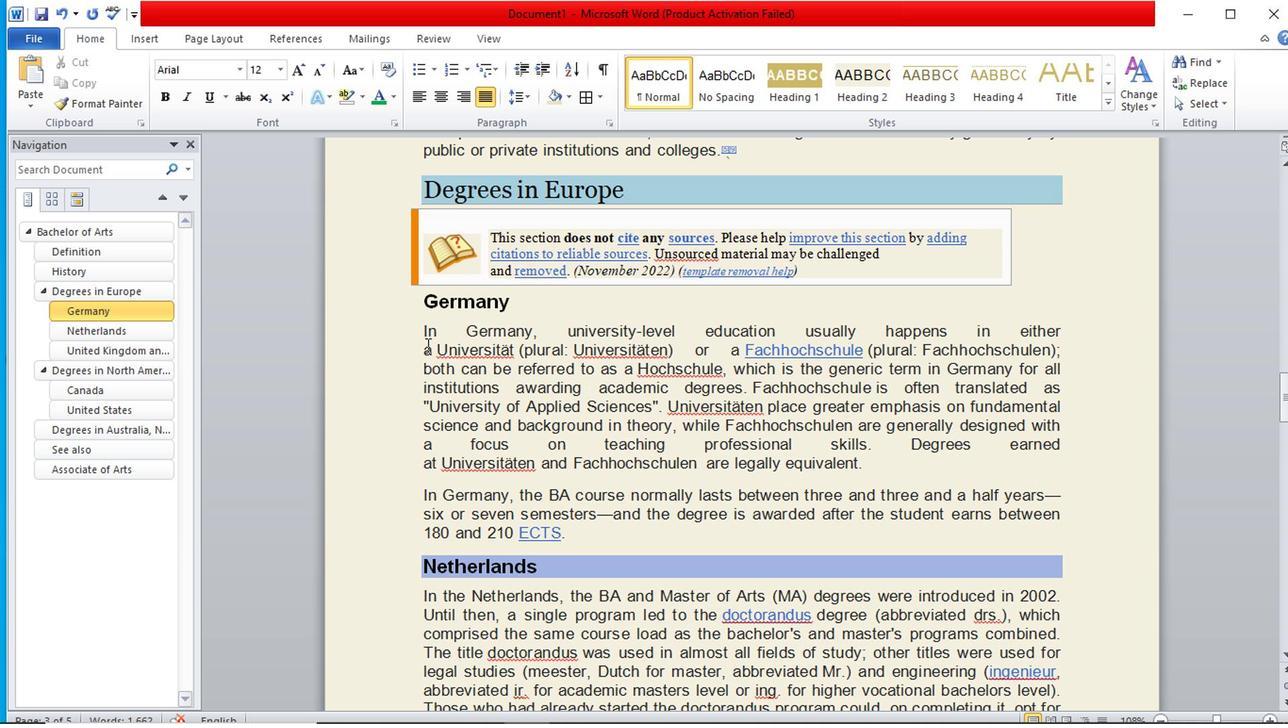 
Action: Mouse pressed left at (418, 338)
Screenshot: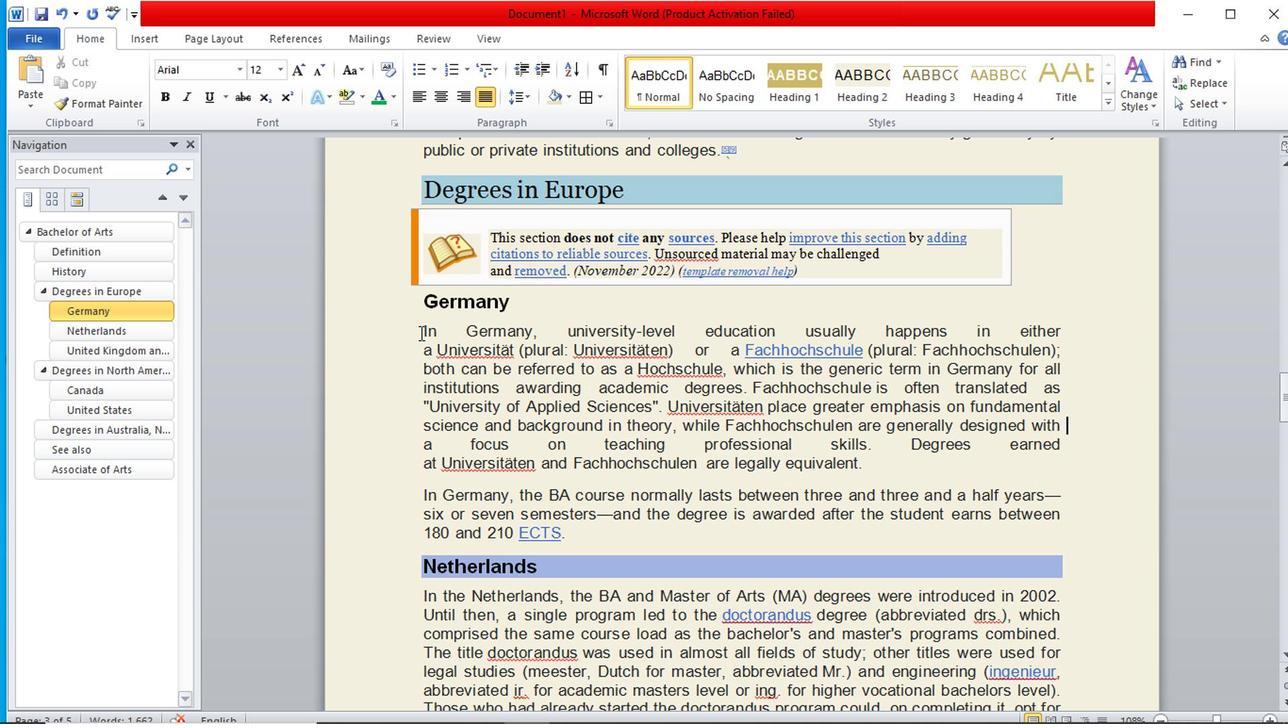 
Action: Mouse moved to (438, 108)
Screenshot: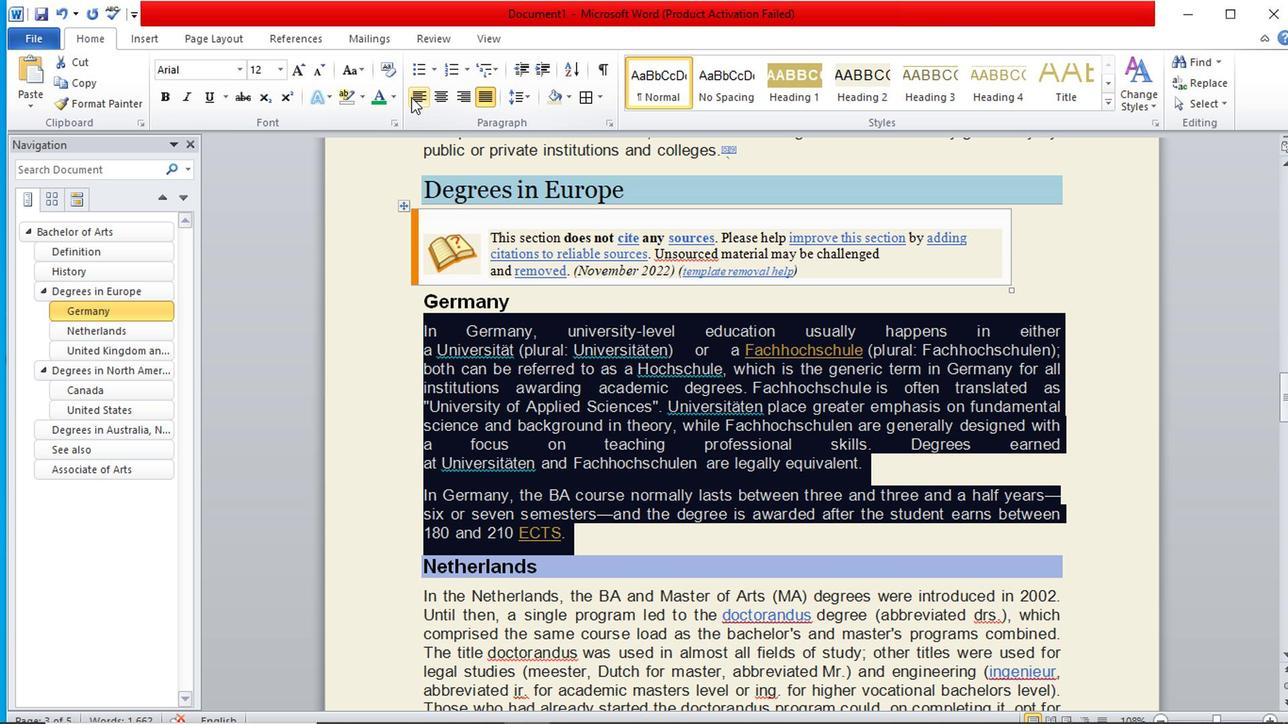 
Action: Mouse pressed left at (438, 108)
Screenshot: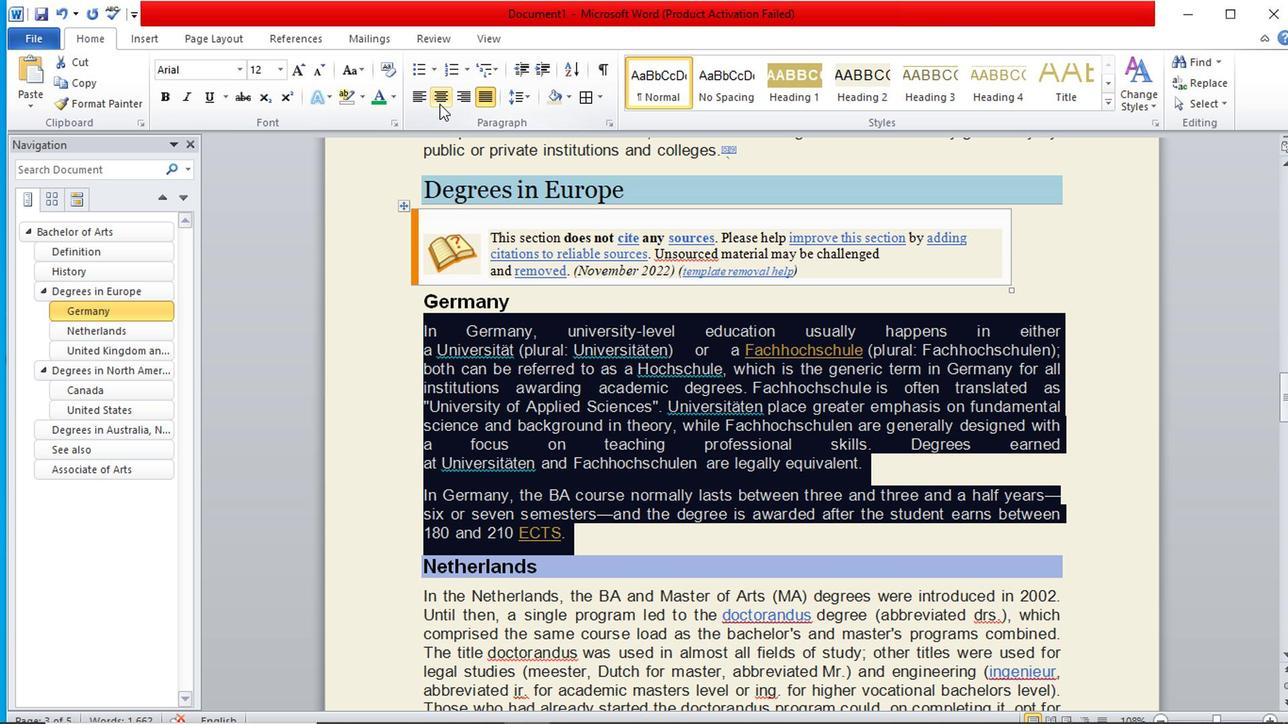 
Action: Mouse moved to (1078, 526)
Screenshot: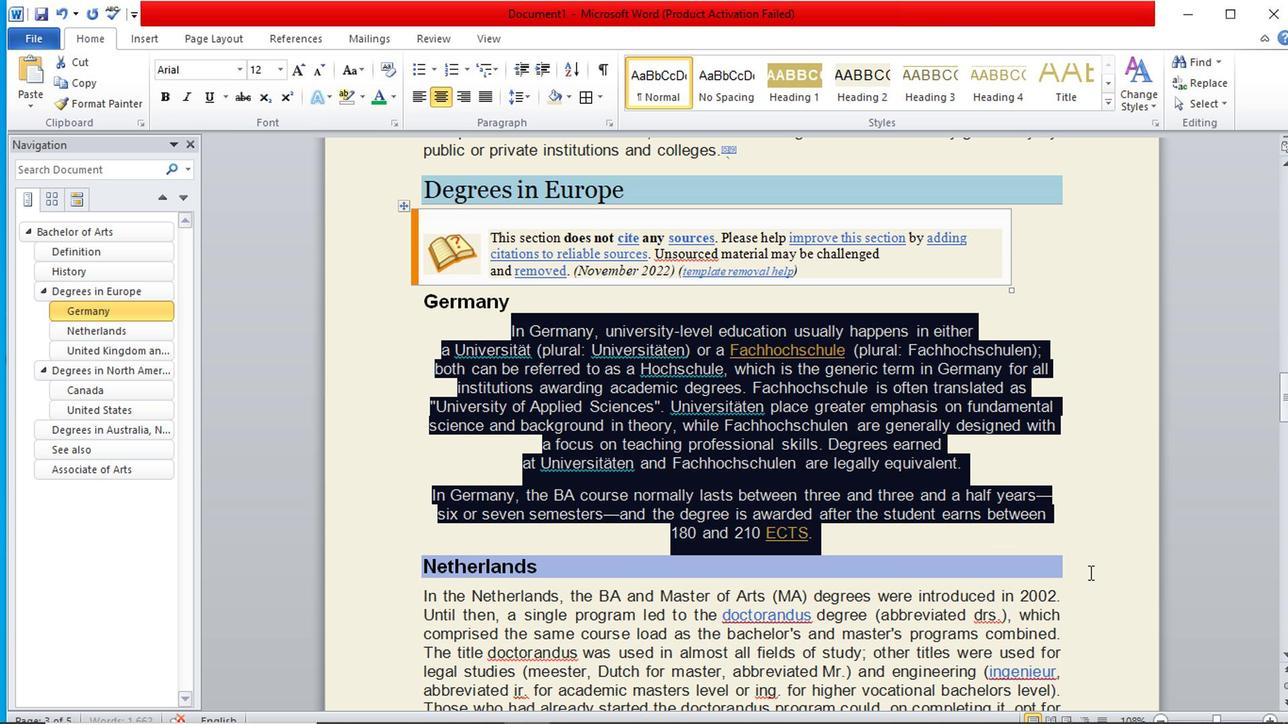 
Action: Mouse pressed left at (1078, 526)
Screenshot: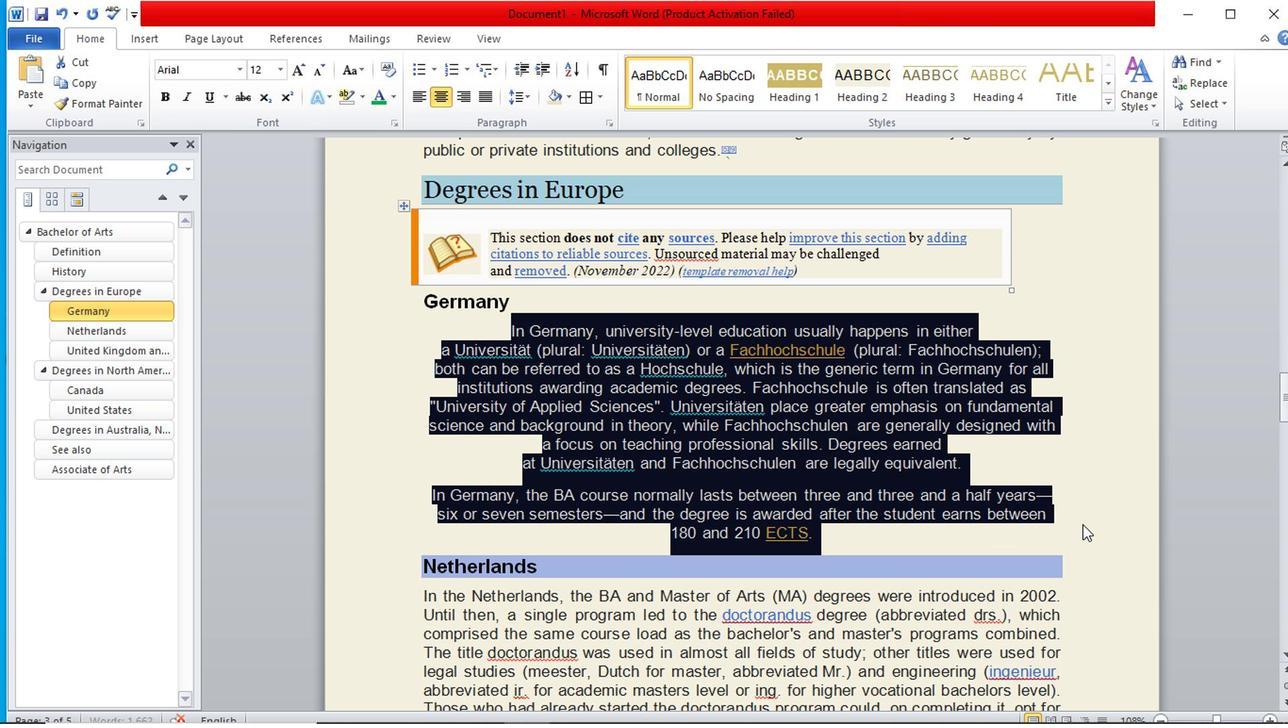 
Action: Mouse moved to (551, 455)
Screenshot: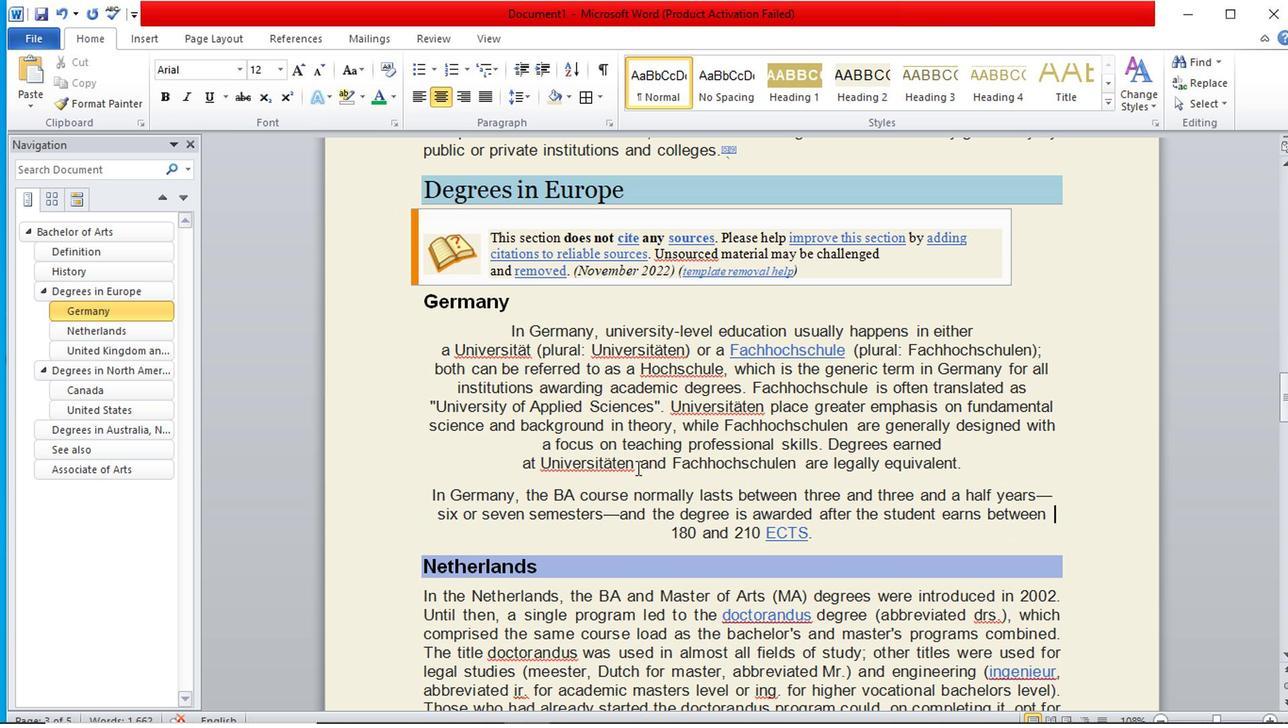 
Action: Mouse scrolled (551, 454) with delta (0, 0)
Screenshot: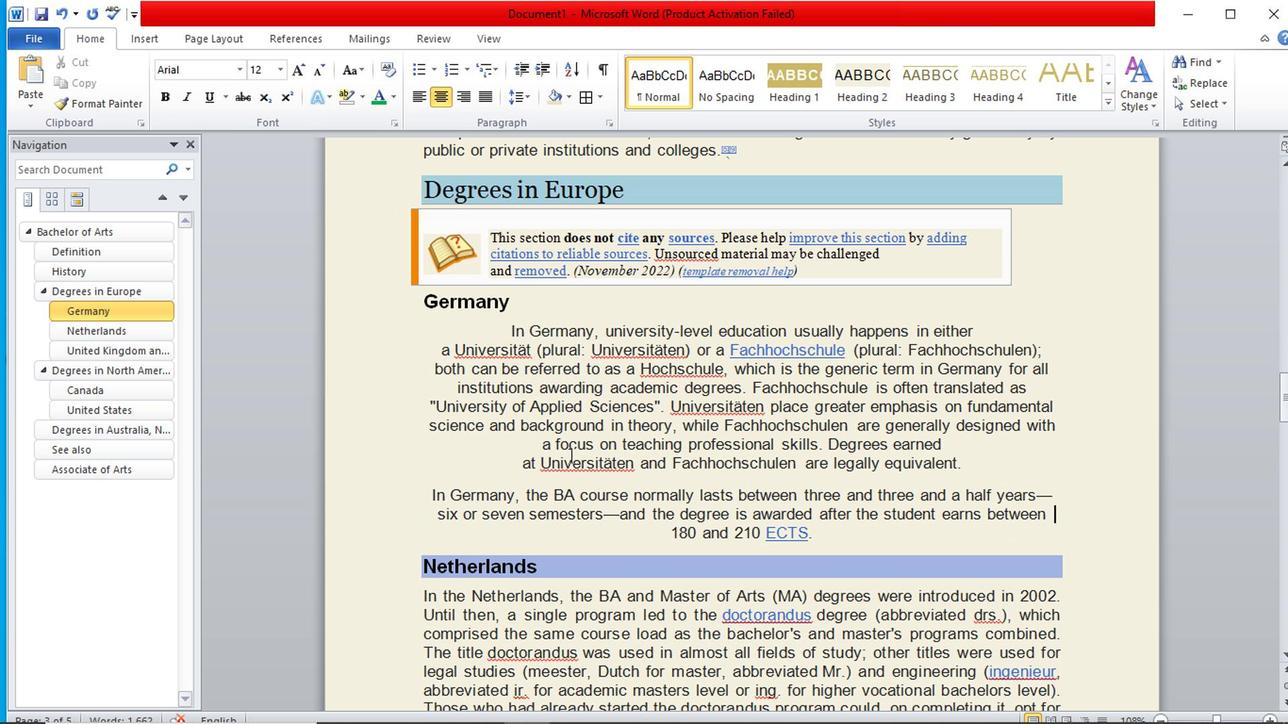 
Action: Mouse moved to (550, 455)
Screenshot: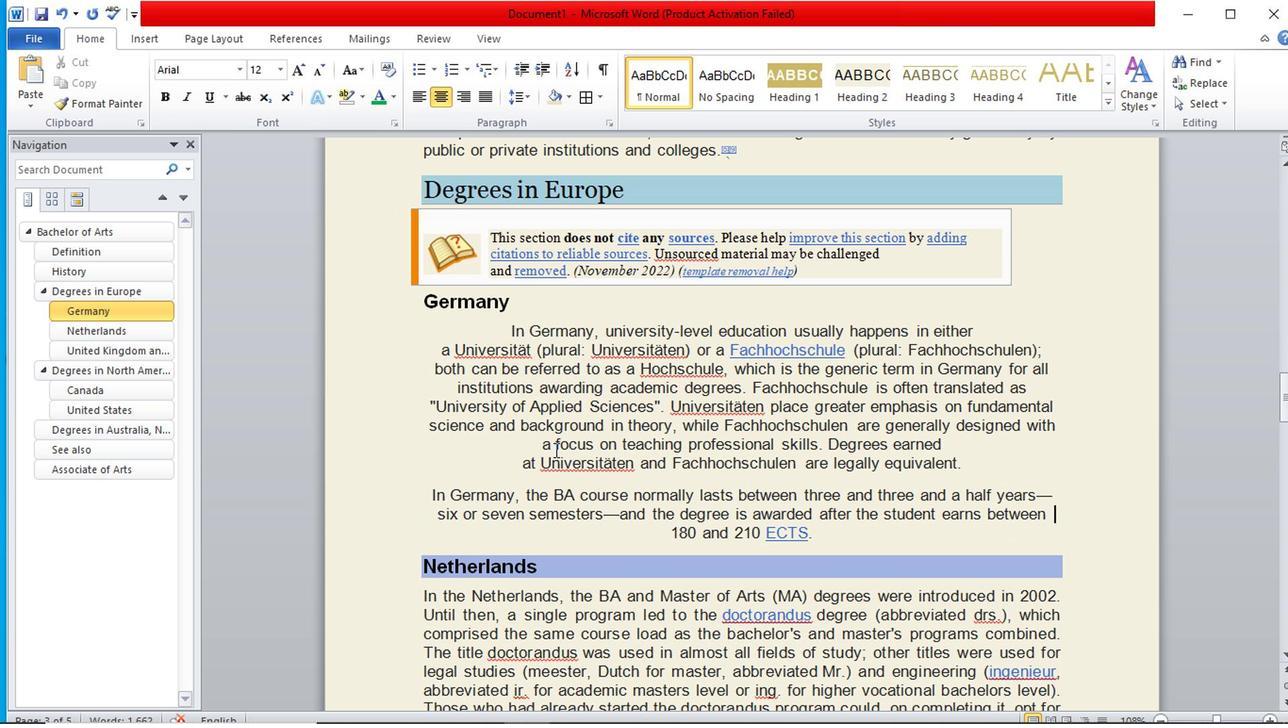 
Action: Mouse scrolled (550, 454) with delta (0, 0)
Screenshot: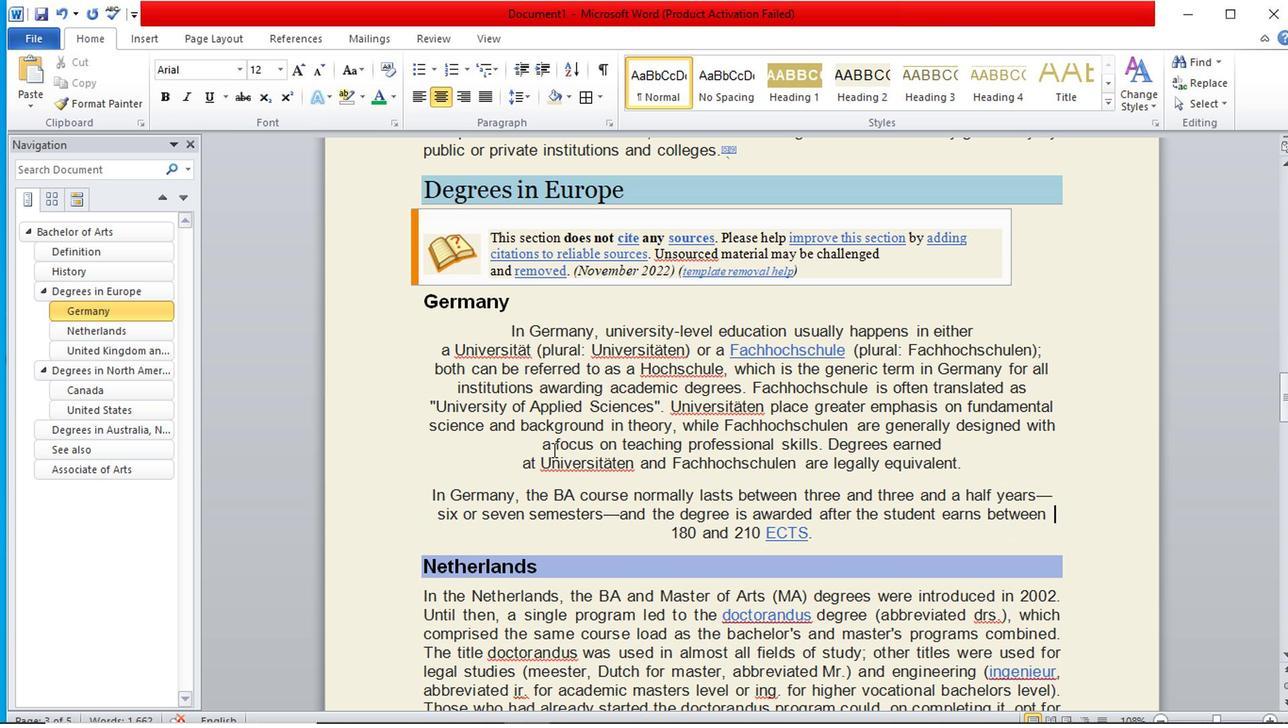 
Action: Mouse moved to (548, 455)
Screenshot: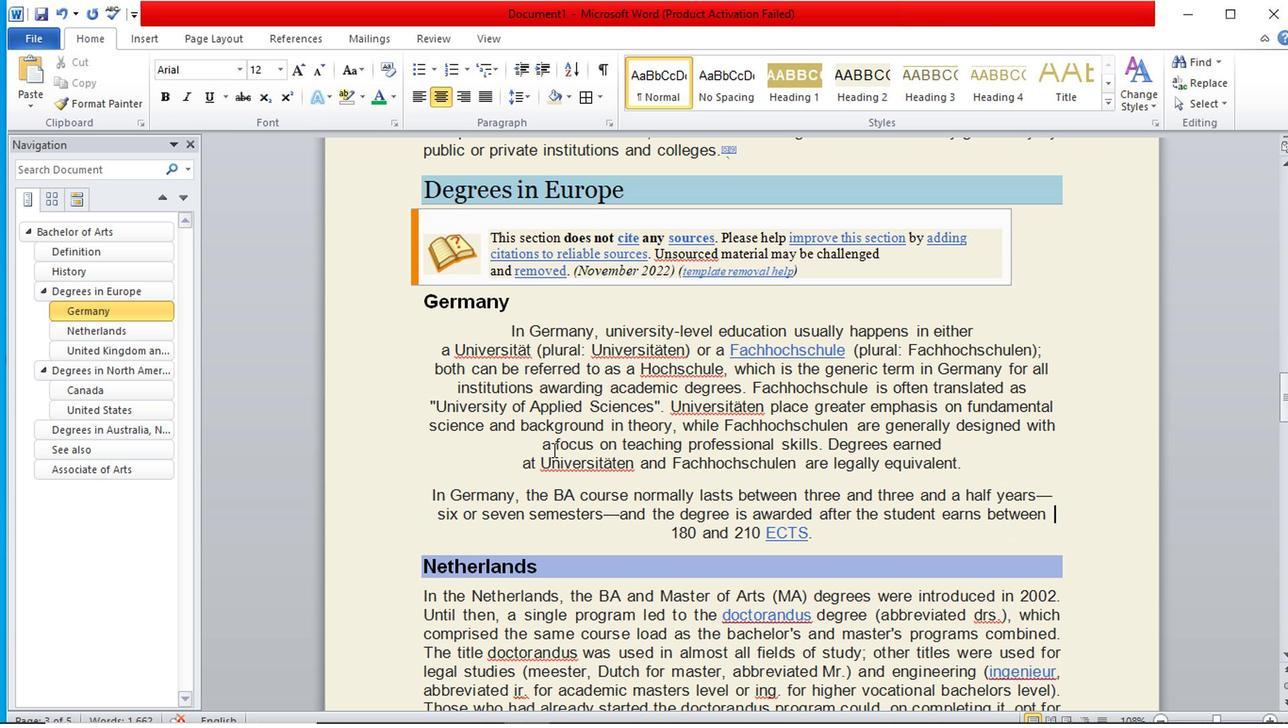 
Action: Mouse scrolled (548, 454) with delta (0, 0)
Screenshot: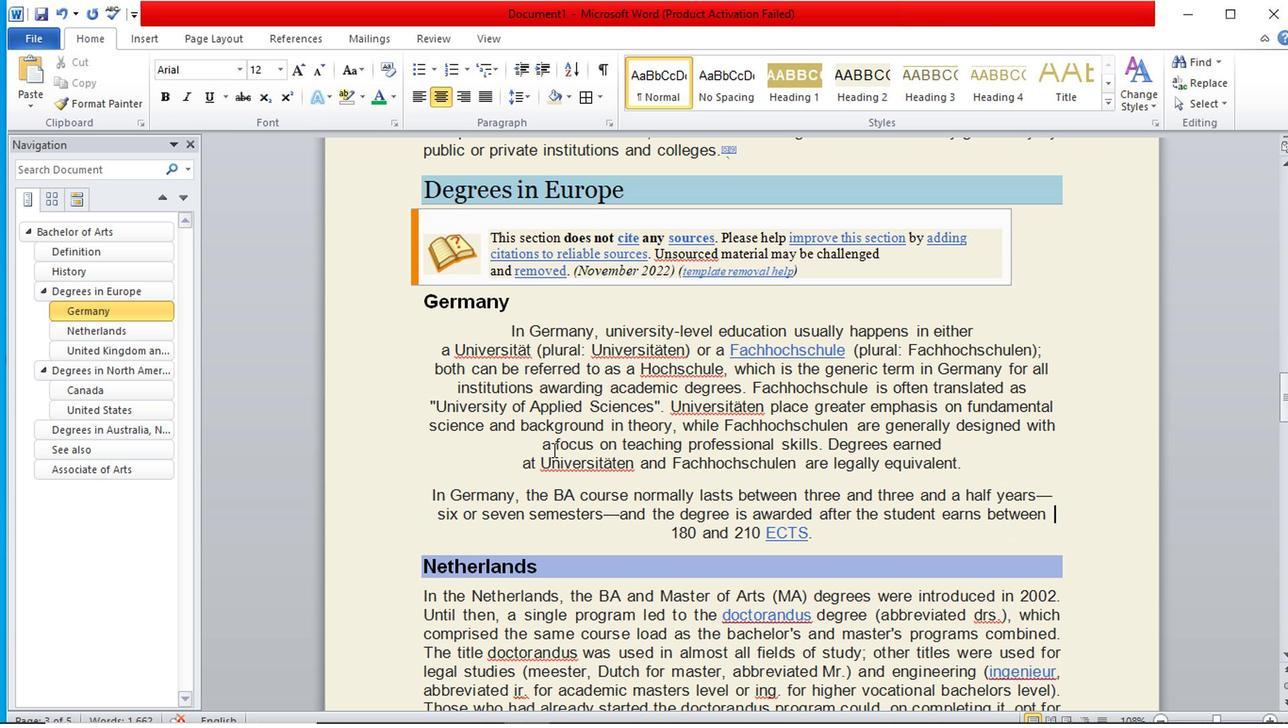 
Action: Mouse moved to (421, 273)
Screenshot: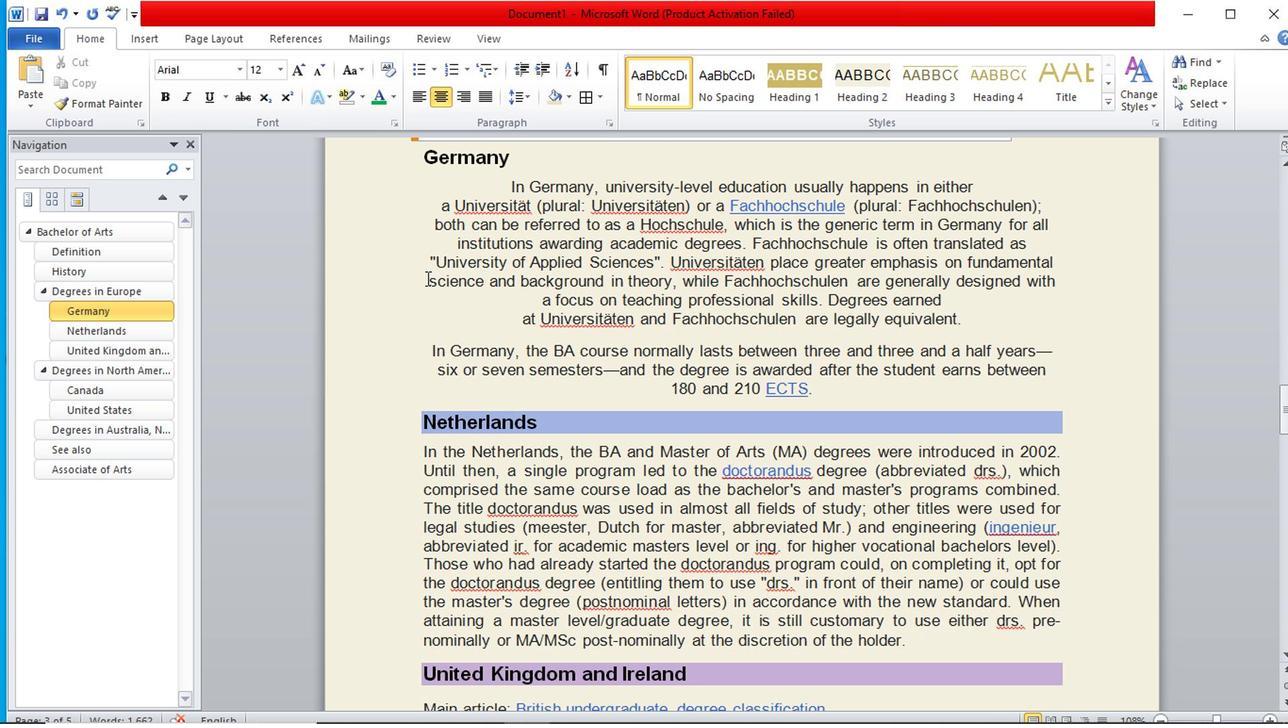 
Action: Mouse pressed left at (421, 273)
Screenshot: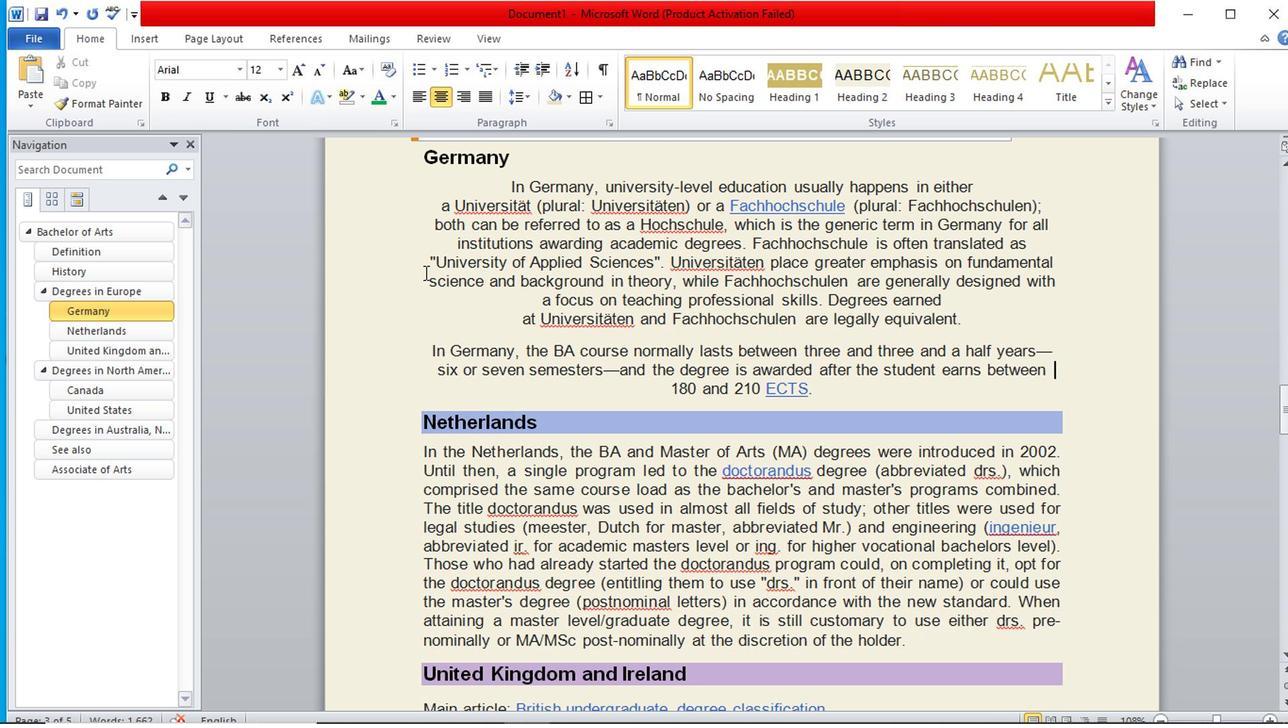 
Action: Mouse moved to (601, 106)
Screenshot: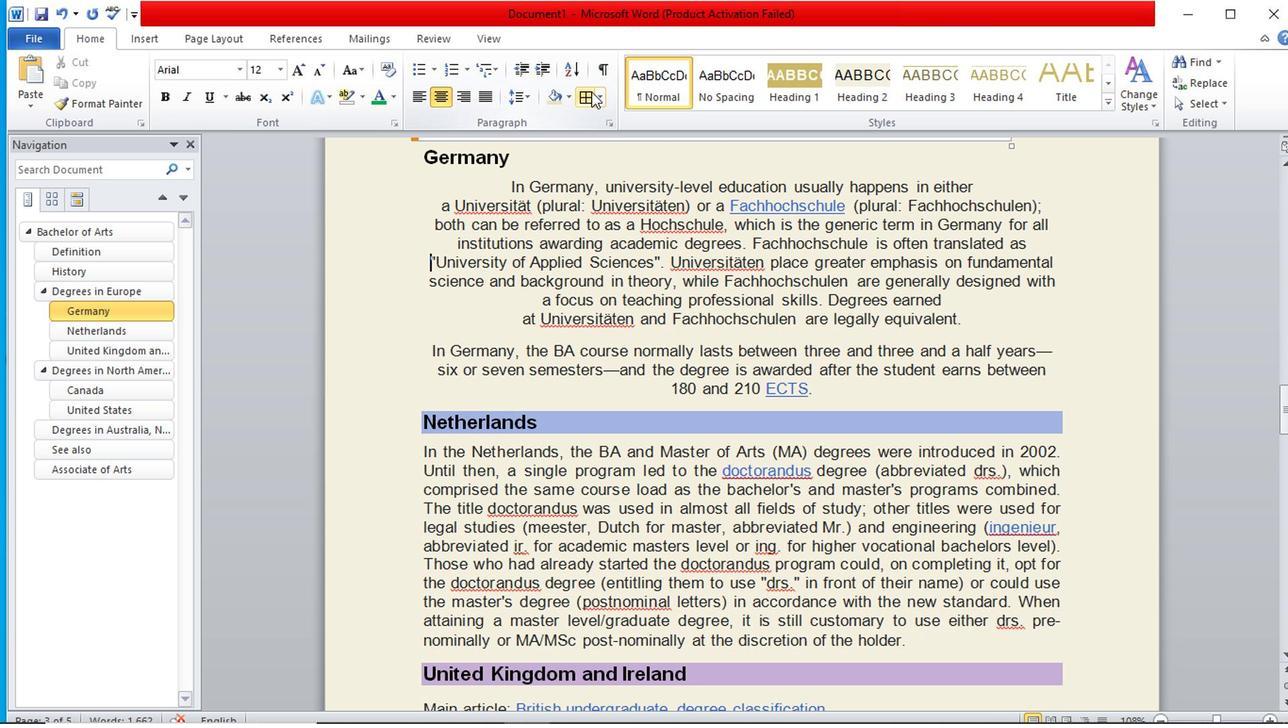 
Action: Mouse pressed left at (601, 106)
Screenshot: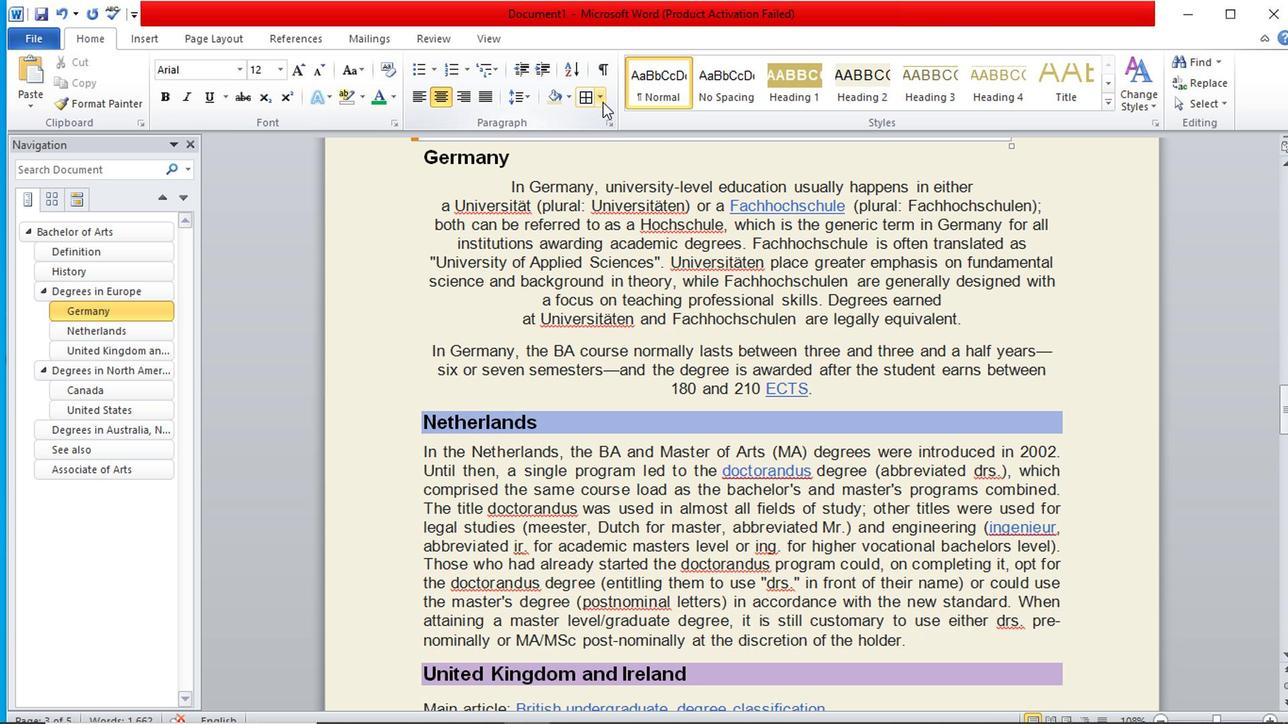 
Action: Mouse moved to (621, 170)
Screenshot: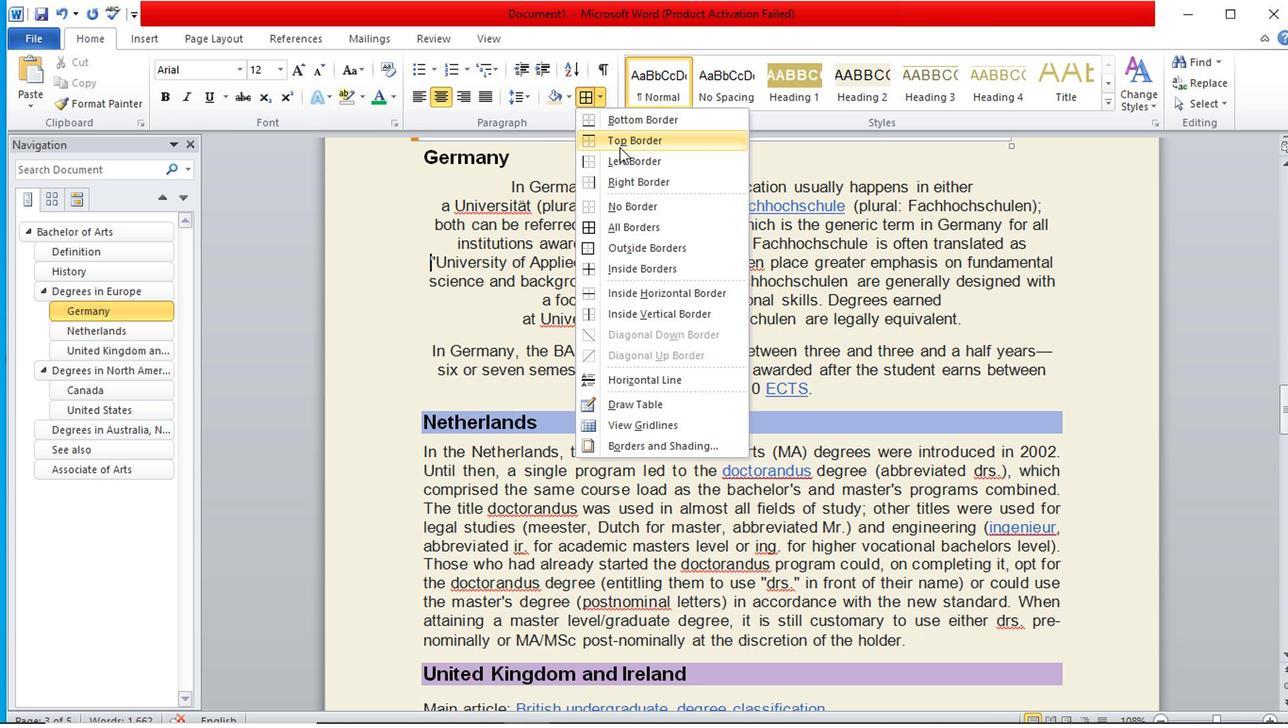 
Action: Mouse pressed left at (621, 170)
Screenshot: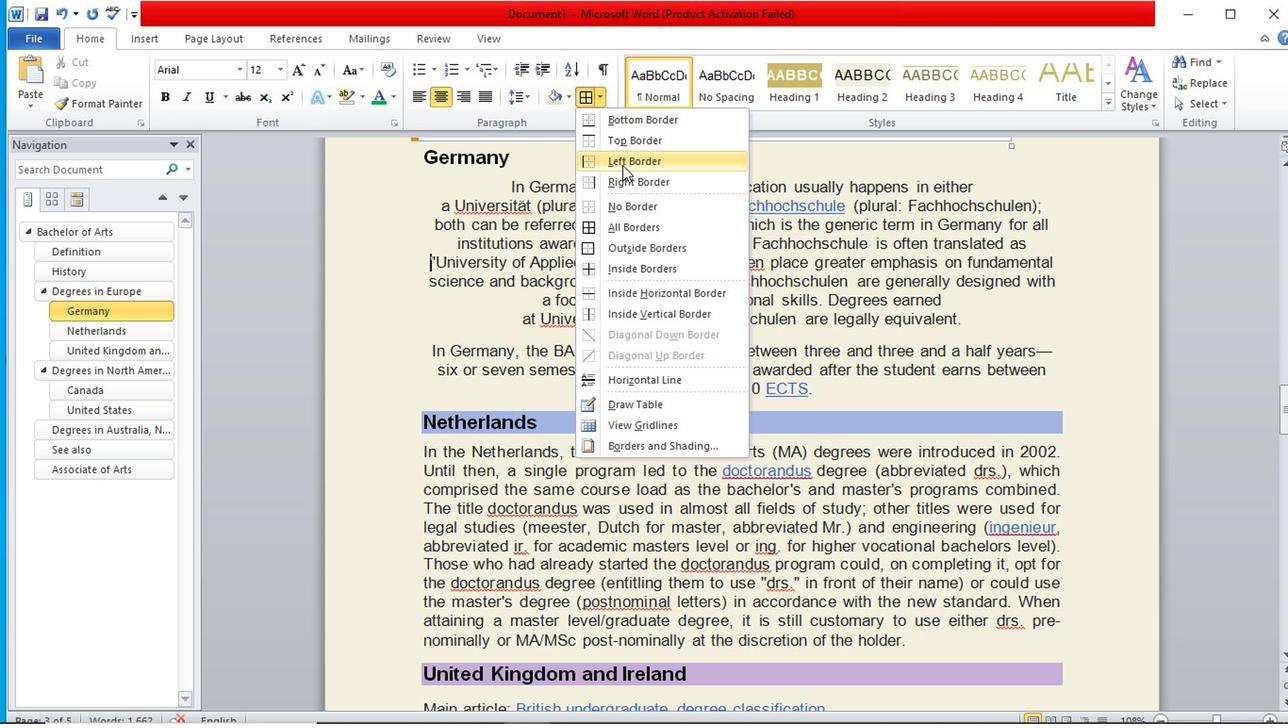 
Action: Mouse moved to (597, 103)
Screenshot: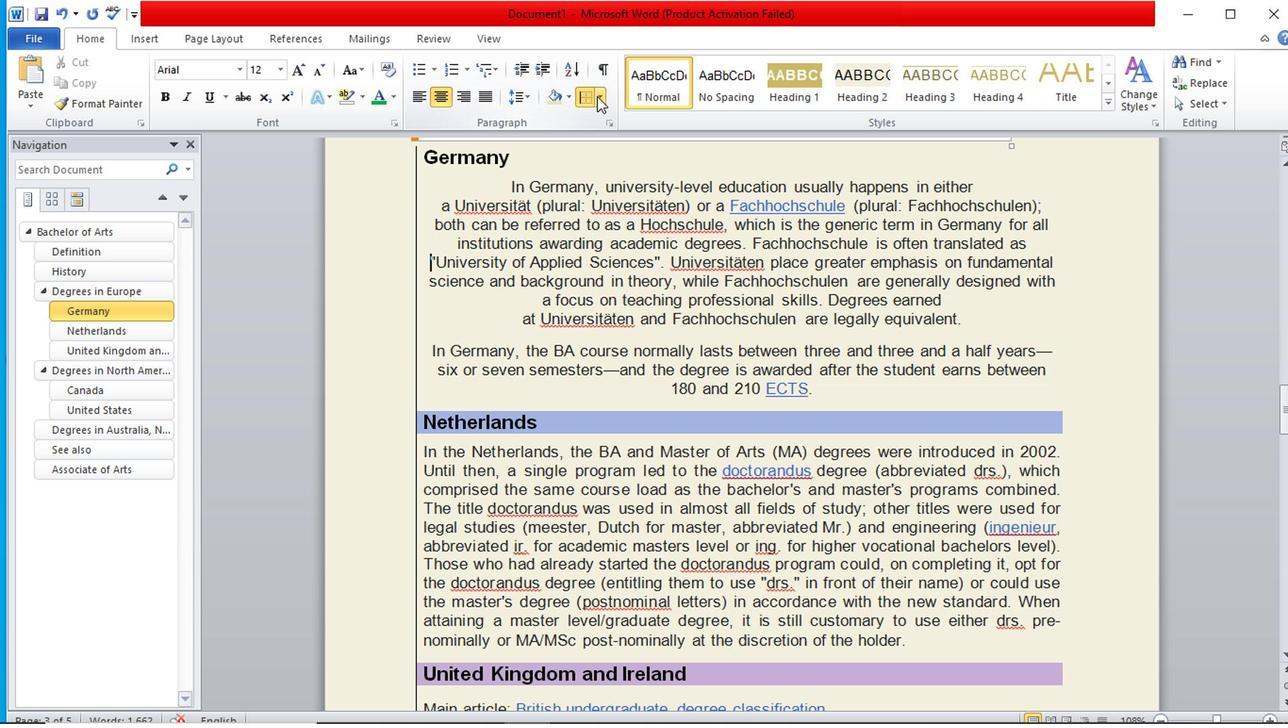 
Action: Mouse pressed left at (597, 103)
Screenshot: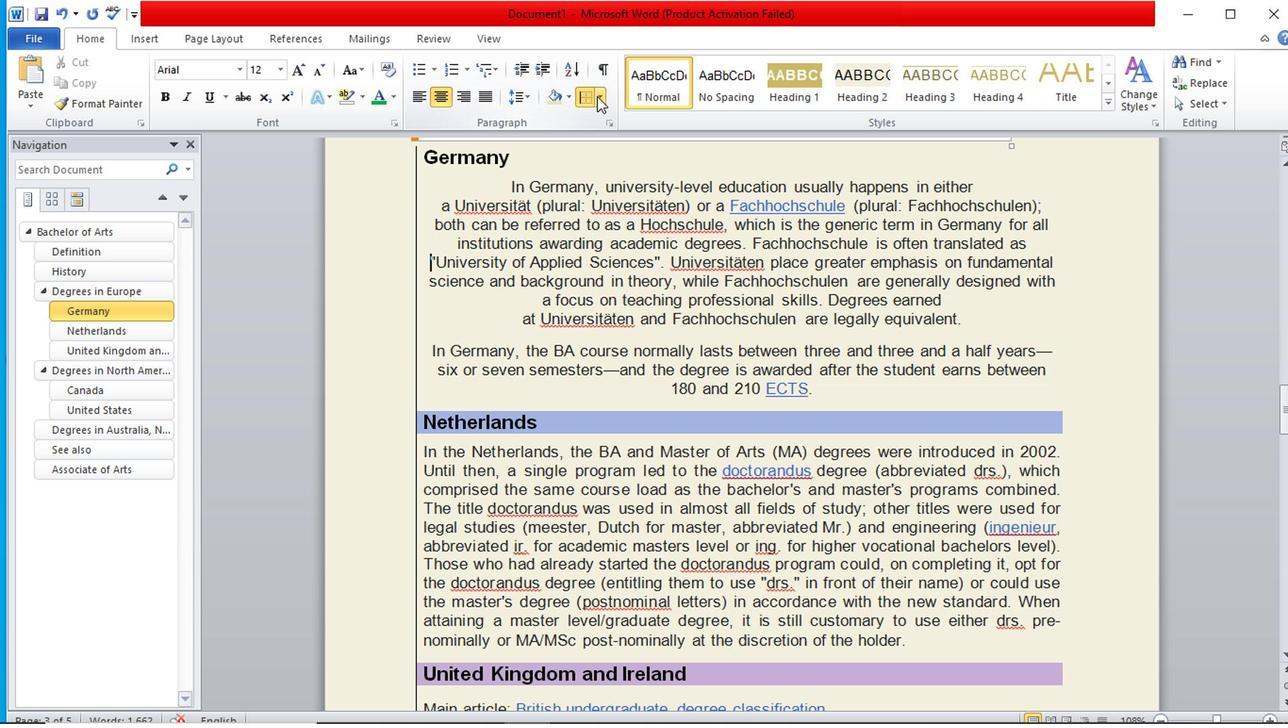 
Action: Mouse moved to (632, 184)
Screenshot: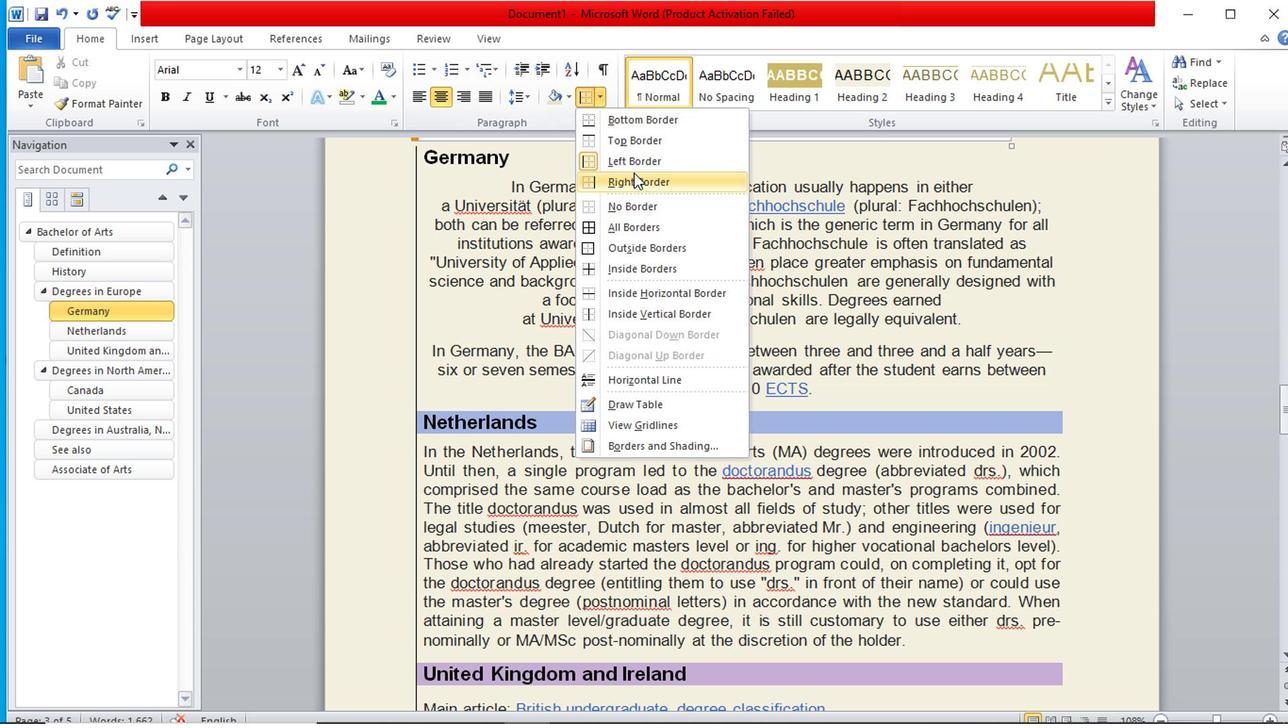 
Action: Mouse pressed left at (632, 184)
Screenshot: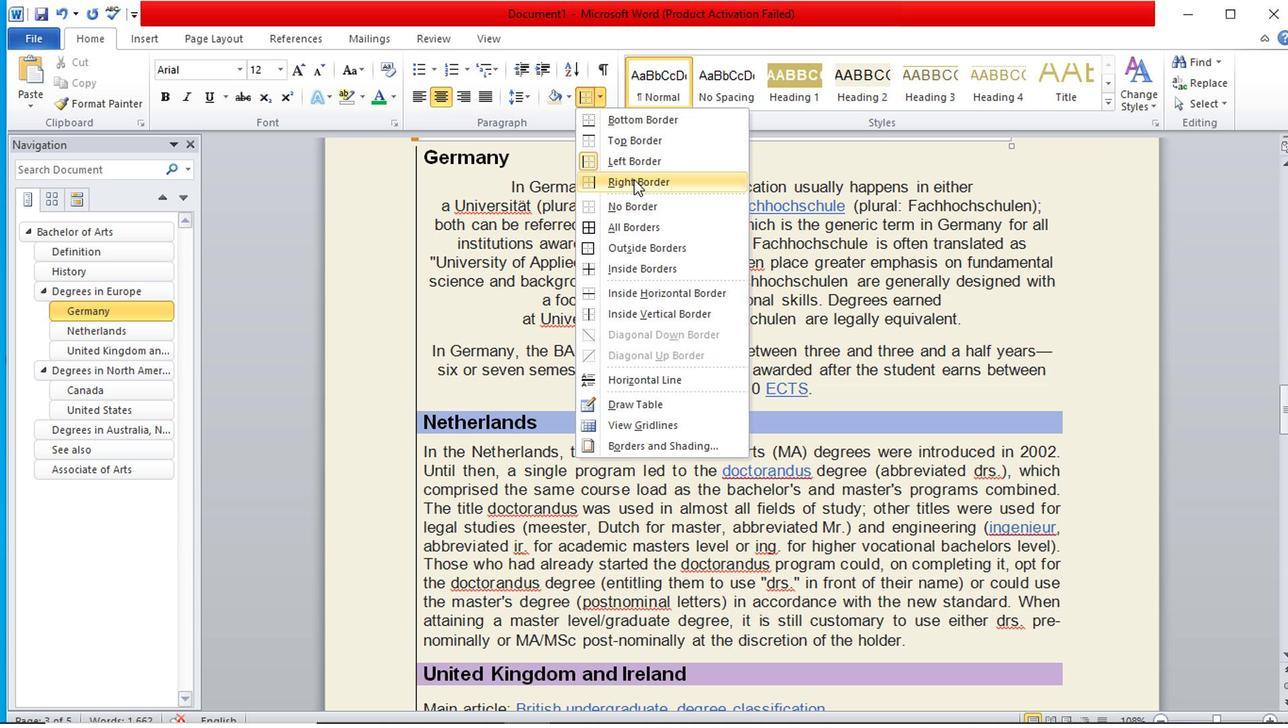 
Action: Mouse moved to (836, 366)
Screenshot: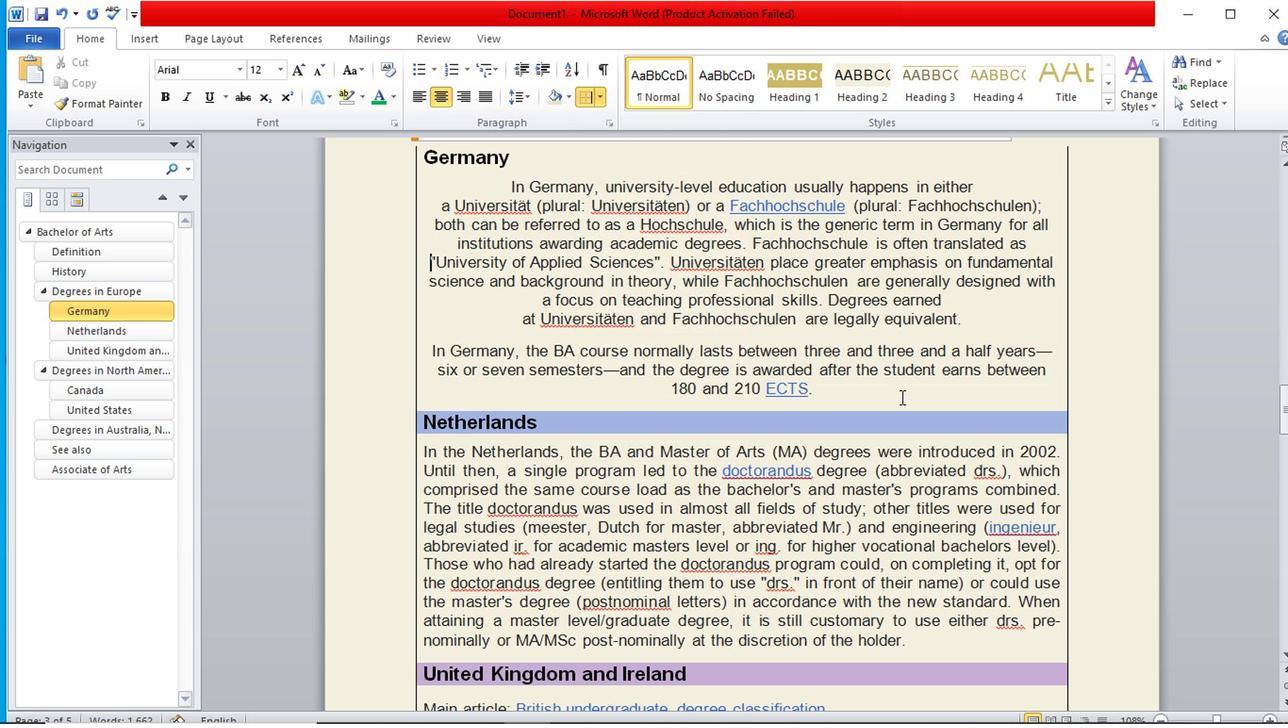 
Action: Mouse scrolled (836, 365) with delta (0, 0)
Screenshot: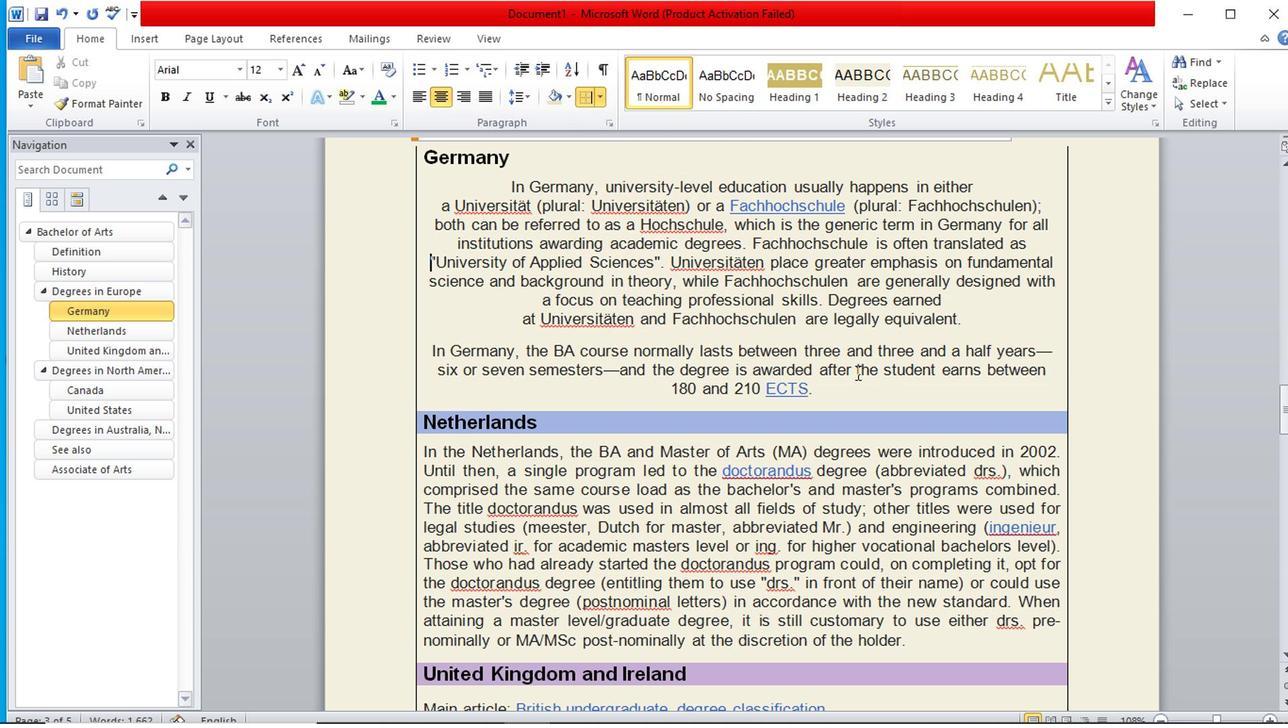 
Action: Mouse scrolled (836, 365) with delta (0, 0)
Screenshot: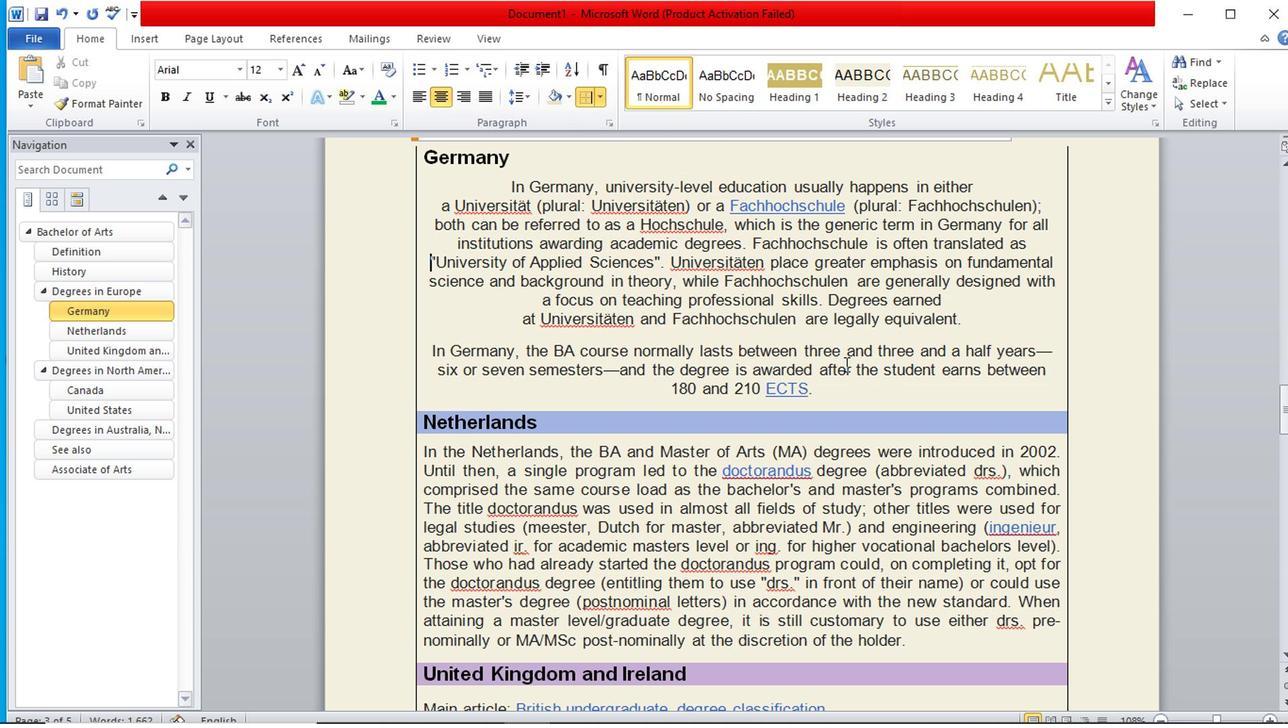 
Action: Mouse scrolled (836, 365) with delta (0, 0)
Screenshot: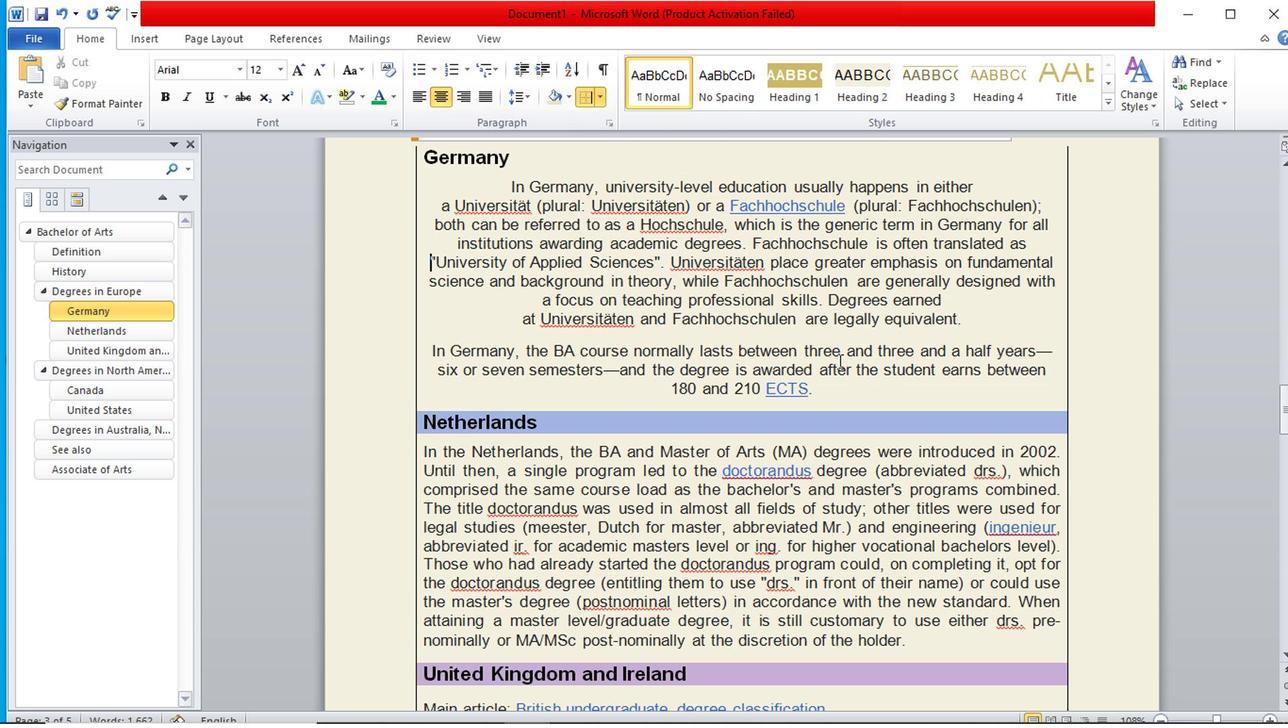 
Action: Mouse scrolled (836, 365) with delta (0, 0)
Screenshot: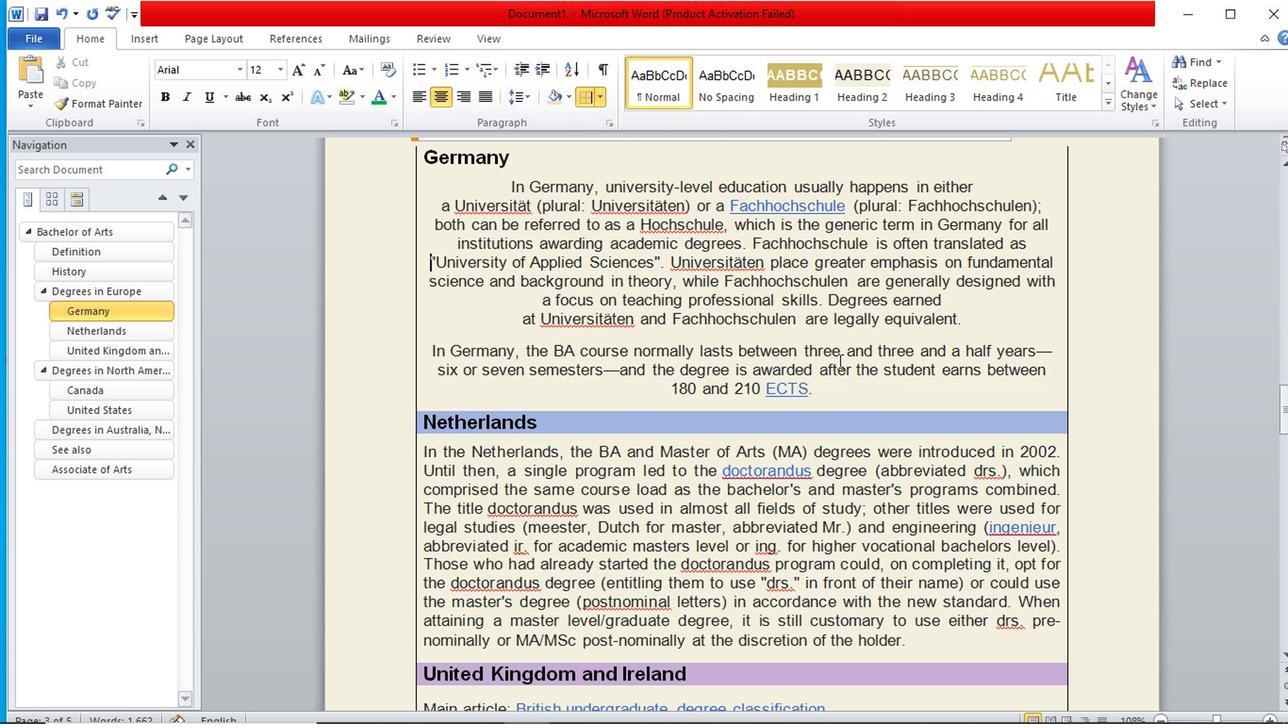 
Action: Mouse scrolled (836, 365) with delta (0, 0)
Screenshot: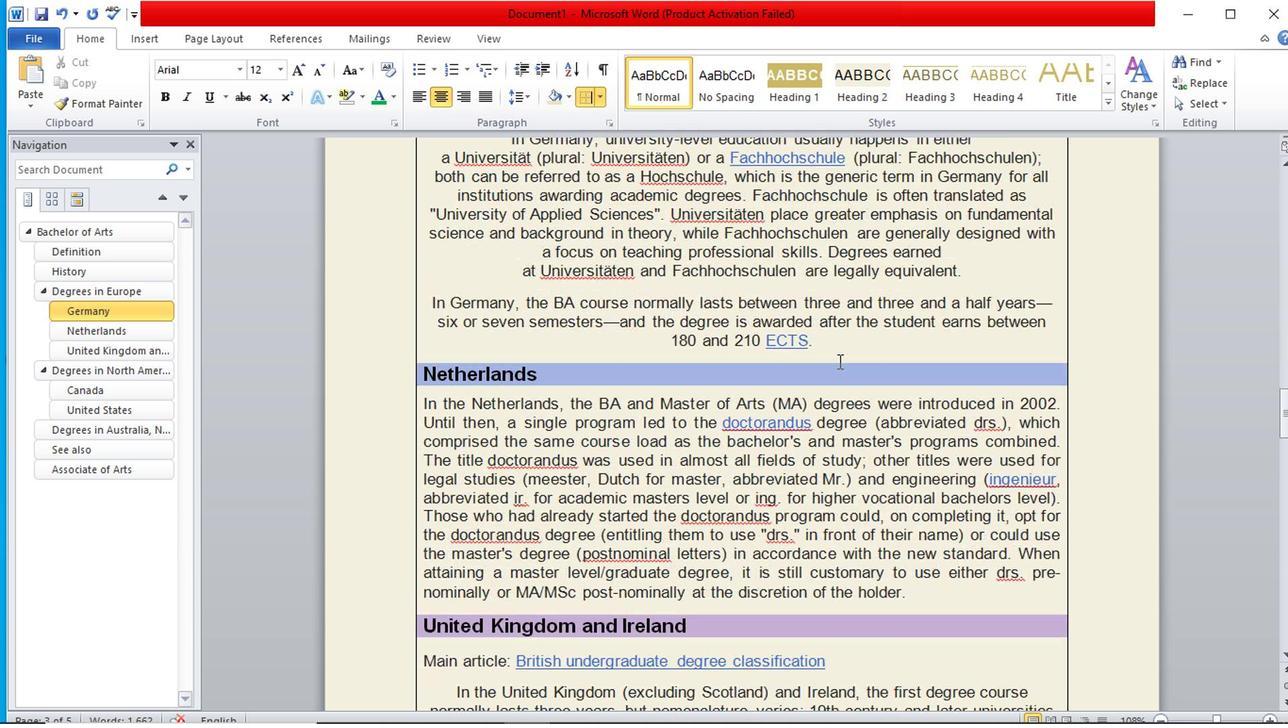 
Action: Mouse scrolled (836, 367) with delta (0, 0)
Screenshot: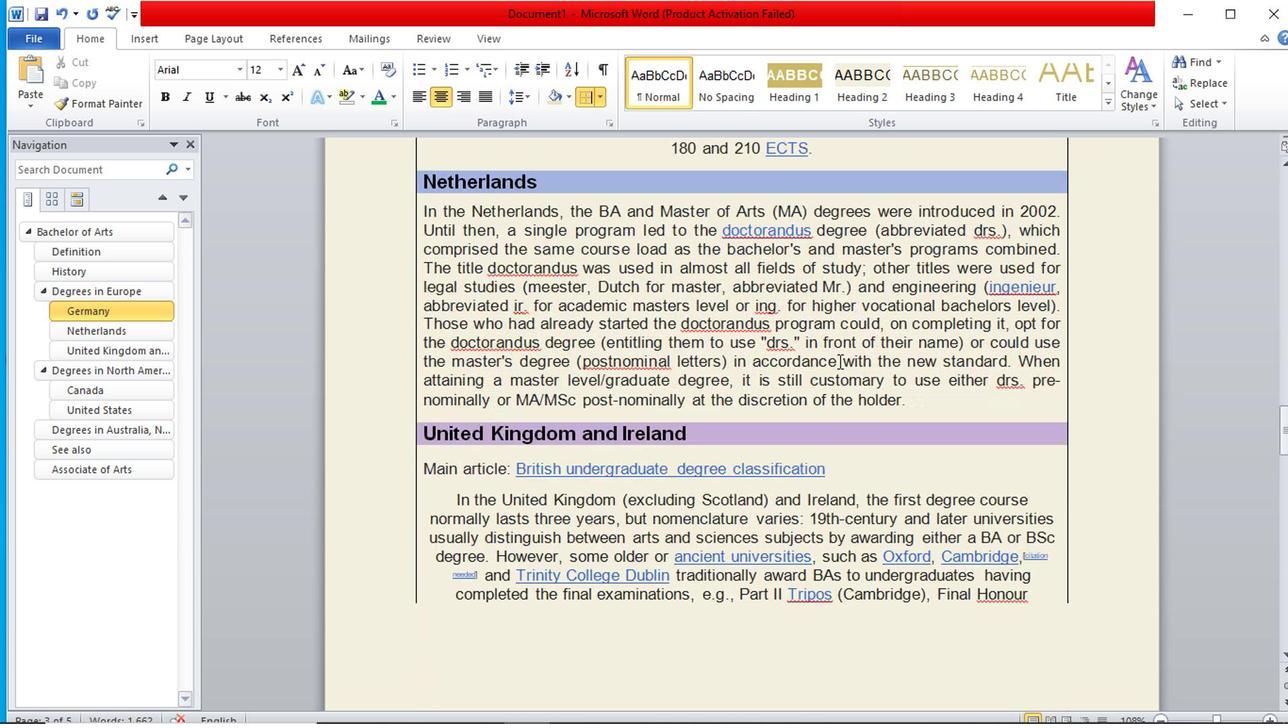 
Action: Mouse scrolled (836, 367) with delta (0, 0)
Screenshot: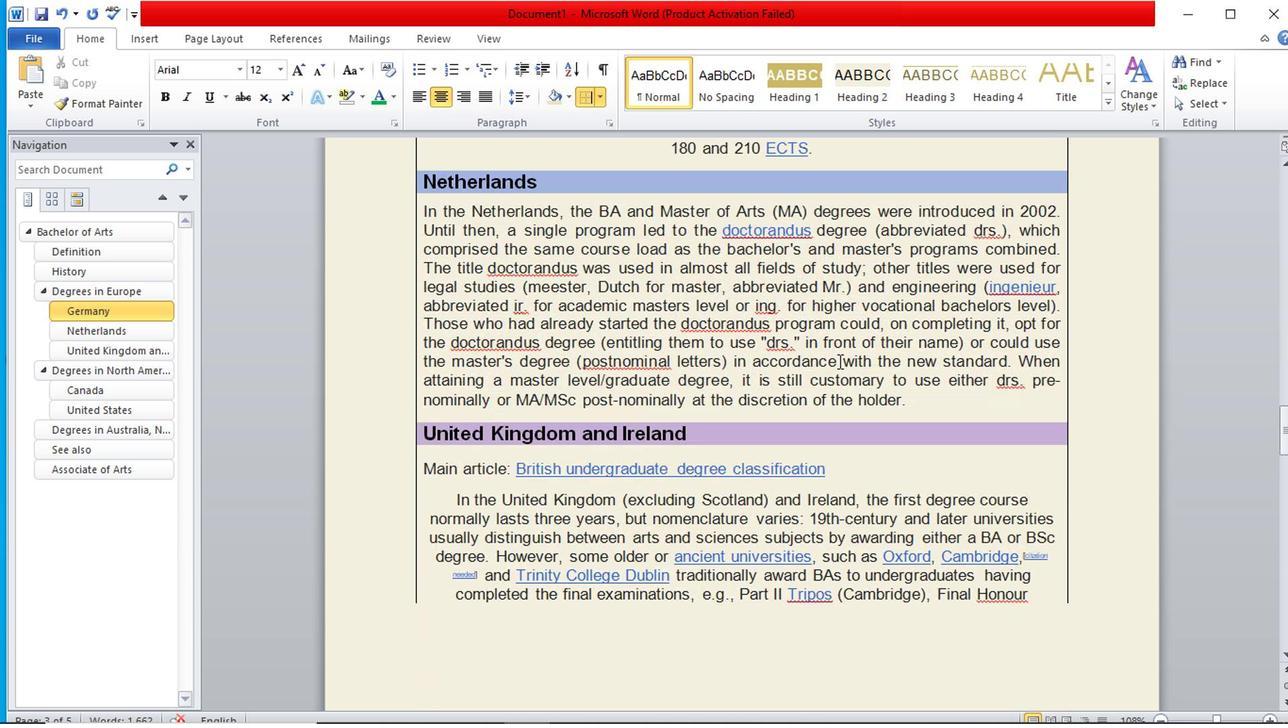 
Action: Mouse scrolled (836, 367) with delta (0, 0)
Screenshot: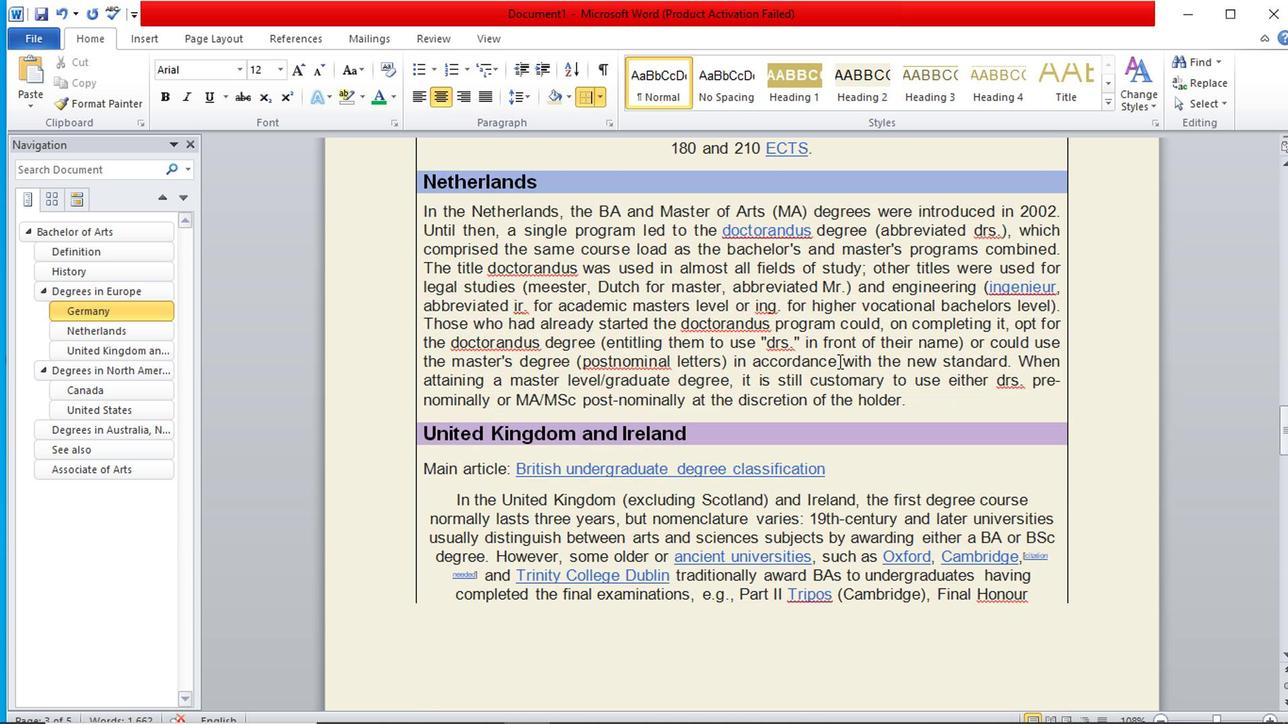 
Action: Mouse scrolled (836, 367) with delta (0, 0)
Screenshot: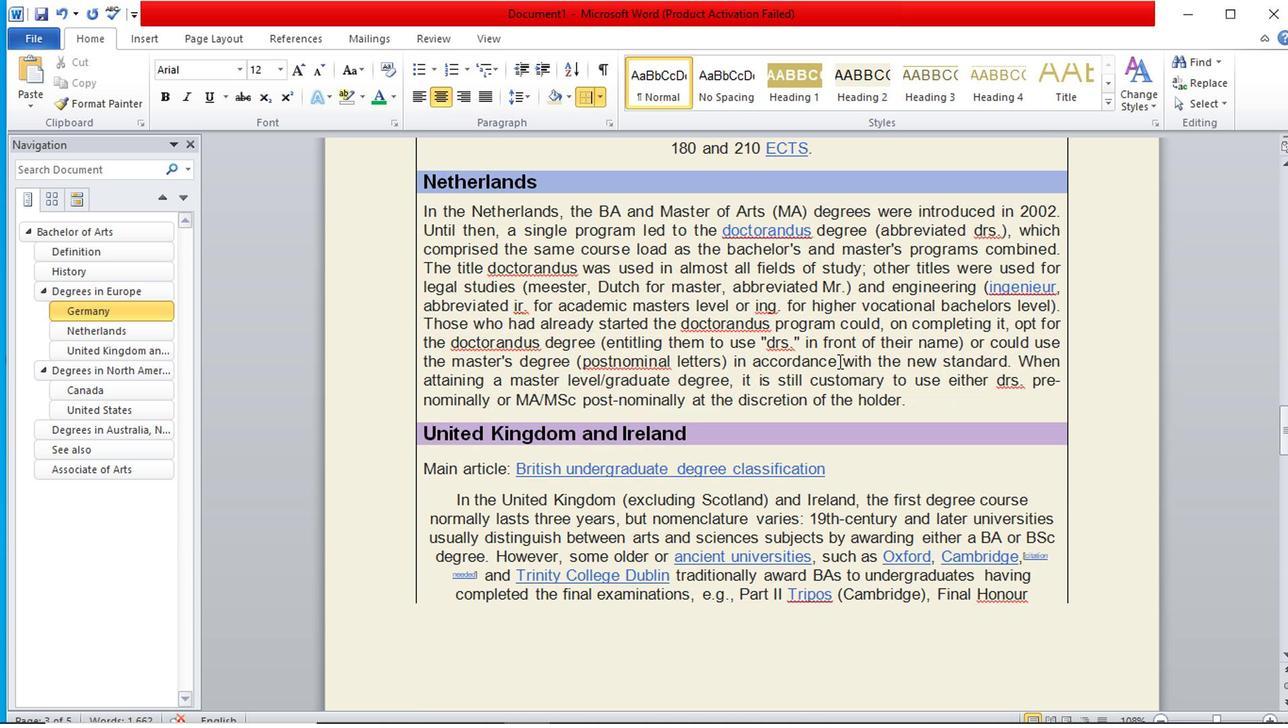 
Action: Mouse scrolled (836, 367) with delta (0, 0)
Screenshot: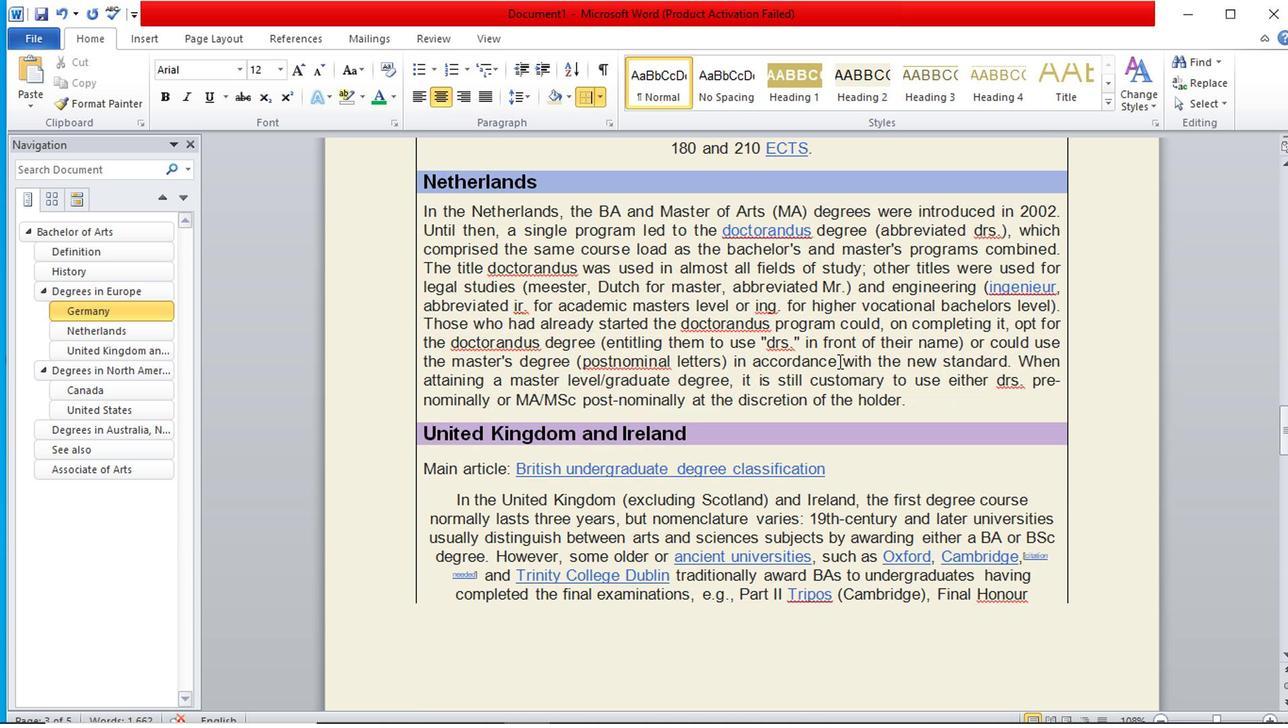 
Action: Mouse scrolled (836, 367) with delta (0, 0)
Screenshot: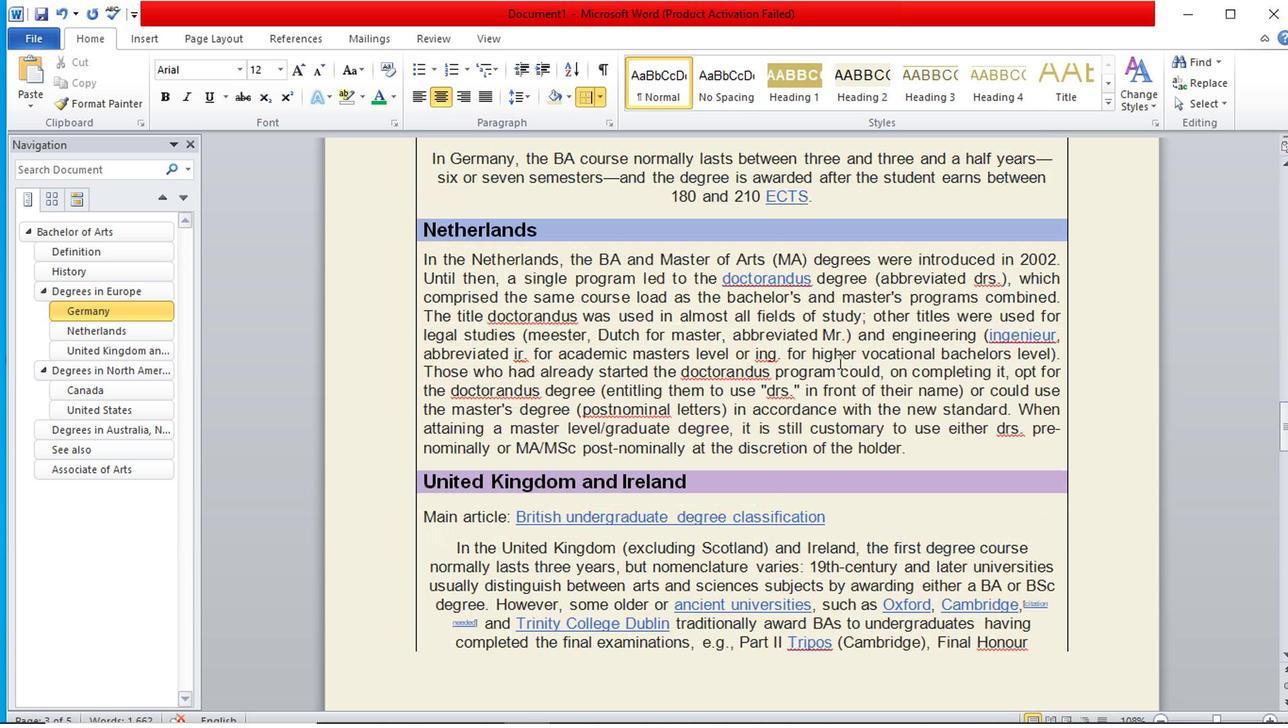 
Action: Mouse scrolled (836, 367) with delta (0, 0)
Screenshot: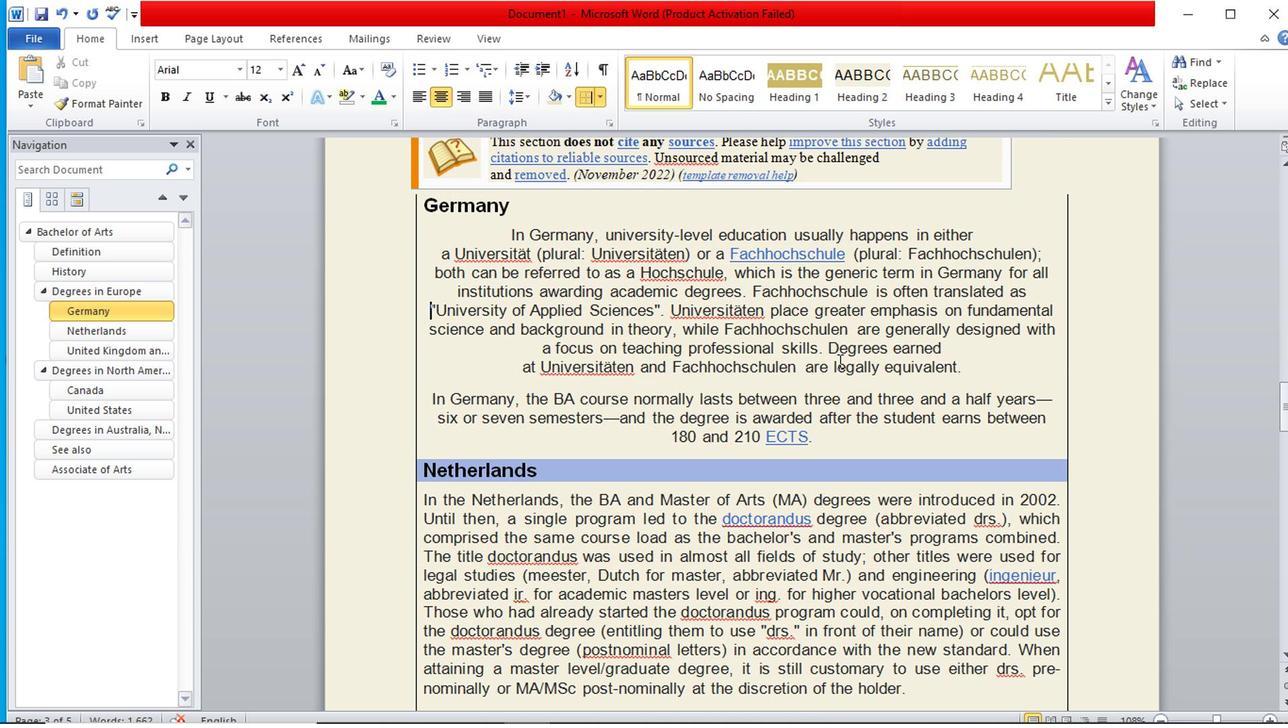
Action: Mouse scrolled (836, 367) with delta (0, 0)
Screenshot: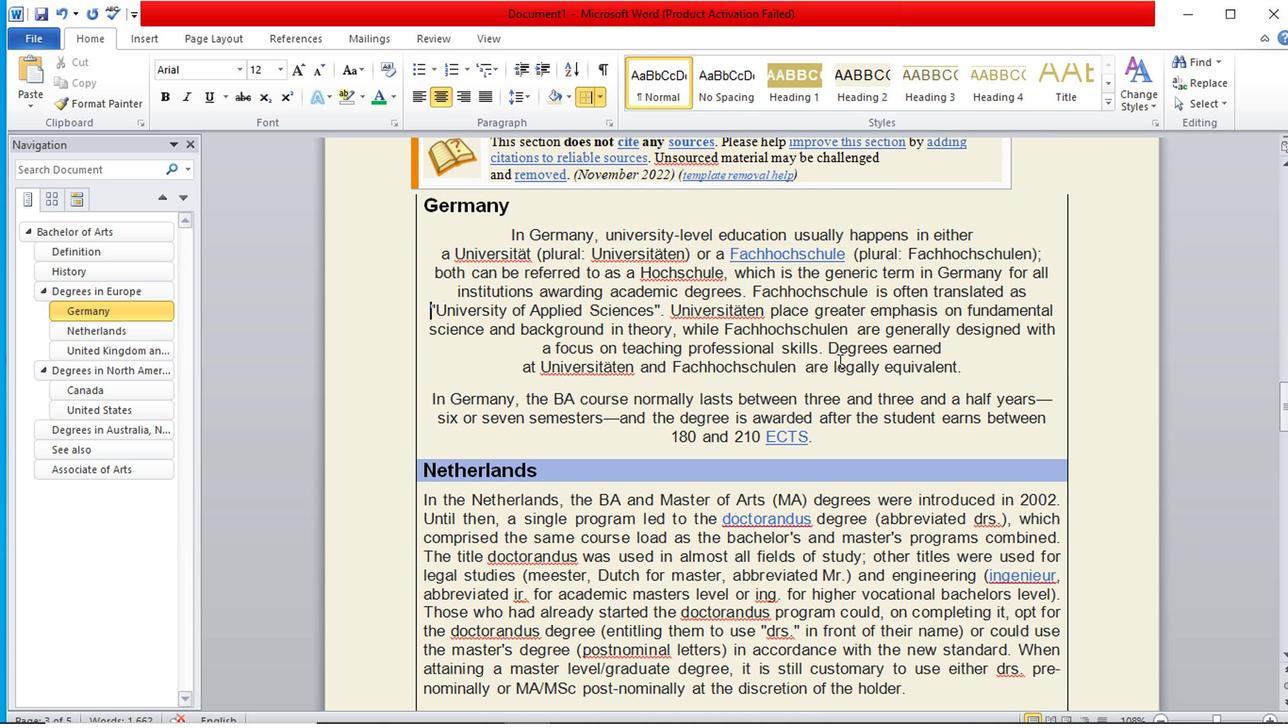 
Action: Mouse scrolled (836, 367) with delta (0, 0)
Screenshot: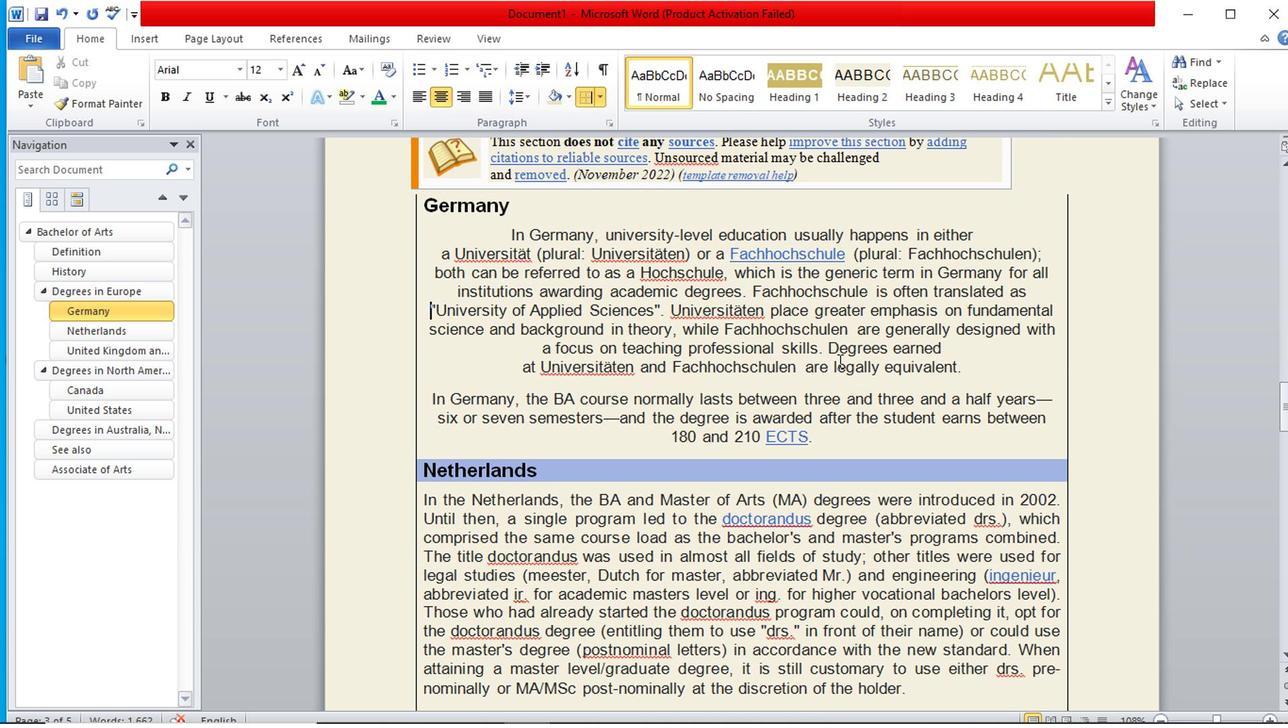 
Action: Mouse scrolled (836, 367) with delta (0, 0)
Screenshot: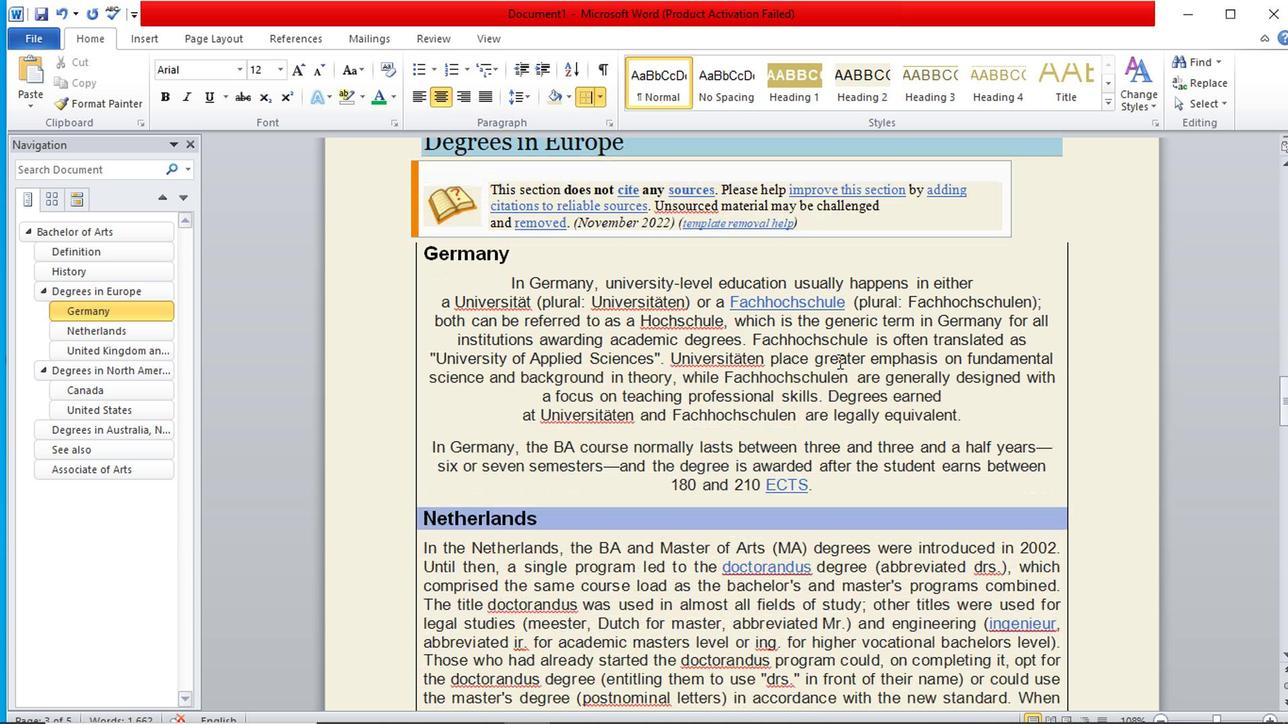 
Action: Mouse moved to (891, 391)
Screenshot: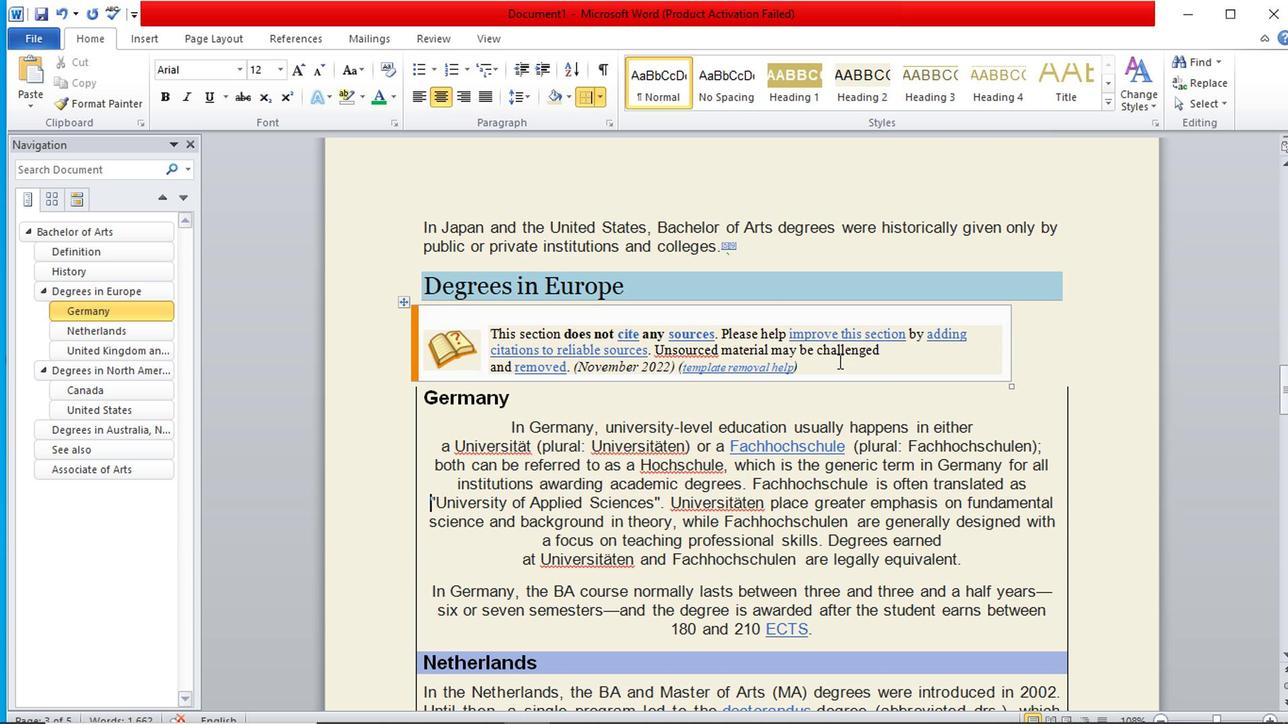 
Action: Mouse scrolled (891, 392) with delta (0, 0)
Screenshot: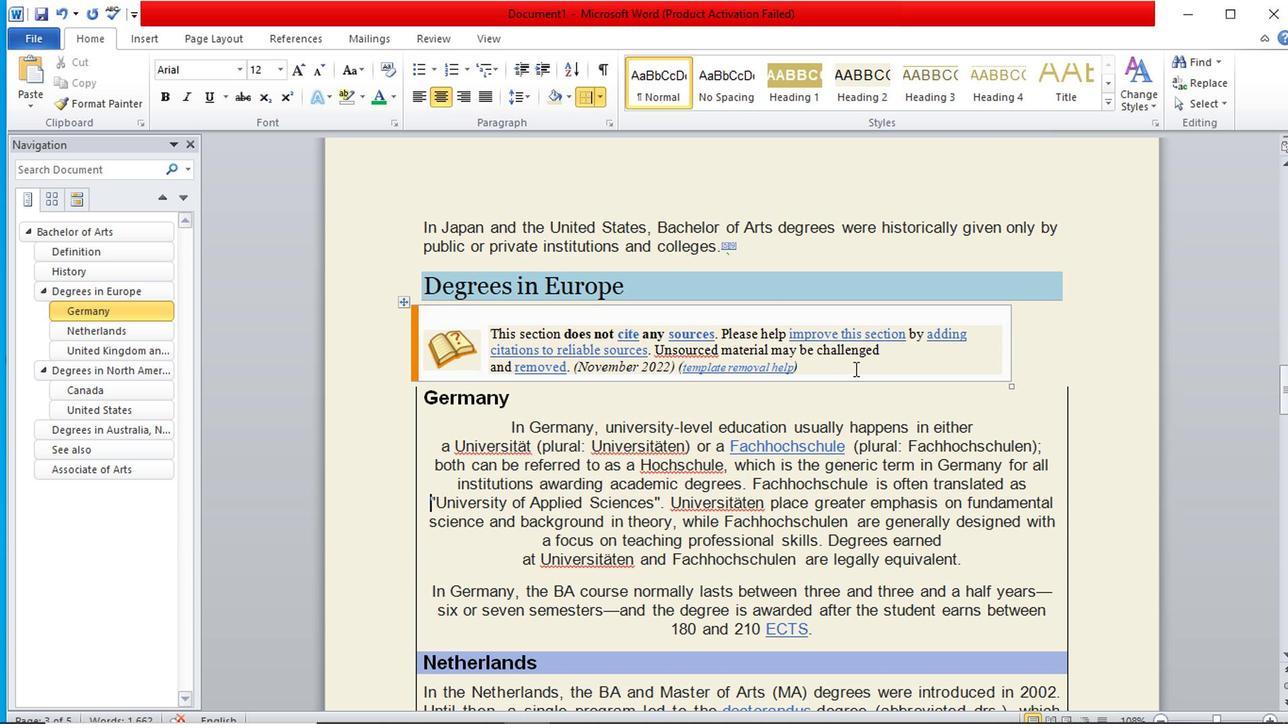 
Action: Mouse scrolled (891, 392) with delta (0, 0)
Screenshot: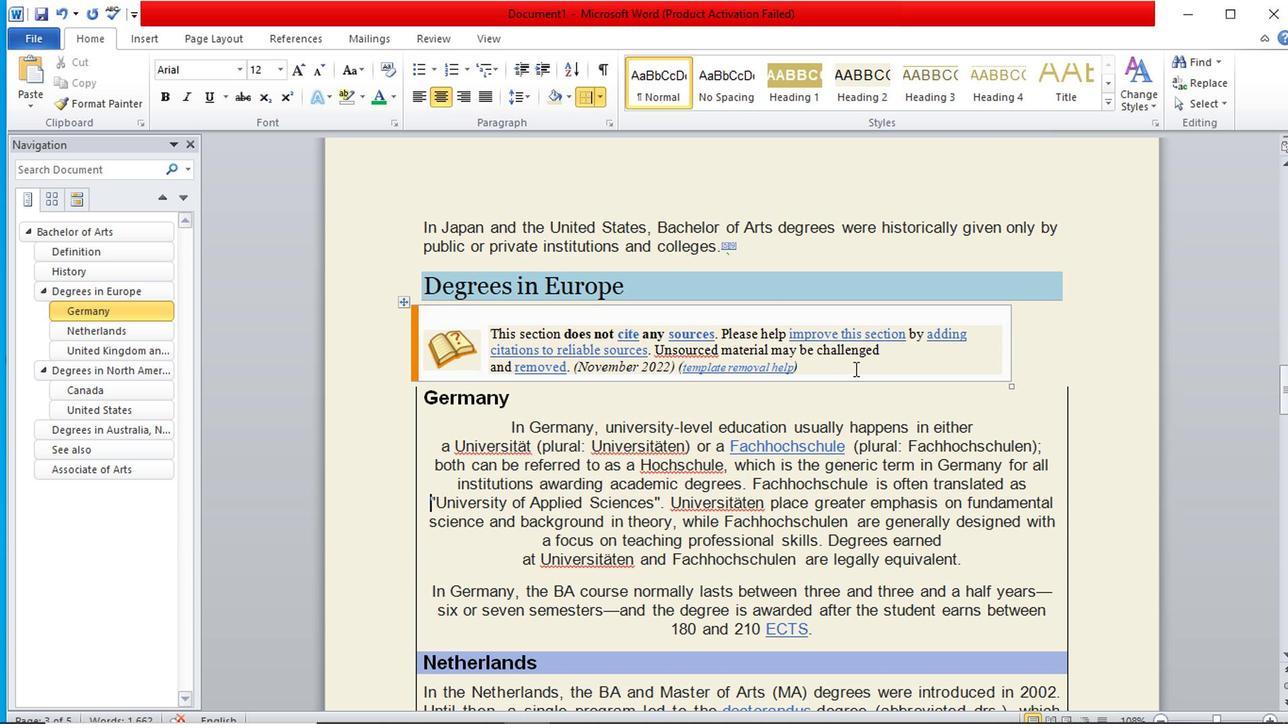 
Action: Mouse scrolled (891, 392) with delta (0, 0)
Screenshot: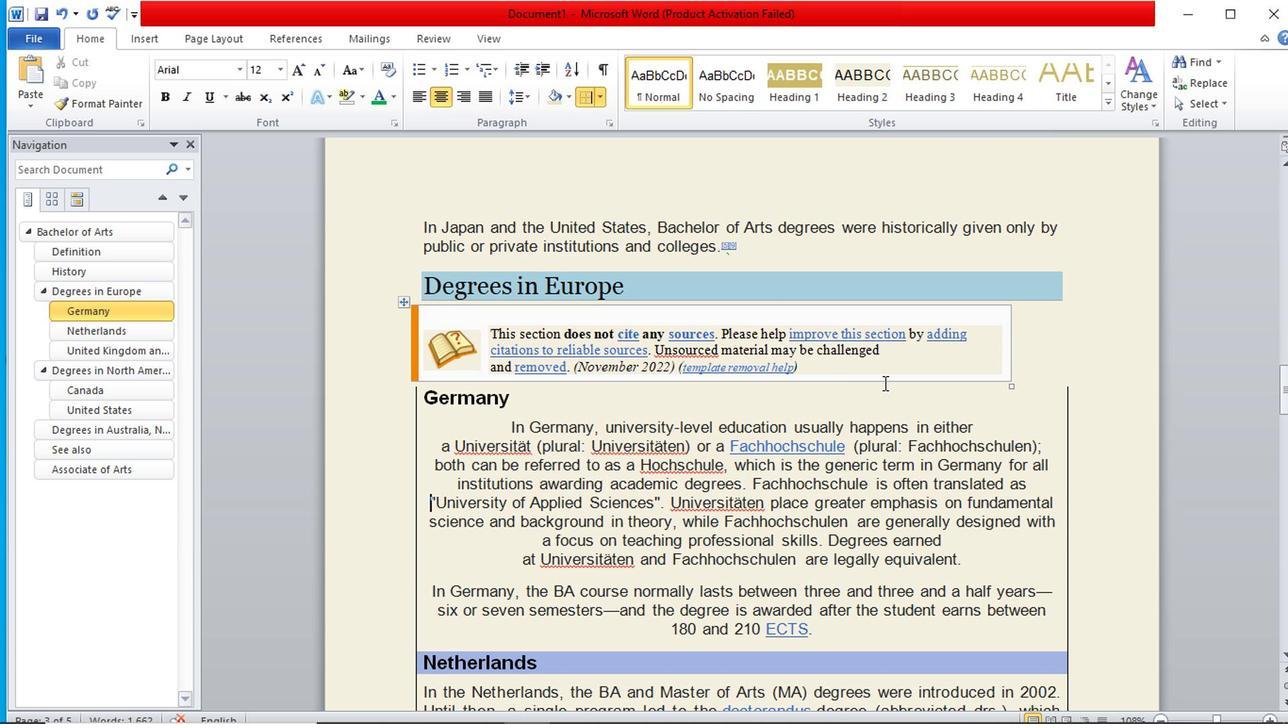 
Action: Mouse scrolled (891, 392) with delta (0, 0)
Screenshot: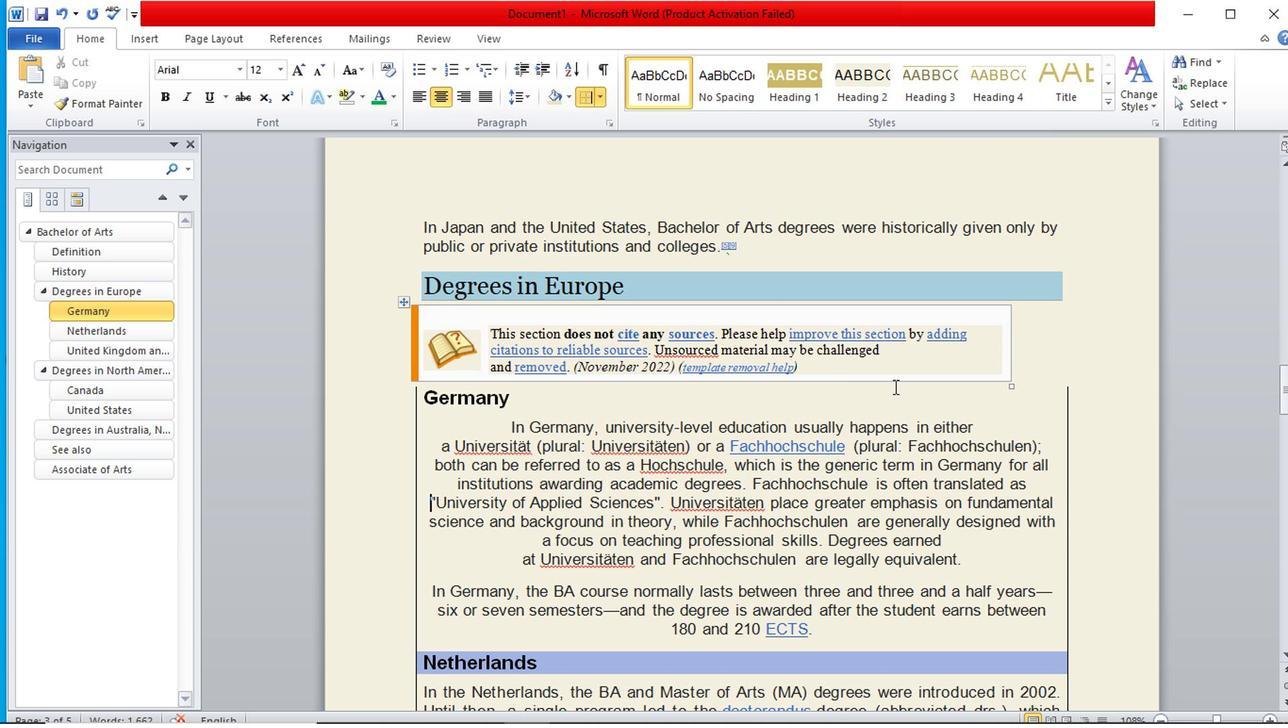 
Action: Mouse scrolled (891, 392) with delta (0, 0)
Screenshot: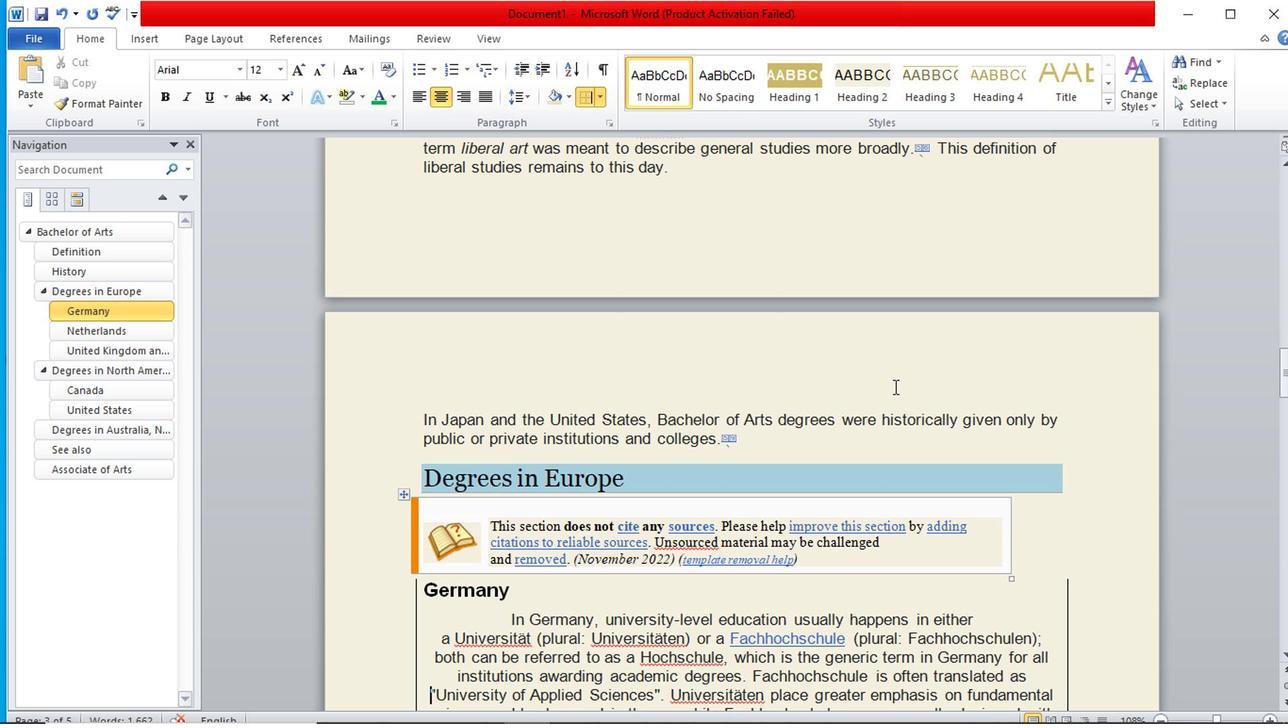 
Action: Mouse scrolled (891, 392) with delta (0, 0)
Screenshot: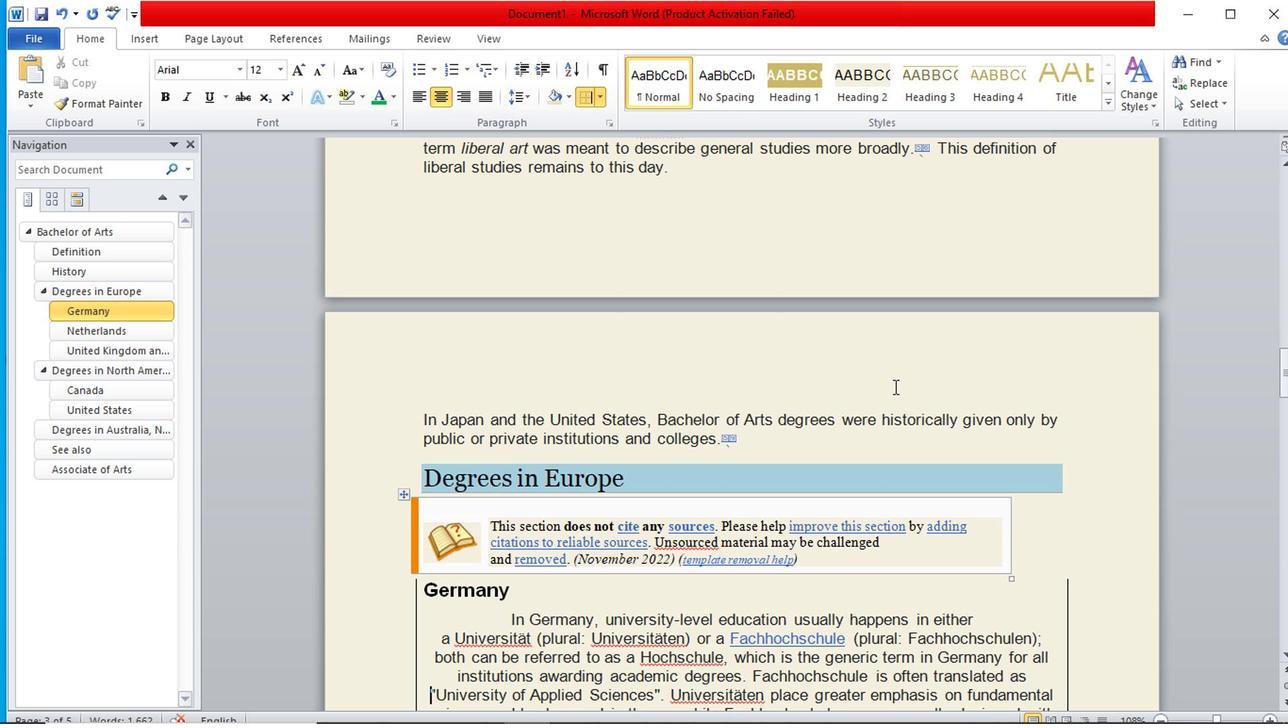 
Action: Mouse scrolled (891, 392) with delta (0, 0)
Screenshot: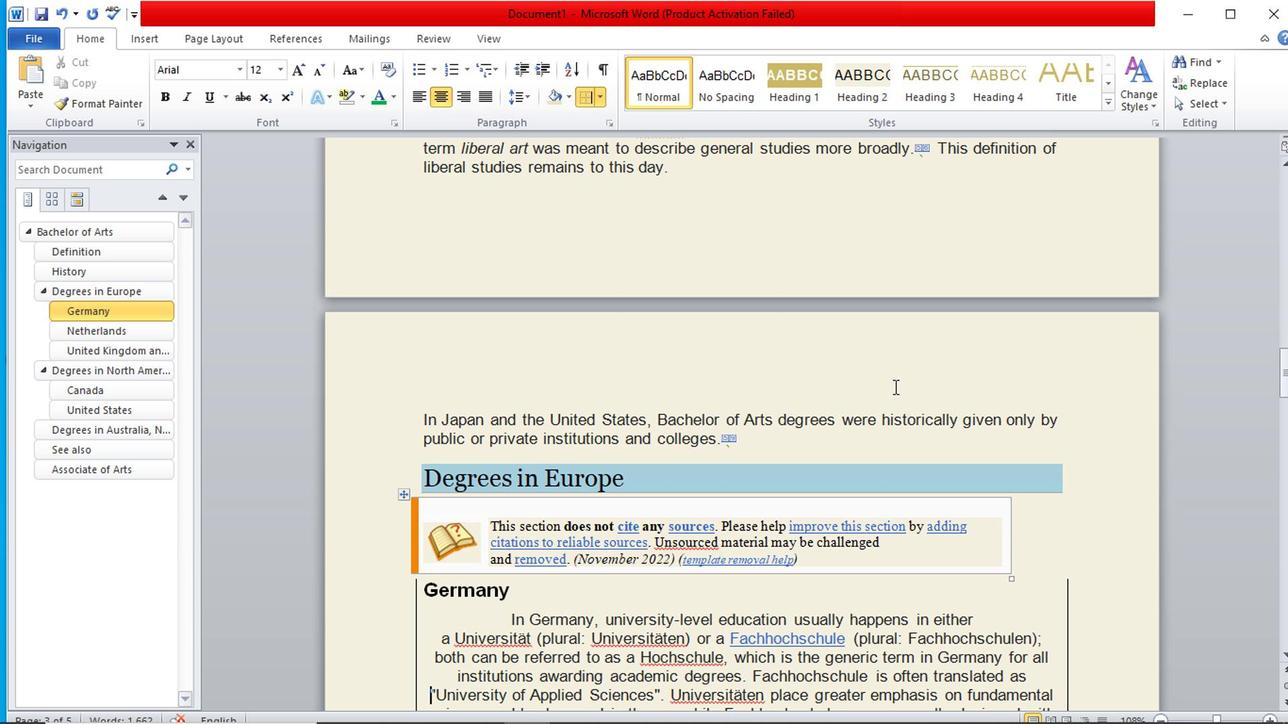 
Action: Mouse scrolled (891, 392) with delta (0, 0)
Screenshot: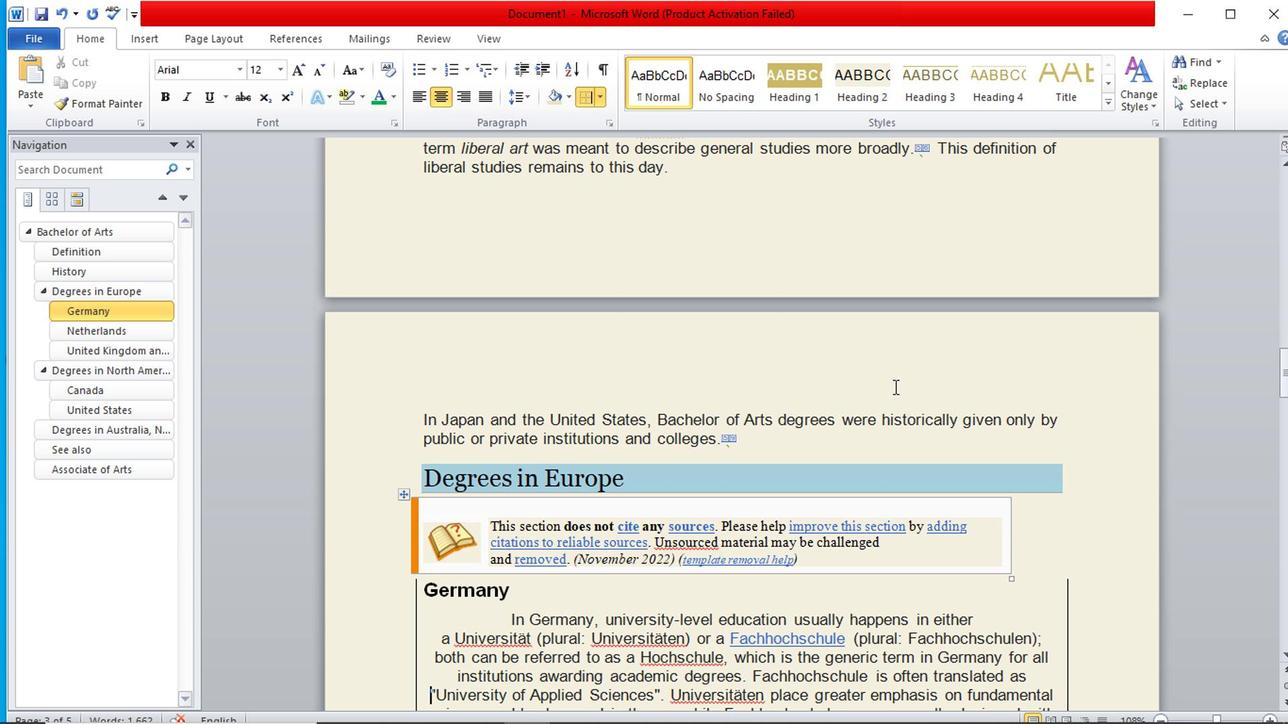 
Action: Mouse scrolled (891, 392) with delta (0, 0)
Screenshot: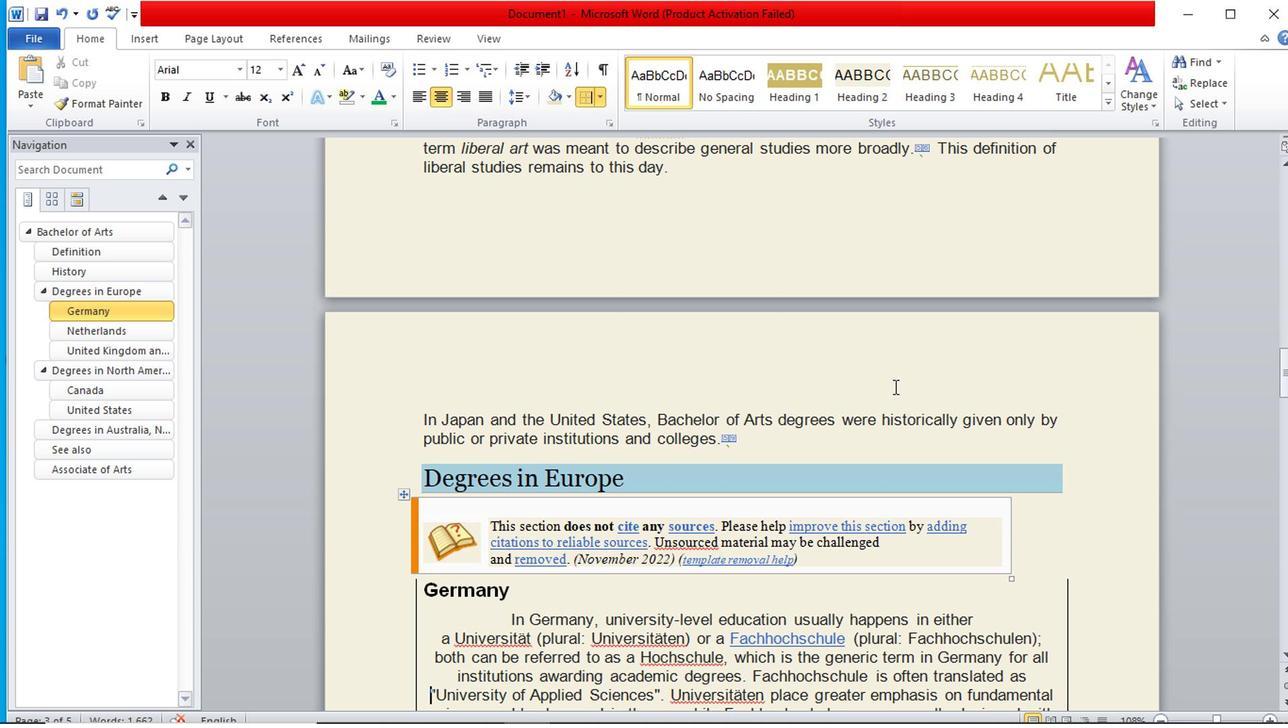 
Action: Mouse scrolled (891, 392) with delta (0, 0)
Screenshot: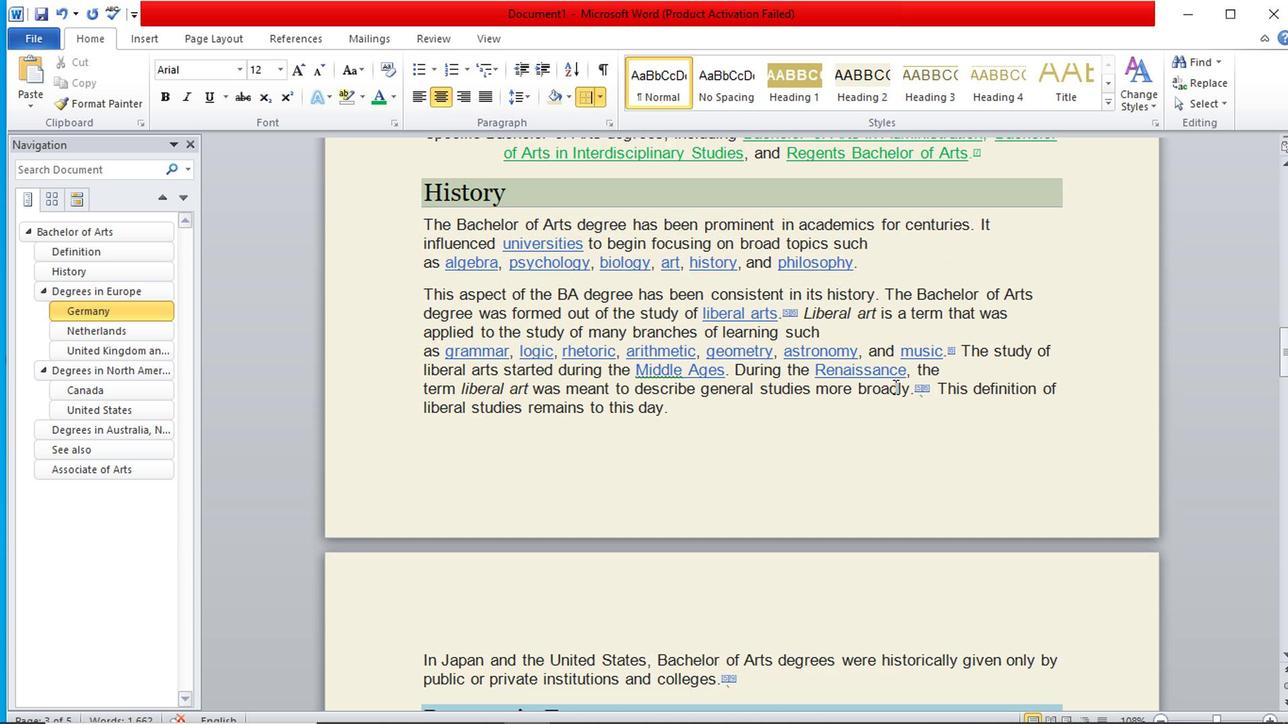 
Action: Mouse scrolled (891, 392) with delta (0, 0)
Screenshot: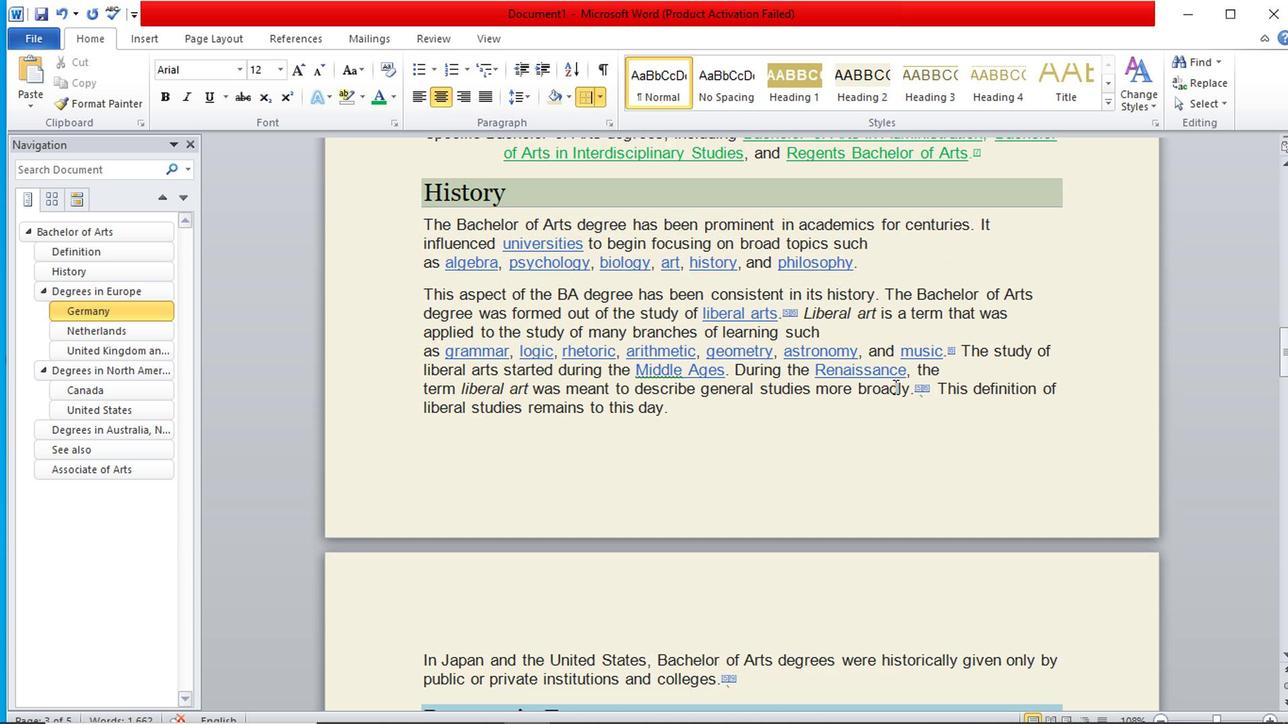 
Action: Mouse scrolled (891, 392) with delta (0, 0)
Screenshot: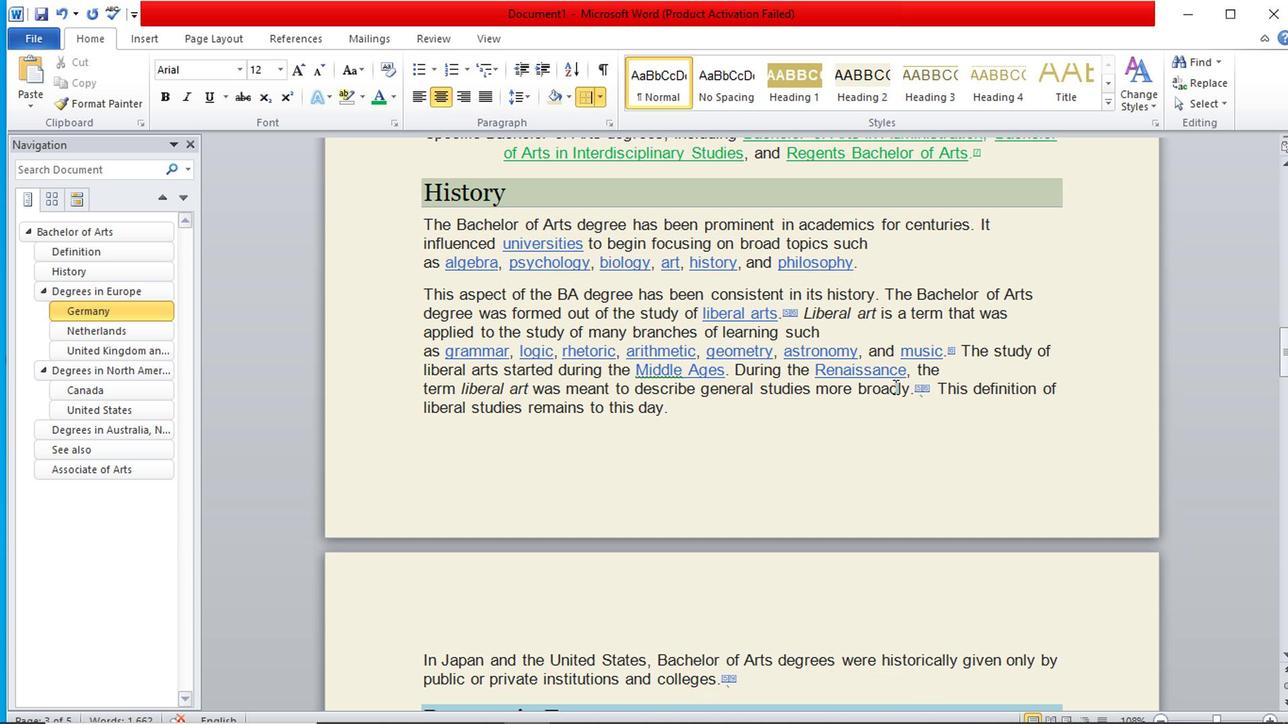 
Action: Mouse scrolled (891, 392) with delta (0, 0)
Screenshot: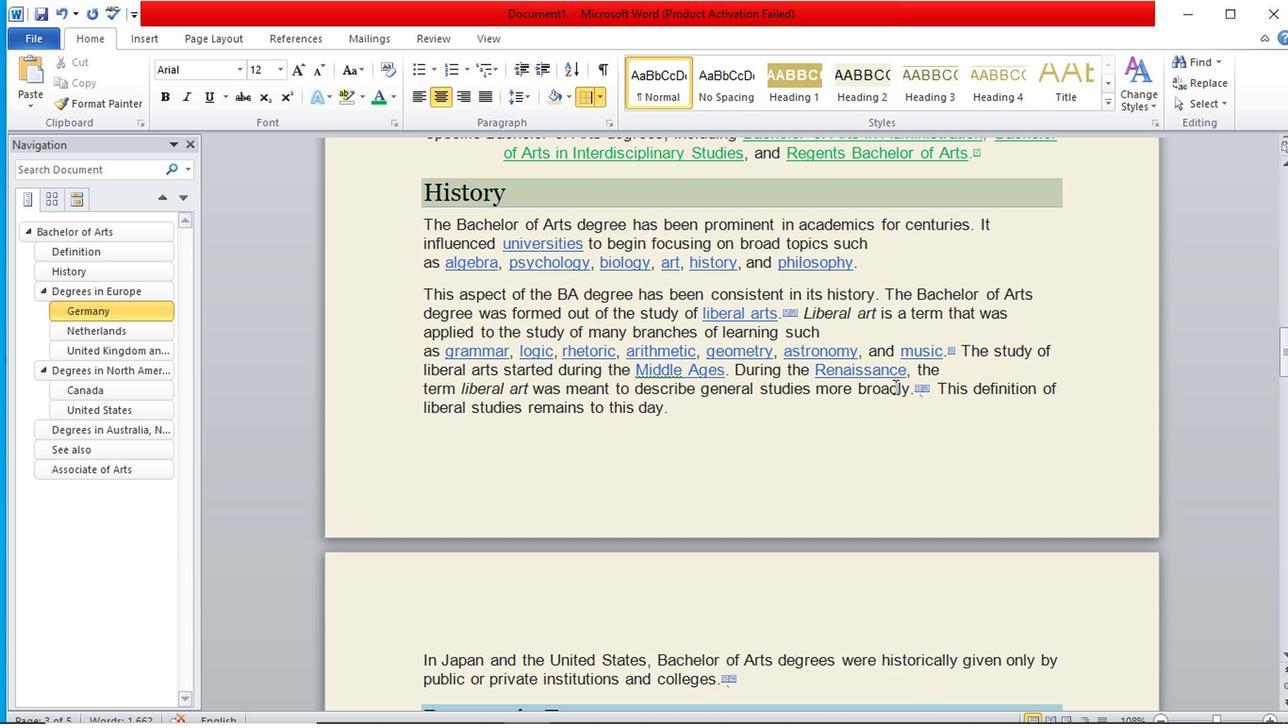 
Action: Mouse scrolled (891, 392) with delta (0, 0)
Screenshot: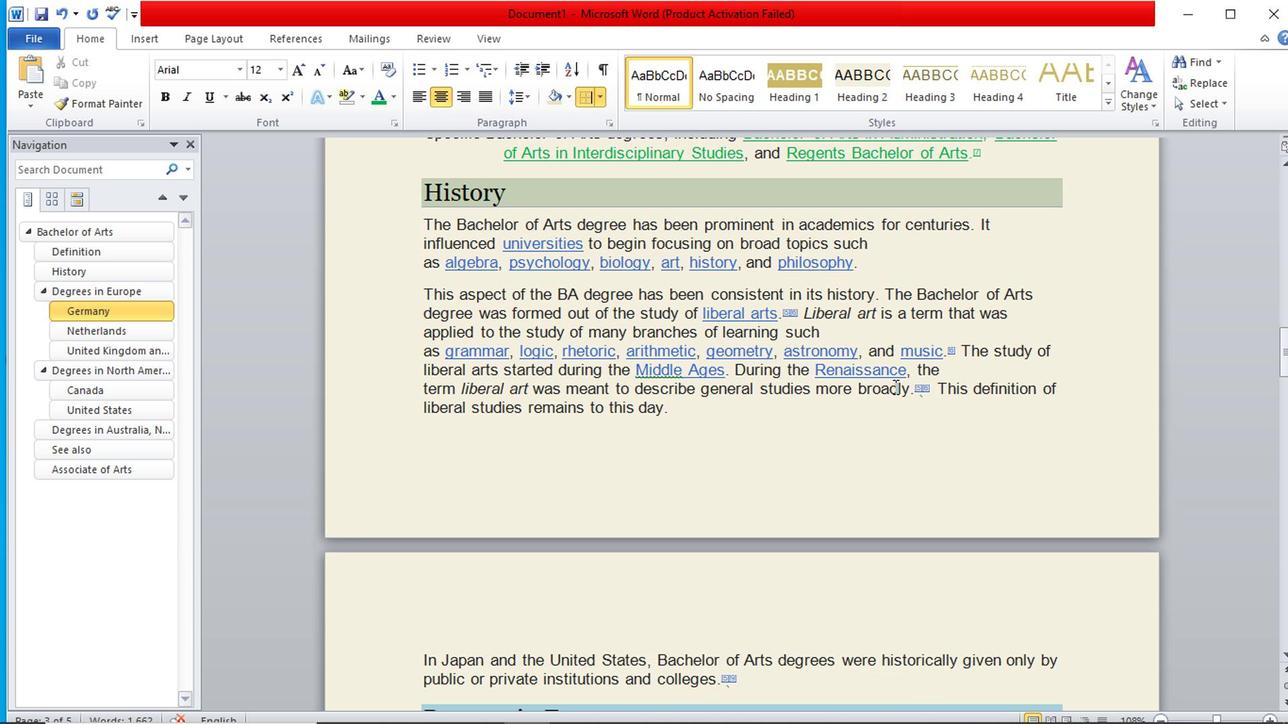 
Action: Mouse scrolled (891, 392) with delta (0, 0)
Screenshot: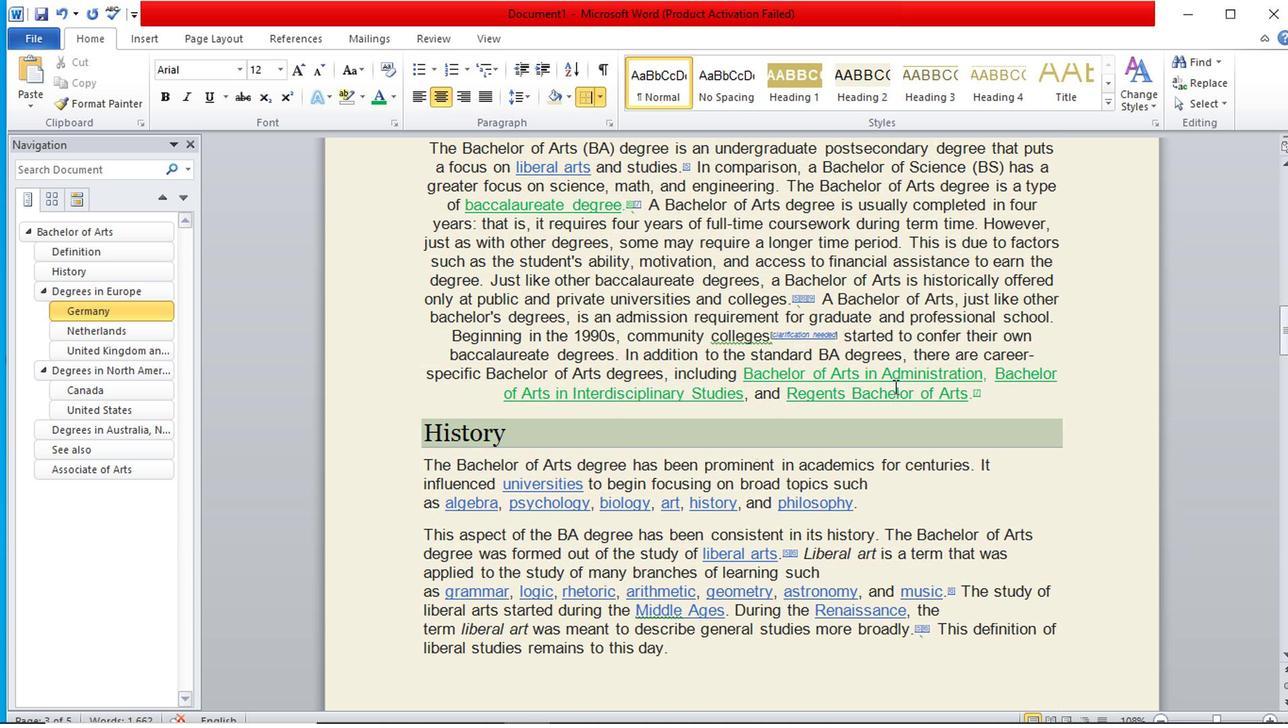 
Action: Mouse scrolled (891, 392) with delta (0, 0)
Screenshot: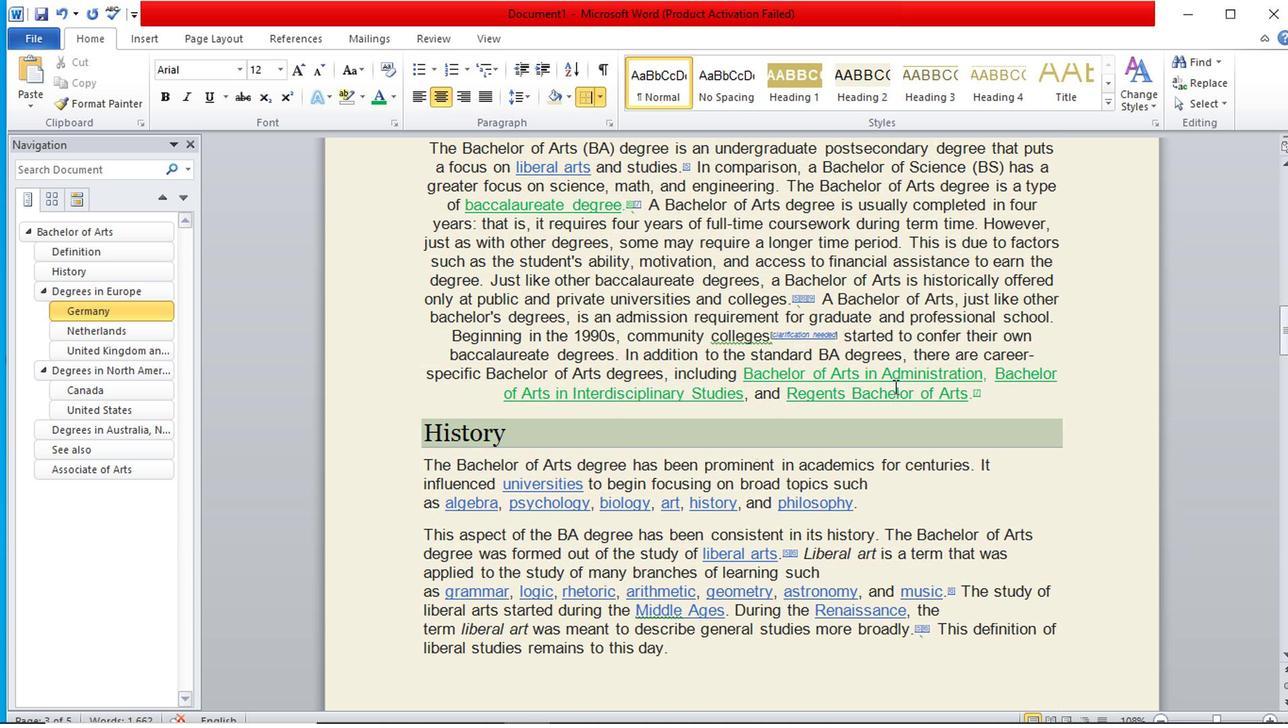 
Action: Mouse scrolled (891, 392) with delta (0, 0)
Screenshot: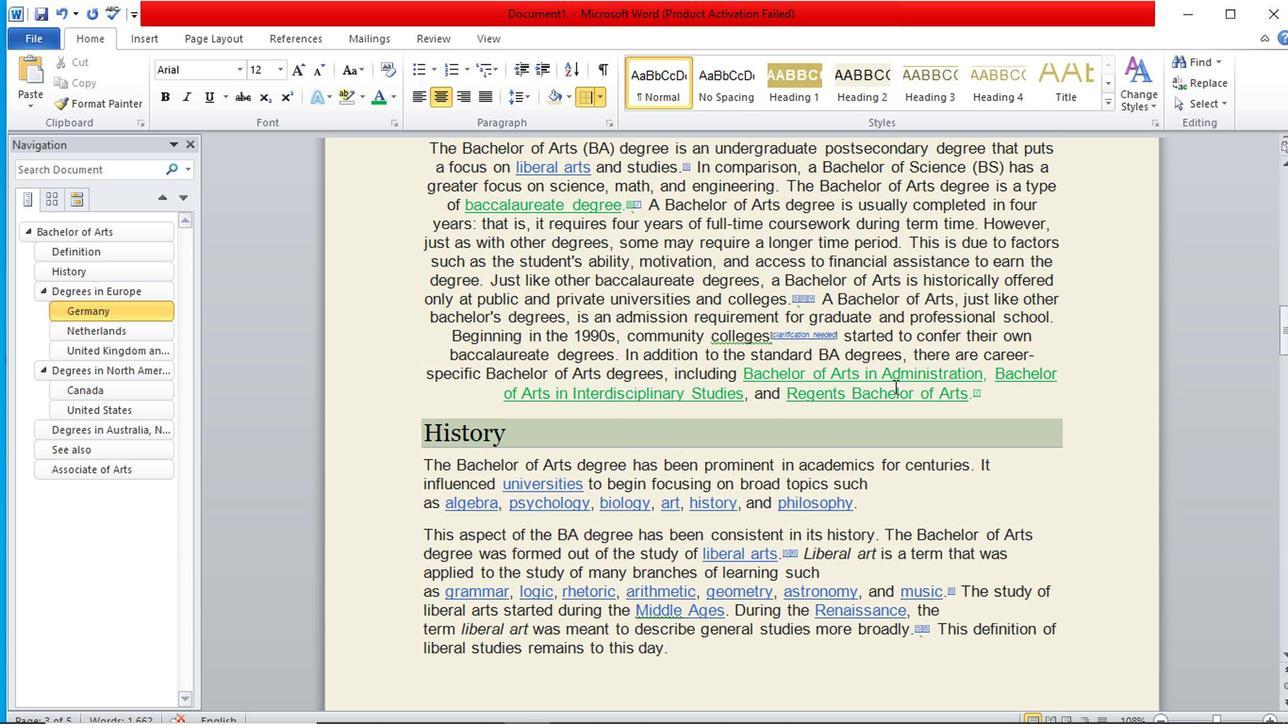 
Action: Mouse scrolled (891, 392) with delta (0, 0)
Screenshot: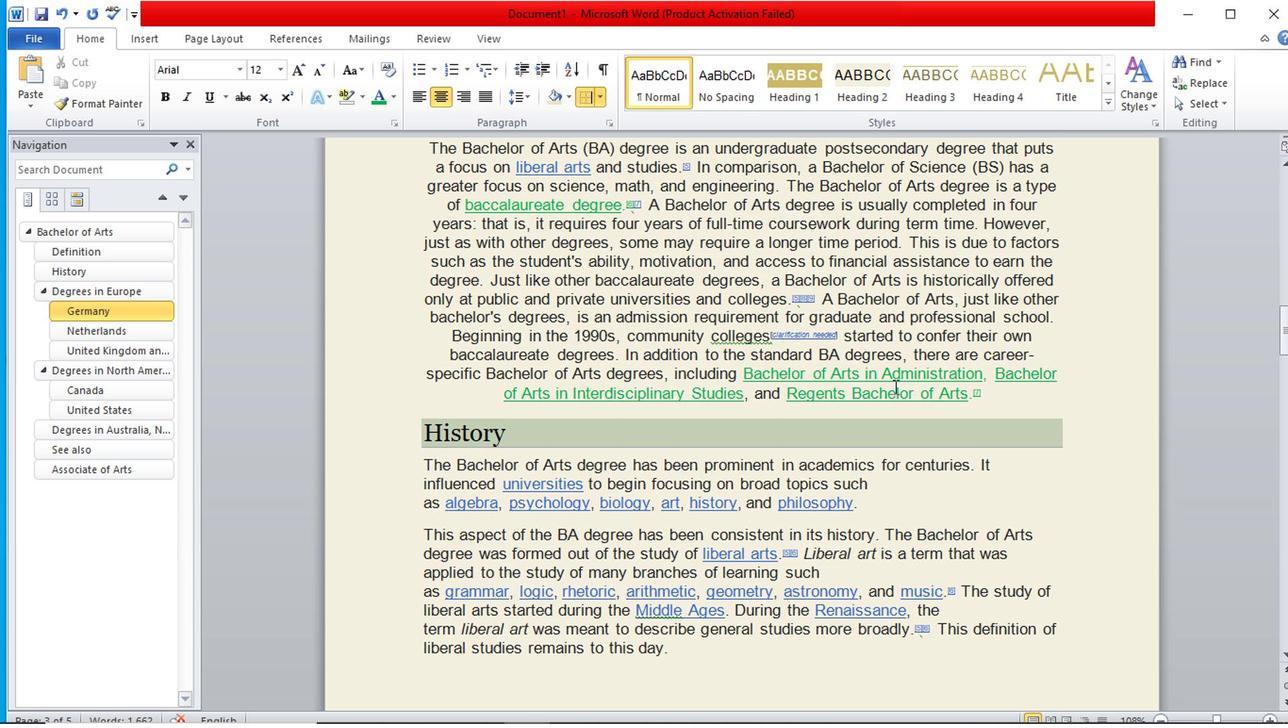 
Action: Mouse moved to (813, 387)
Screenshot: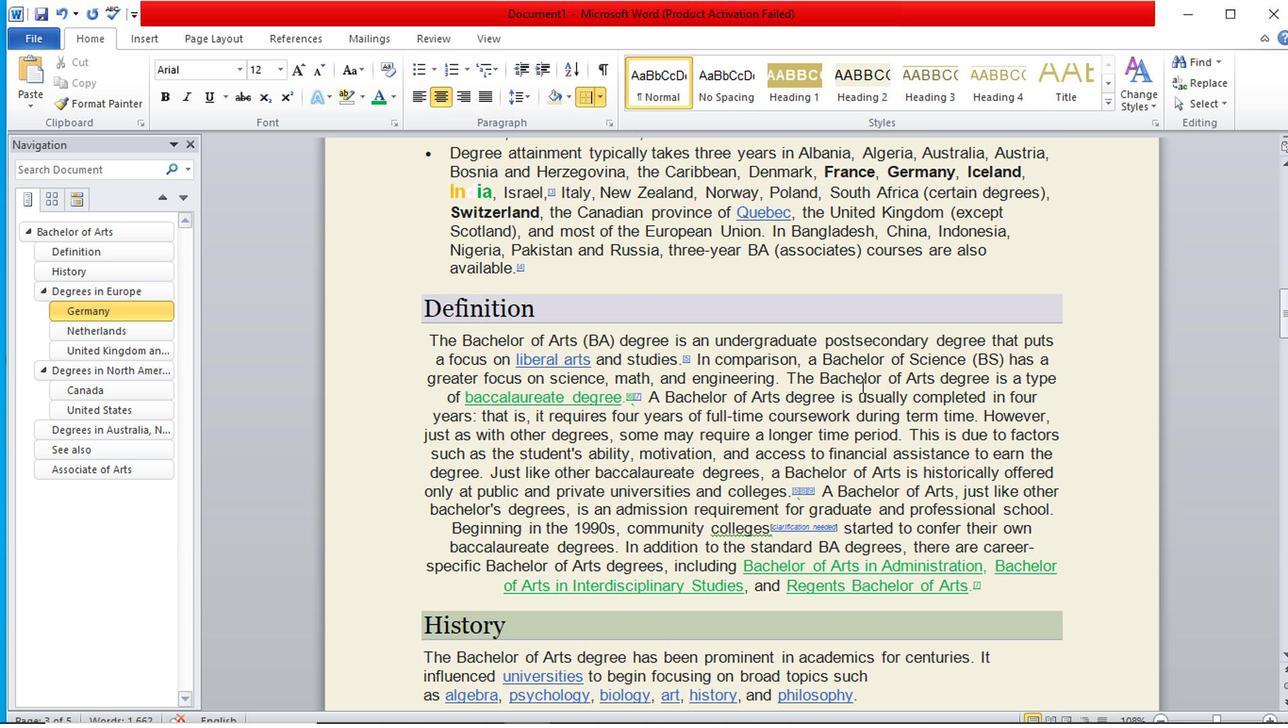 
Action: Mouse scrolled (813, 389) with delta (0, 1)
Screenshot: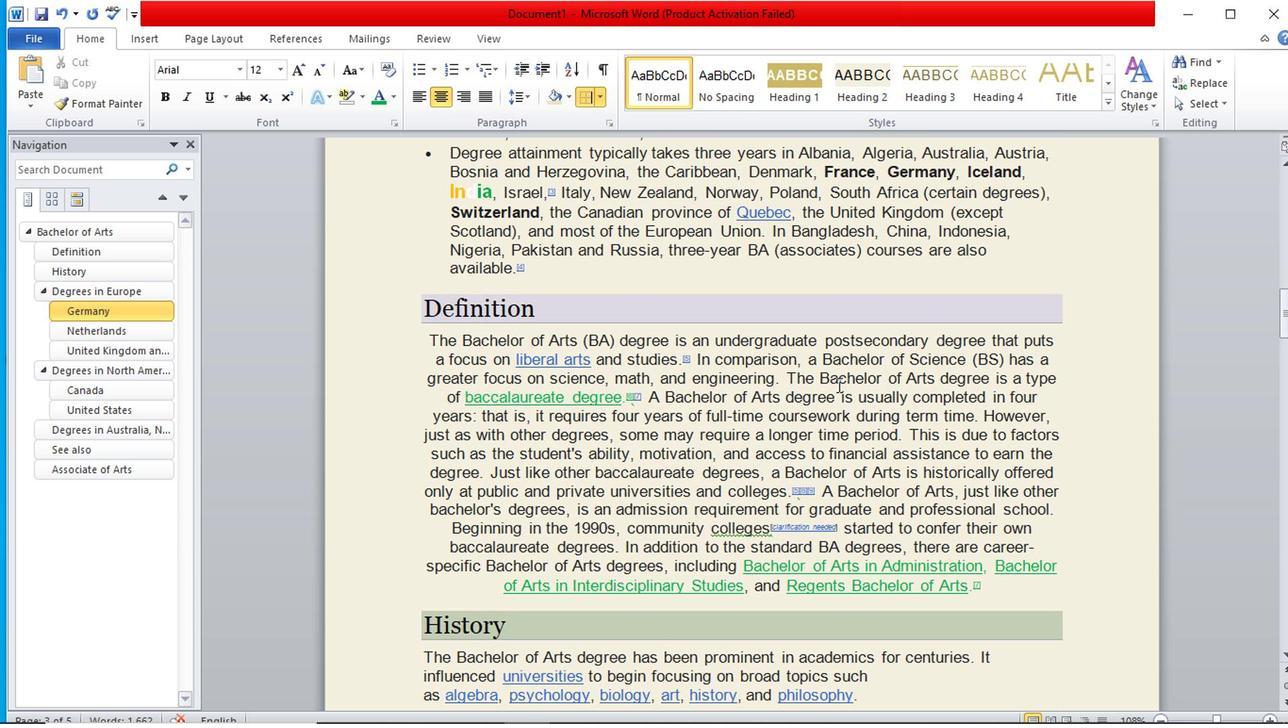 
Action: Mouse scrolled (813, 389) with delta (0, 1)
Screenshot: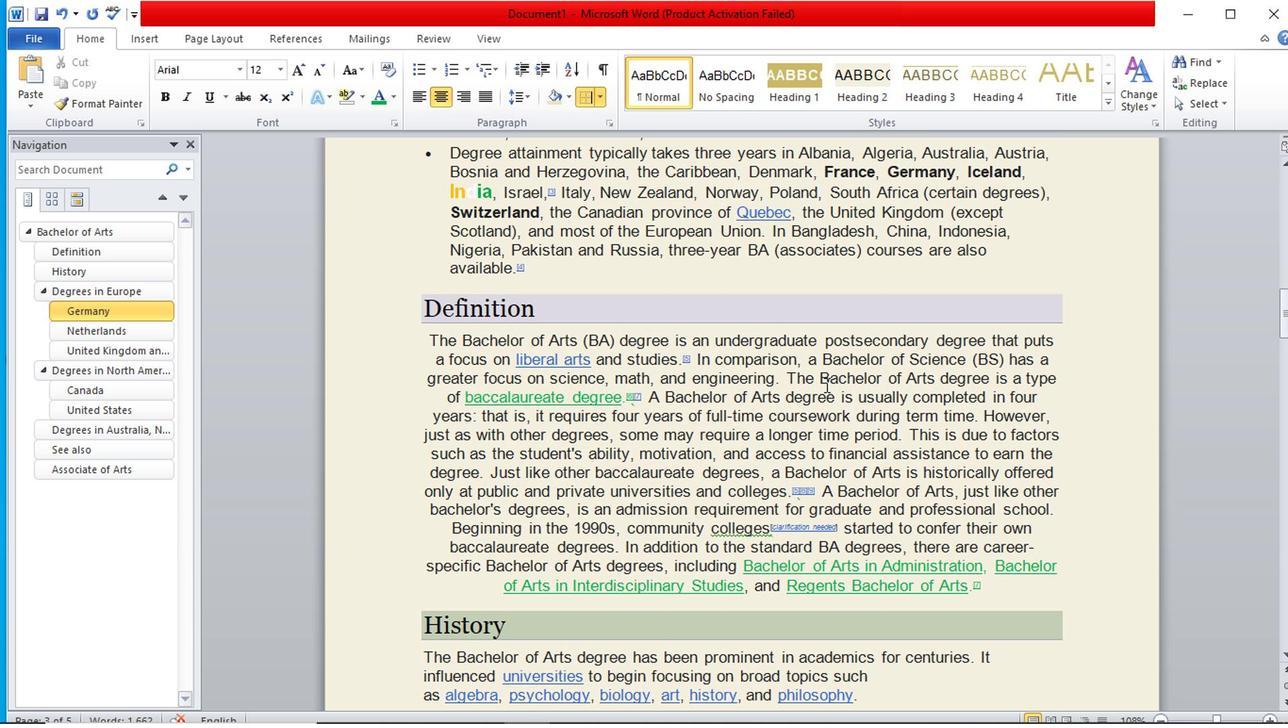 
Action: Mouse scrolled (813, 389) with delta (0, 1)
Screenshot: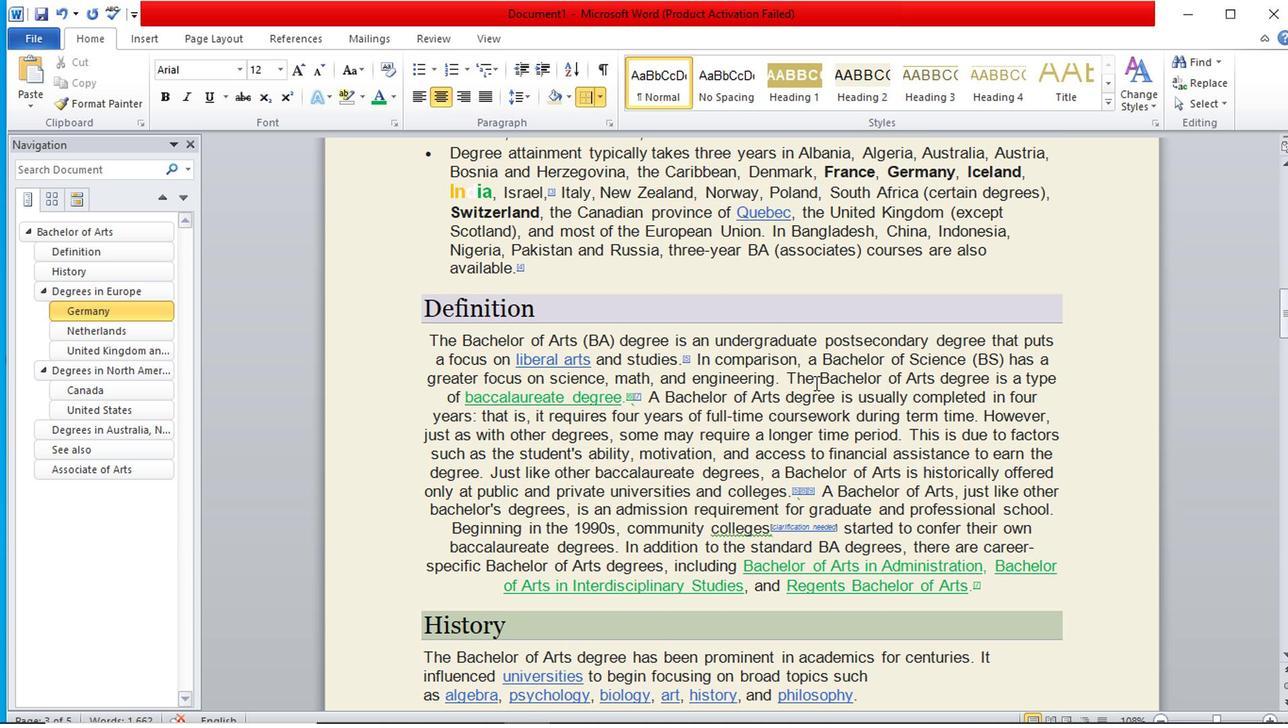 
Action: Mouse scrolled (813, 389) with delta (0, 1)
Screenshot: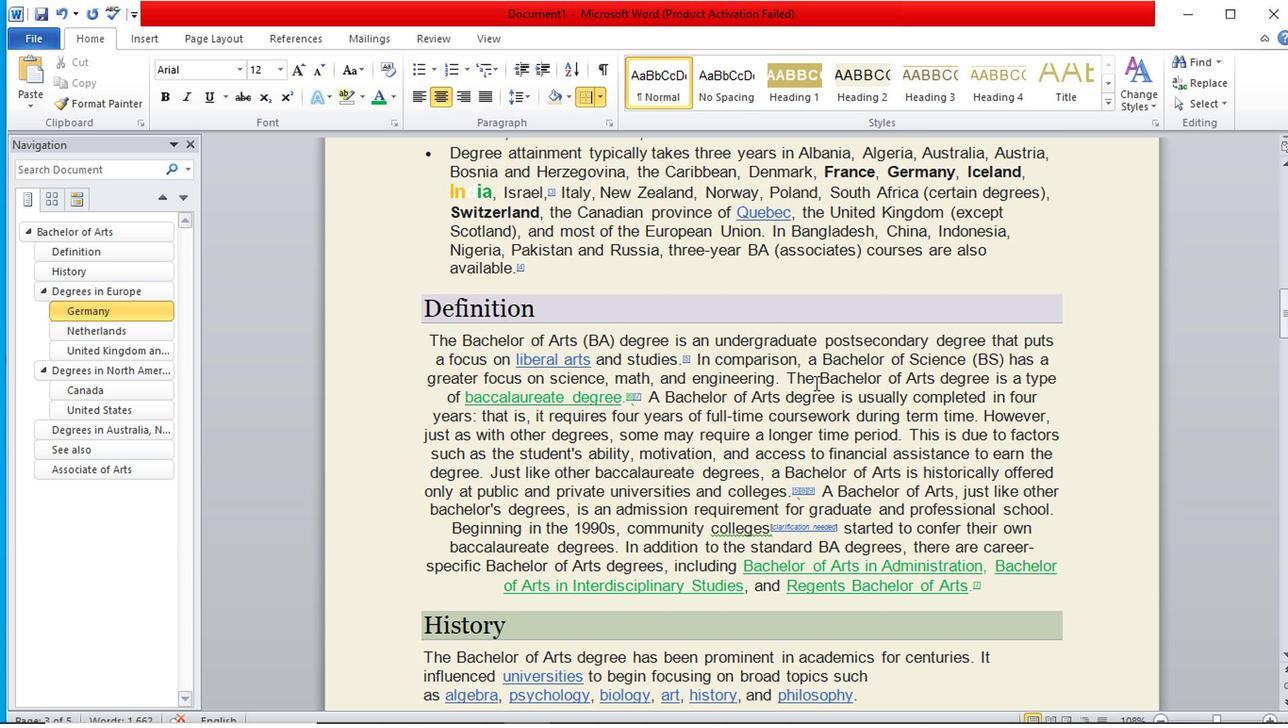 
Action: Mouse scrolled (813, 389) with delta (0, 1)
Screenshot: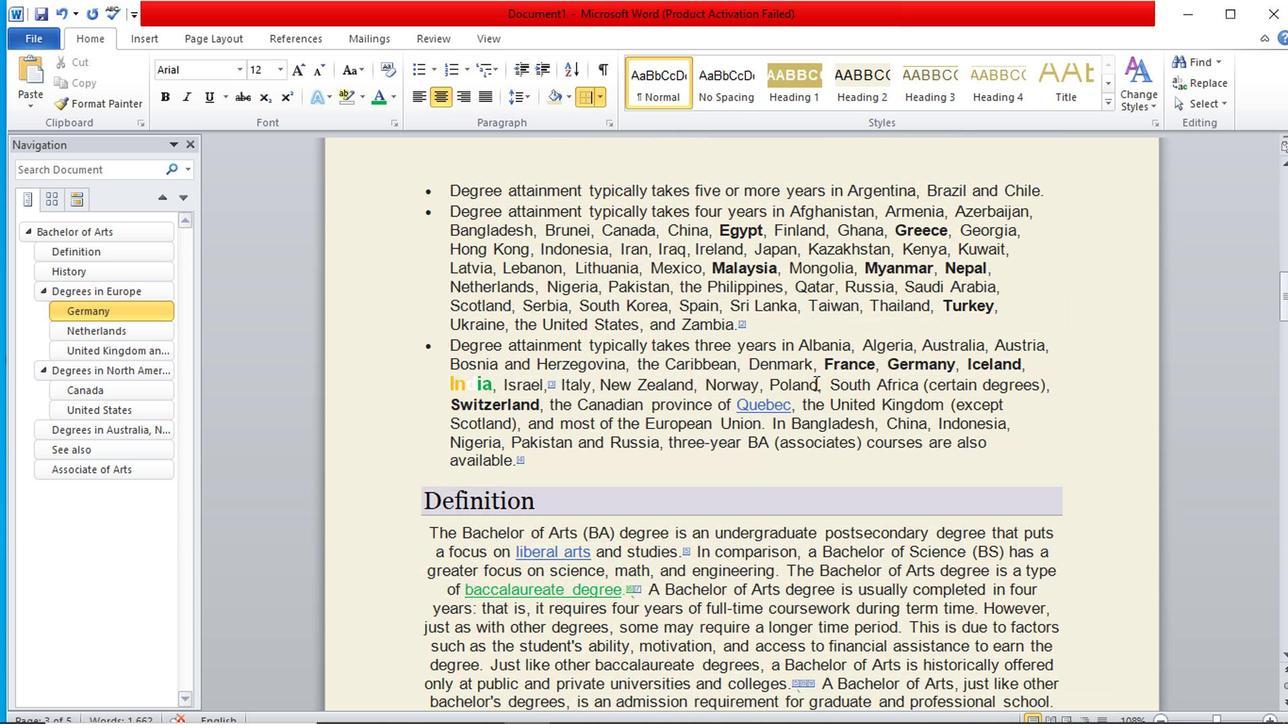 
Action: Mouse scrolled (813, 389) with delta (0, 1)
Screenshot: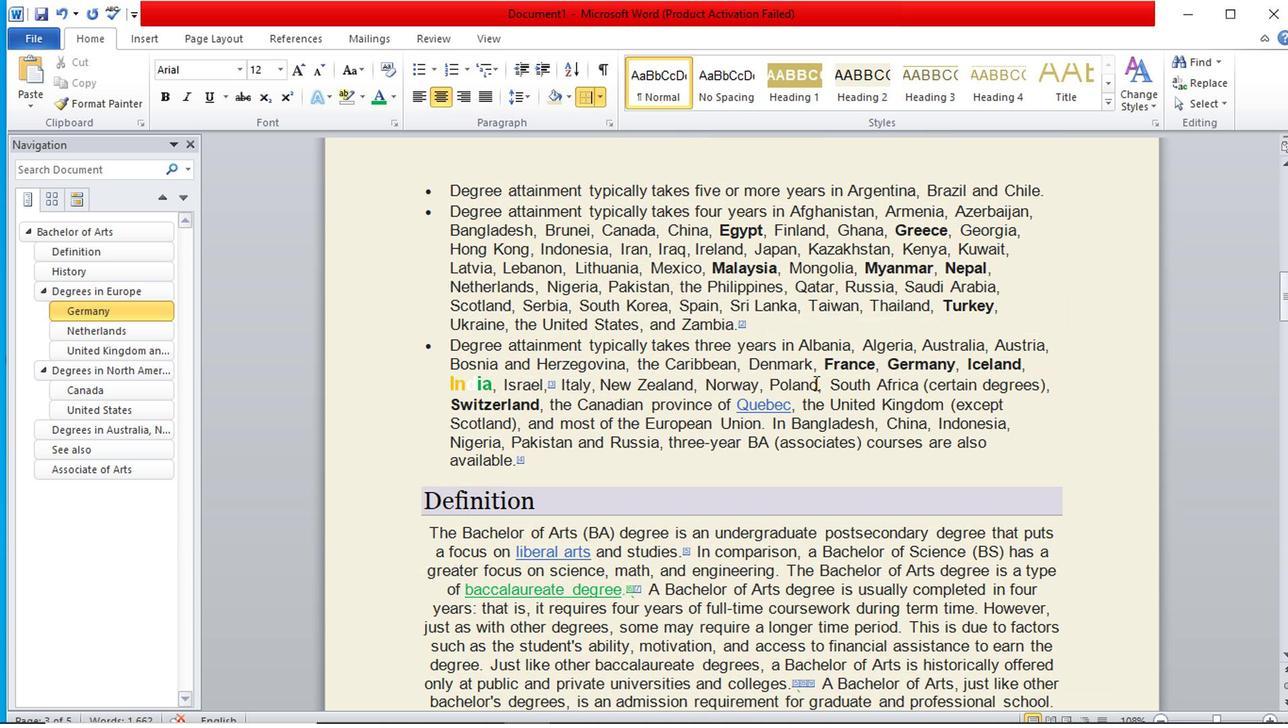 
Action: Mouse scrolled (813, 389) with delta (0, 1)
Screenshot: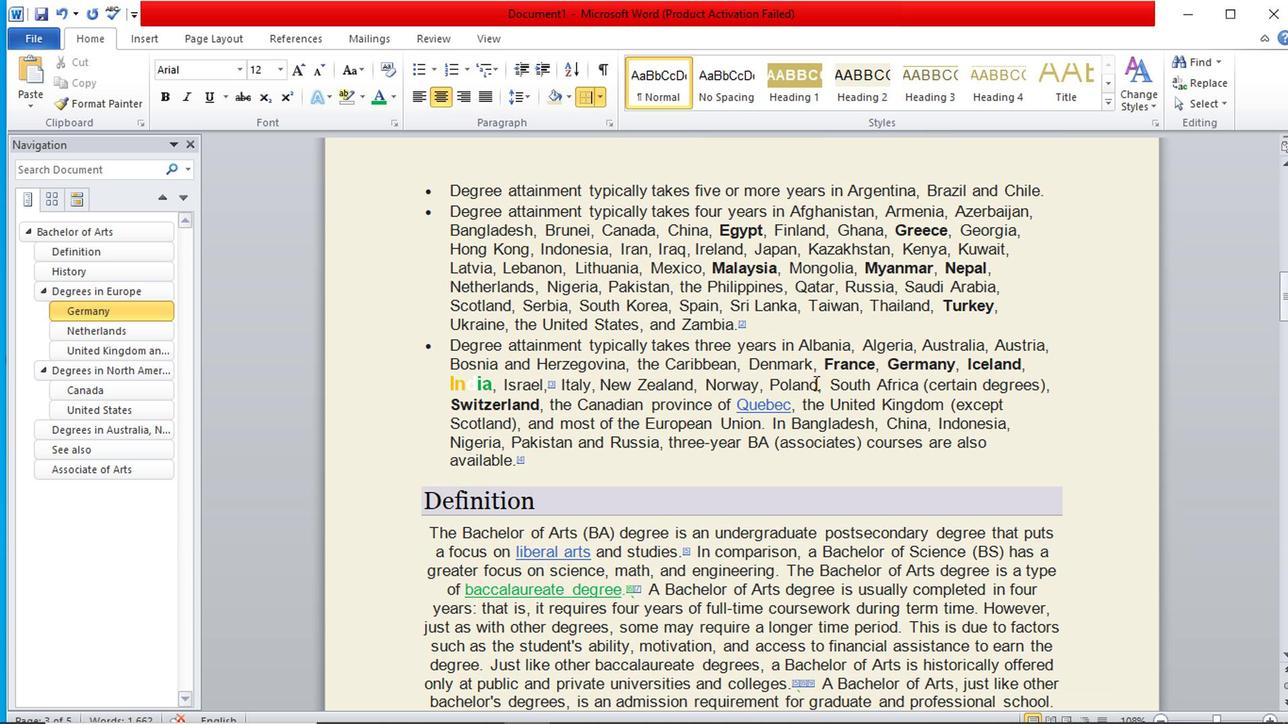 
Action: Mouse moved to (752, 391)
Screenshot: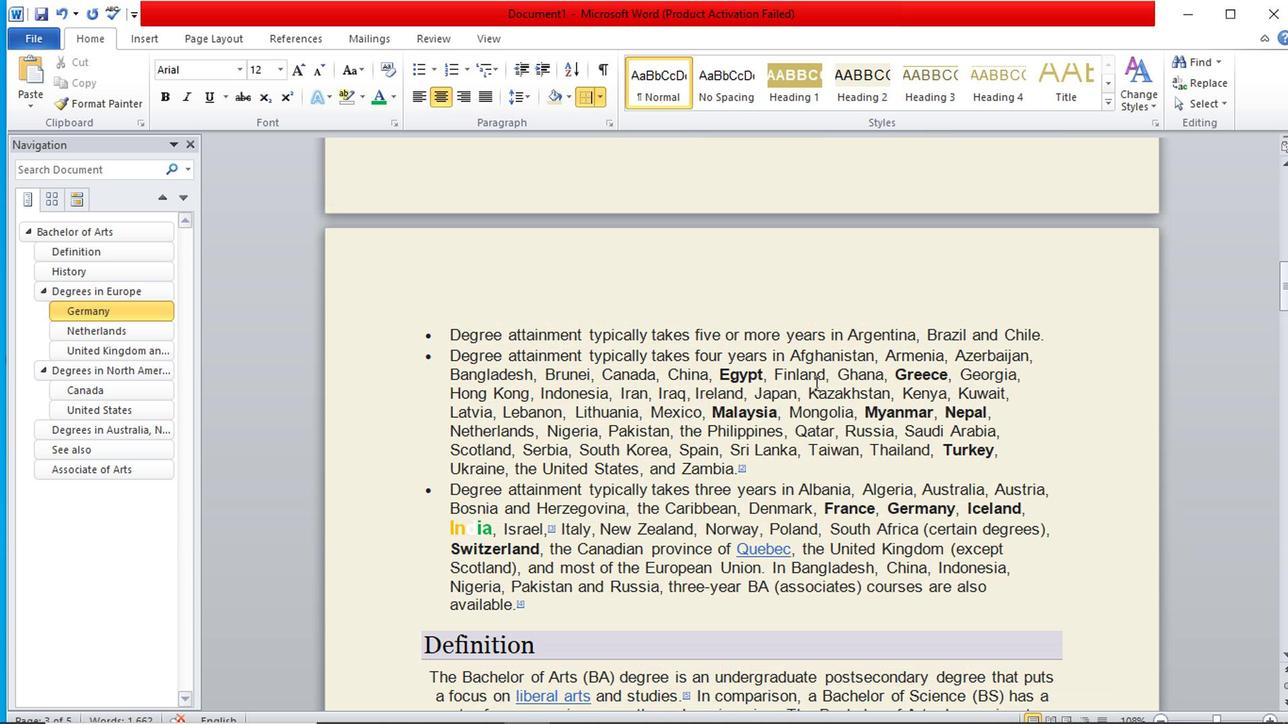 
Action: Mouse scrolled (752, 392) with delta (0, 0)
Screenshot: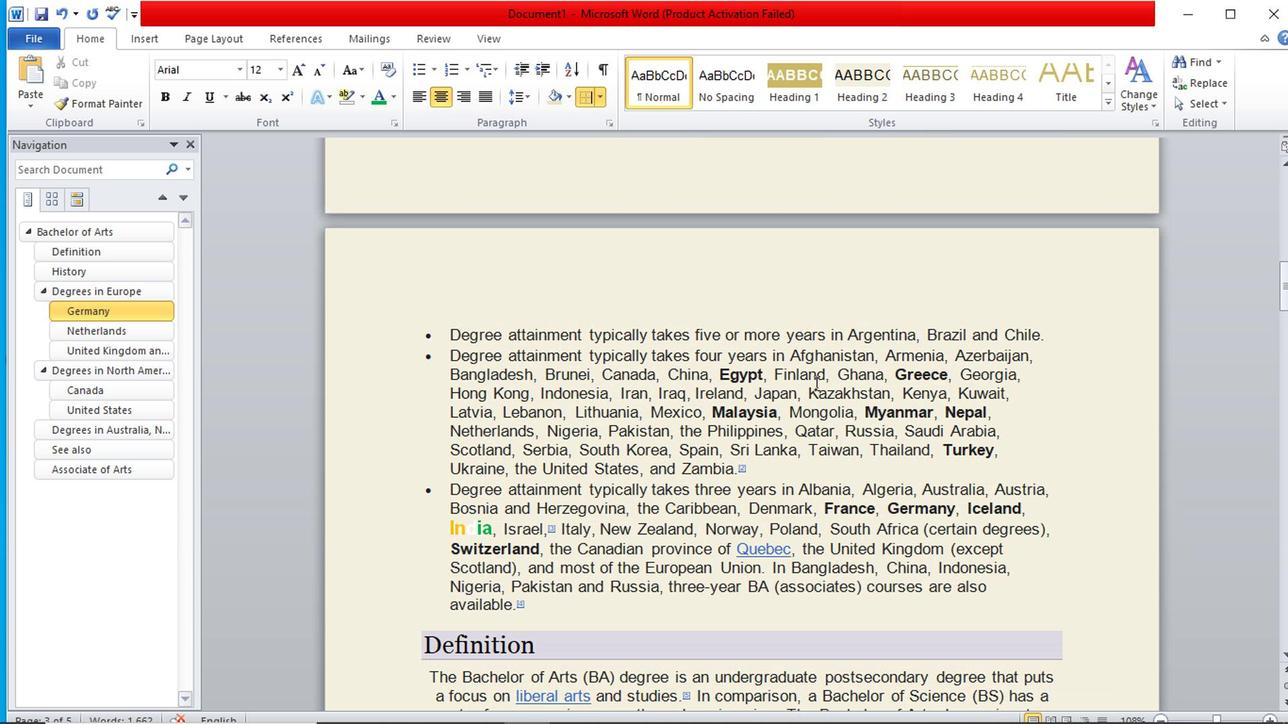 
Action: Mouse scrolled (752, 392) with delta (0, 0)
Screenshot: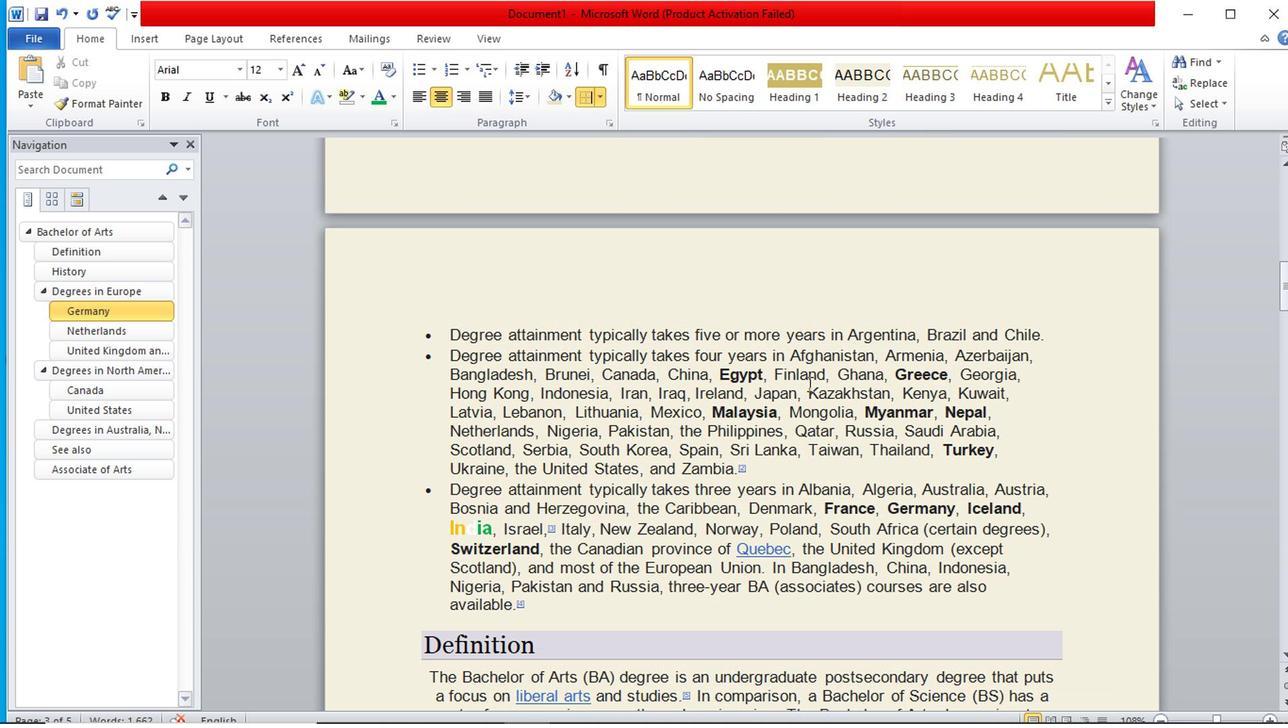 
Action: Mouse scrolled (752, 392) with delta (0, 0)
Screenshot: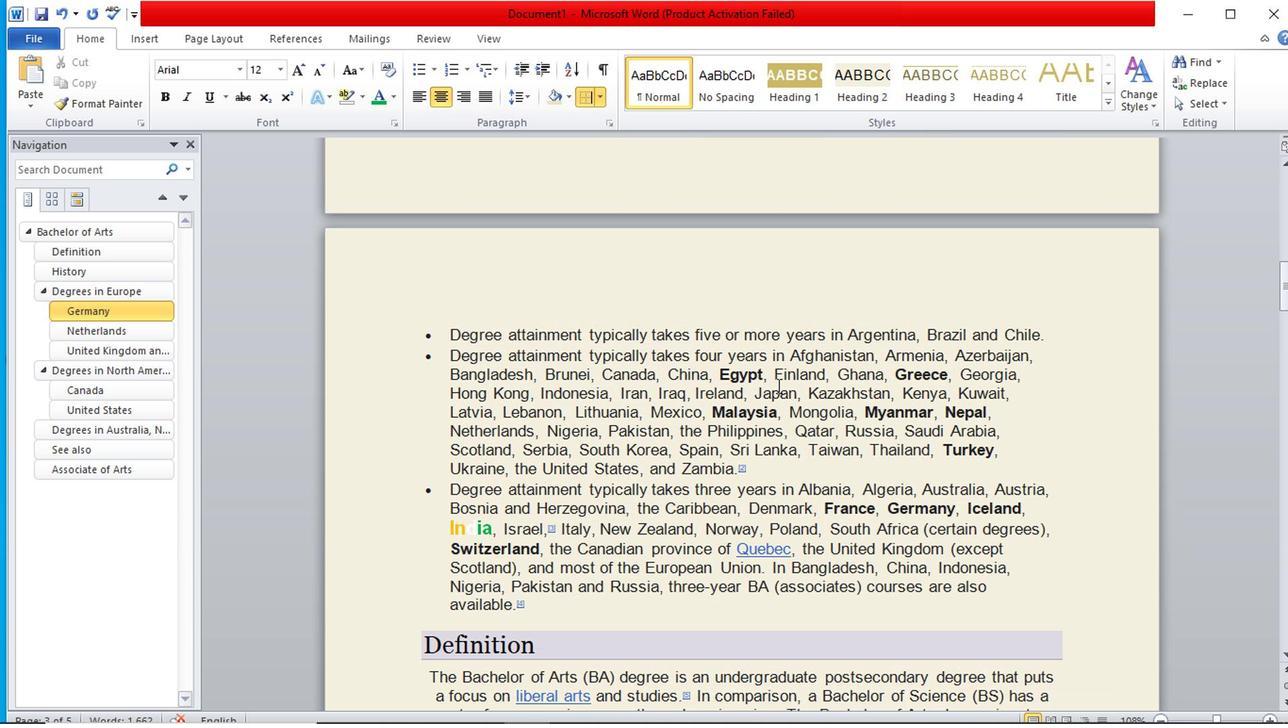 
Action: Mouse scrolled (752, 392) with delta (0, 0)
Screenshot: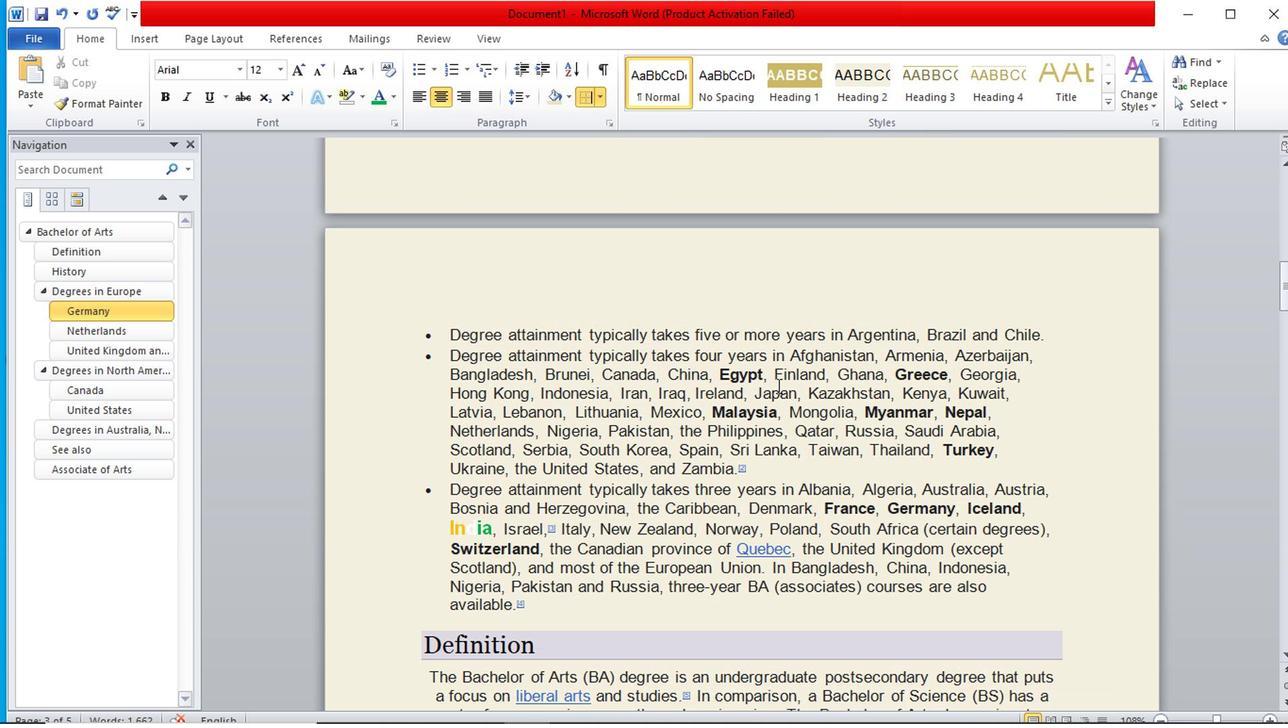 
Action: Mouse scrolled (752, 392) with delta (0, 0)
Screenshot: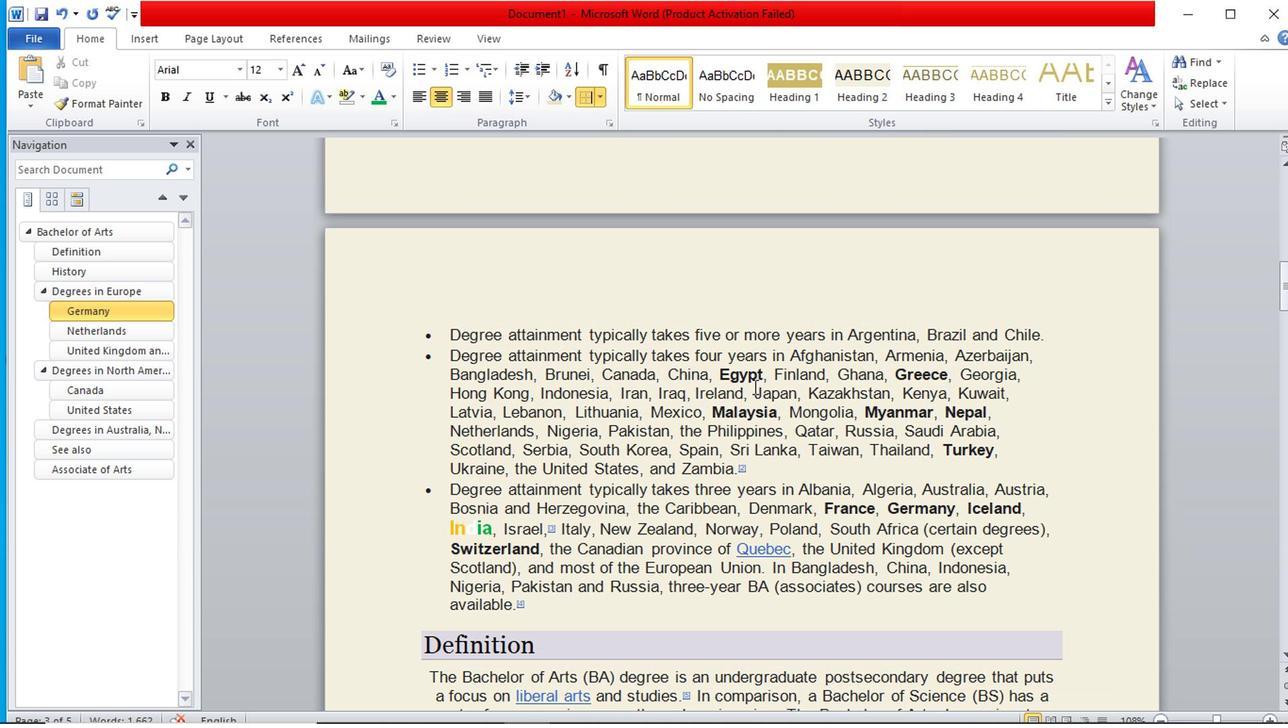
Action: Mouse moved to (757, 387)
Screenshot: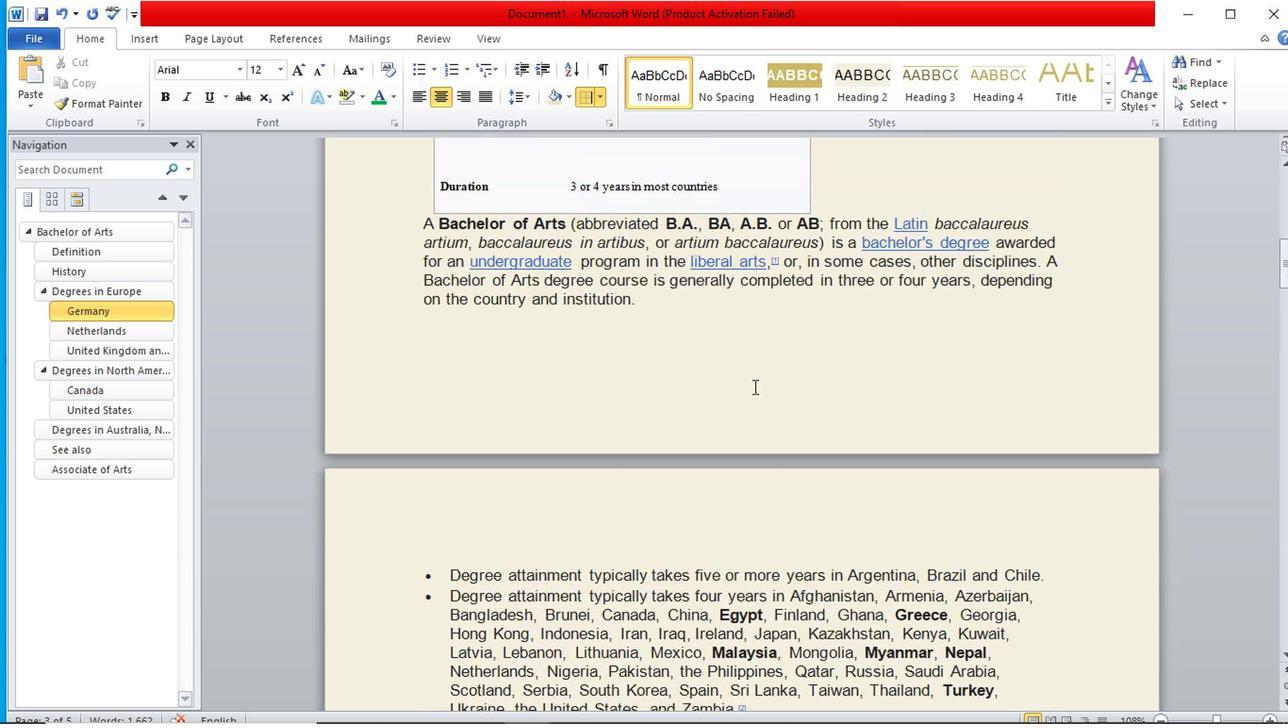 
Action: Mouse scrolled (757, 387) with delta (0, 0)
Screenshot: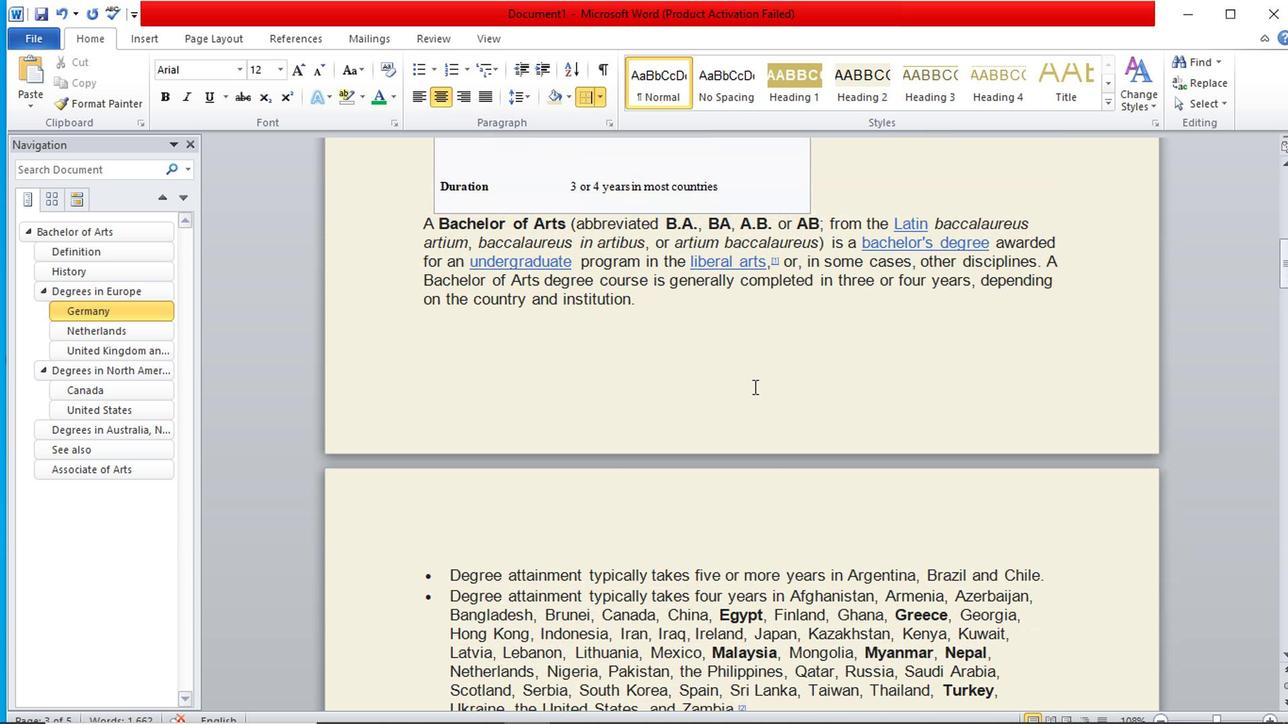 
Action: Mouse scrolled (757, 387) with delta (0, 0)
Screenshot: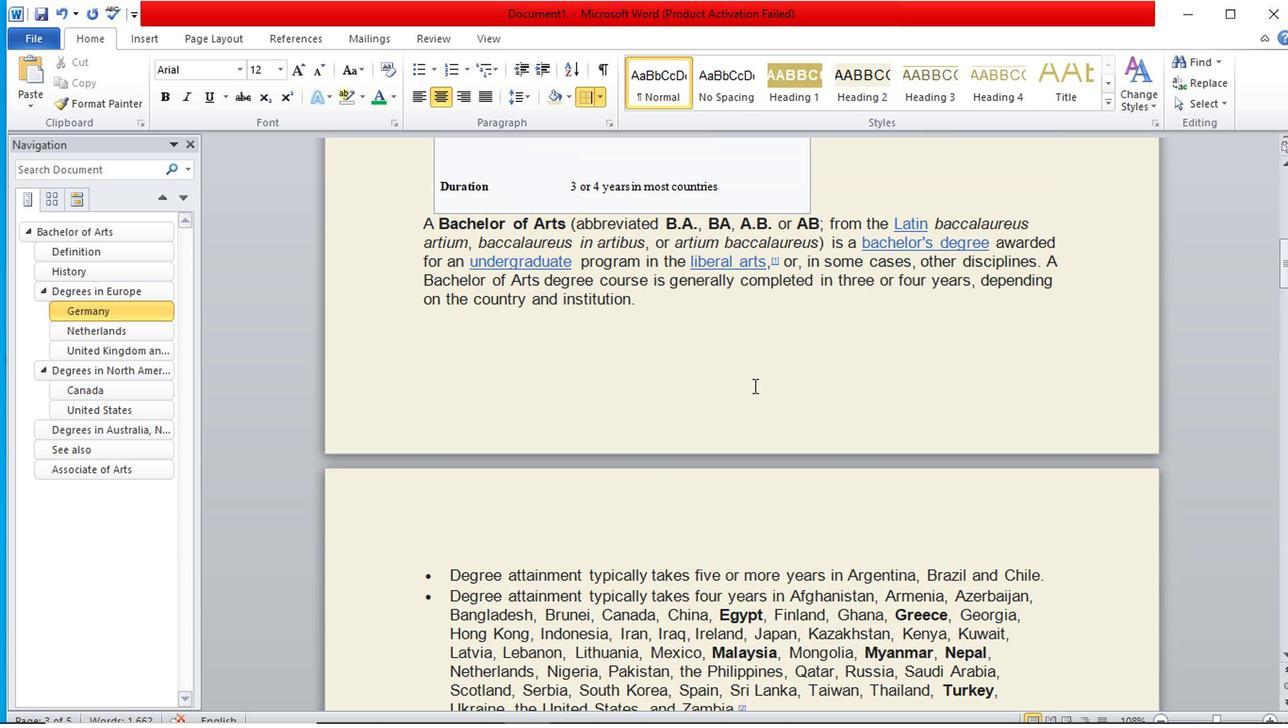 
Action: Mouse scrolled (757, 387) with delta (0, 0)
Screenshot: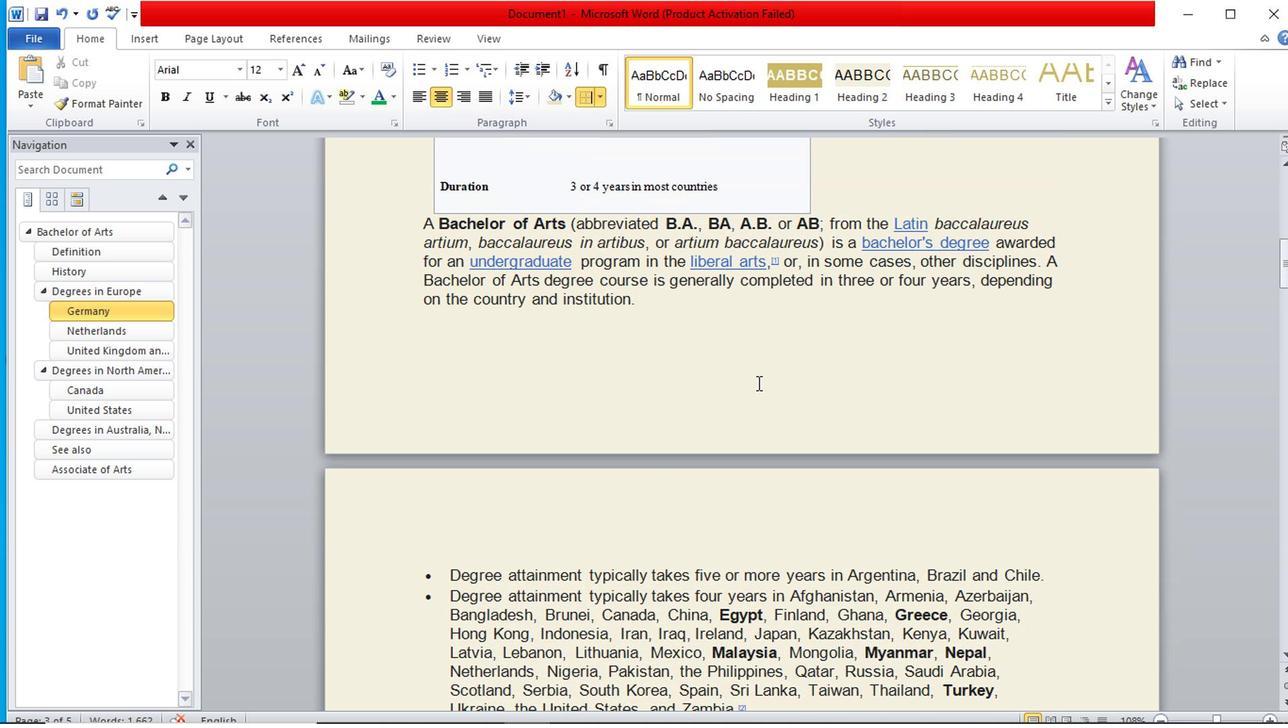 
Action: Mouse scrolled (757, 387) with delta (0, 0)
Screenshot: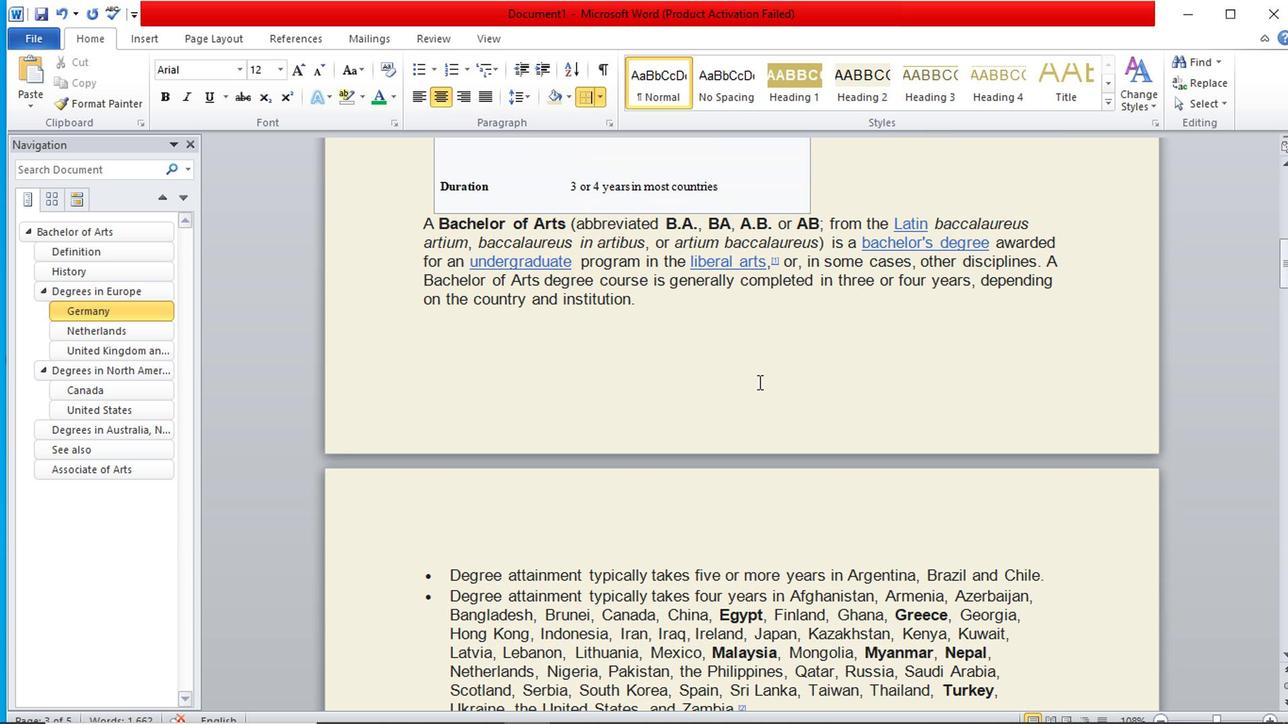 
Action: Mouse scrolled (757, 387) with delta (0, 0)
Screenshot: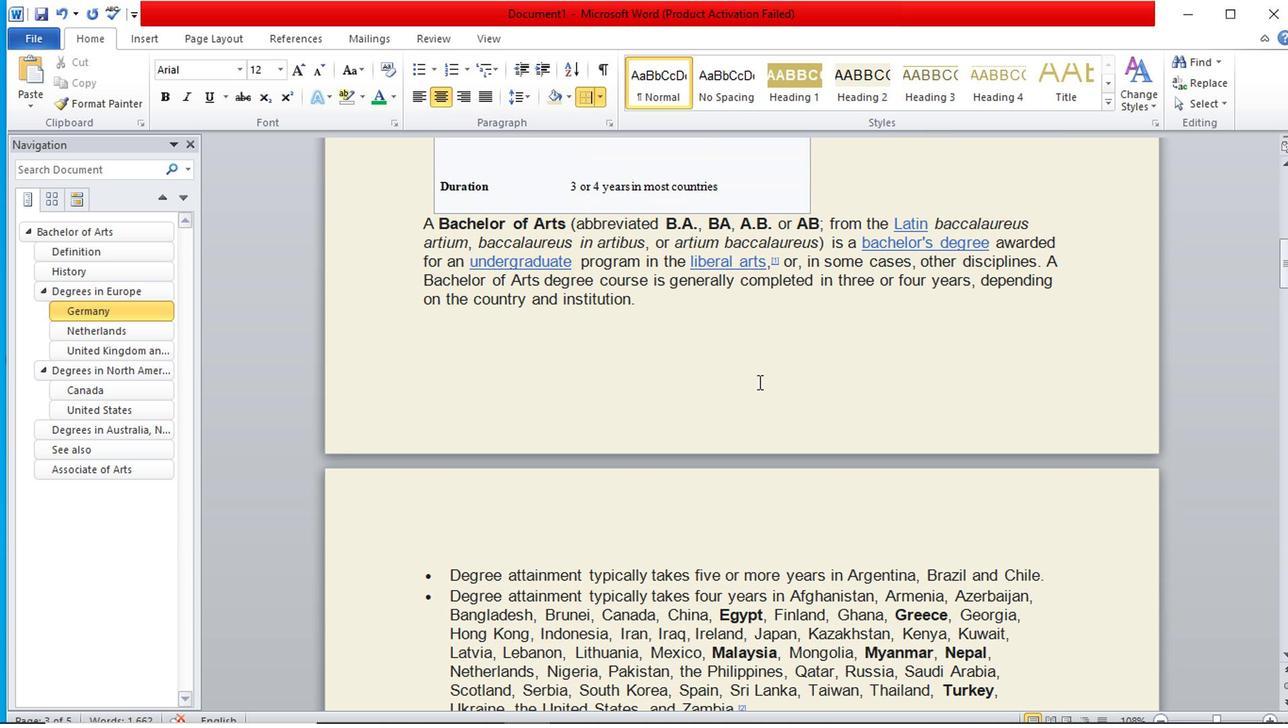 
Action: Mouse moved to (757, 385)
Screenshot: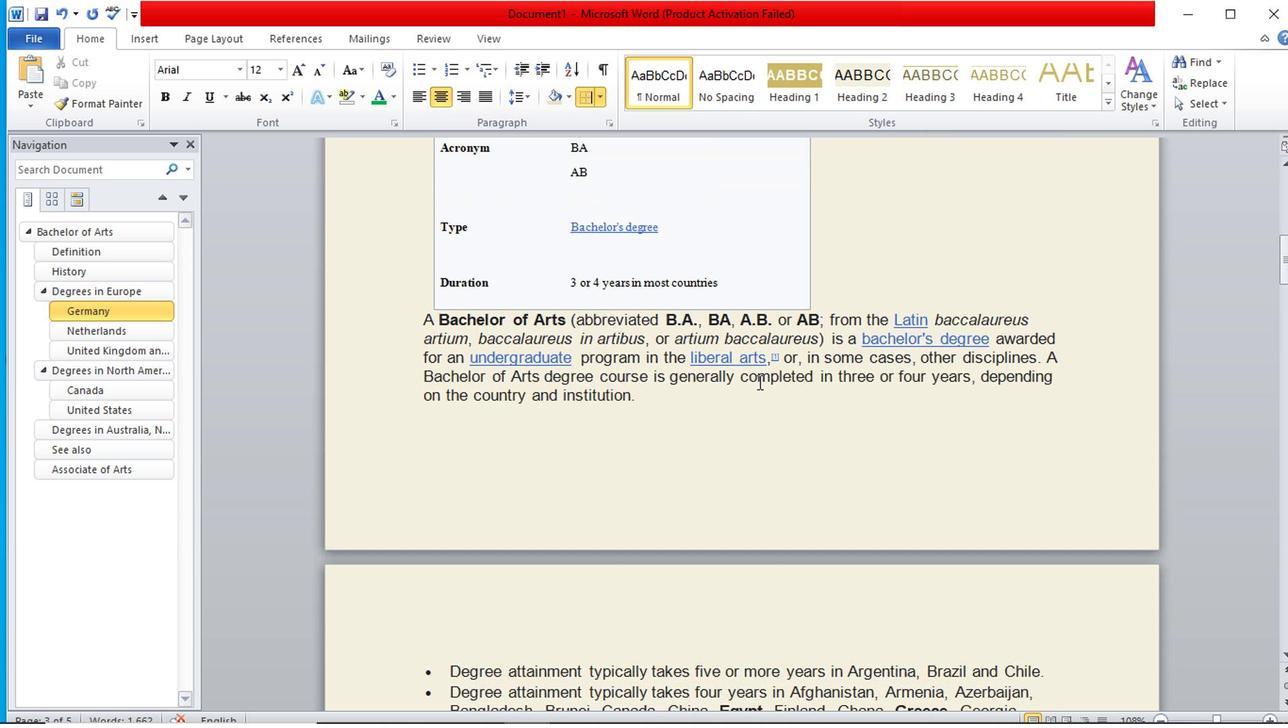 
Action: Mouse scrolled (757, 387) with delta (0, 1)
Screenshot: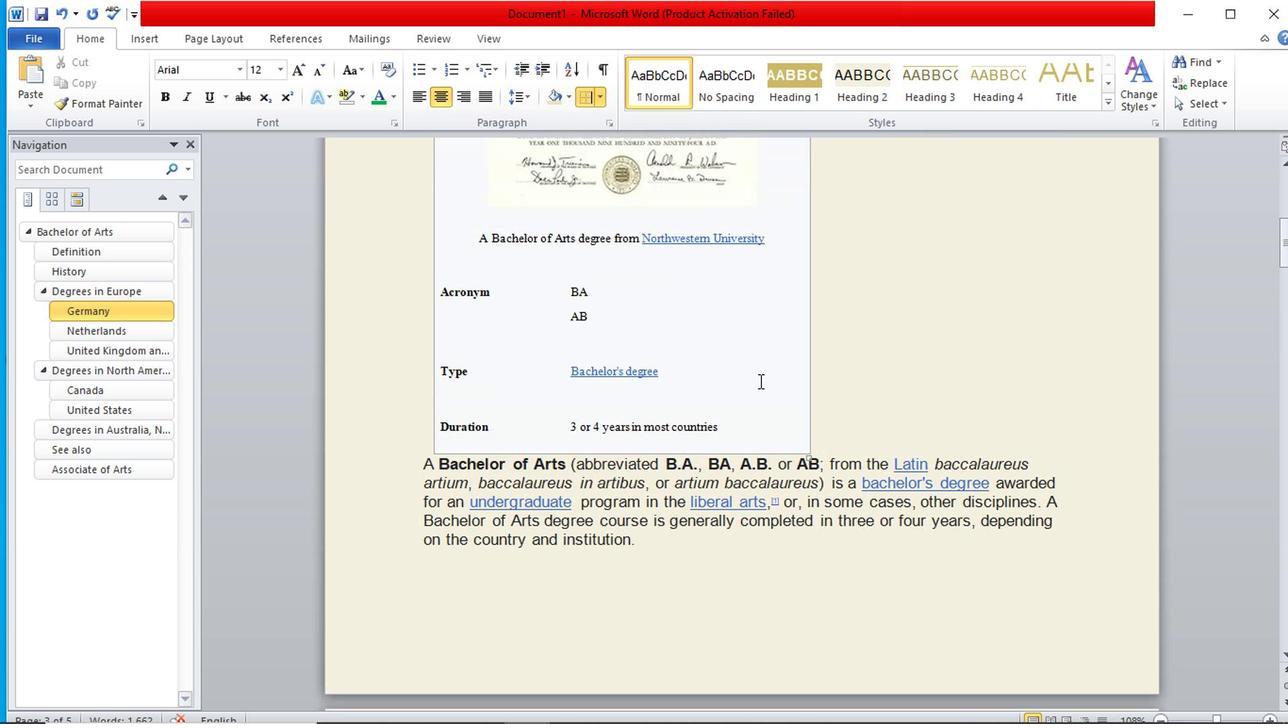 
Action: Mouse scrolled (757, 387) with delta (0, 1)
Screenshot: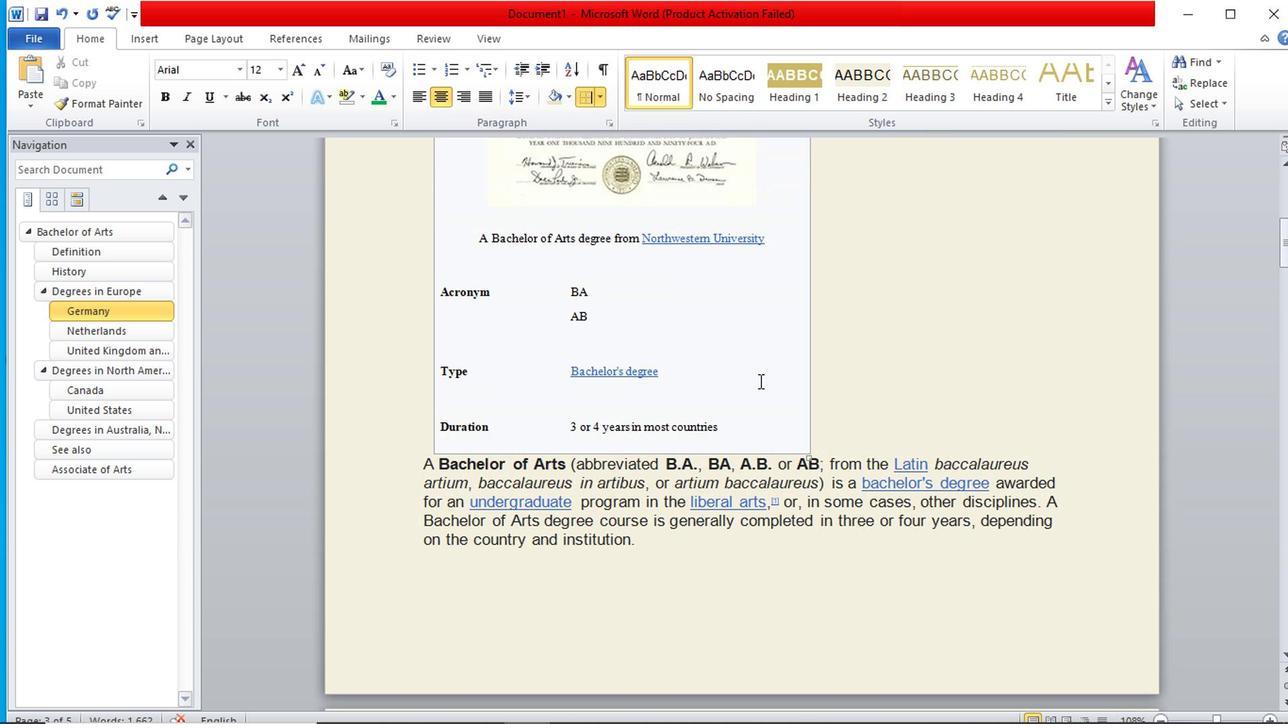 
Action: Mouse scrolled (757, 387) with delta (0, 1)
Screenshot: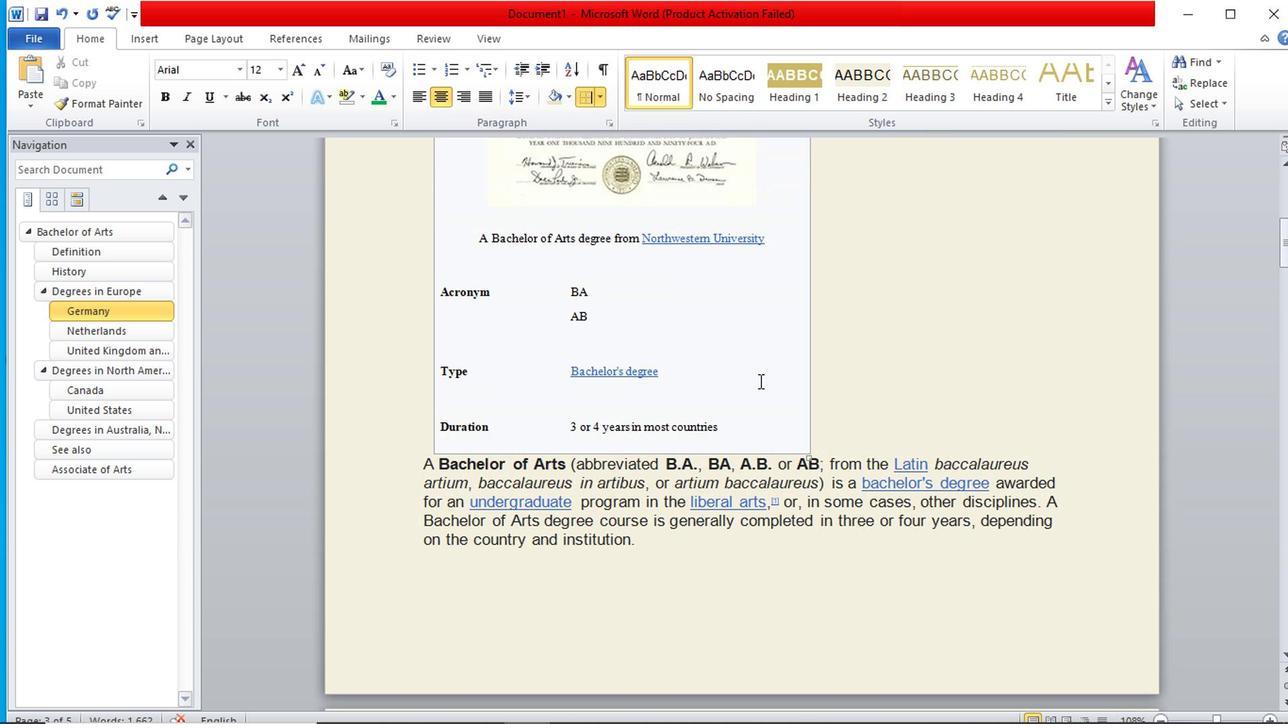 
Action: Mouse scrolled (757, 387) with delta (0, 1)
Screenshot: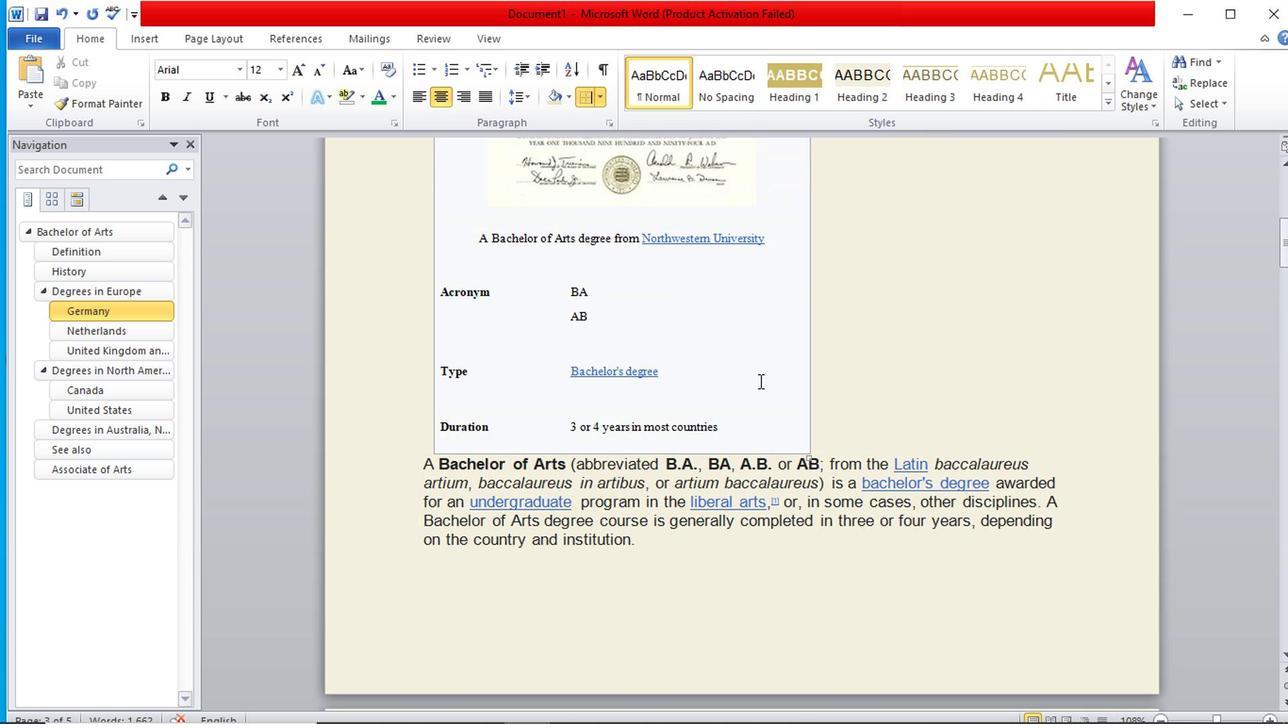 
Action: Mouse scrolled (757, 385) with delta (0, 0)
Screenshot: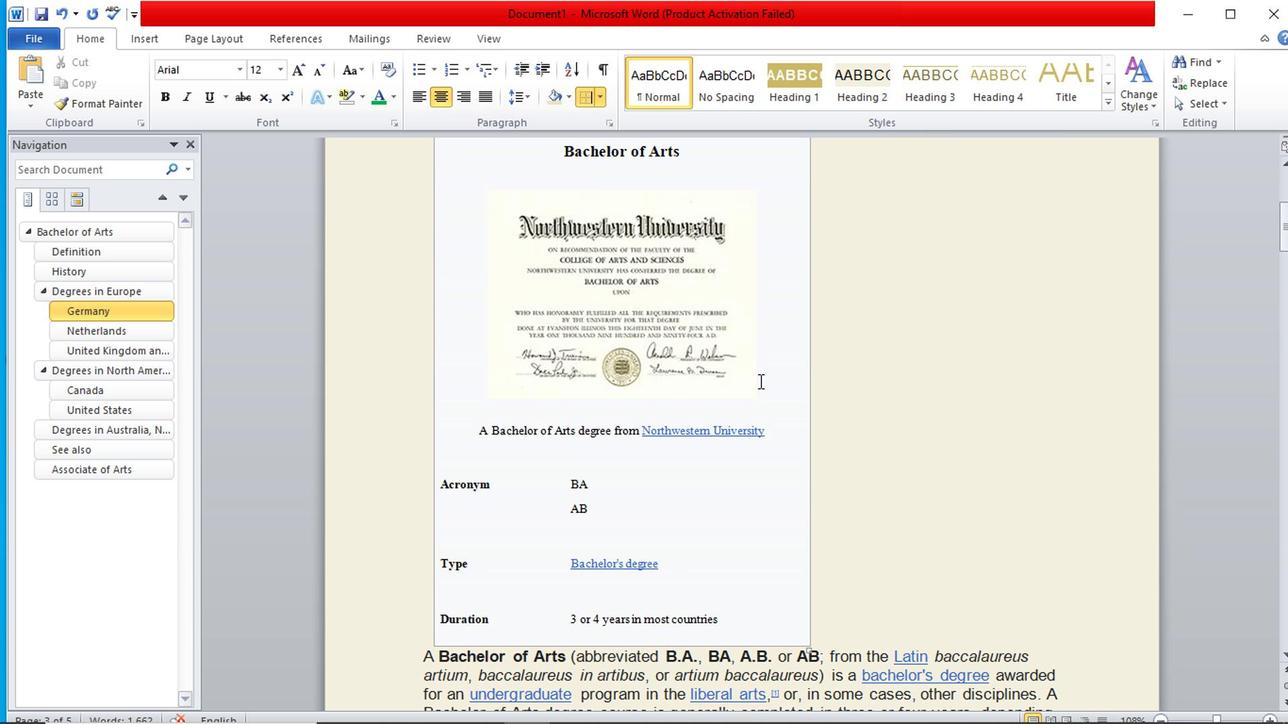 
Action: Mouse scrolled (757, 385) with delta (0, 0)
Screenshot: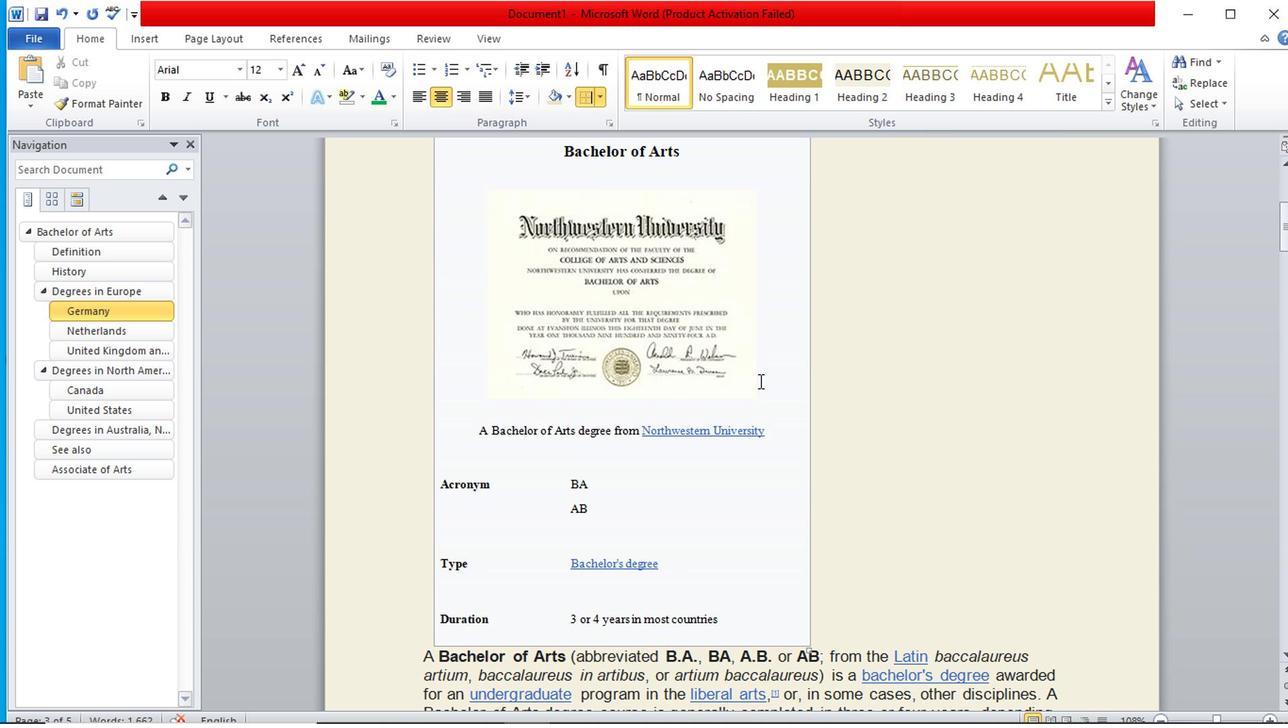 
Action: Mouse scrolled (757, 385) with delta (0, 0)
Screenshot: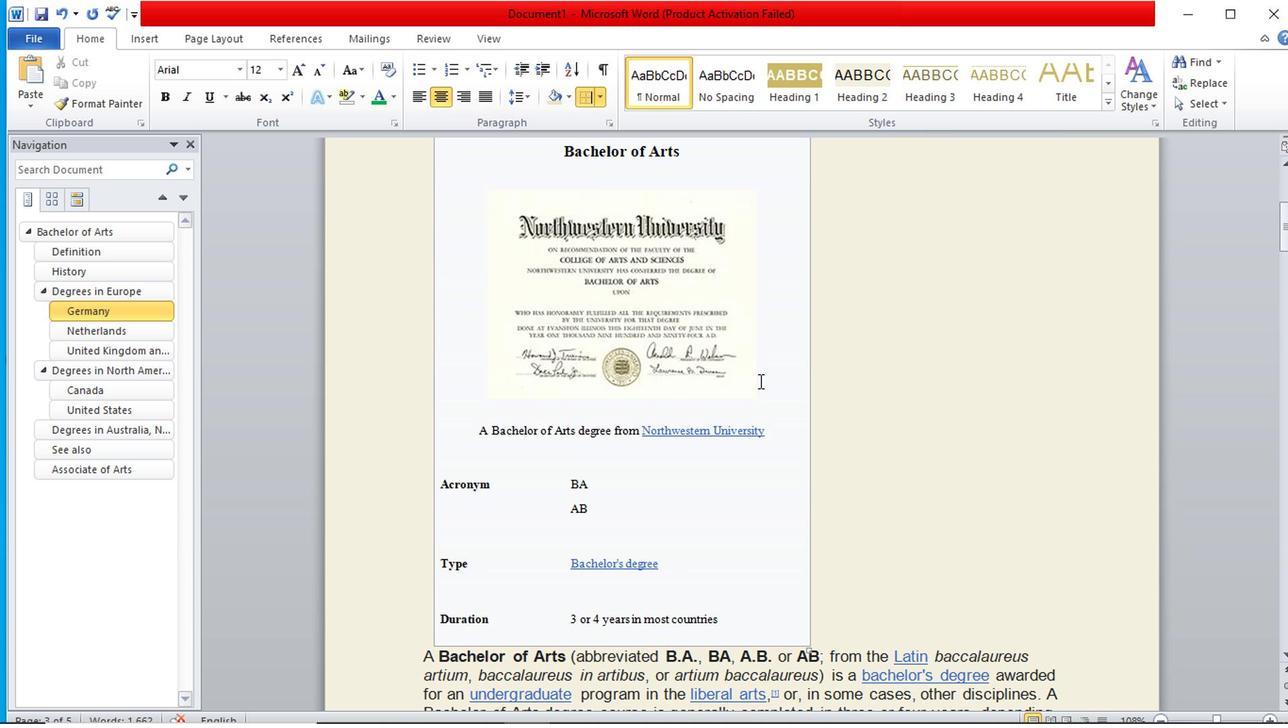 
Action: Mouse scrolled (757, 385) with delta (0, 0)
Screenshot: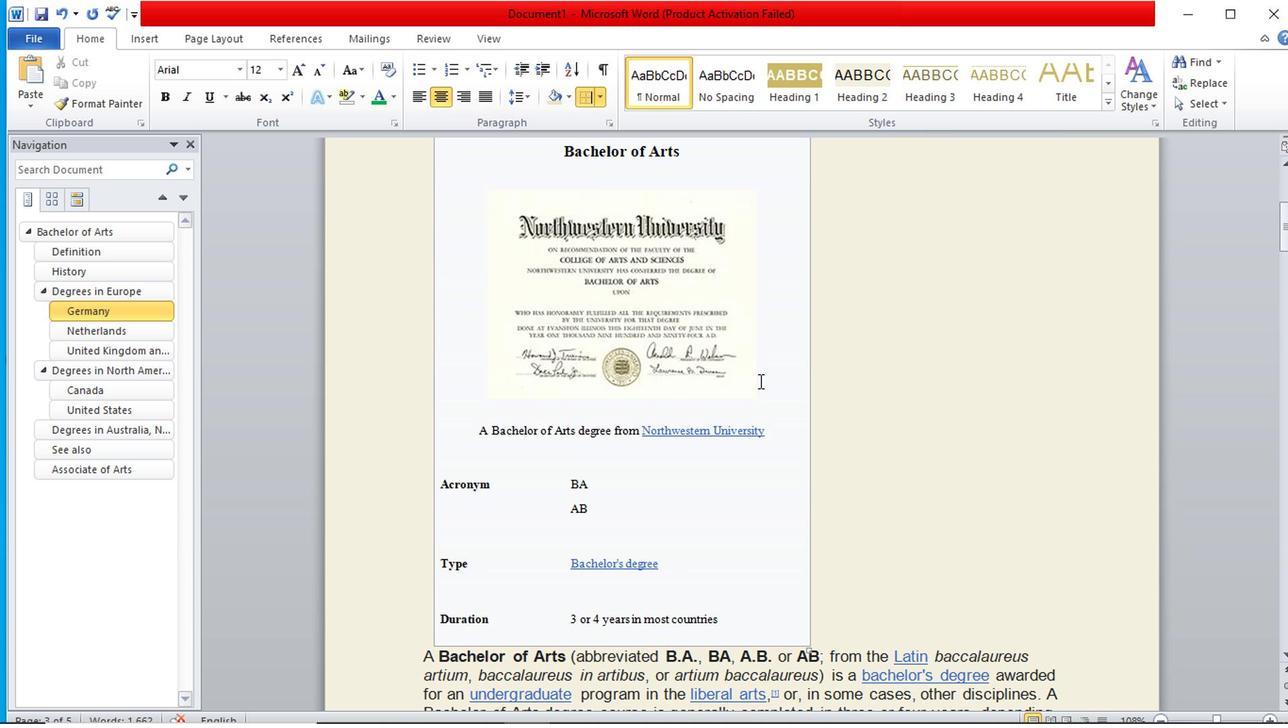 
Action: Mouse scrolled (757, 385) with delta (0, 0)
Screenshot: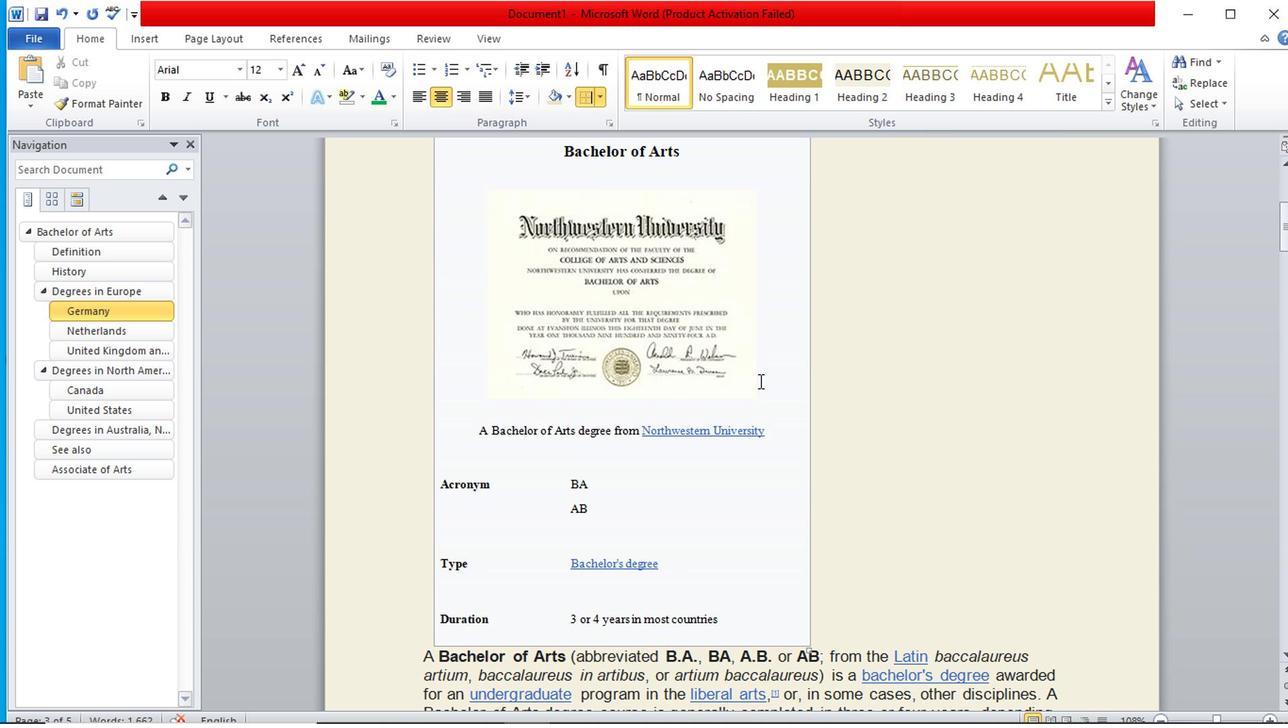 
Action: Mouse scrolled (757, 385) with delta (0, 0)
Screenshot: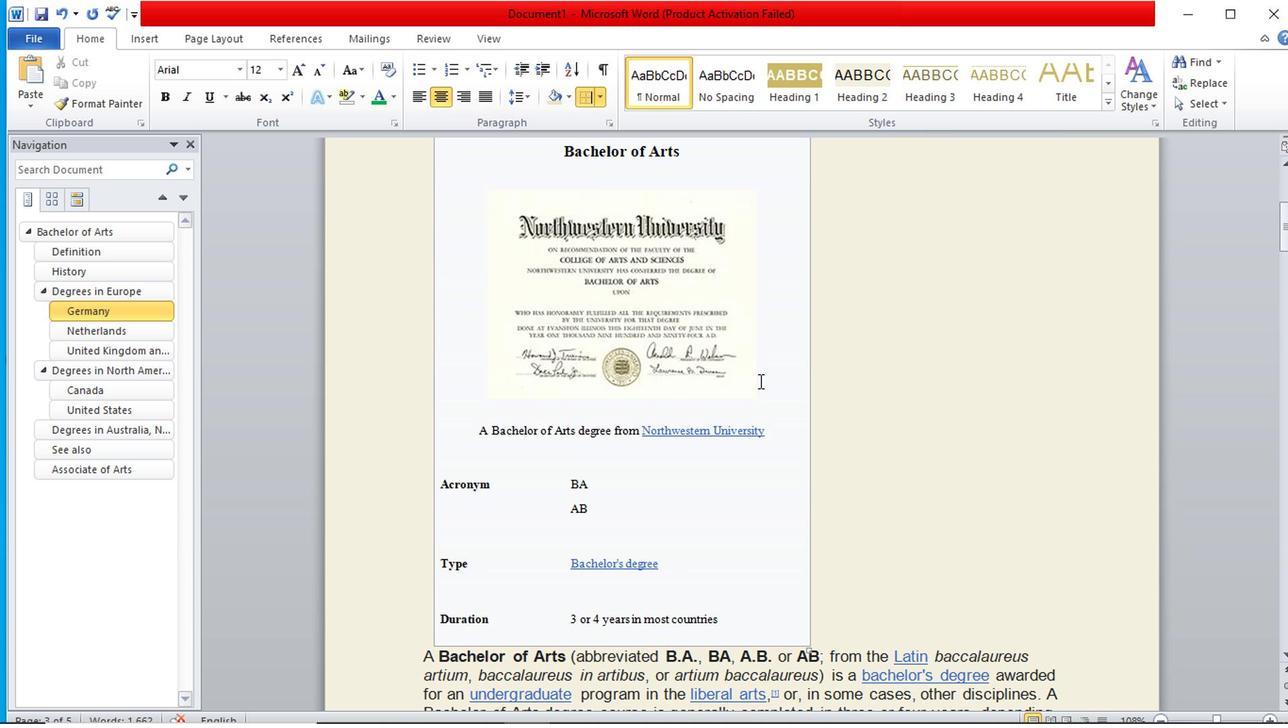 
Action: Mouse scrolled (757, 385) with delta (0, 0)
Screenshot: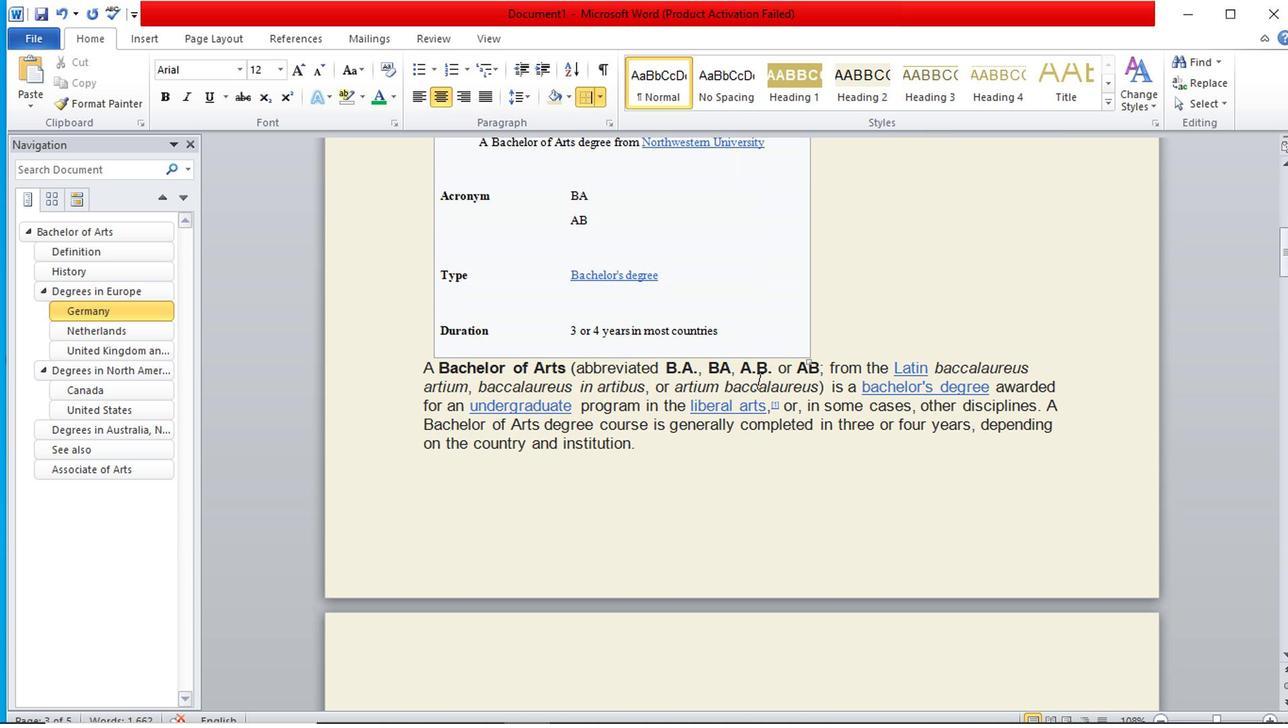 
Action: Mouse scrolled (757, 385) with delta (0, 0)
Screenshot: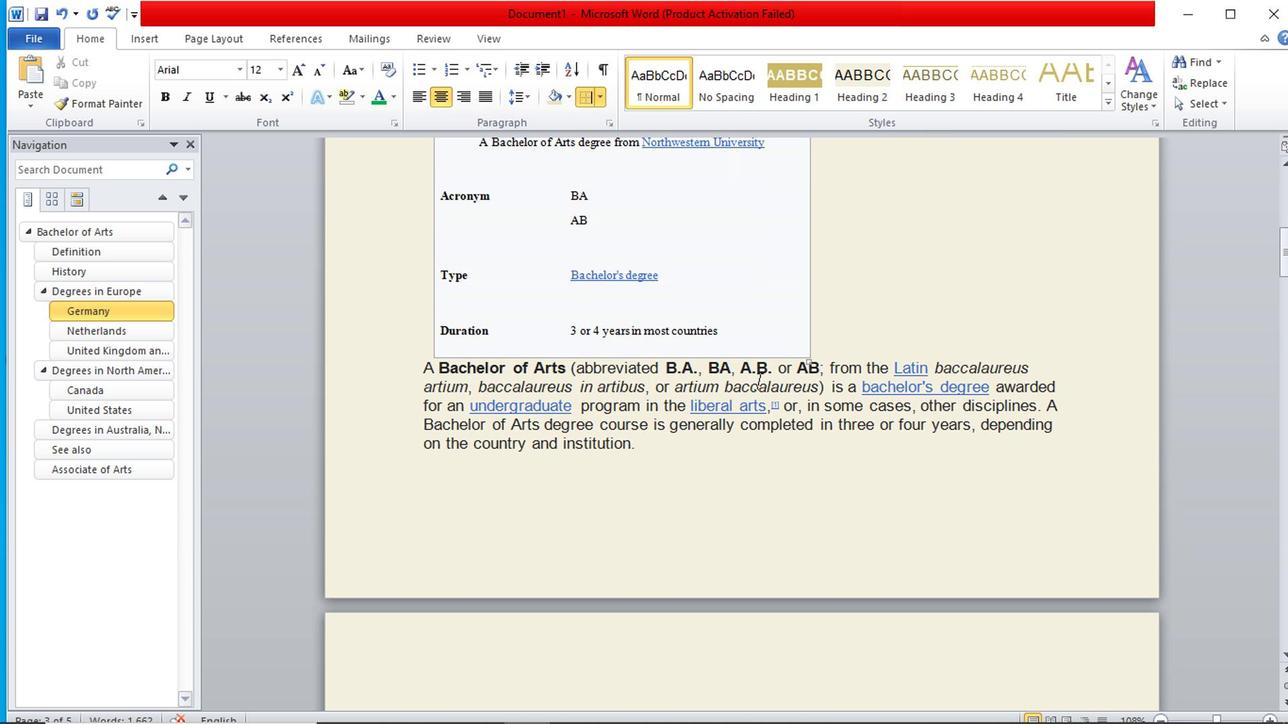 
Action: Mouse scrolled (757, 385) with delta (0, 0)
Screenshot: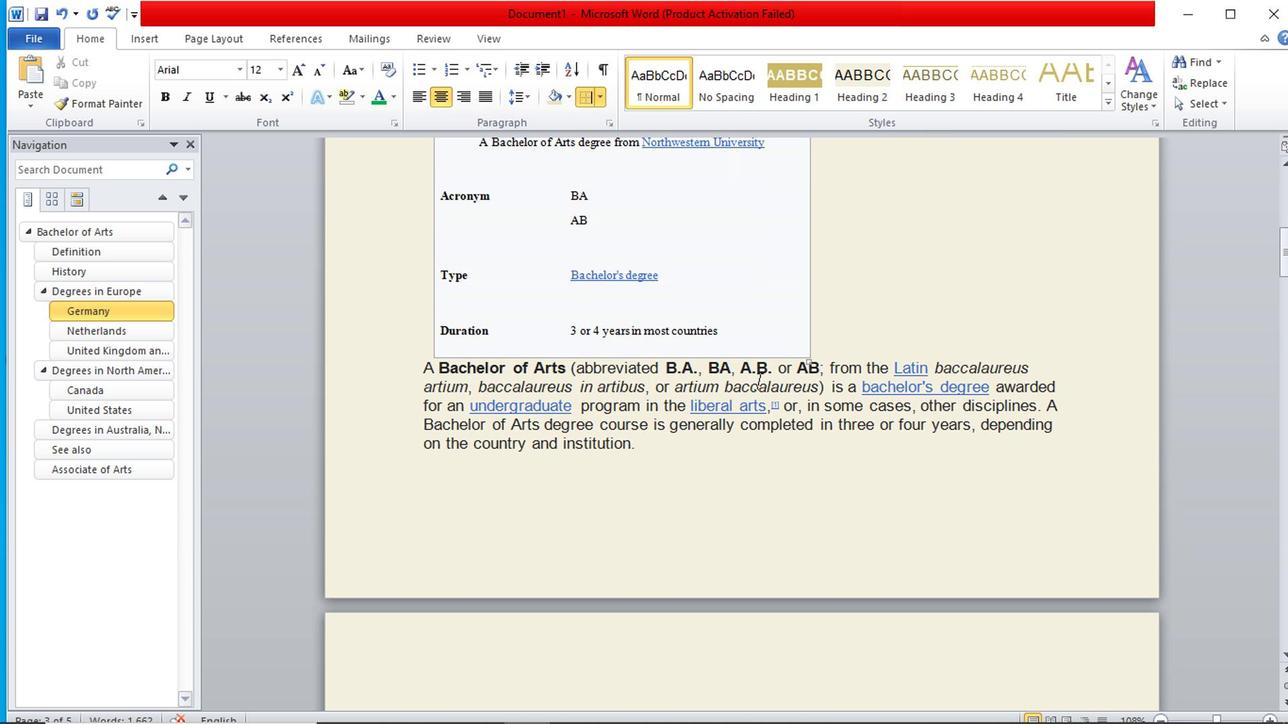 
Action: Mouse scrolled (757, 385) with delta (0, 0)
Screenshot: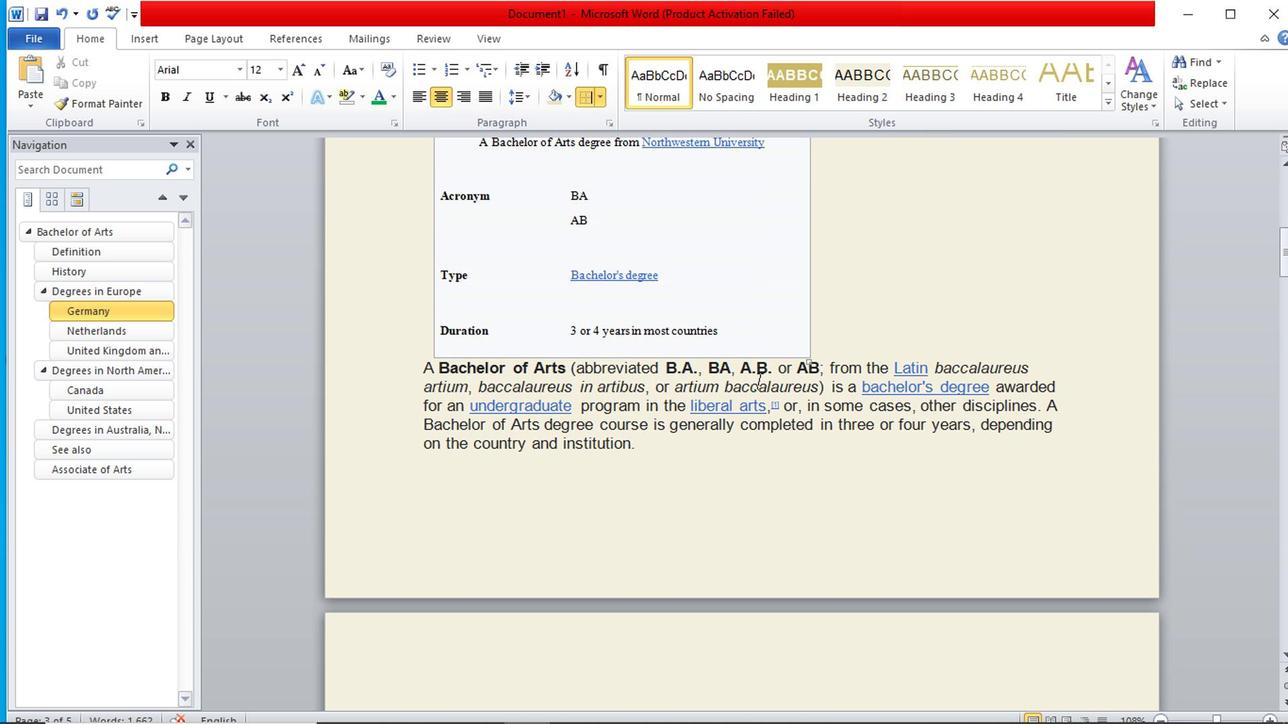 
Action: Mouse moved to (671, 410)
Screenshot: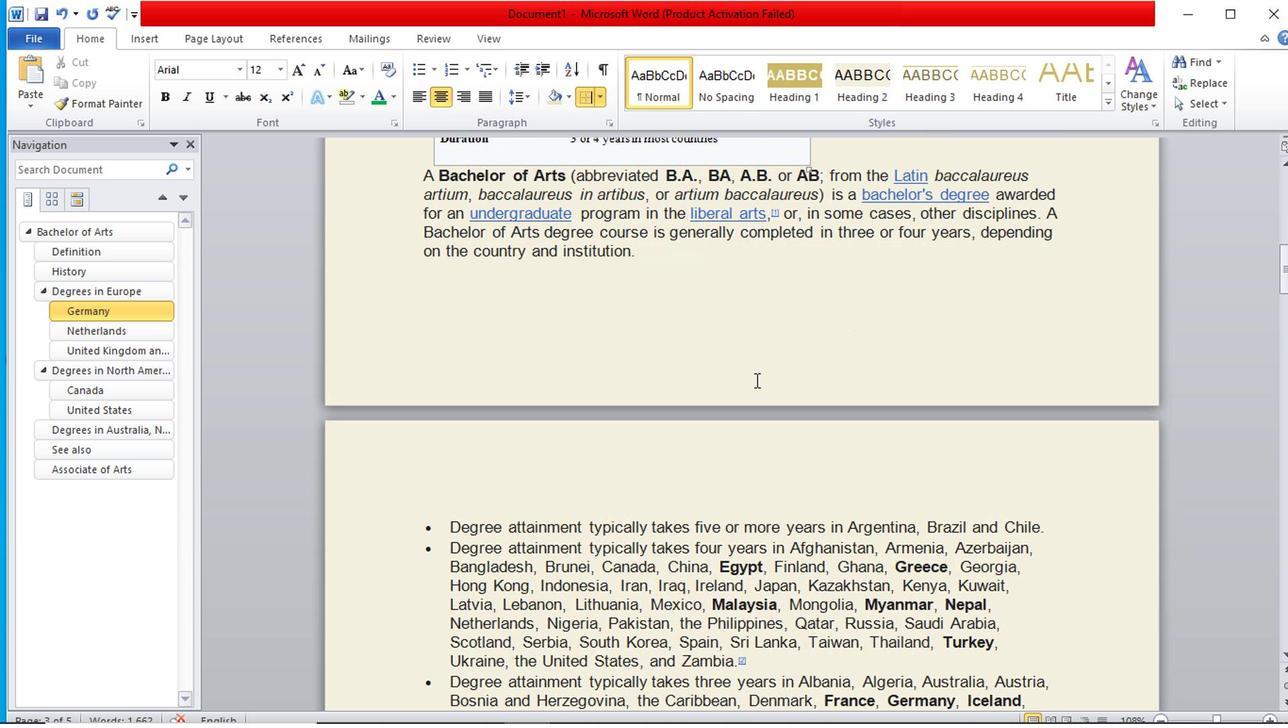 
Action: Mouse scrolled (671, 410) with delta (0, 0)
Screenshot: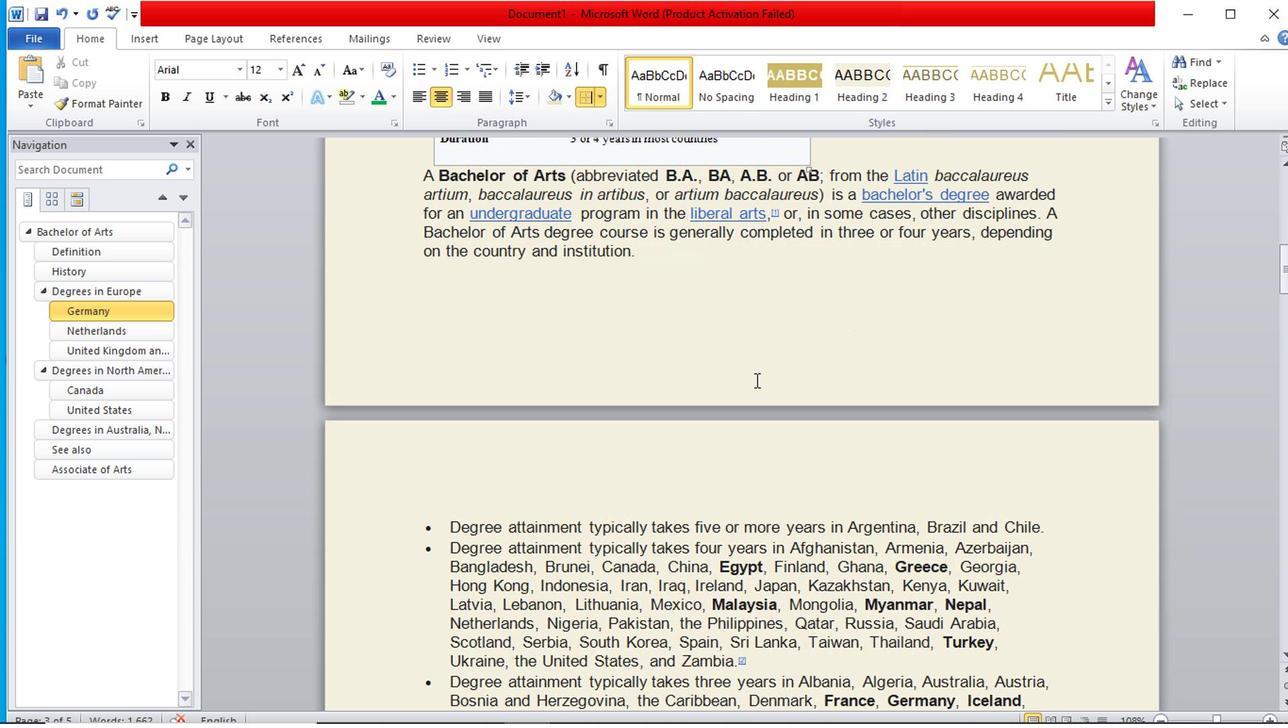 
Action: Mouse moved to (659, 415)
Screenshot: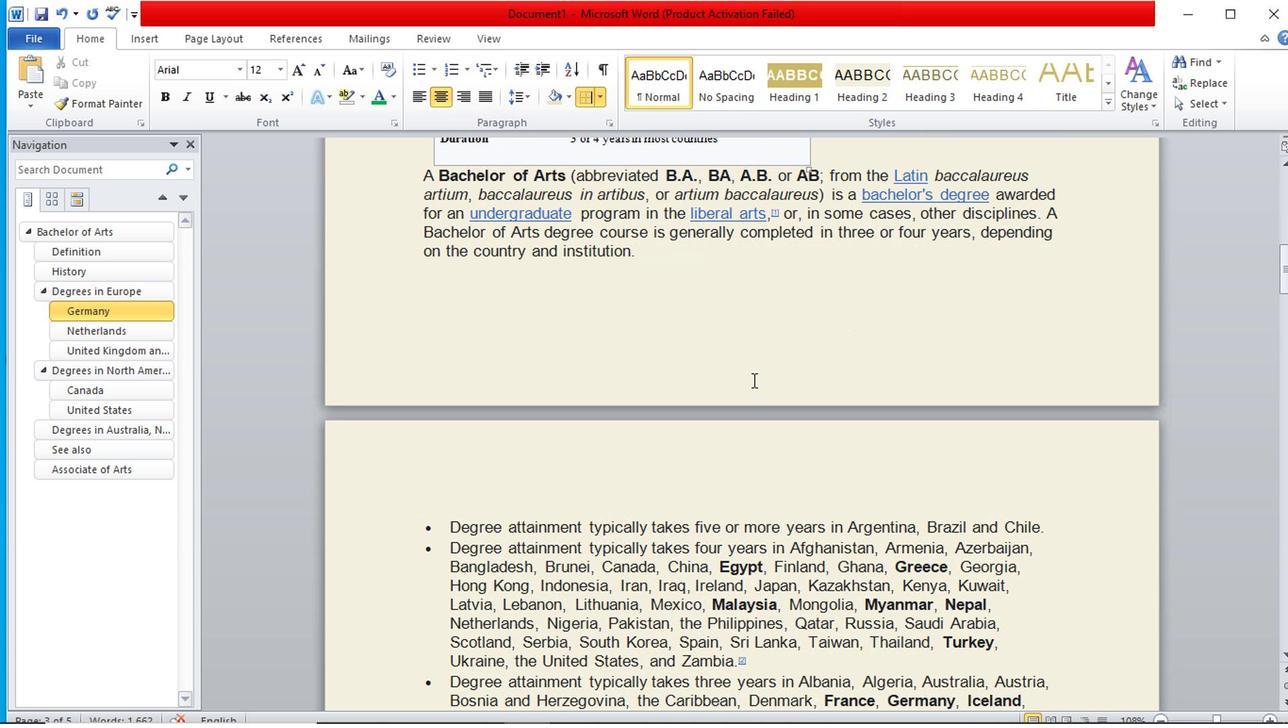 
Action: Mouse scrolled (659, 414) with delta (0, 0)
Screenshot: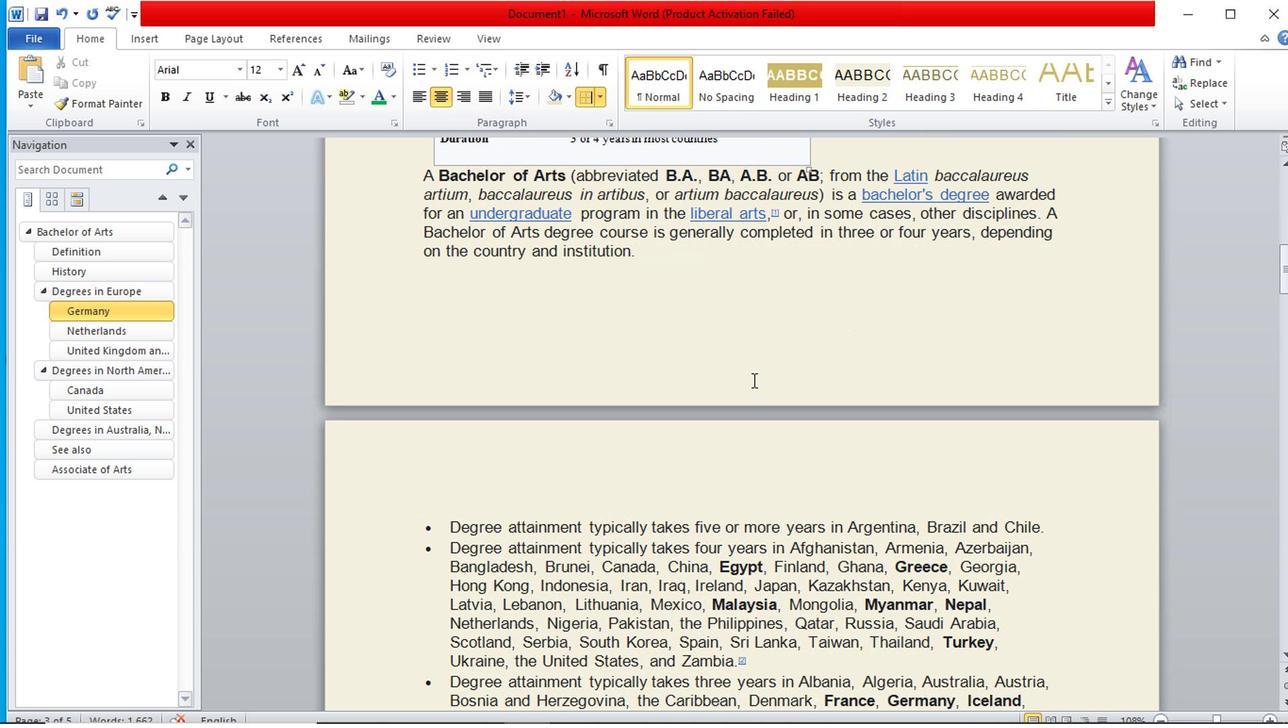 
Action: Mouse moved to (655, 415)
Screenshot: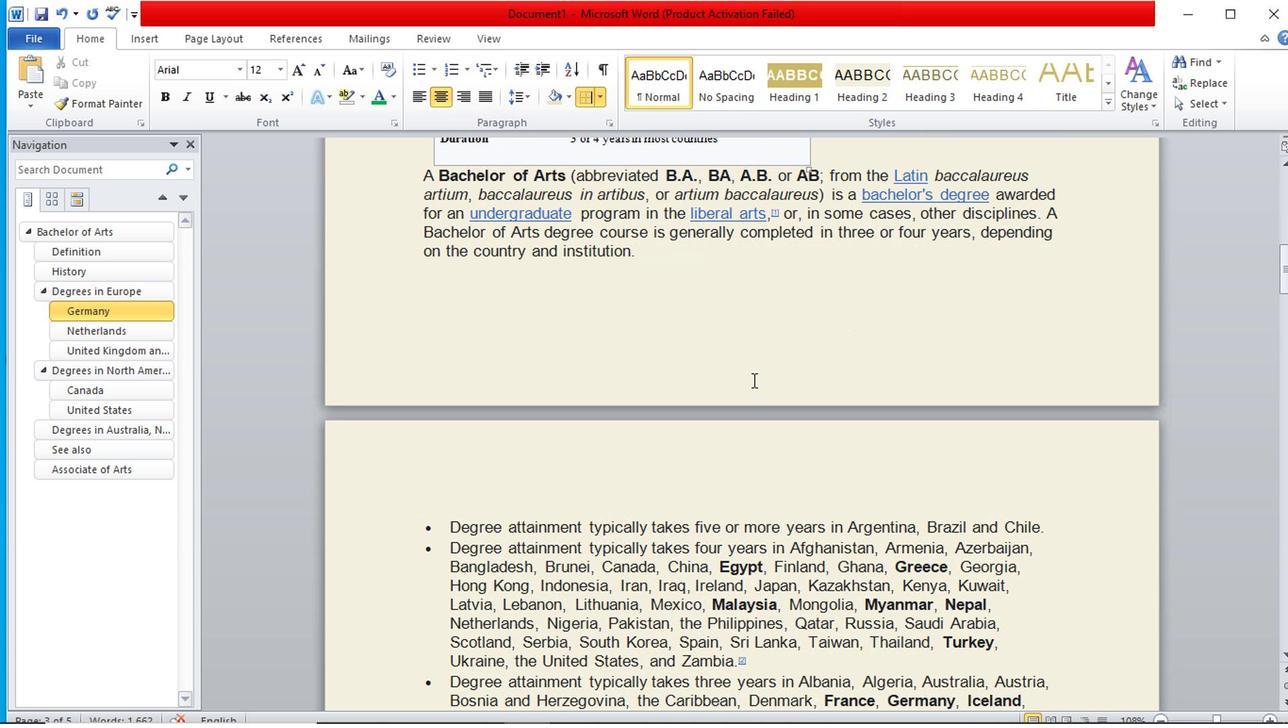 
Action: Mouse scrolled (655, 414) with delta (0, 0)
Screenshot: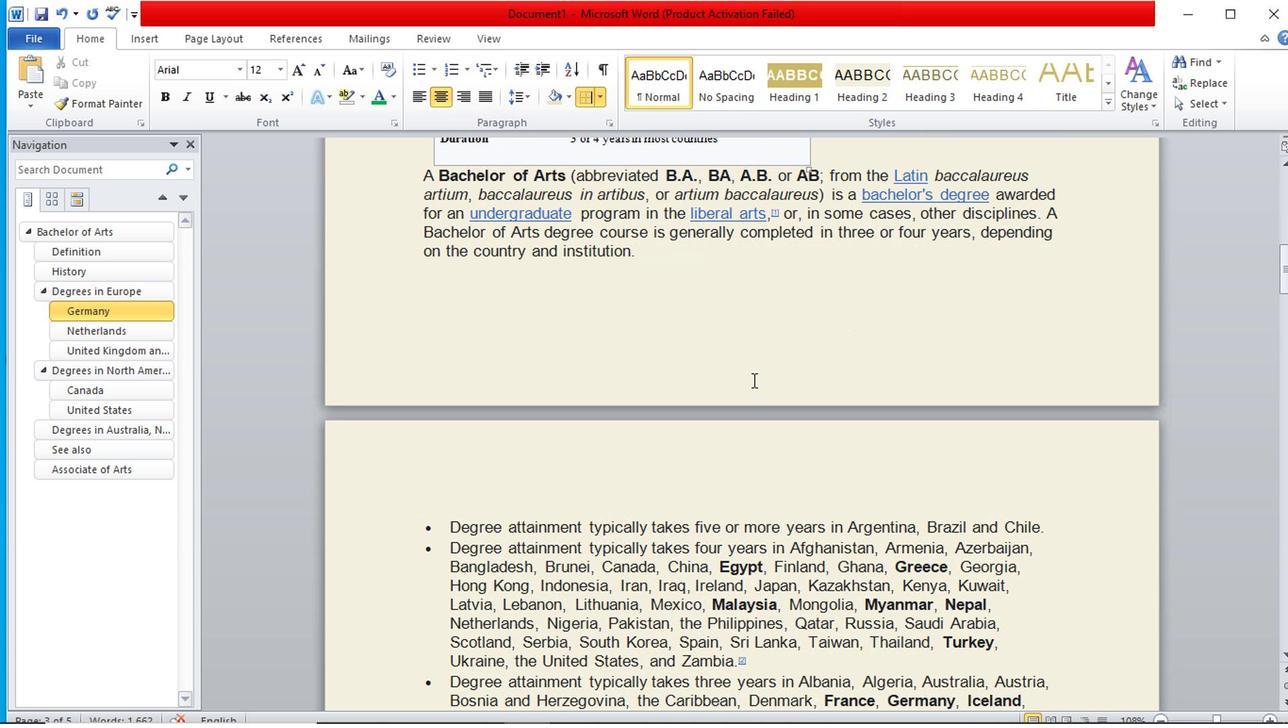 
Action: Mouse moved to (654, 416)
